 Task: Look for Airbnb options in Berat, Albania from 10th November, 2023 to 25th November, 2023 for 4 adults.4 bedrooms having 4 beds and 4 bathrooms. Property type can be hotel. Amenities needed are: wifi, heating, TV, free parkinig on premises, hot tub, gym, smoking allowed. Booking option can be shelf check-in. Look for 4 properties as per requirement.
Action: Mouse moved to (506, 112)
Screenshot: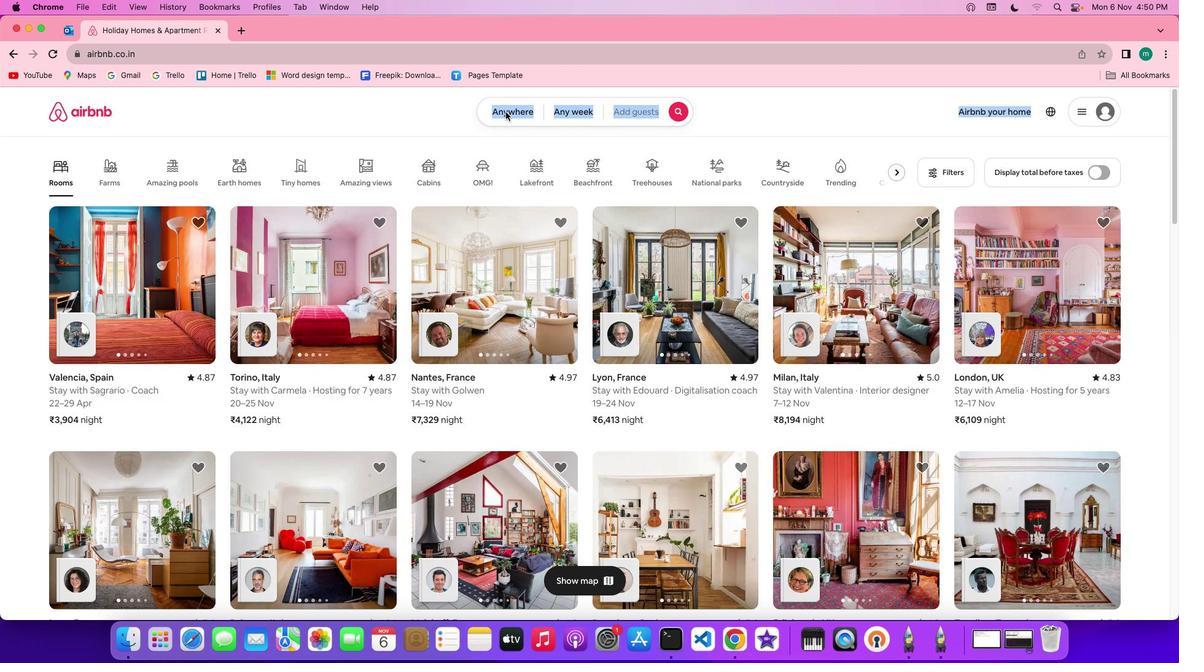 
Action: Mouse pressed left at (506, 112)
Screenshot: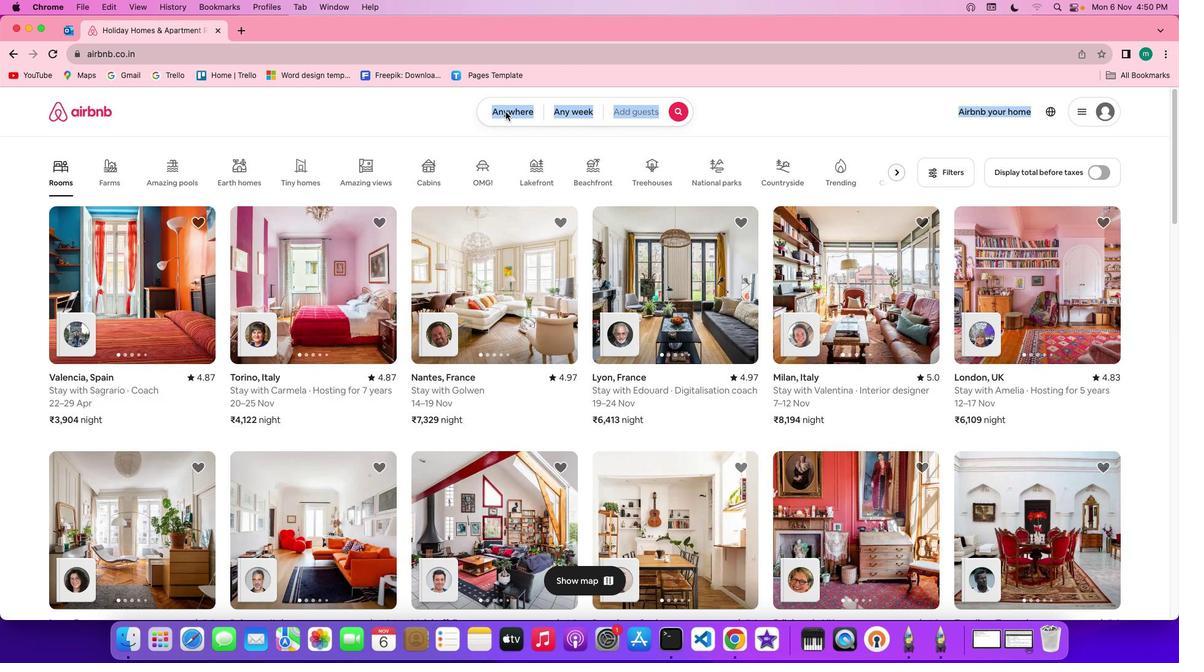 
Action: Mouse pressed left at (506, 112)
Screenshot: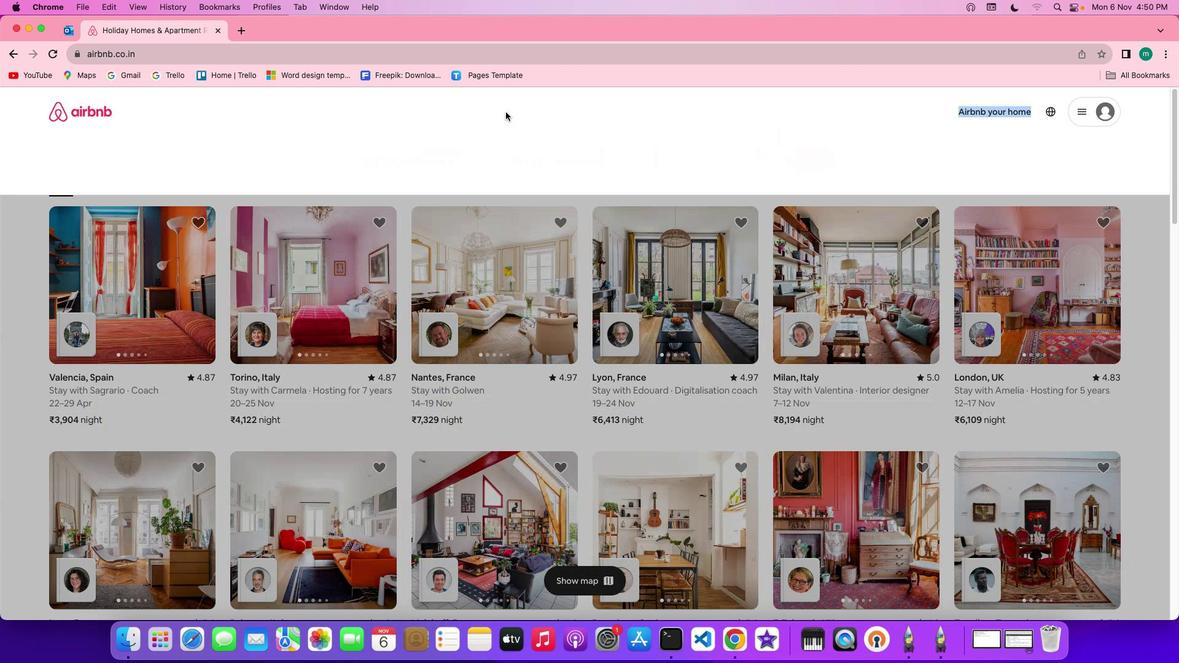 
Action: Mouse moved to (452, 161)
Screenshot: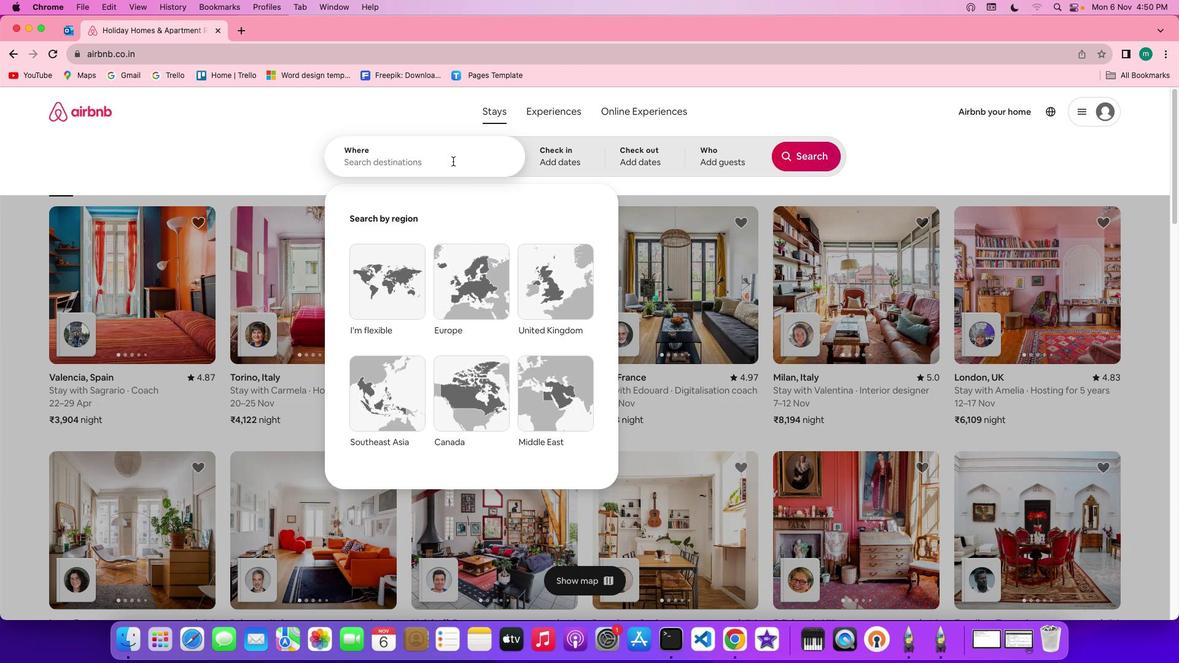 
Action: Mouse pressed left at (452, 161)
Screenshot: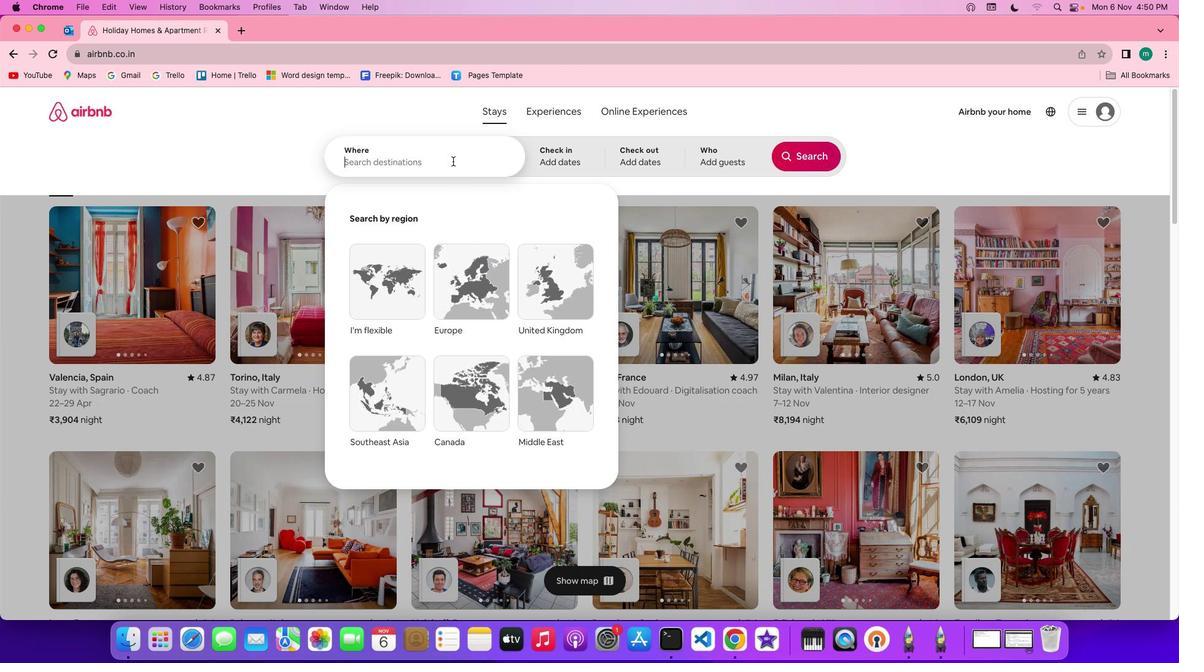 
Action: Key pressed Key.shift'B''e''r''a''t'','Key.spaceKey.shift'a''l''b''a''n''i''a'
Screenshot: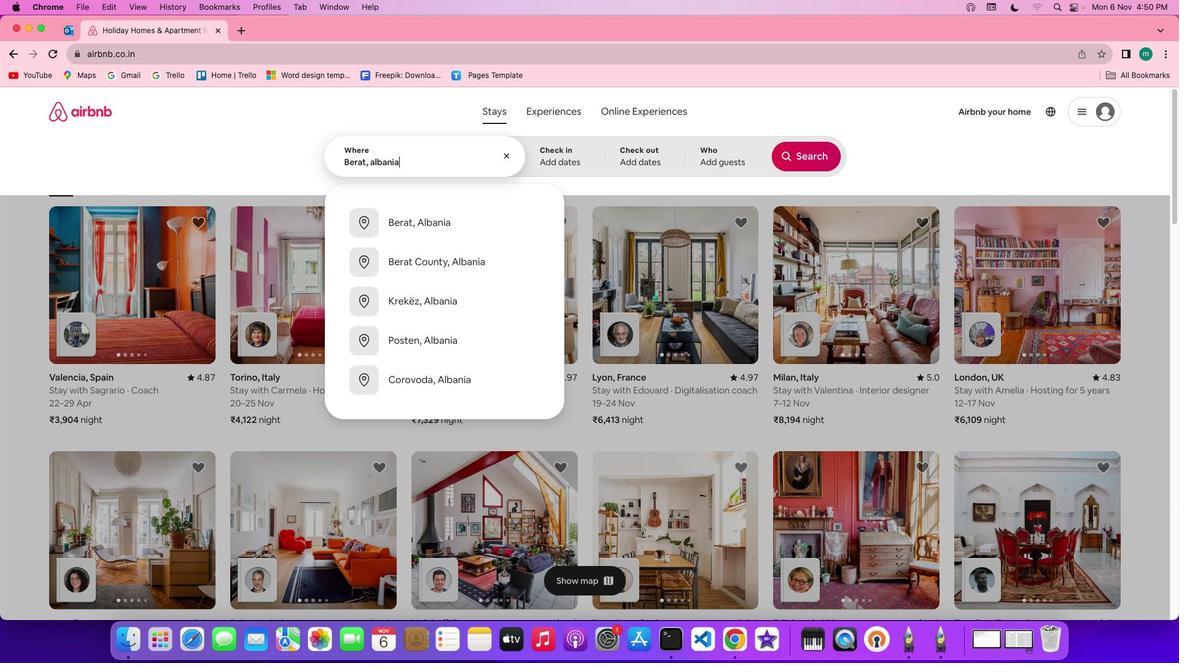 
Action: Mouse moved to (567, 157)
Screenshot: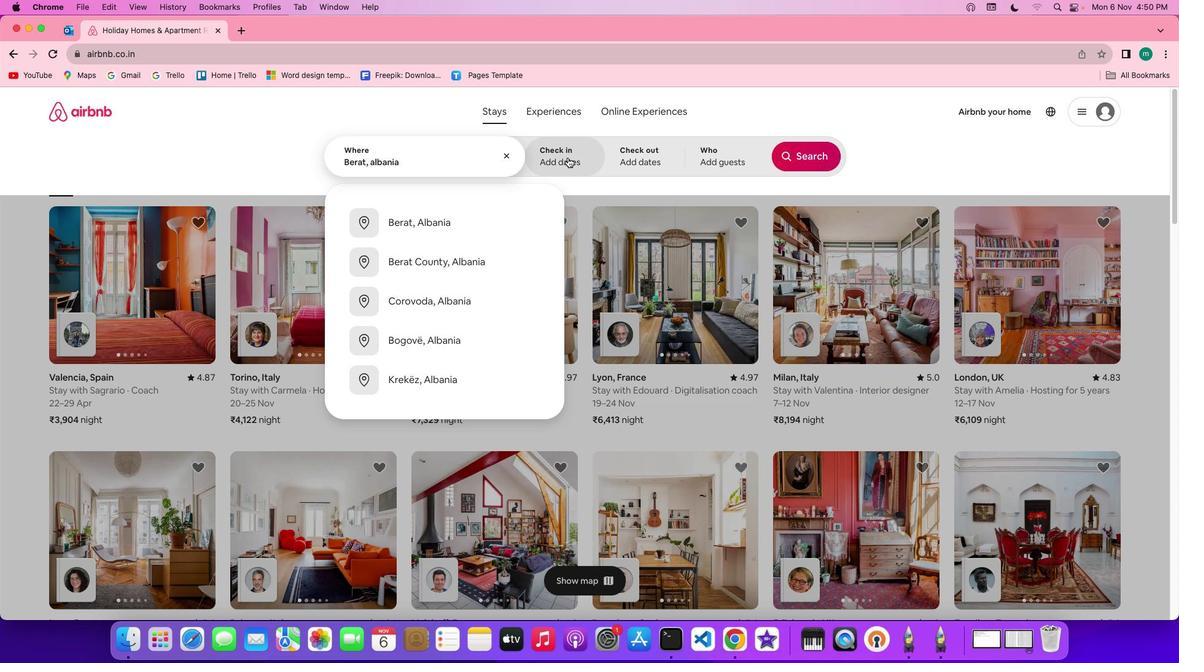 
Action: Mouse pressed left at (567, 157)
Screenshot: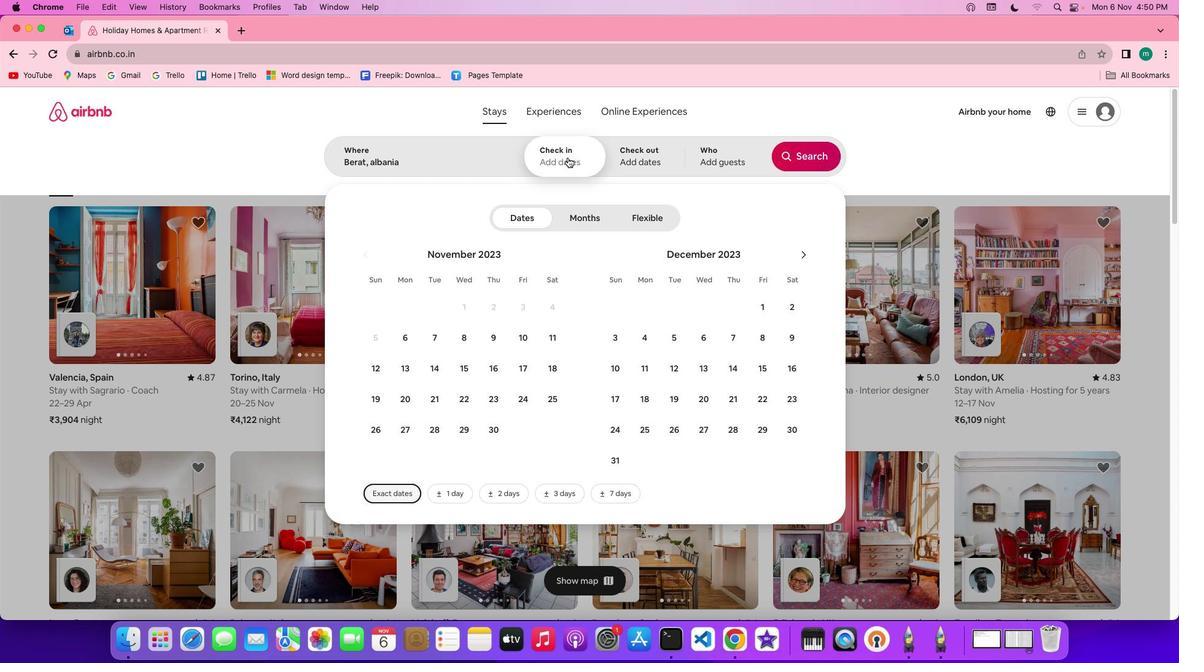 
Action: Mouse moved to (522, 333)
Screenshot: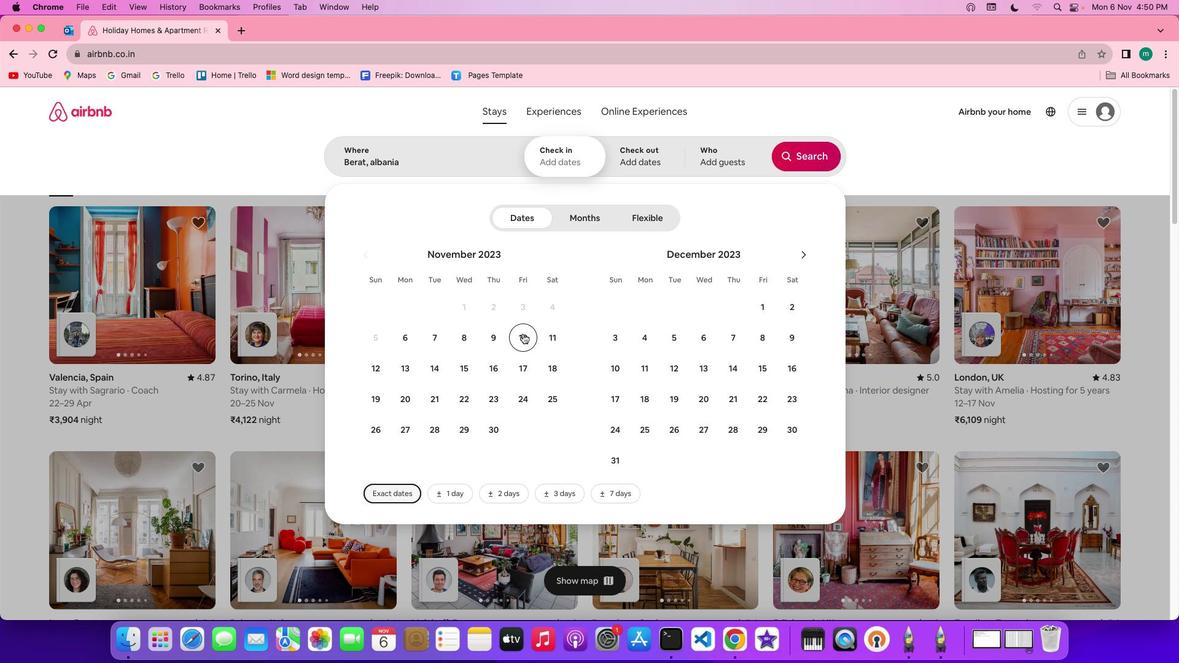 
Action: Mouse pressed left at (522, 333)
Screenshot: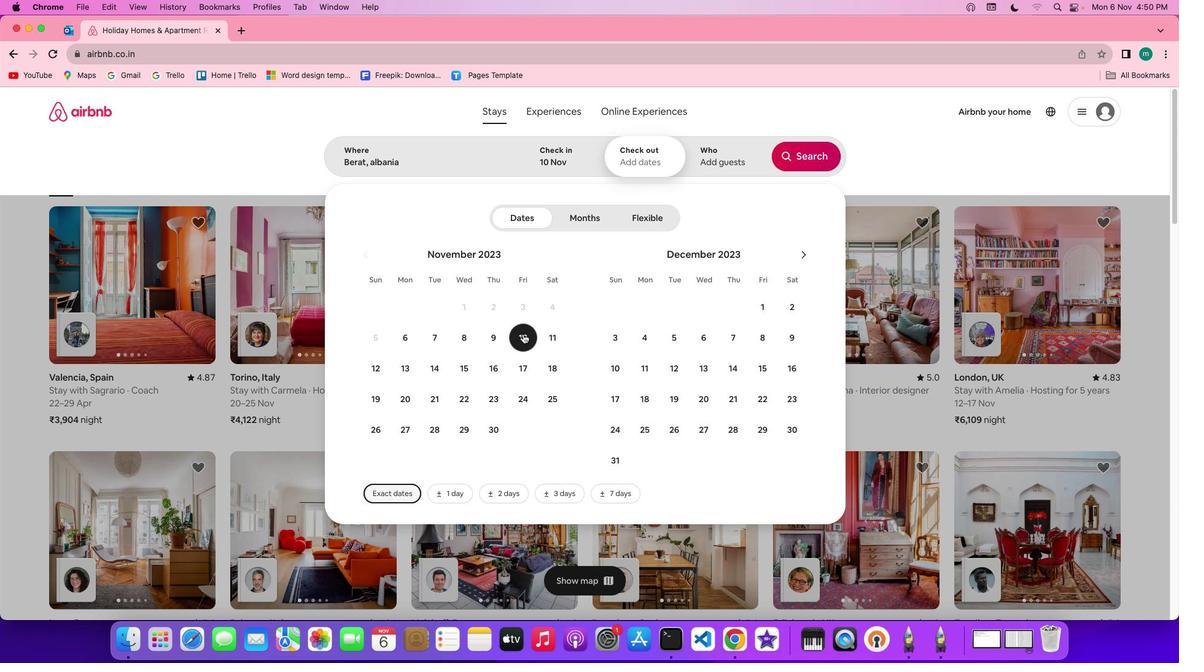 
Action: Mouse moved to (542, 403)
Screenshot: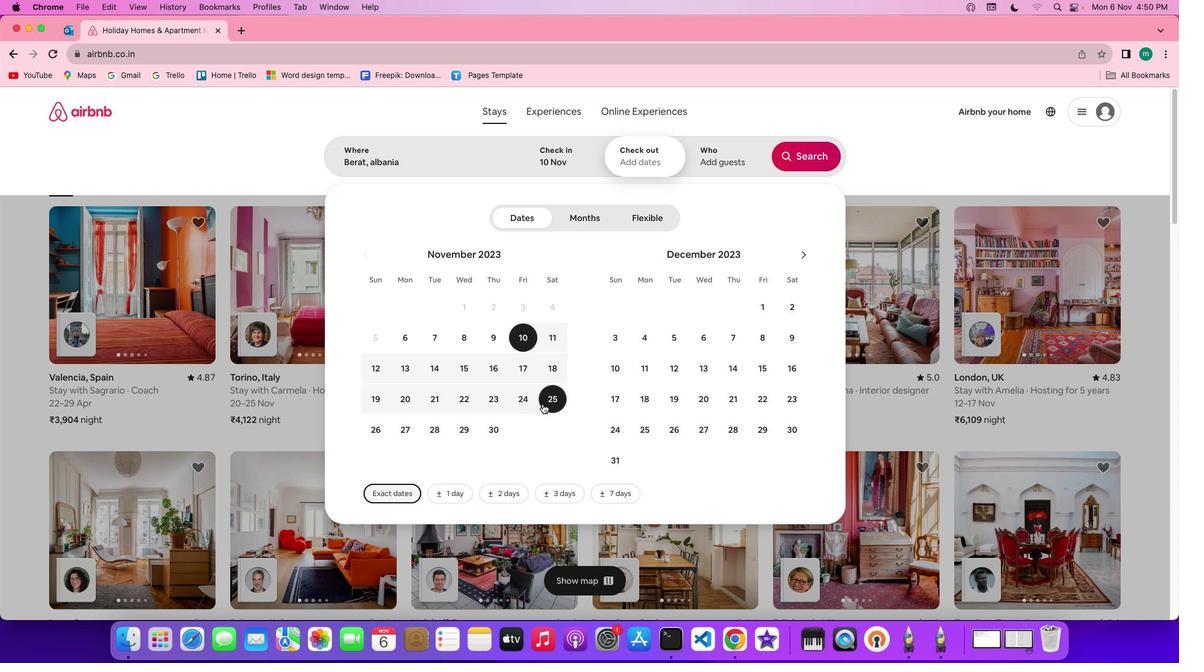 
Action: Mouse pressed left at (542, 403)
Screenshot: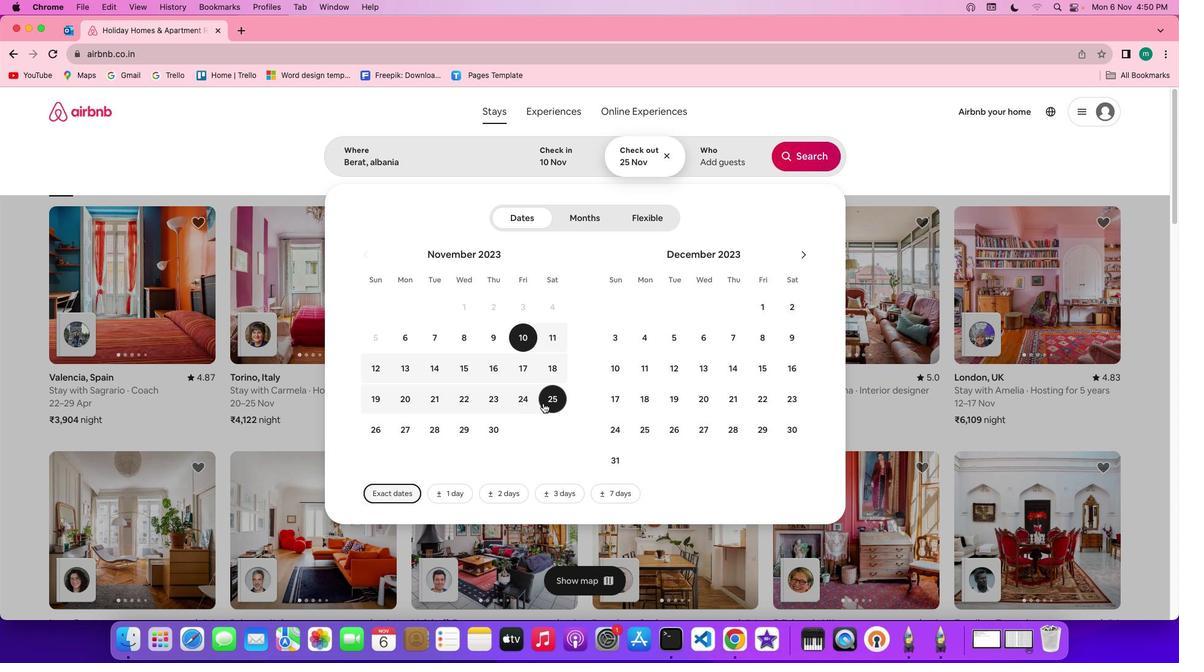
Action: Mouse moved to (725, 155)
Screenshot: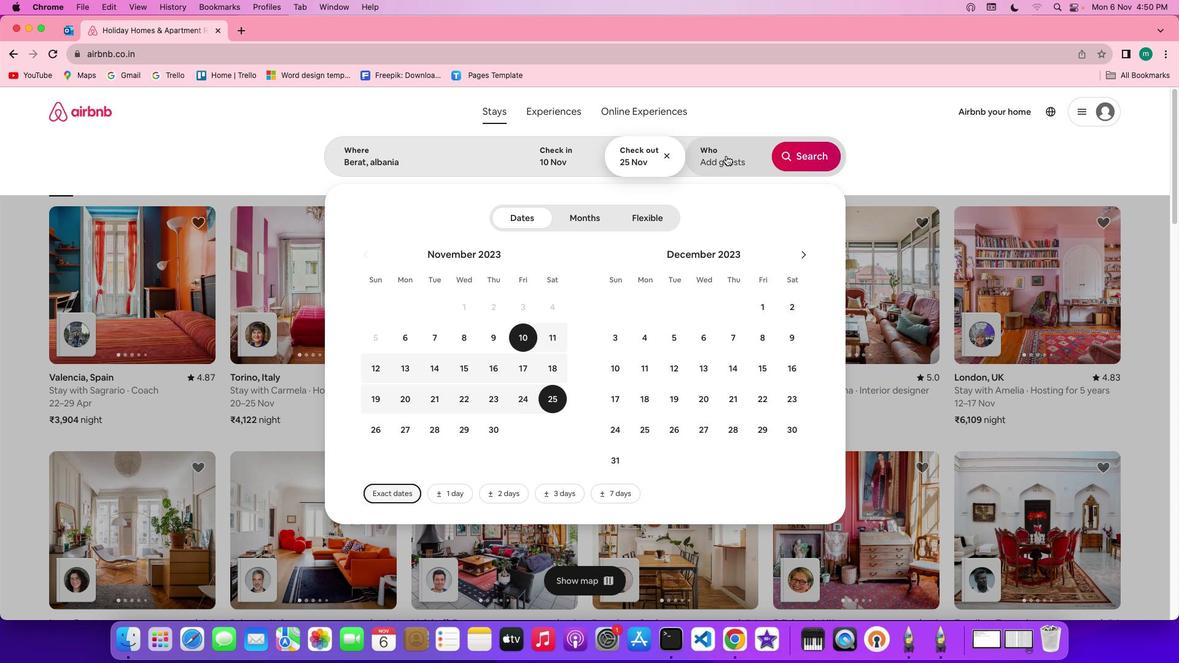 
Action: Mouse pressed left at (725, 155)
Screenshot: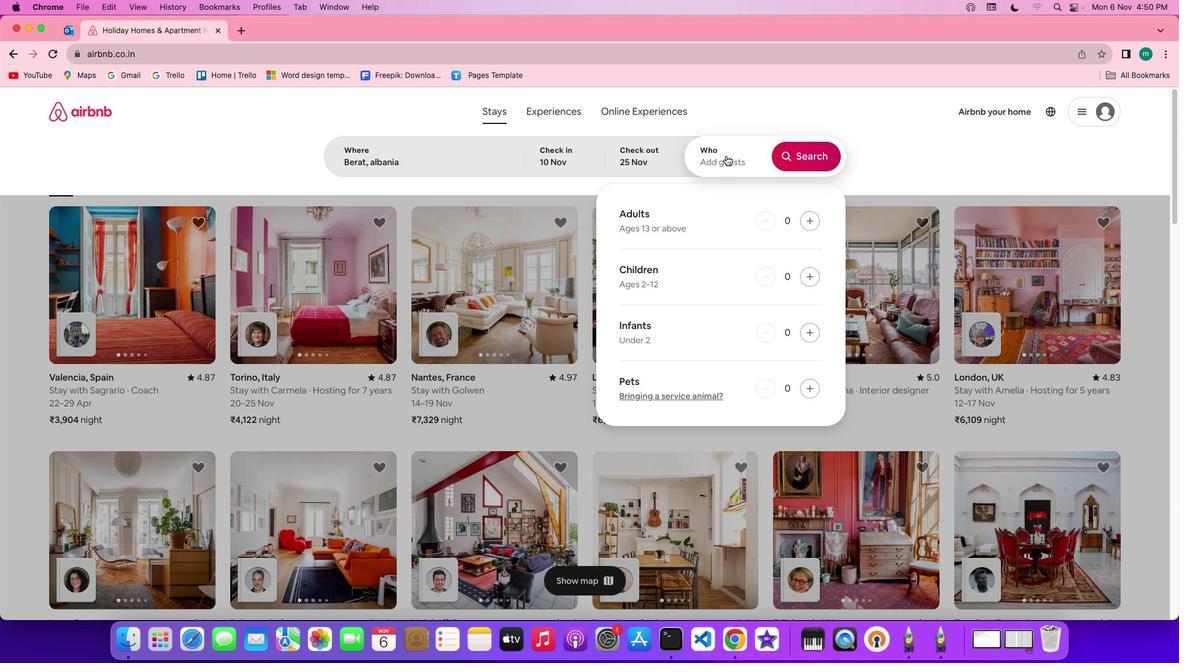 
Action: Mouse moved to (808, 228)
Screenshot: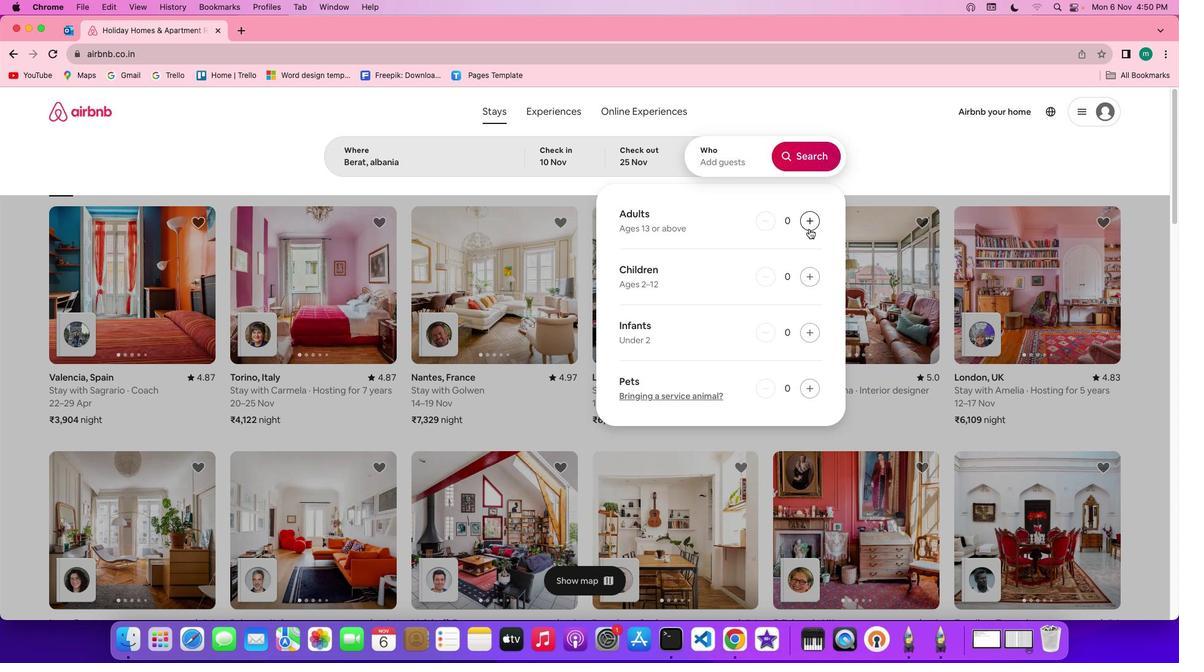 
Action: Mouse pressed left at (808, 228)
Screenshot: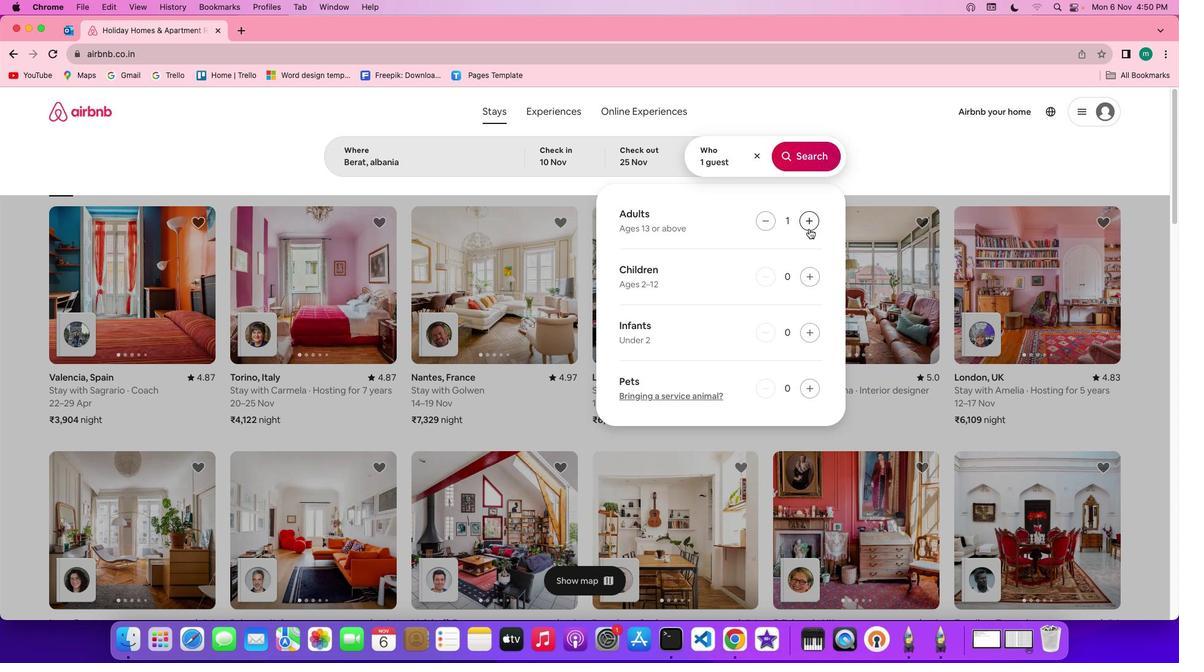 
Action: Mouse pressed left at (808, 228)
Screenshot: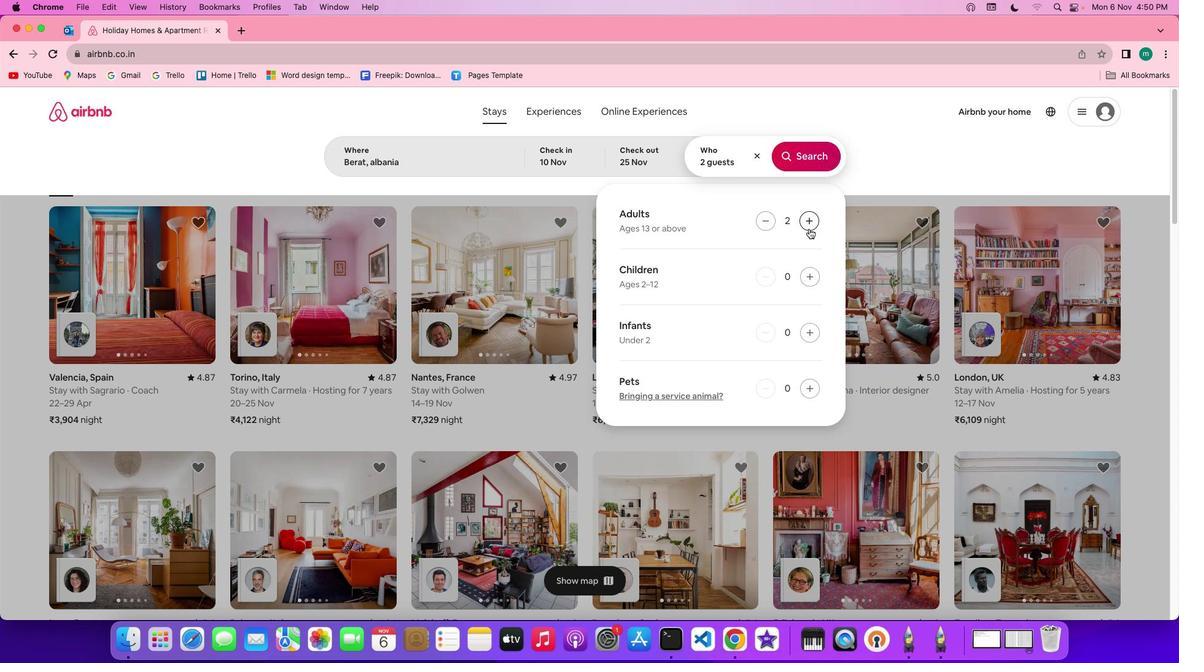 
Action: Mouse pressed left at (808, 228)
Screenshot: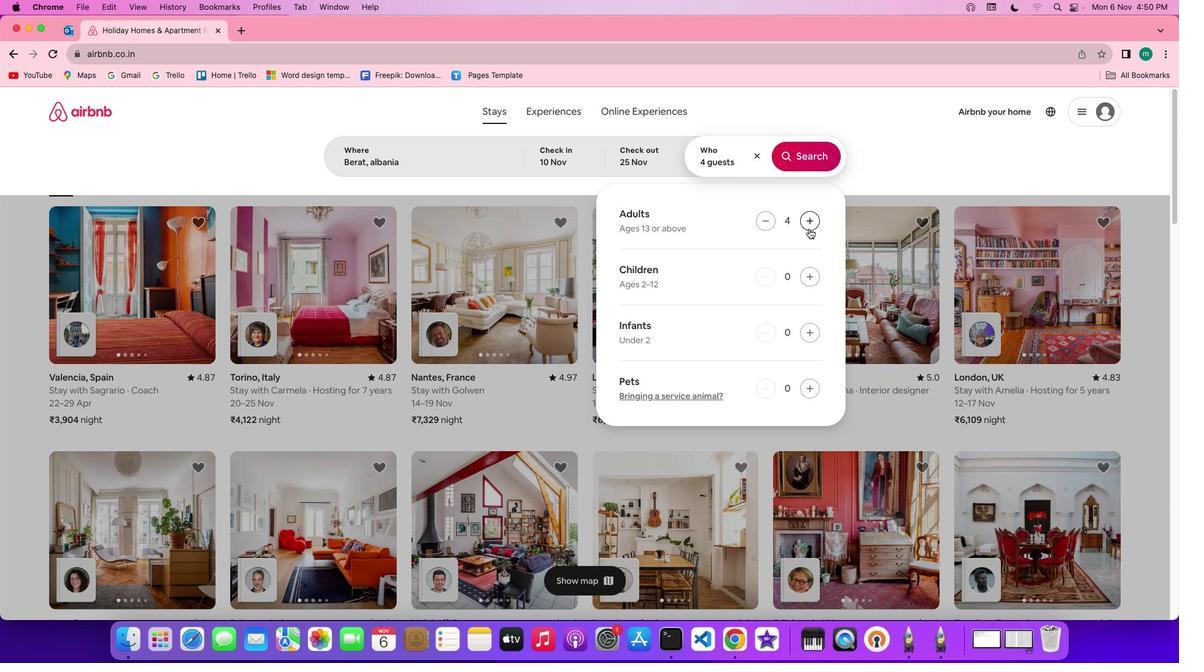 
Action: Mouse pressed left at (808, 228)
Screenshot: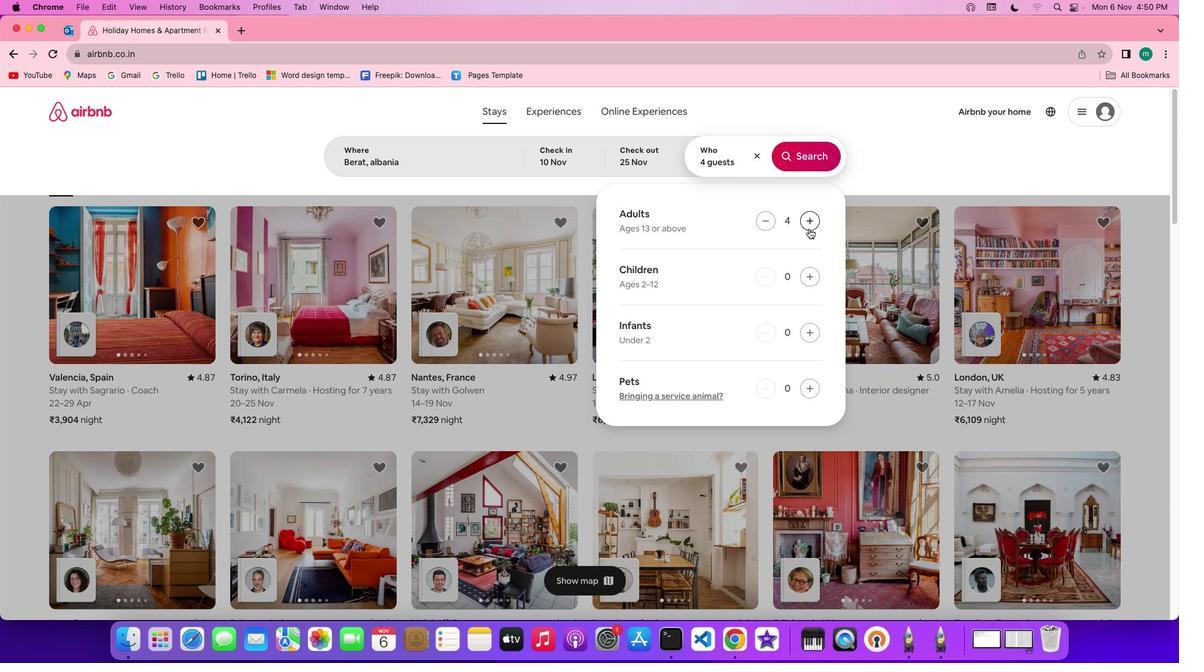 
Action: Mouse moved to (810, 146)
Screenshot: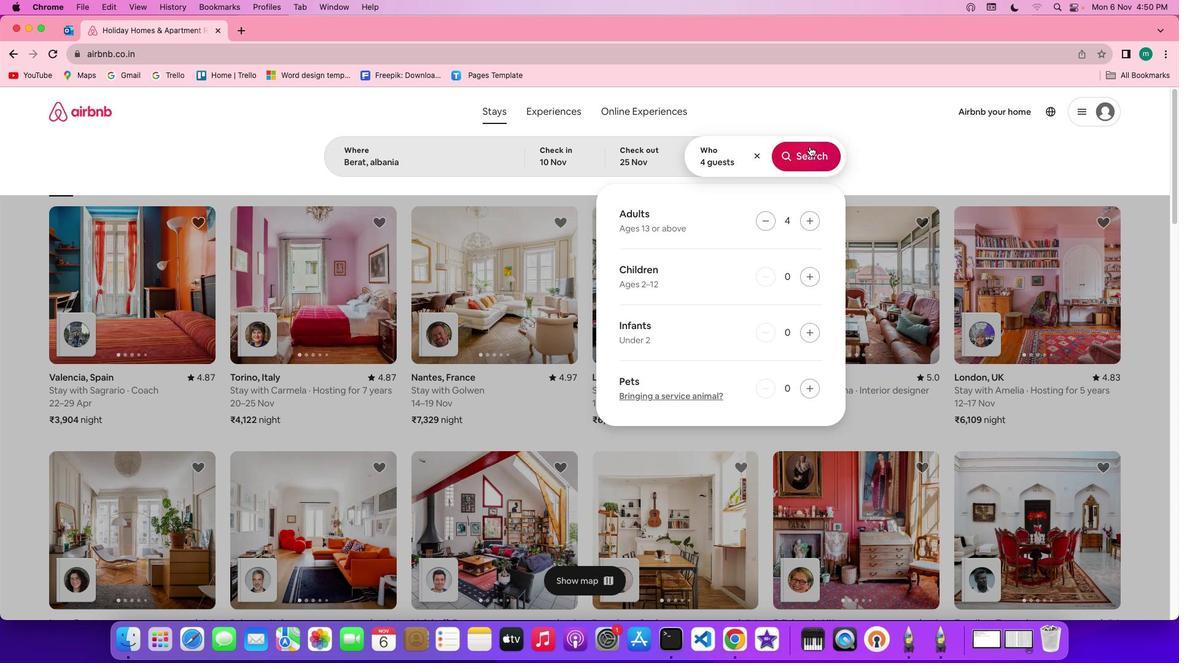
Action: Mouse pressed left at (810, 146)
Screenshot: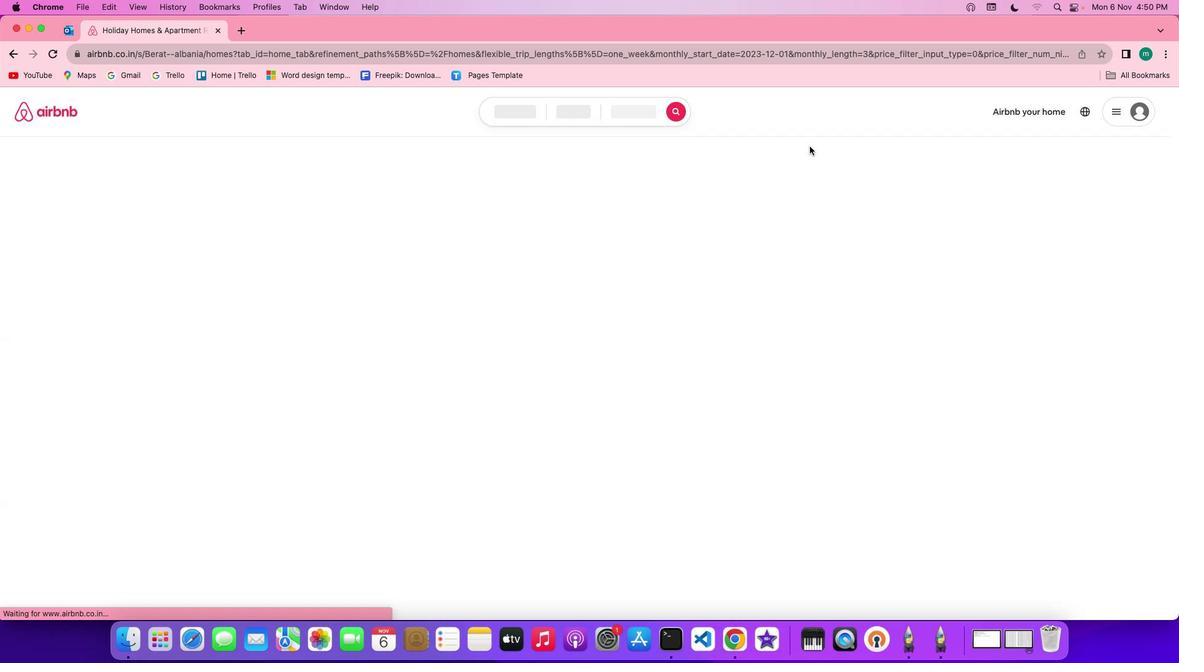 
Action: Mouse moved to (1001, 161)
Screenshot: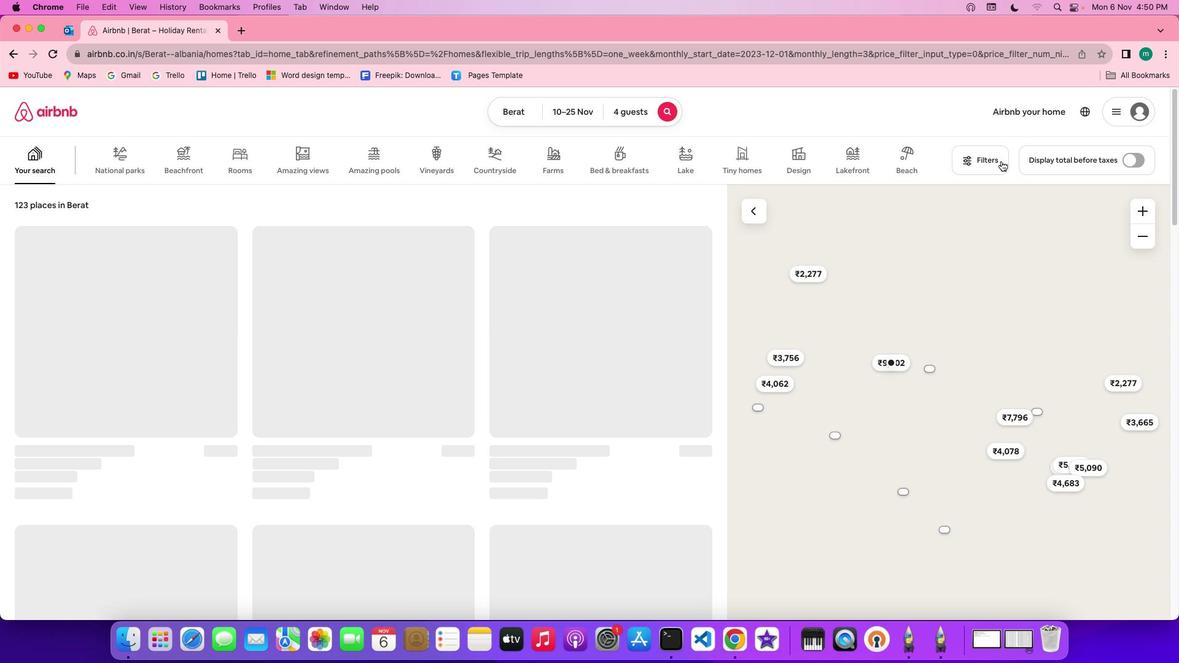 
Action: Mouse pressed left at (1001, 161)
Screenshot: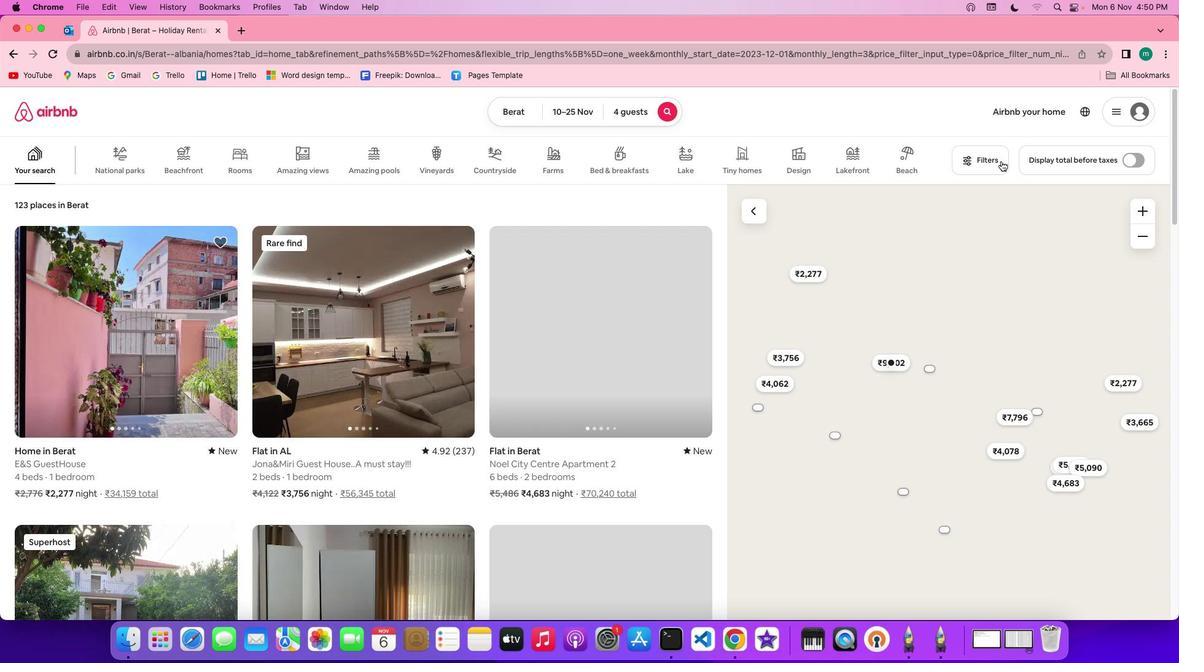 
Action: Mouse moved to (977, 155)
Screenshot: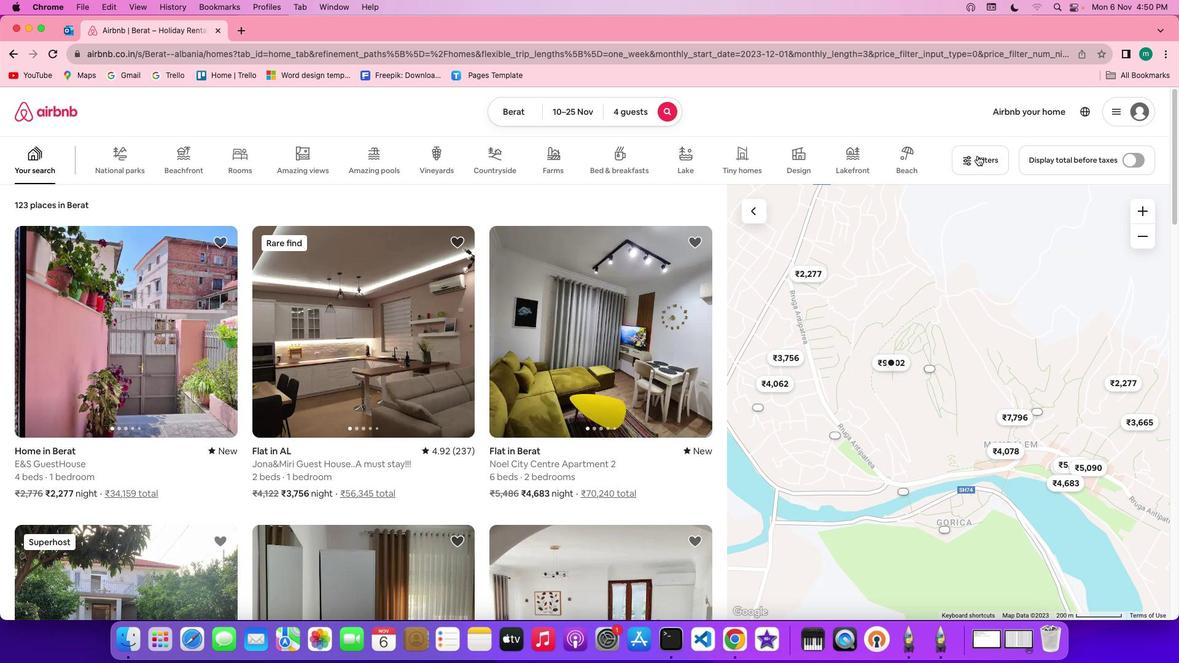 
Action: Mouse pressed left at (977, 155)
Screenshot: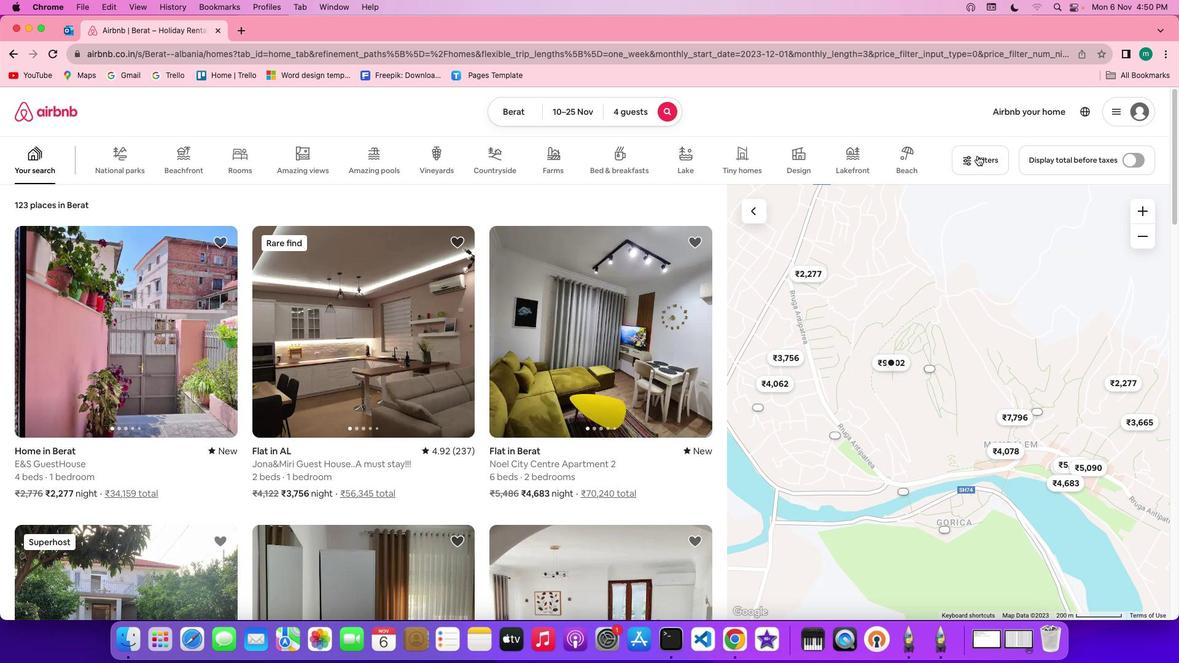 
Action: Mouse moved to (598, 325)
Screenshot: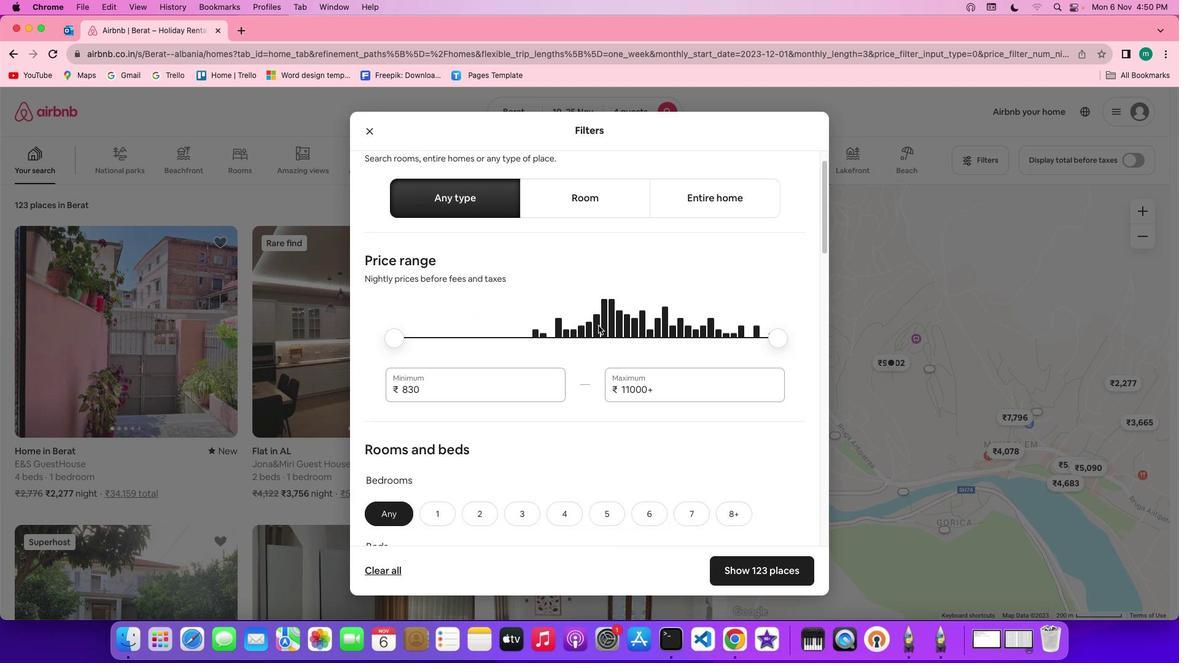 
Action: Mouse scrolled (598, 325) with delta (0, 0)
Screenshot: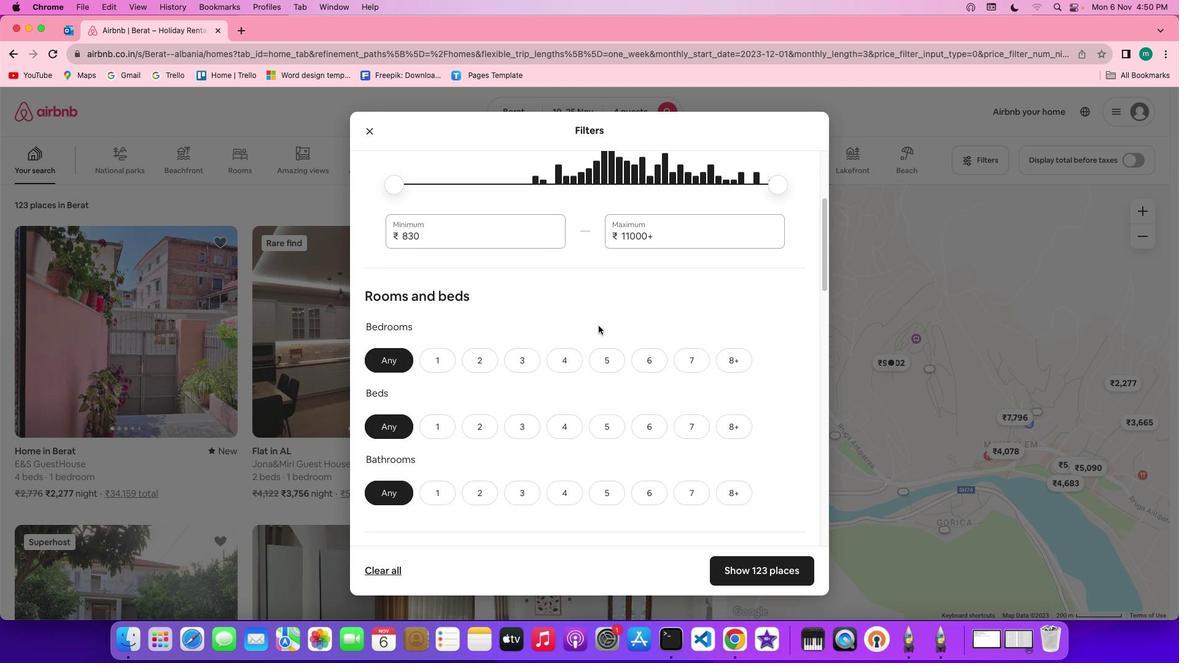 
Action: Mouse scrolled (598, 325) with delta (0, 0)
Screenshot: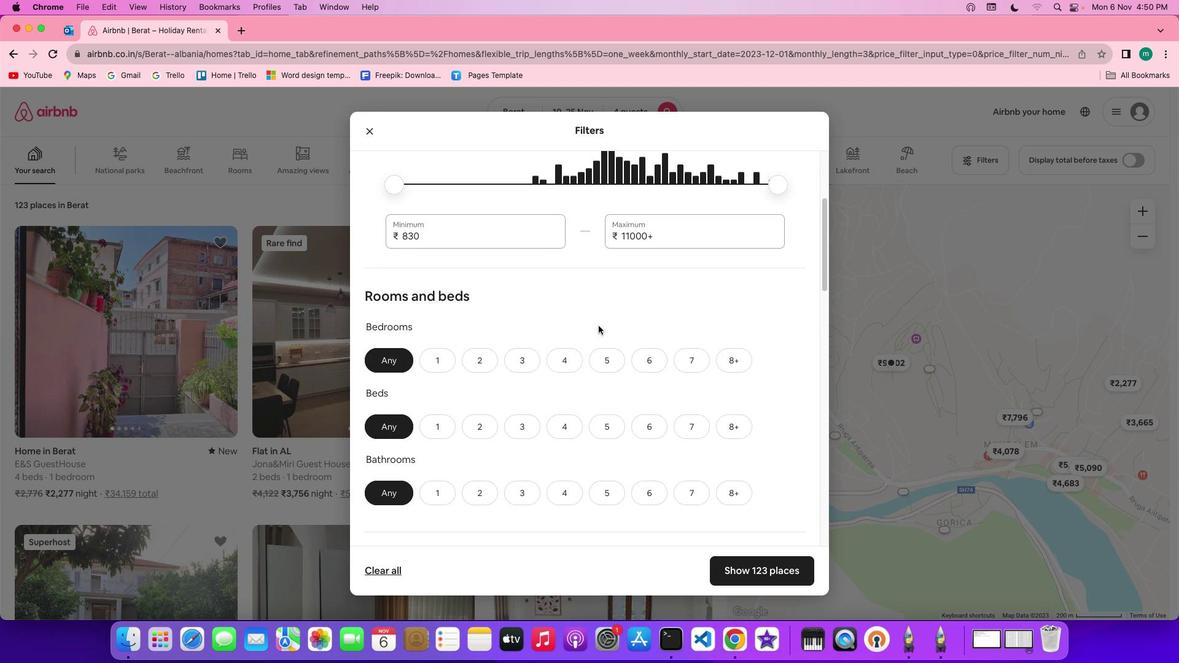 
Action: Mouse scrolled (598, 325) with delta (0, -1)
Screenshot: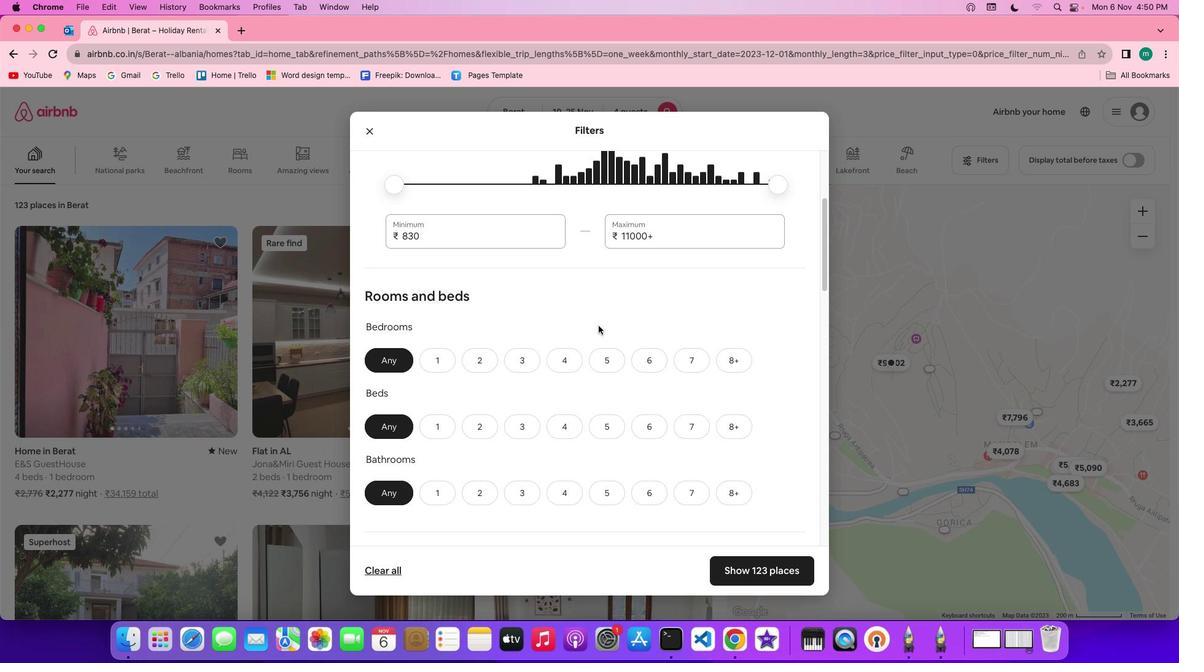 
Action: Mouse scrolled (598, 325) with delta (0, -2)
Screenshot: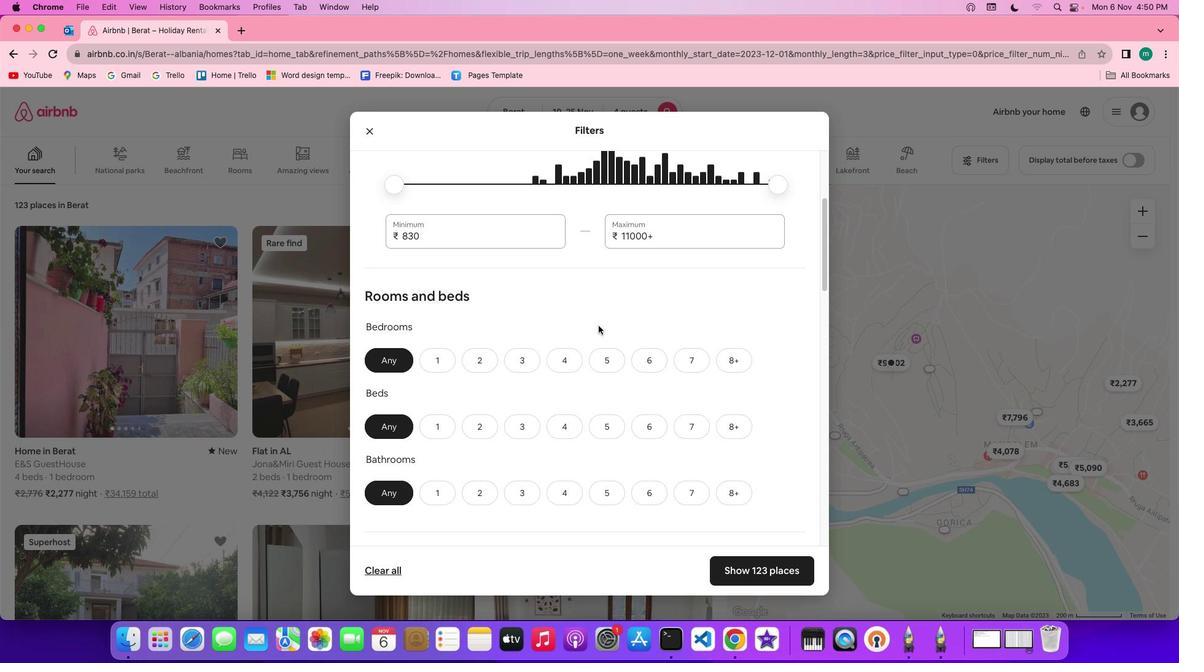 
Action: Mouse moved to (588, 325)
Screenshot: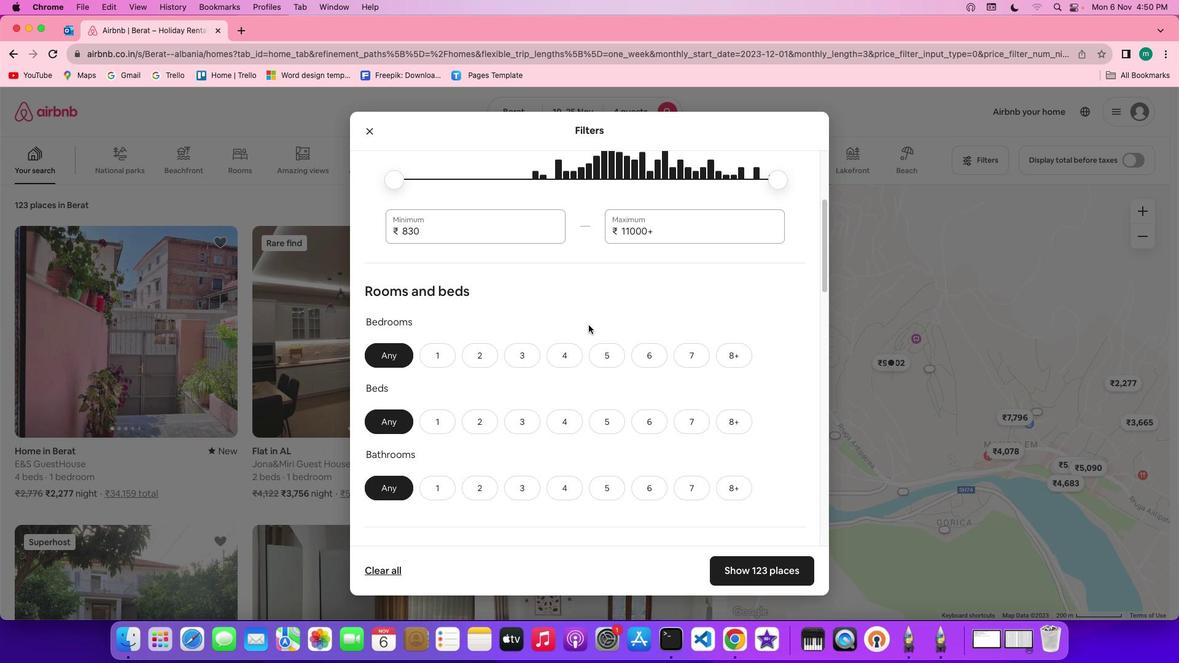 
Action: Mouse scrolled (588, 325) with delta (0, 0)
Screenshot: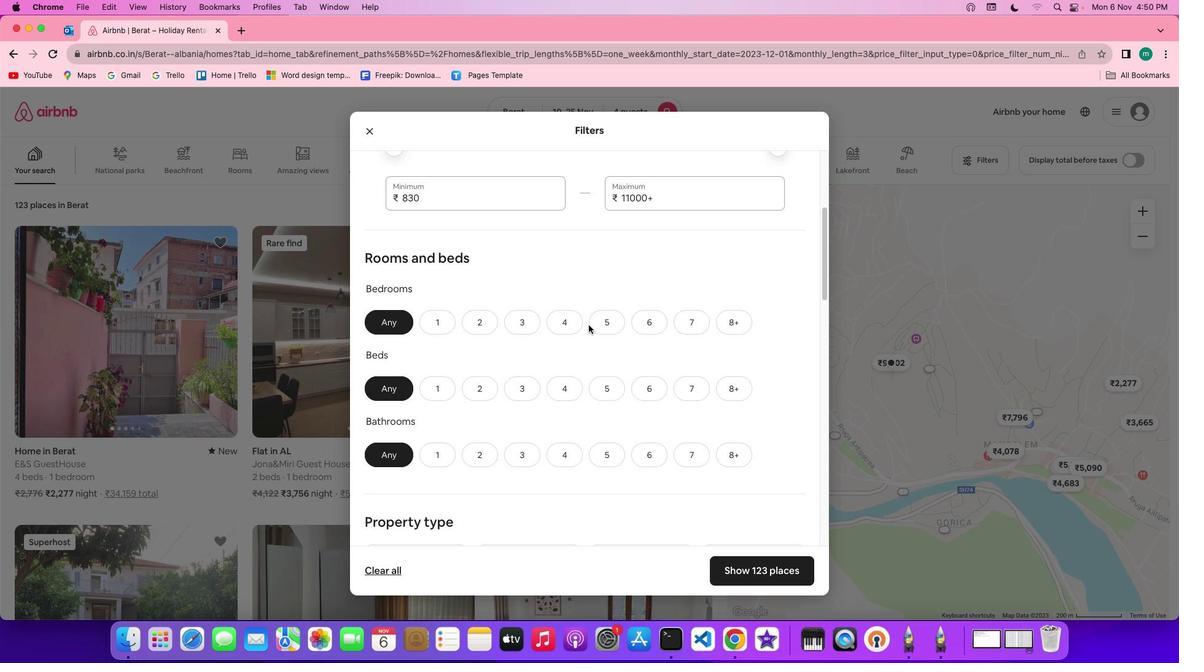 
Action: Mouse scrolled (588, 325) with delta (0, 0)
Screenshot: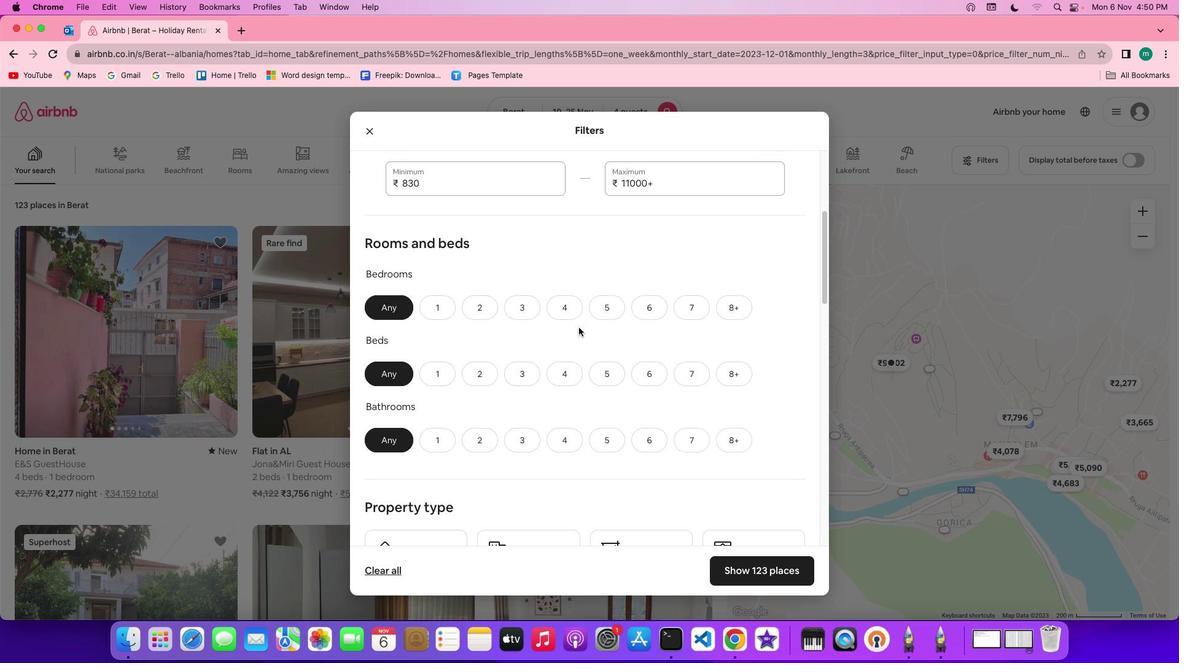 
Action: Mouse scrolled (588, 325) with delta (0, 0)
Screenshot: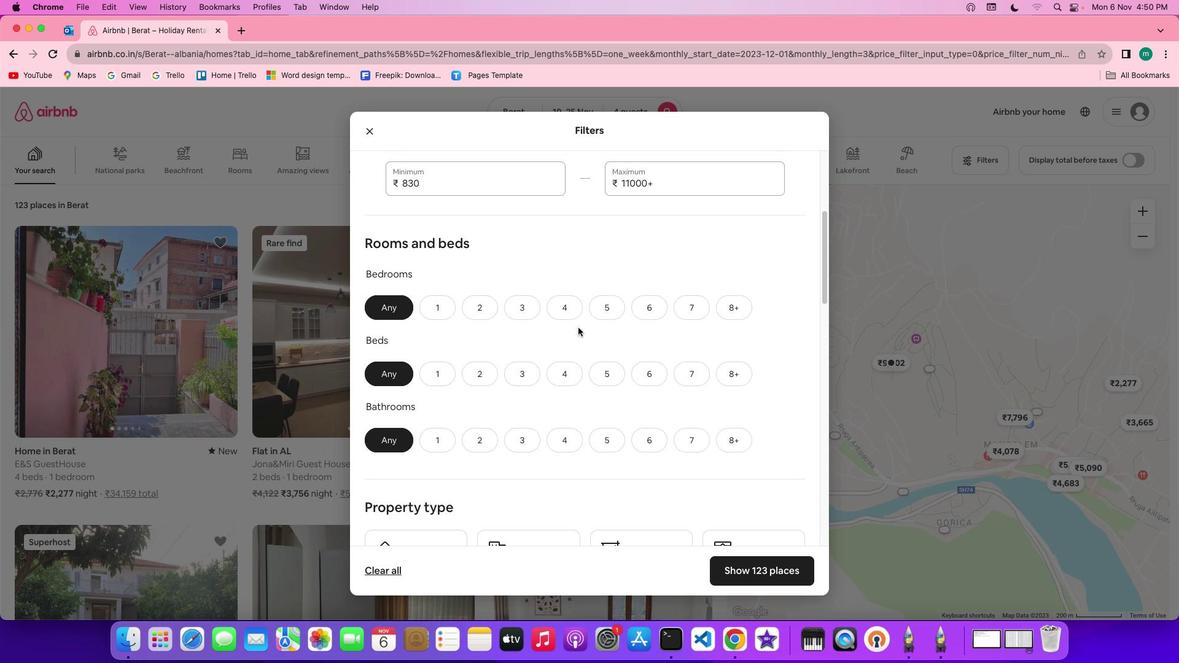 
Action: Mouse moved to (563, 312)
Screenshot: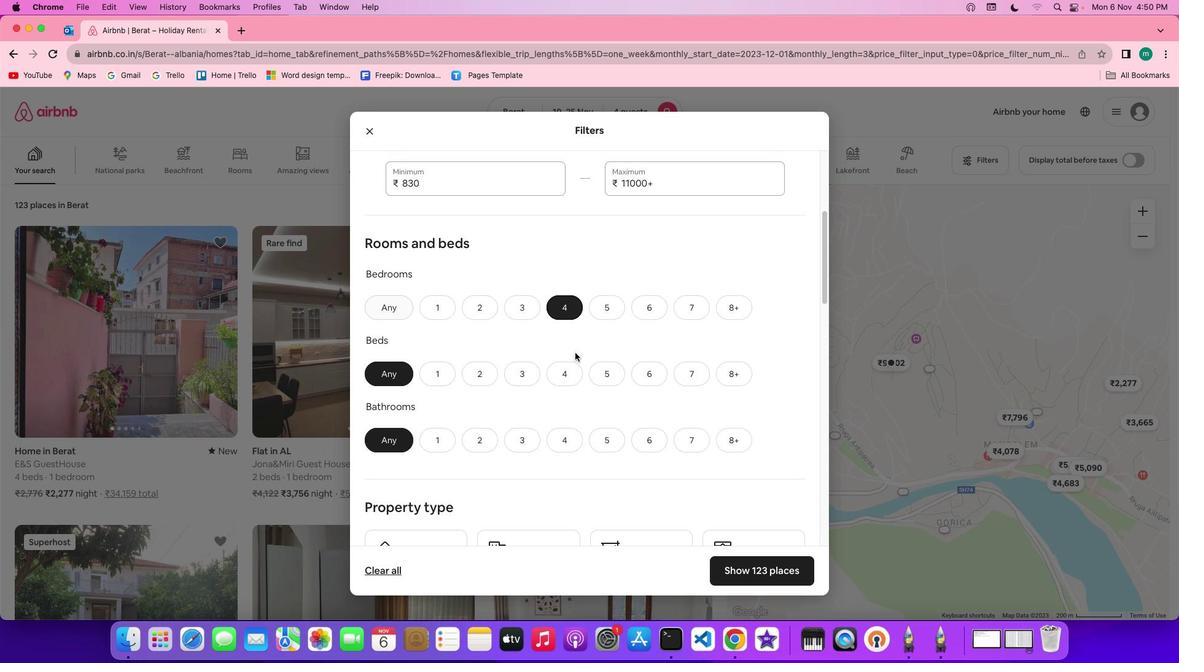 
Action: Mouse pressed left at (563, 312)
Screenshot: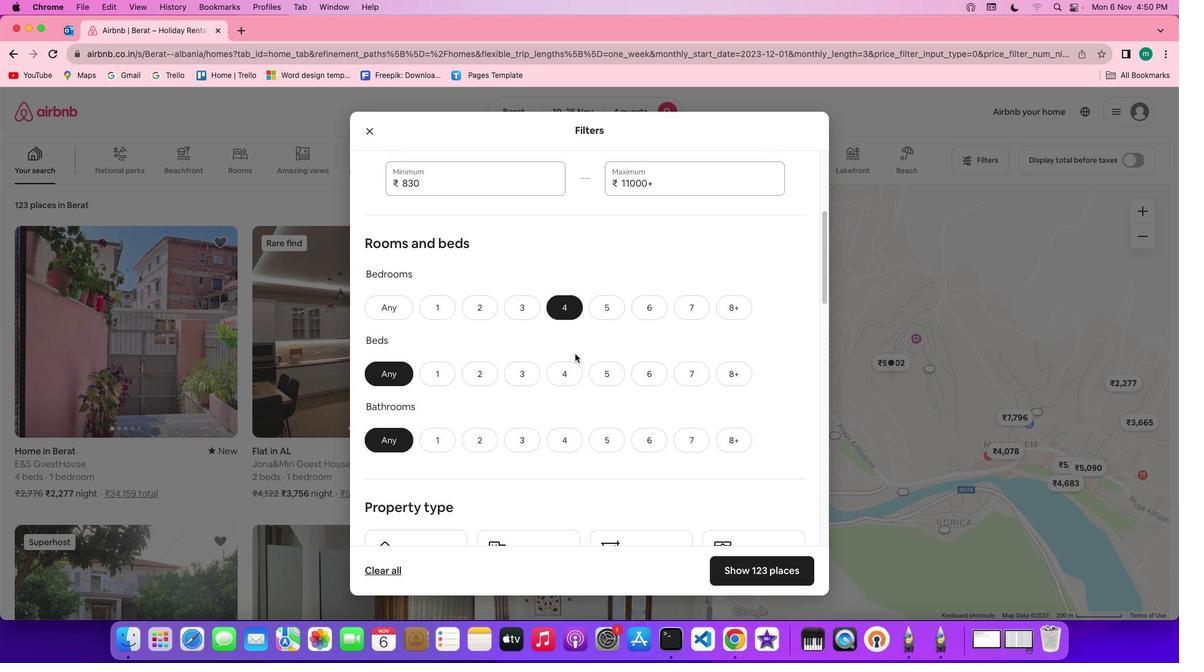 
Action: Mouse moved to (568, 374)
Screenshot: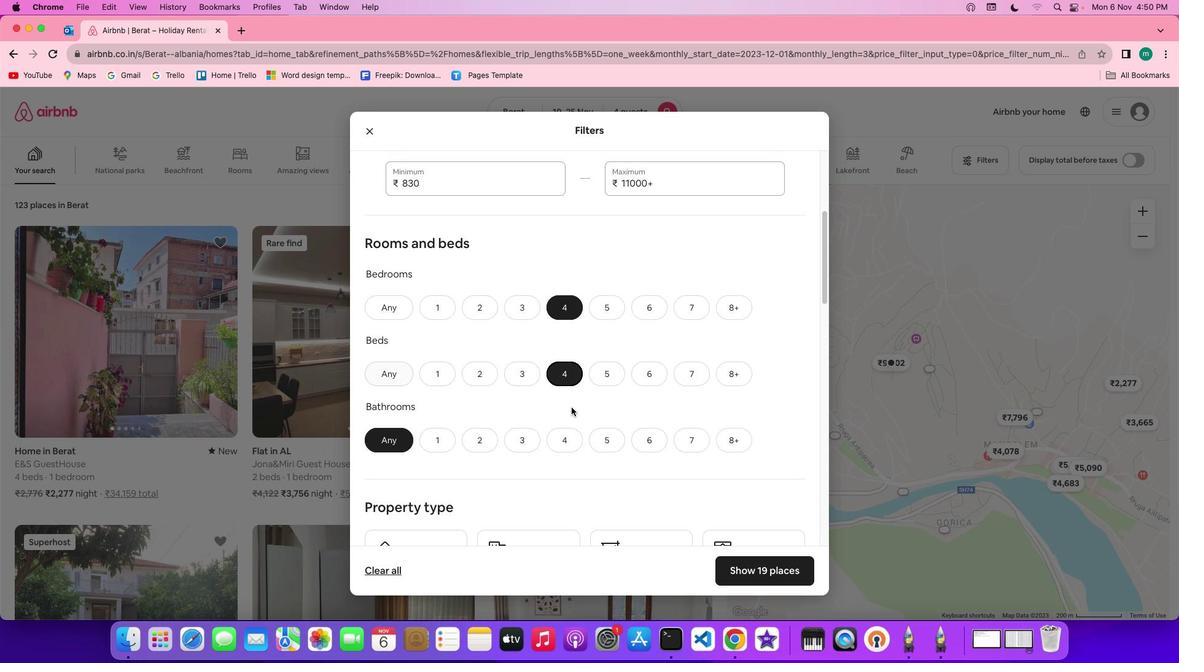 
Action: Mouse pressed left at (568, 374)
Screenshot: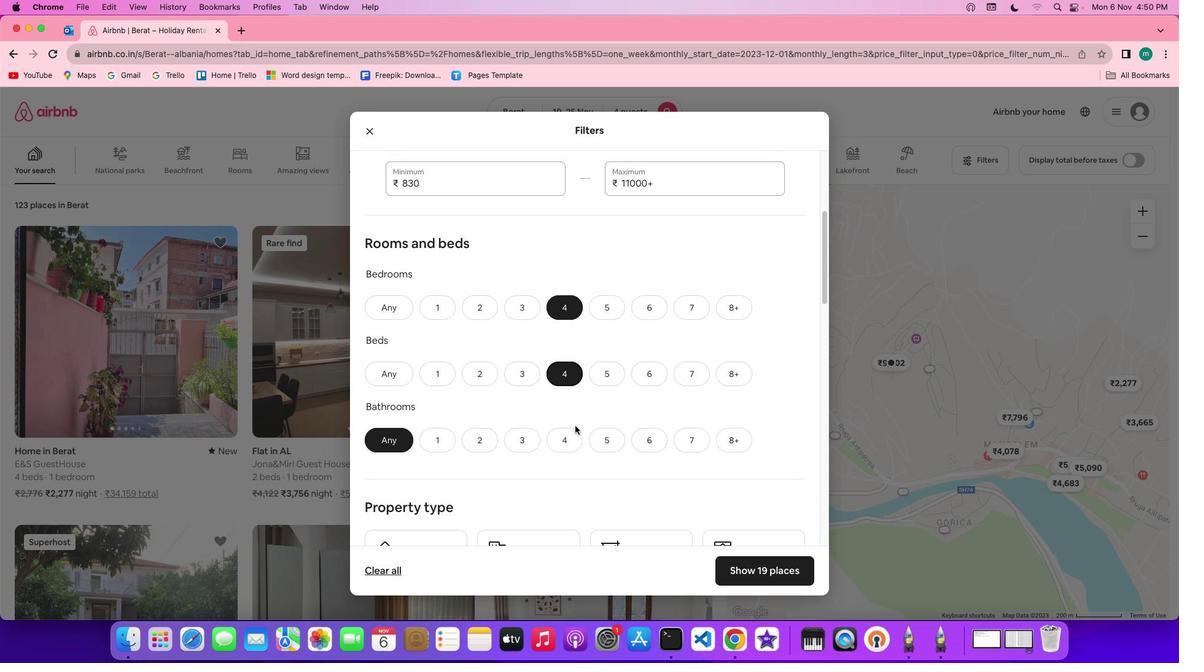 
Action: Mouse moved to (577, 440)
Screenshot: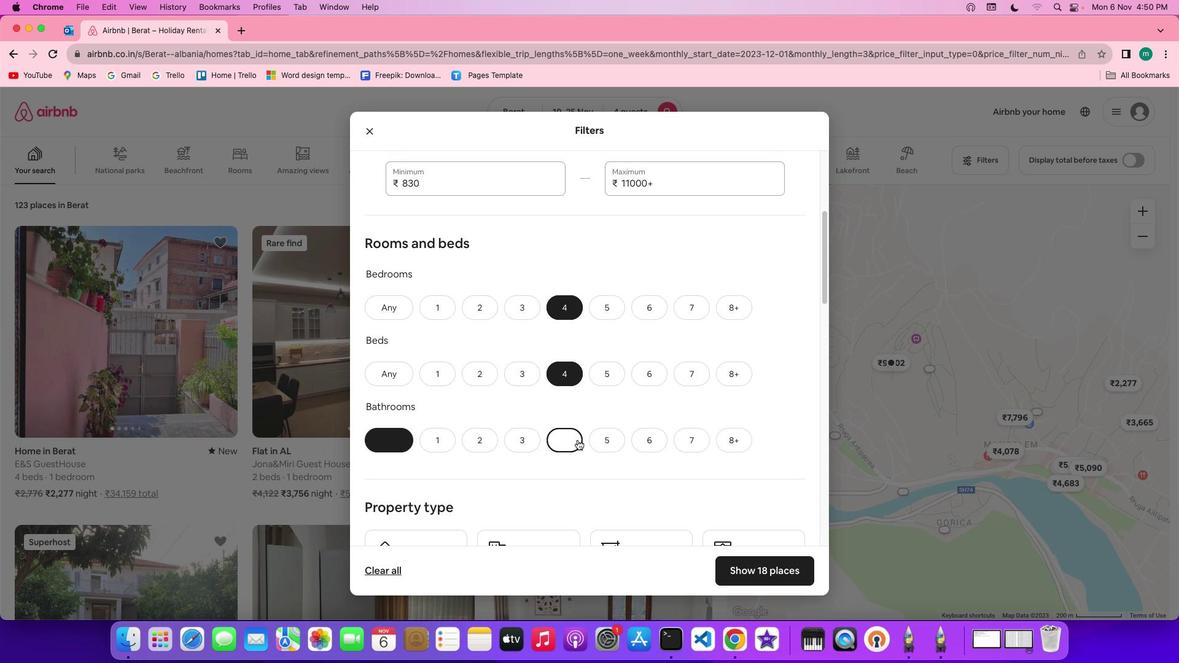 
Action: Mouse pressed left at (577, 440)
Screenshot: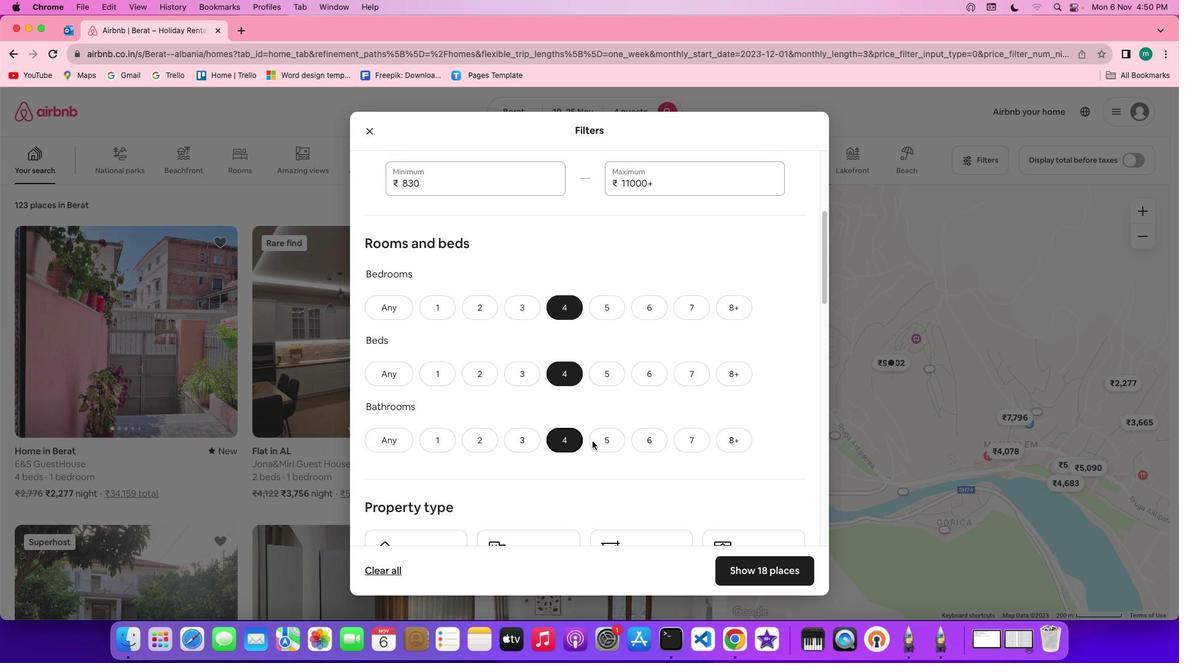 
Action: Mouse moved to (639, 429)
Screenshot: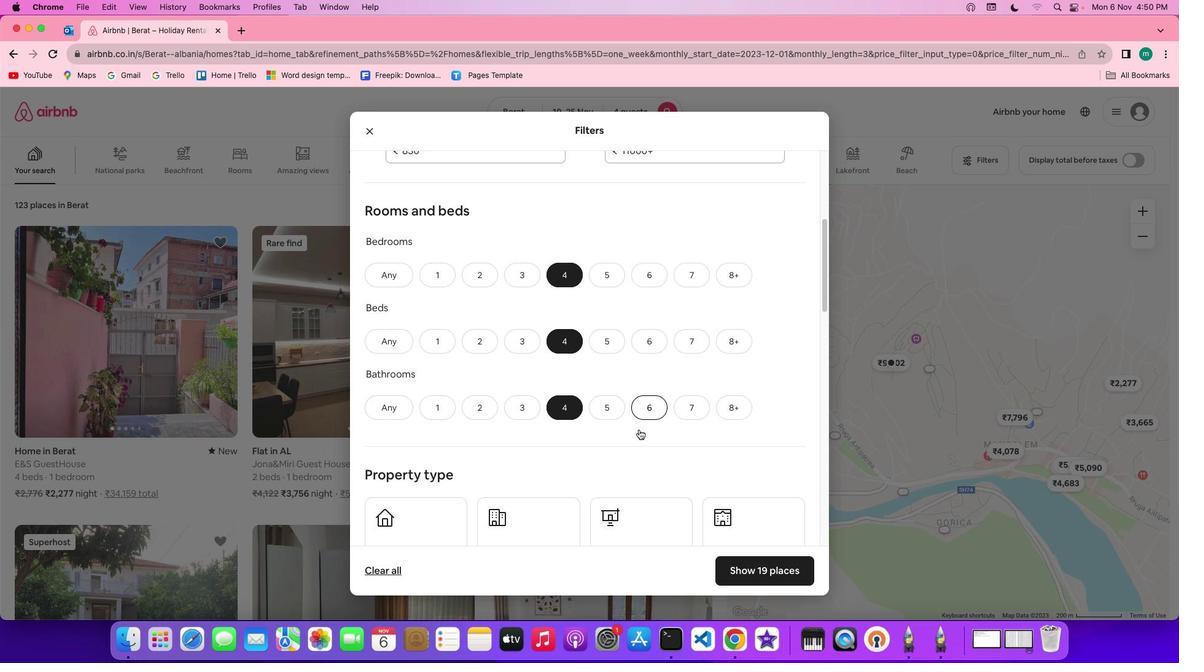 
Action: Mouse scrolled (639, 429) with delta (0, 0)
Screenshot: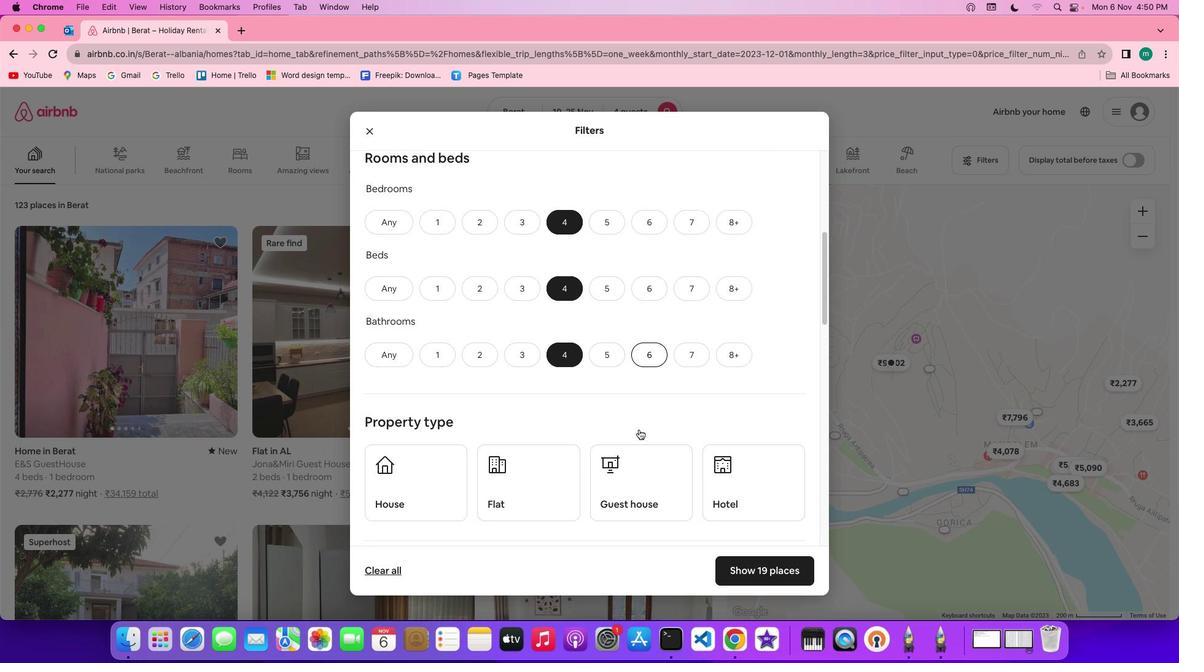 
Action: Mouse scrolled (639, 429) with delta (0, 0)
Screenshot: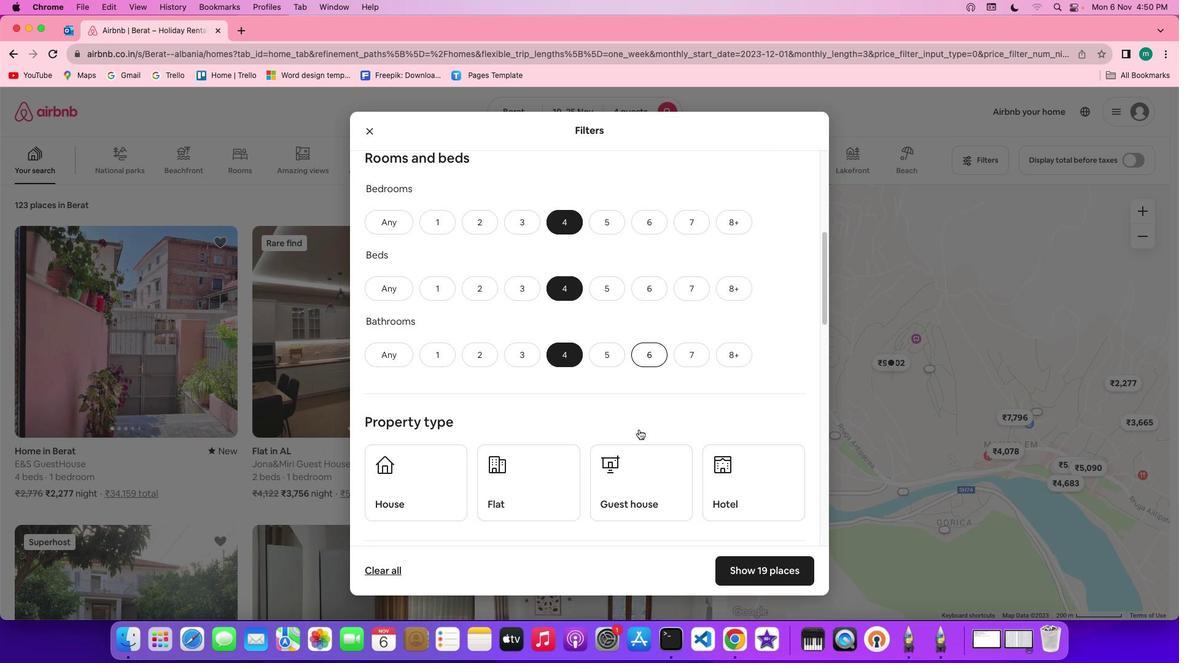 
Action: Mouse scrolled (639, 429) with delta (0, -1)
Screenshot: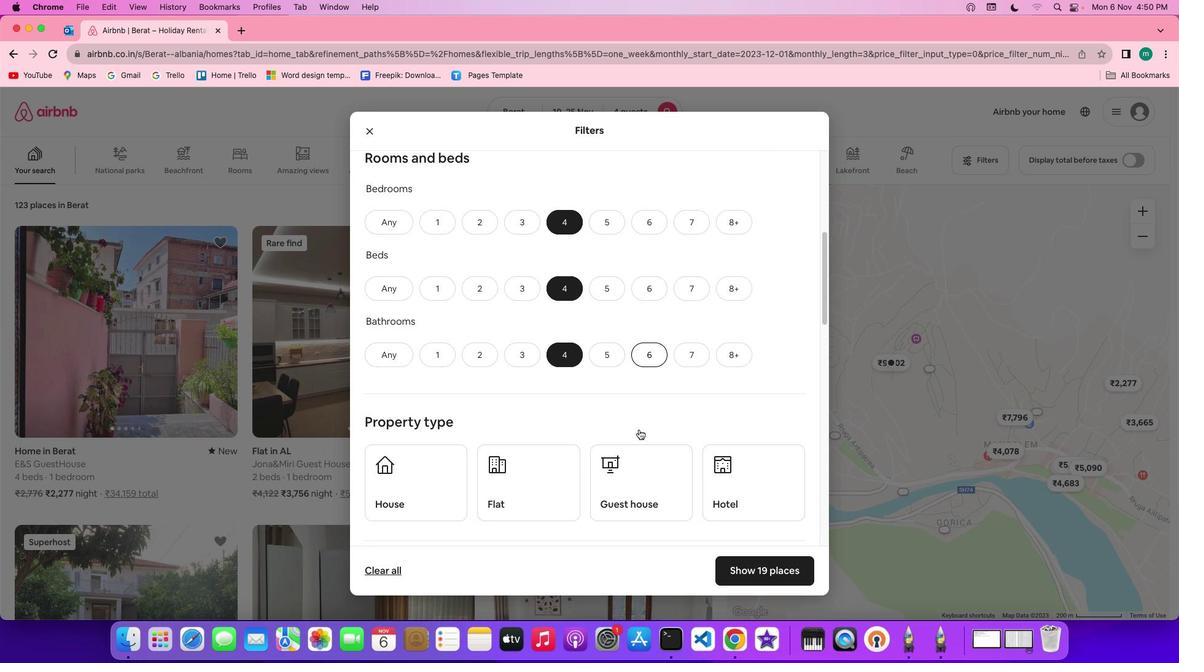 
Action: Mouse scrolled (639, 429) with delta (0, 0)
Screenshot: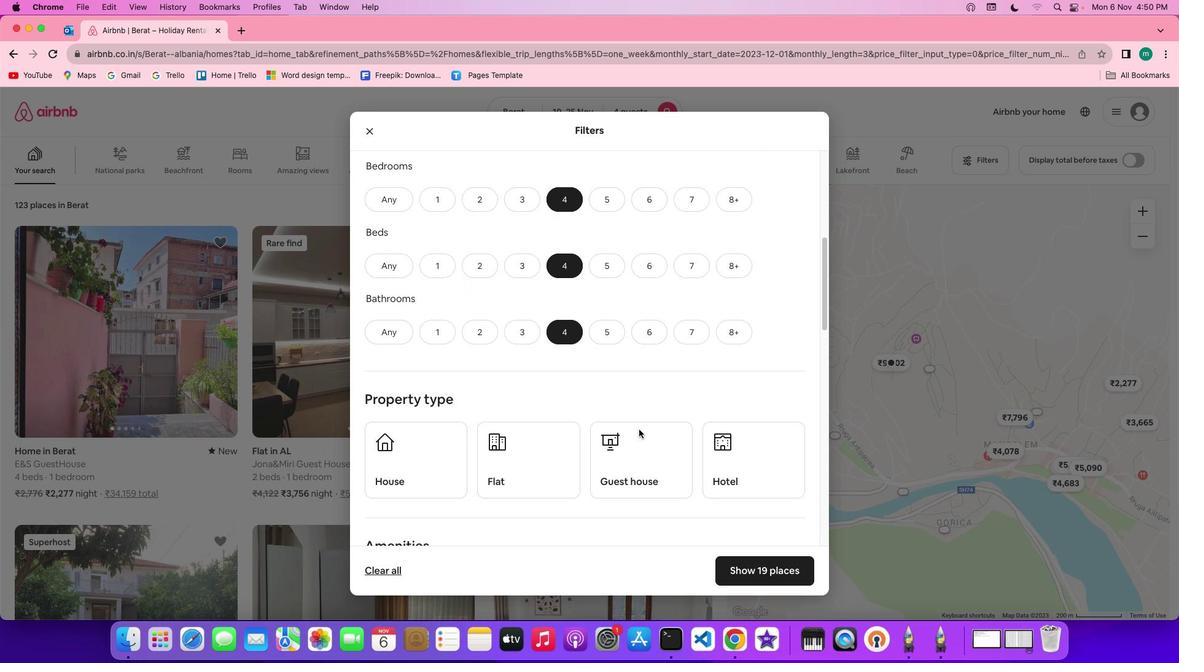 
Action: Mouse scrolled (639, 429) with delta (0, 0)
Screenshot: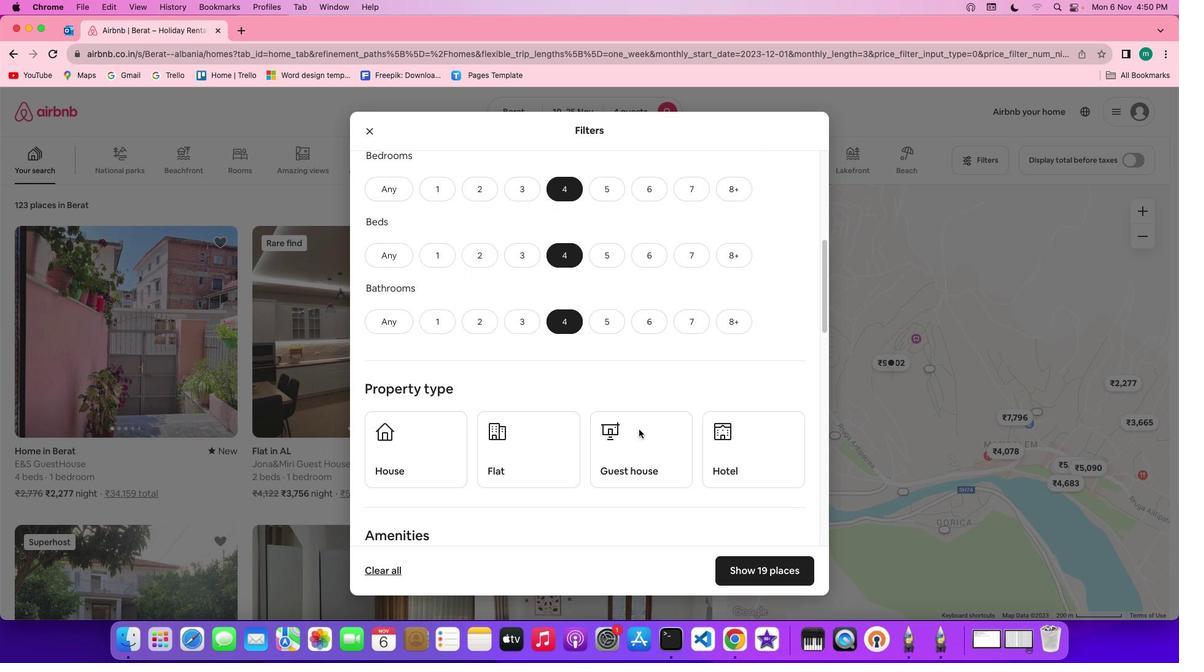 
Action: Mouse scrolled (639, 429) with delta (0, 0)
Screenshot: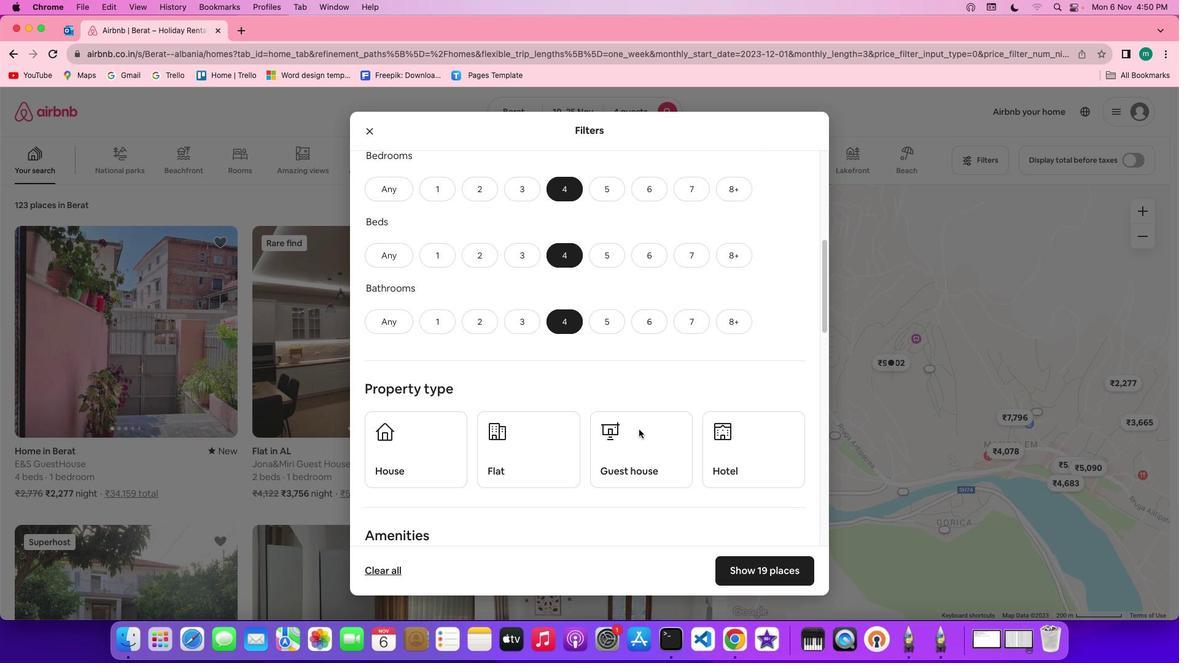 
Action: Mouse scrolled (639, 429) with delta (0, 0)
Screenshot: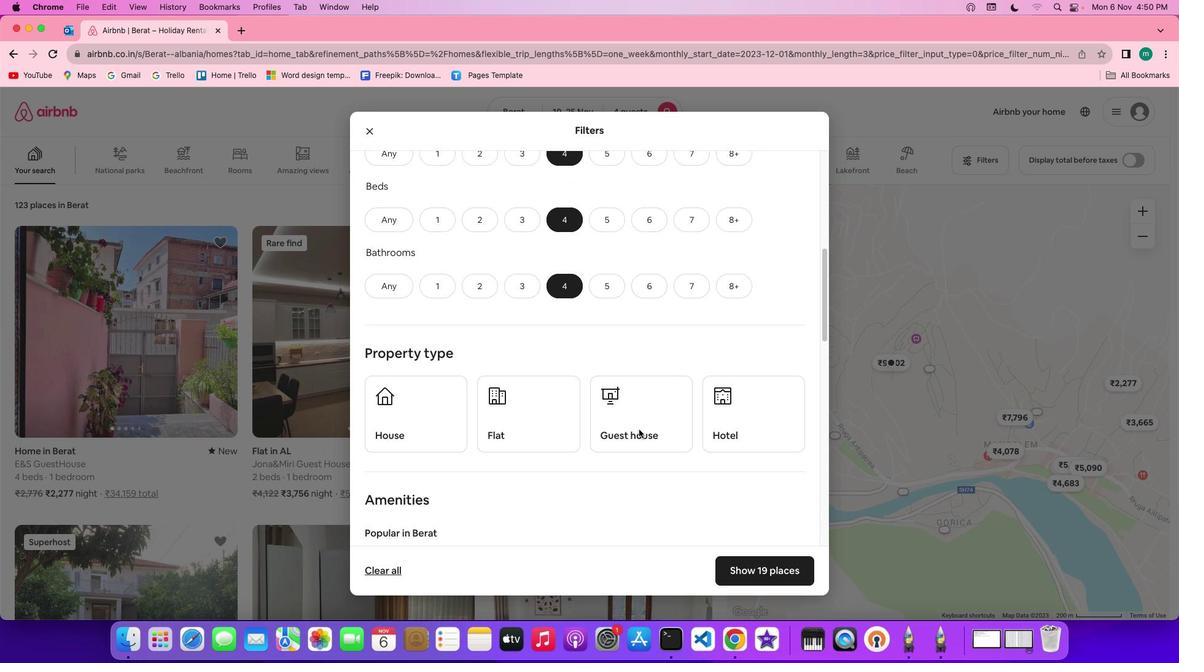 
Action: Mouse scrolled (639, 429) with delta (0, 0)
Screenshot: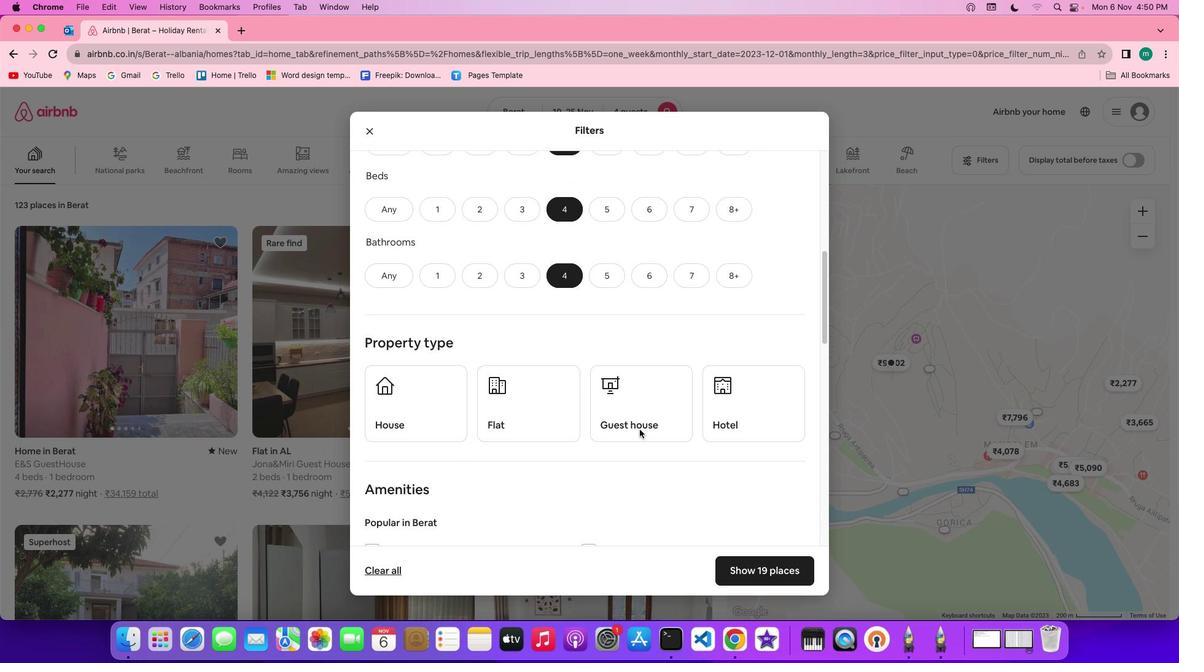 
Action: Mouse scrolled (639, 429) with delta (0, 0)
Screenshot: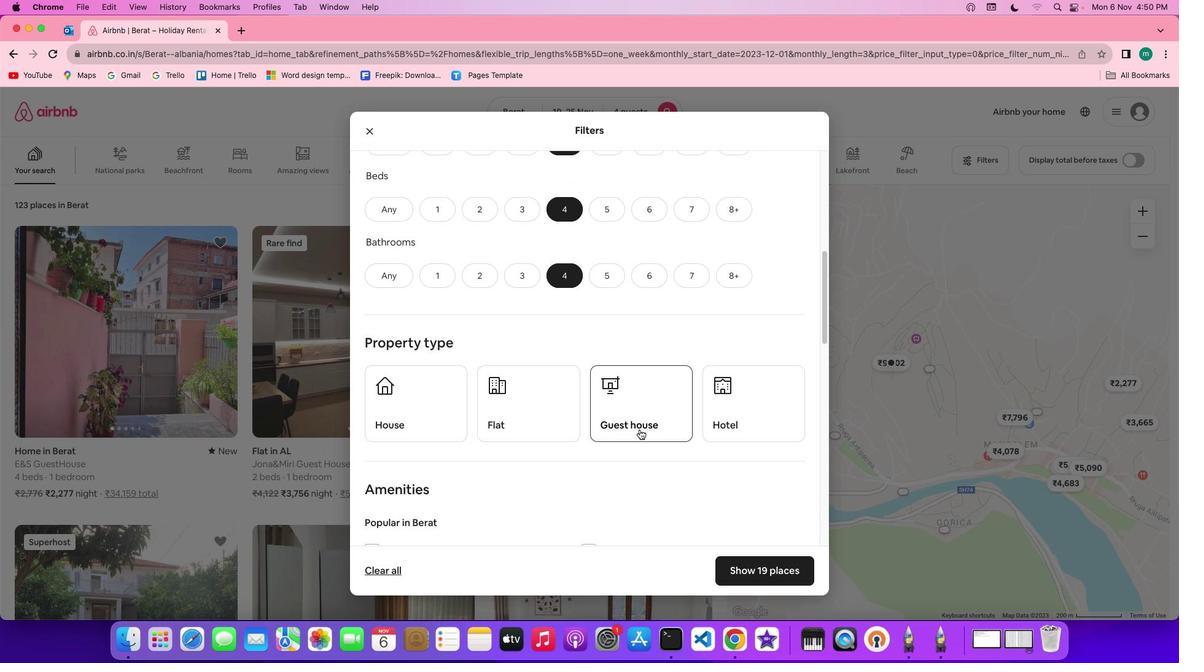 
Action: Mouse moved to (639, 429)
Screenshot: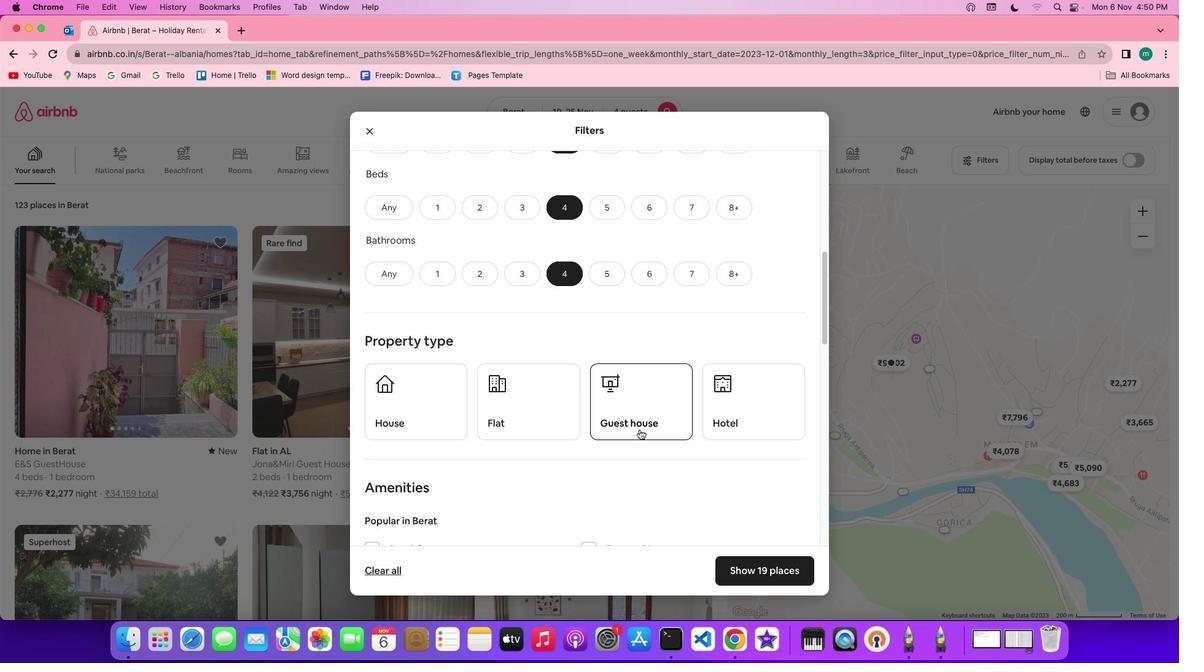
Action: Mouse scrolled (639, 429) with delta (0, 0)
Screenshot: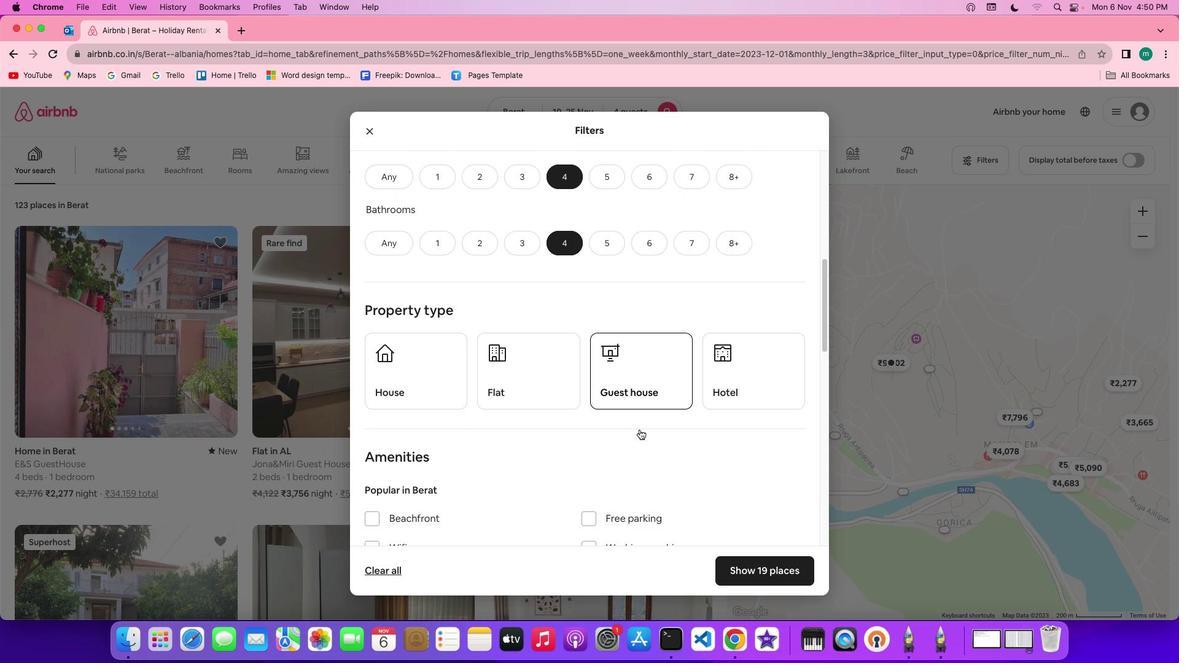 
Action: Mouse scrolled (639, 429) with delta (0, 0)
Screenshot: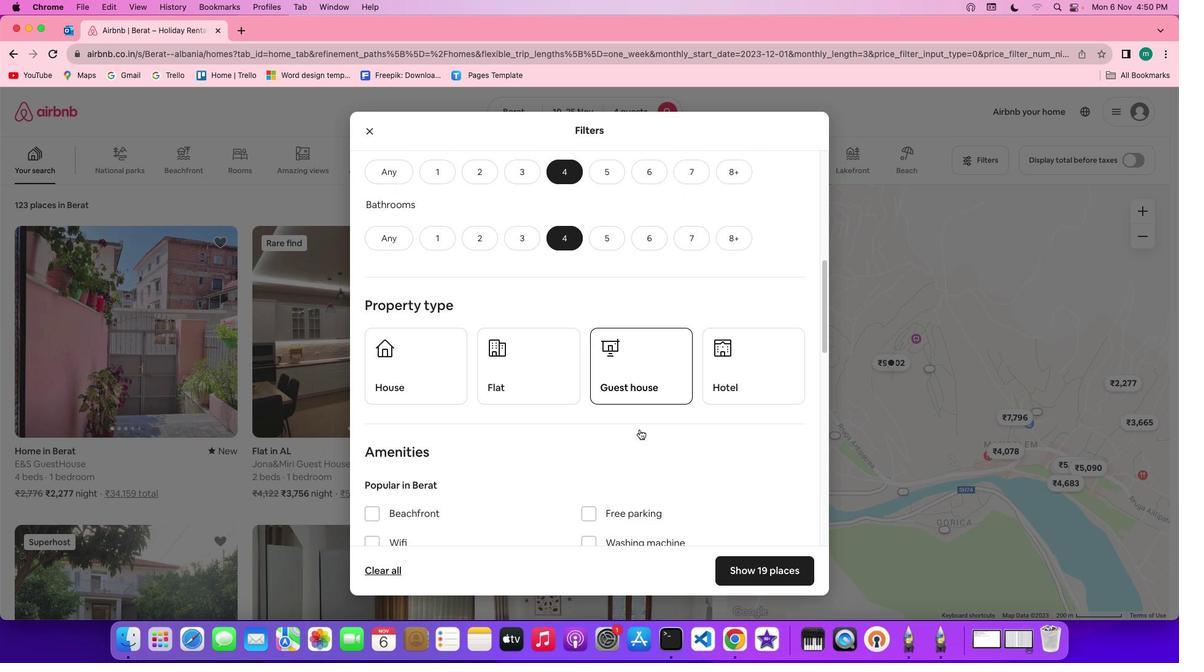 
Action: Mouse scrolled (639, 429) with delta (0, 0)
Screenshot: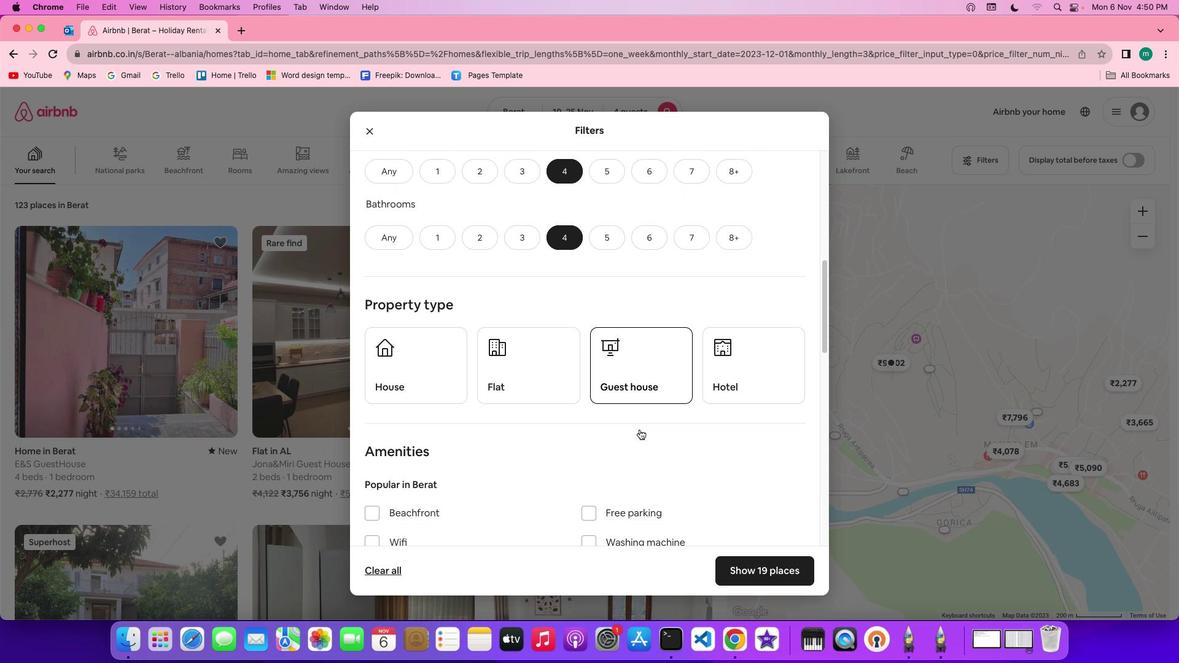 
Action: Mouse scrolled (639, 429) with delta (0, 0)
Screenshot: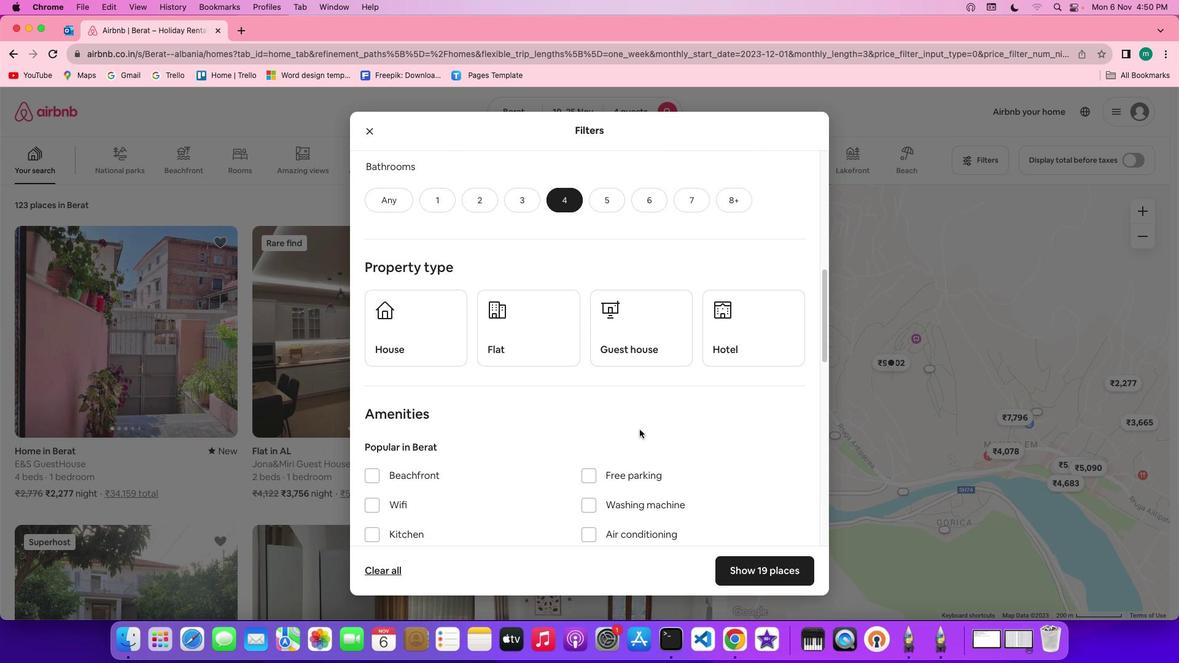 
Action: Mouse scrolled (639, 429) with delta (0, 0)
Screenshot: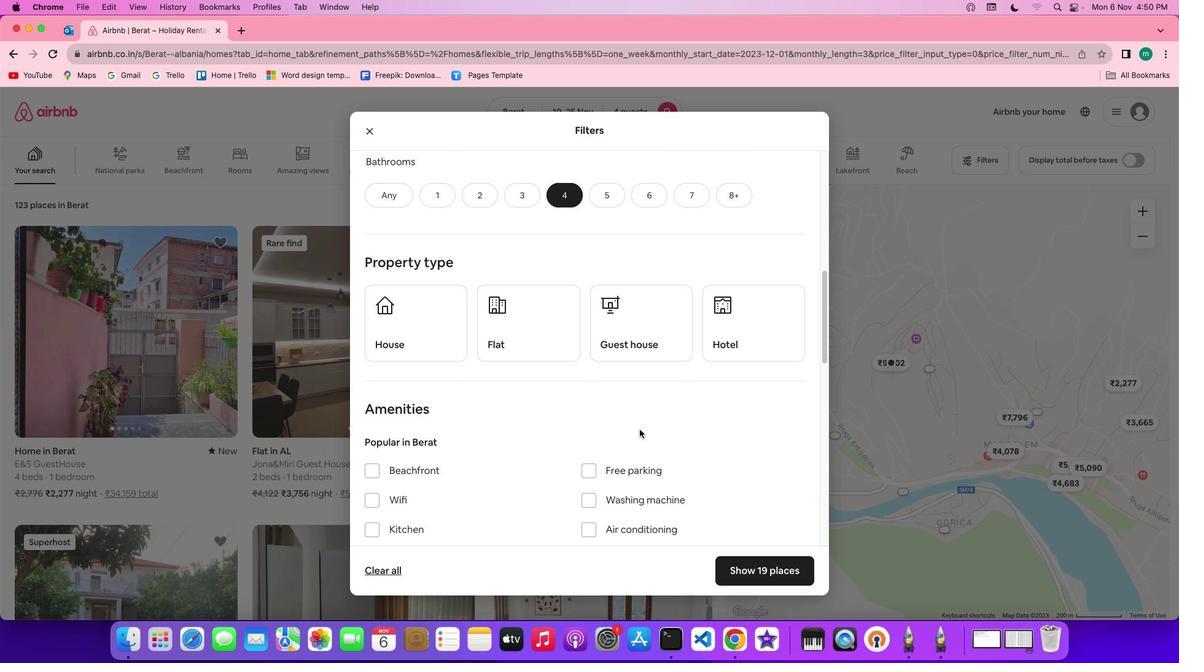 
Action: Mouse scrolled (639, 429) with delta (0, 0)
Screenshot: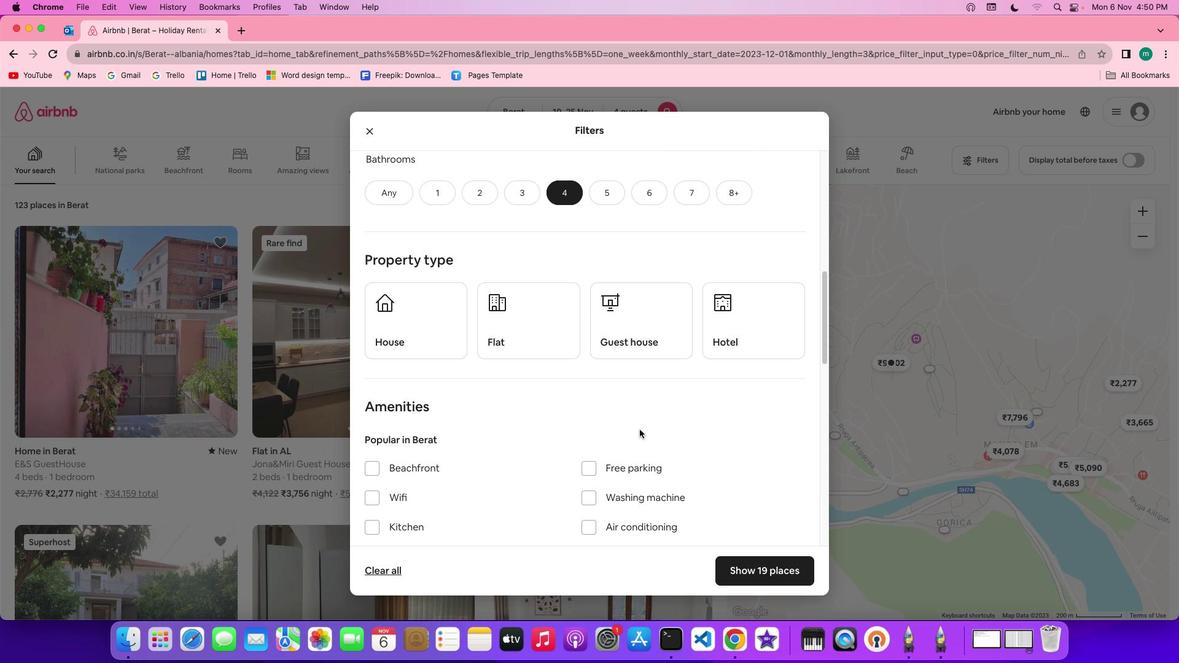 
Action: Mouse moved to (754, 339)
Screenshot: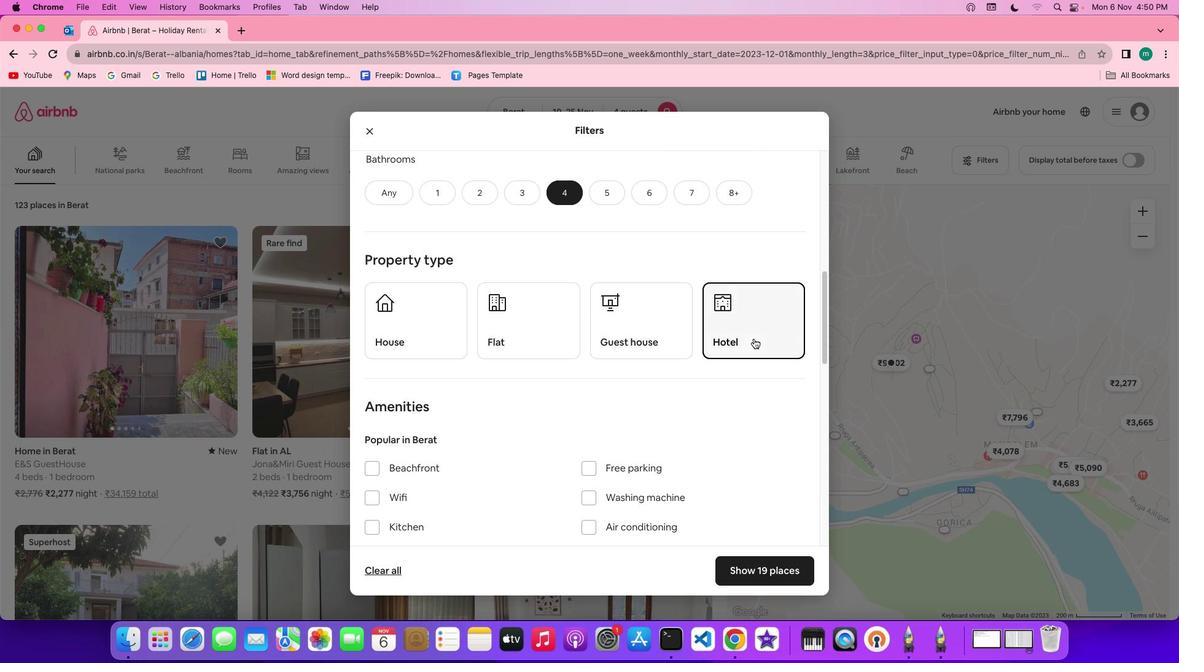 
Action: Mouse pressed left at (754, 339)
Screenshot: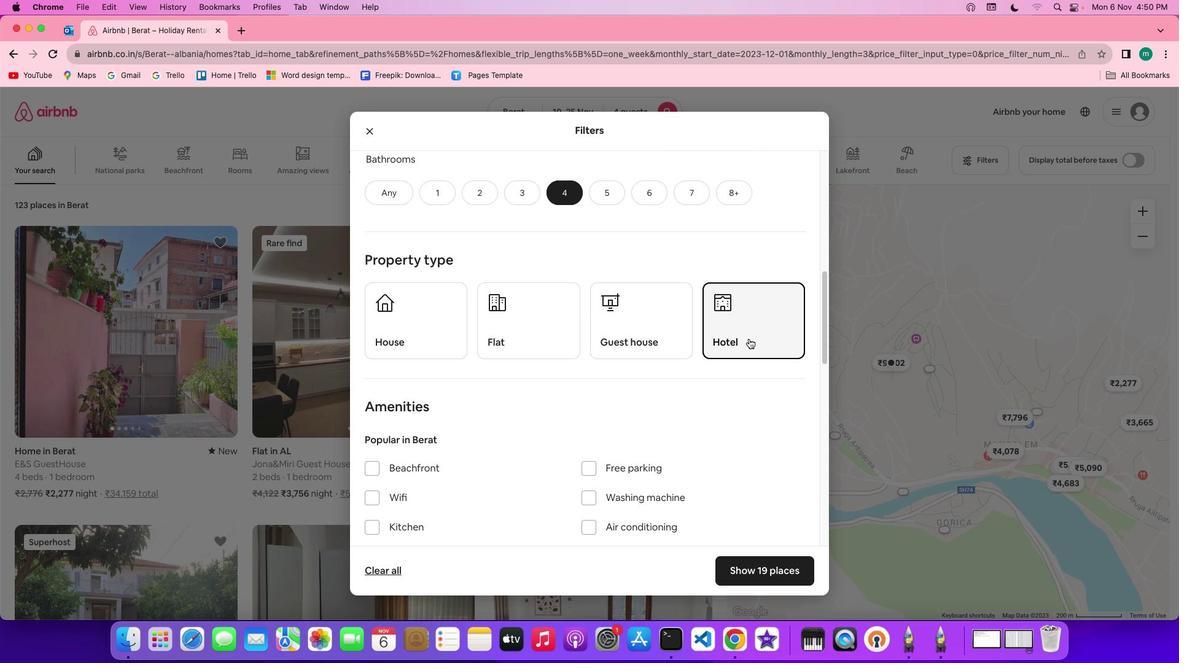 
Action: Mouse moved to (660, 343)
Screenshot: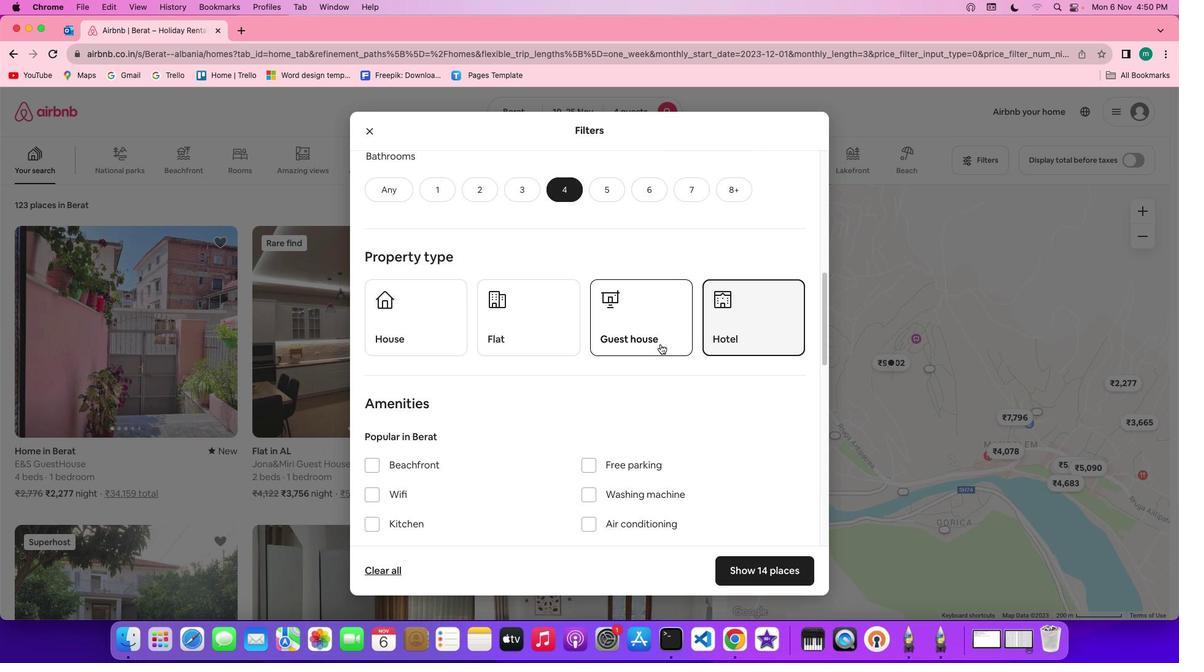 
Action: Mouse scrolled (660, 343) with delta (0, 0)
Screenshot: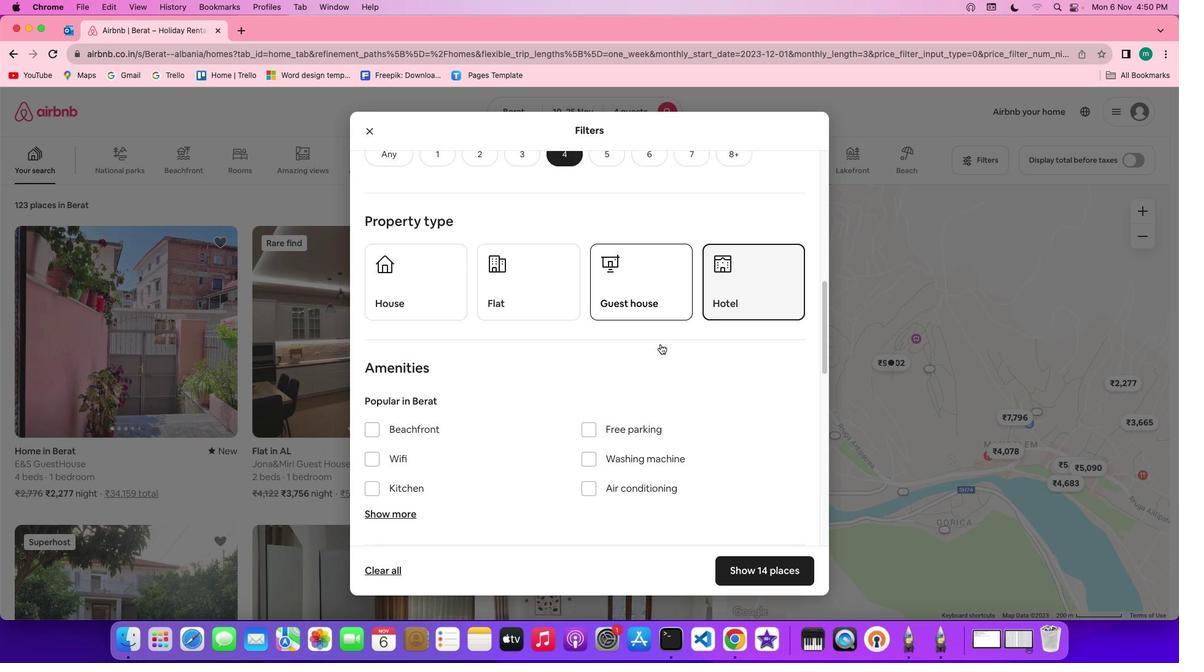 
Action: Mouse scrolled (660, 343) with delta (0, 0)
Screenshot: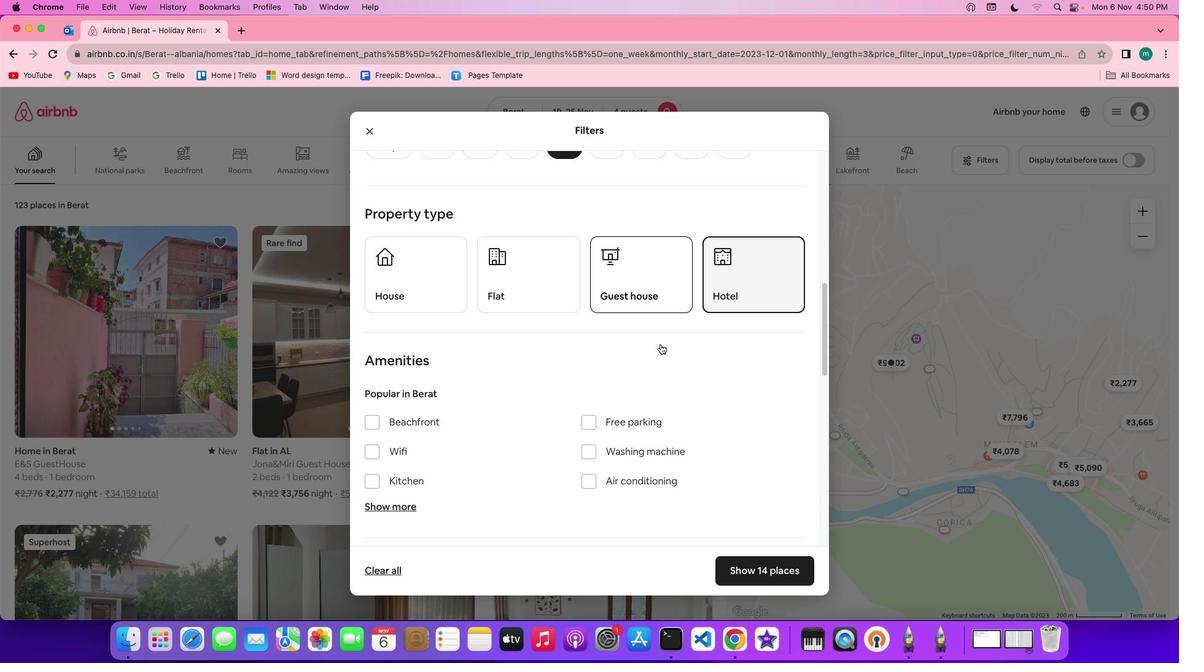 
Action: Mouse scrolled (660, 343) with delta (0, 0)
Screenshot: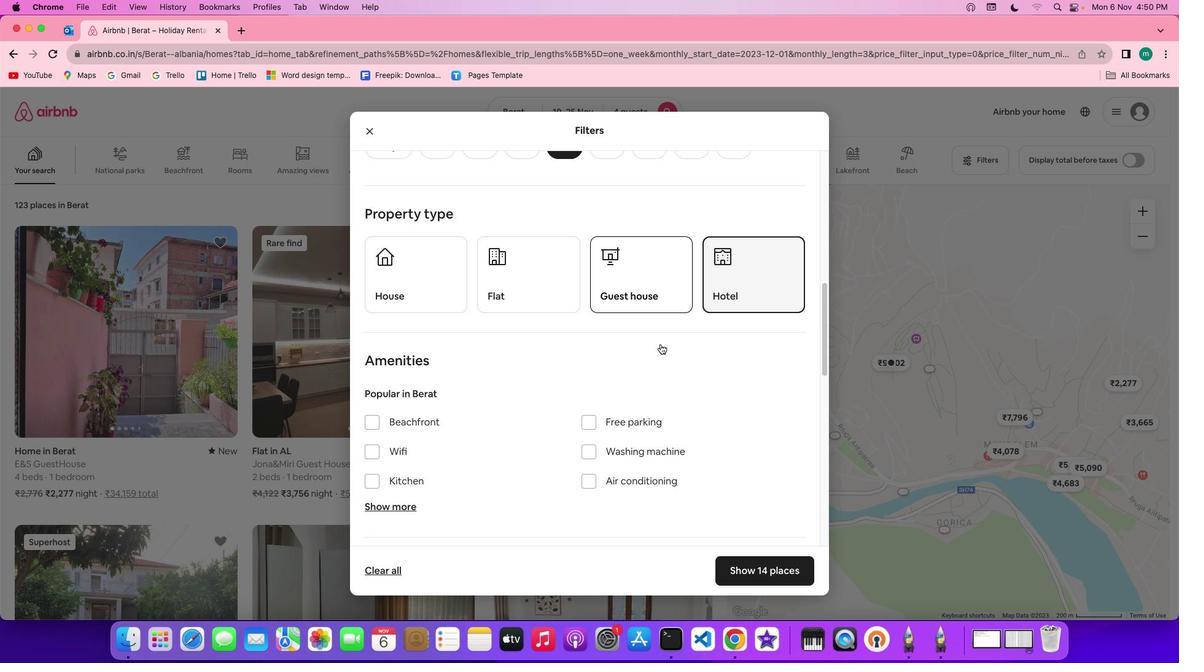
Action: Mouse scrolled (660, 343) with delta (0, 0)
Screenshot: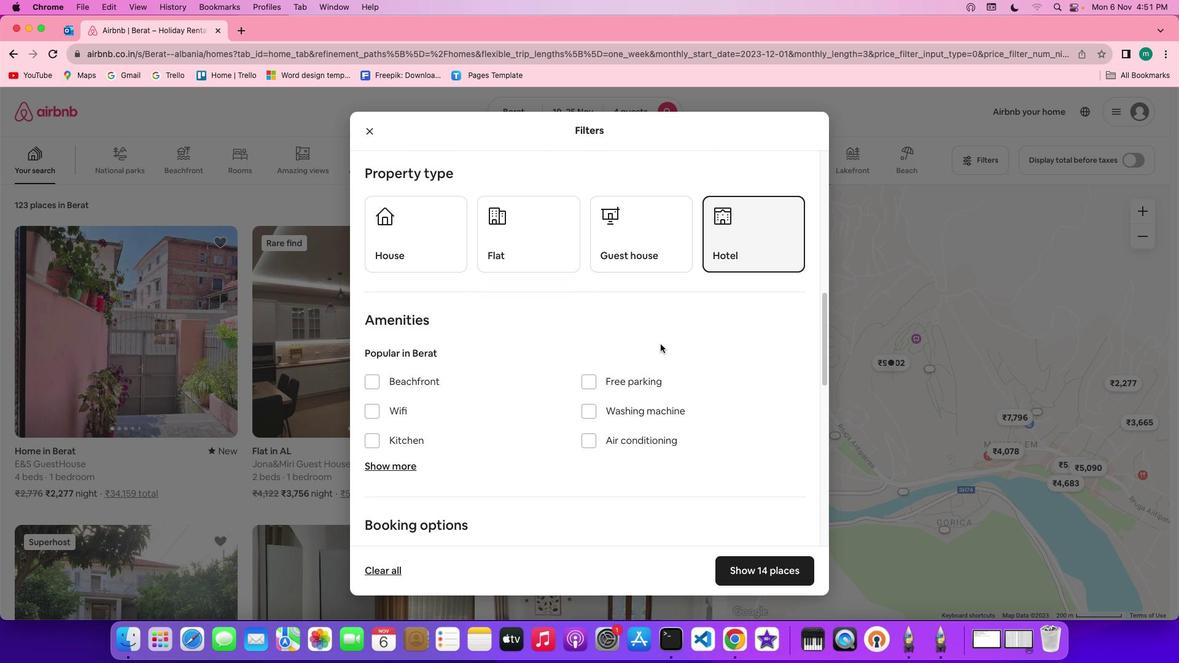 
Action: Mouse scrolled (660, 343) with delta (0, 0)
Screenshot: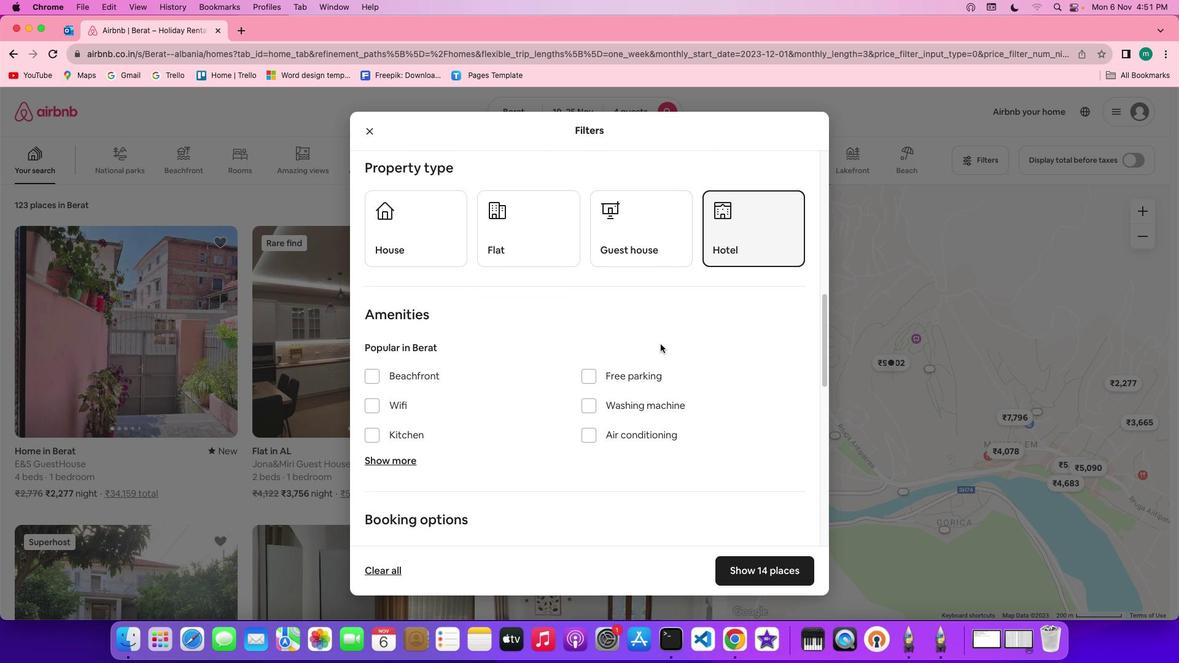
Action: Mouse scrolled (660, 343) with delta (0, 0)
Screenshot: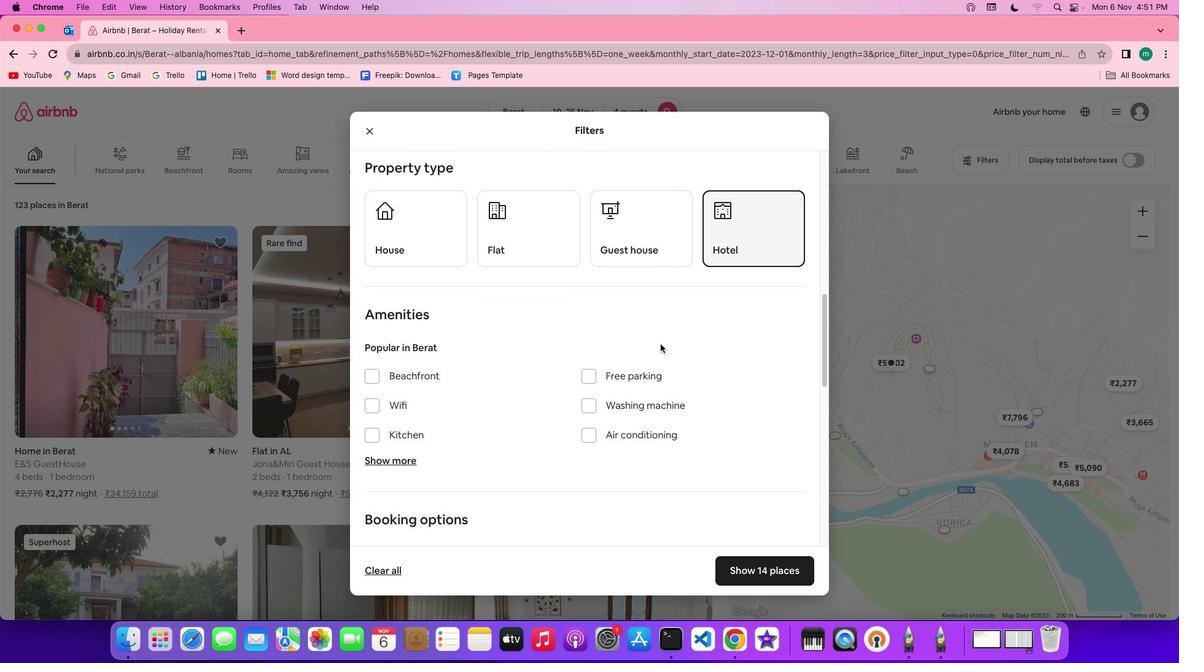 
Action: Mouse scrolled (660, 343) with delta (0, 0)
Screenshot: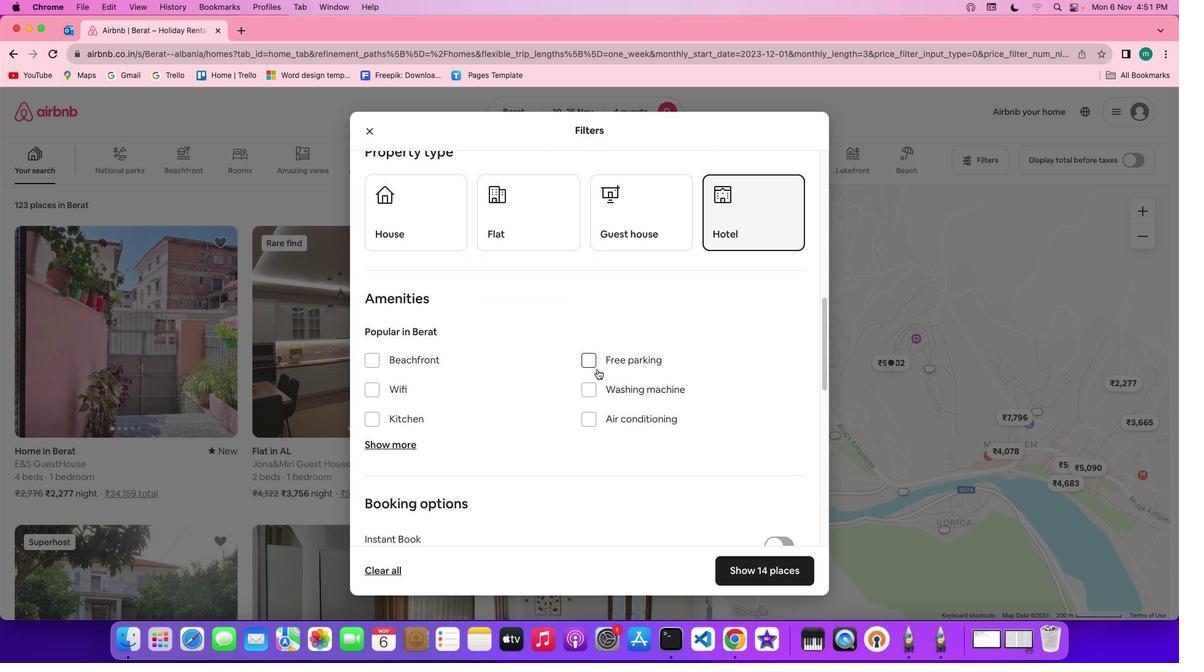 
Action: Mouse scrolled (660, 343) with delta (0, 0)
Screenshot: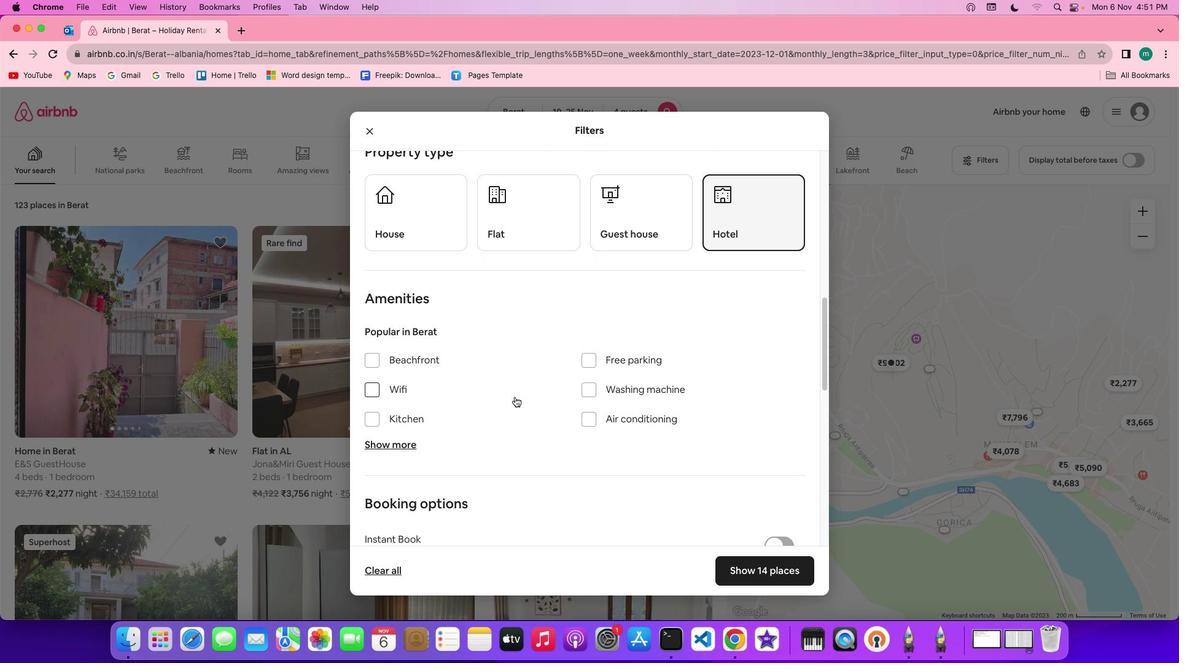 
Action: Mouse moved to (400, 388)
Screenshot: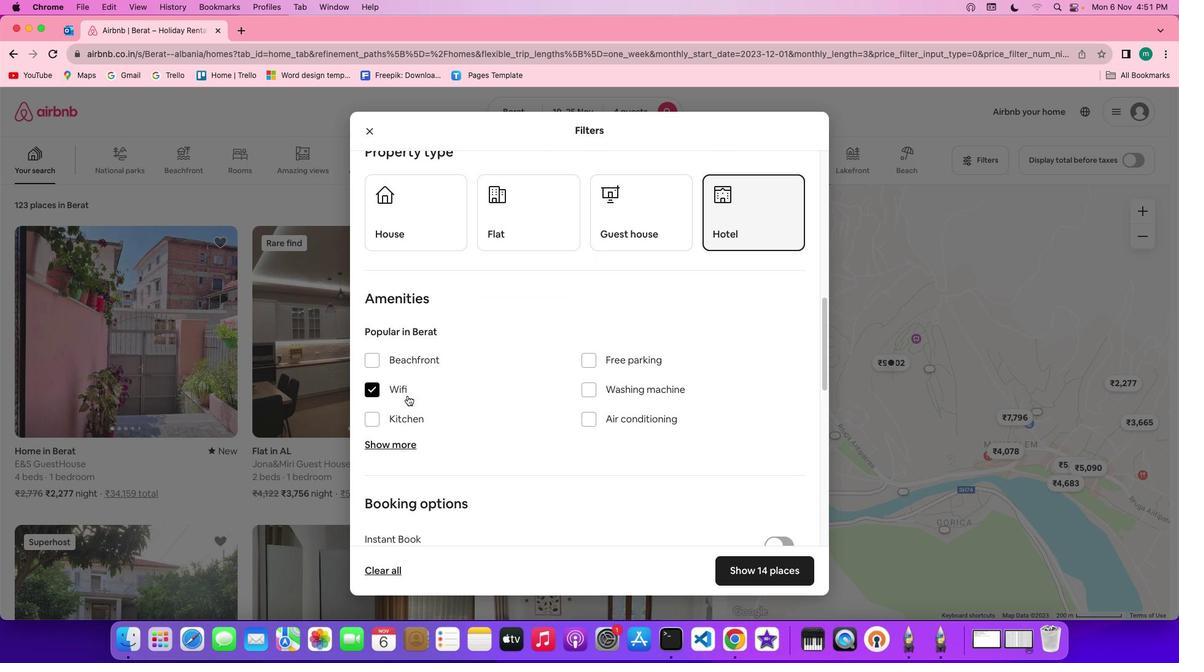 
Action: Mouse pressed left at (400, 388)
Screenshot: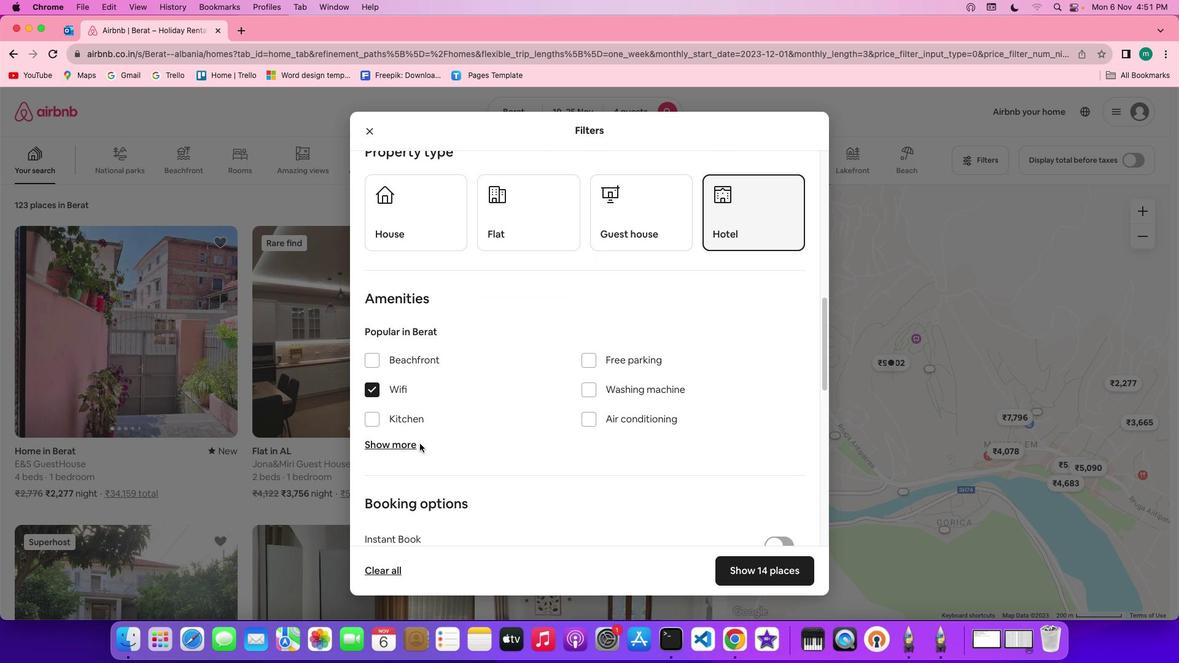 
Action: Mouse moved to (409, 445)
Screenshot: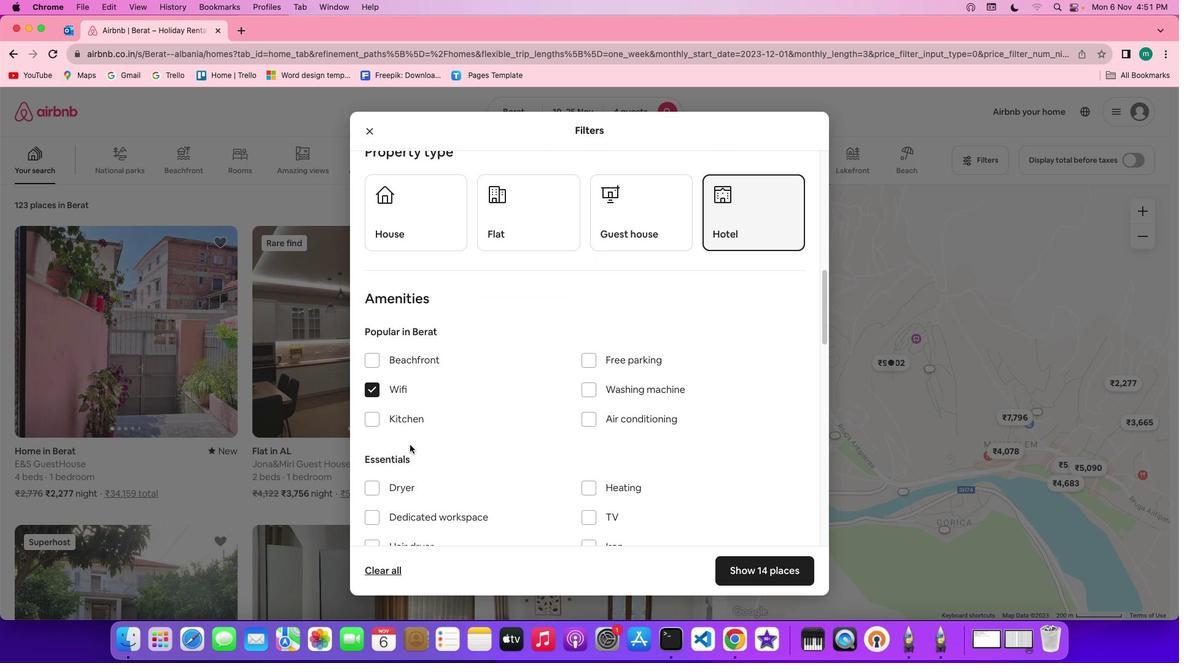 
Action: Mouse pressed left at (409, 445)
Screenshot: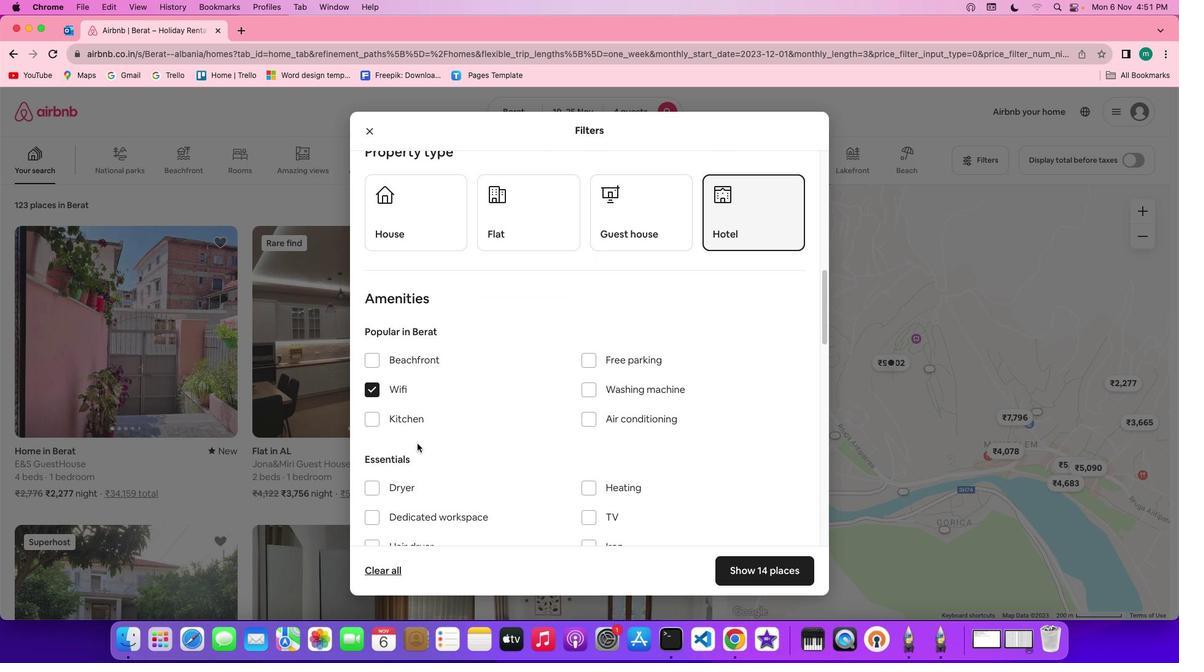 
Action: Mouse moved to (508, 434)
Screenshot: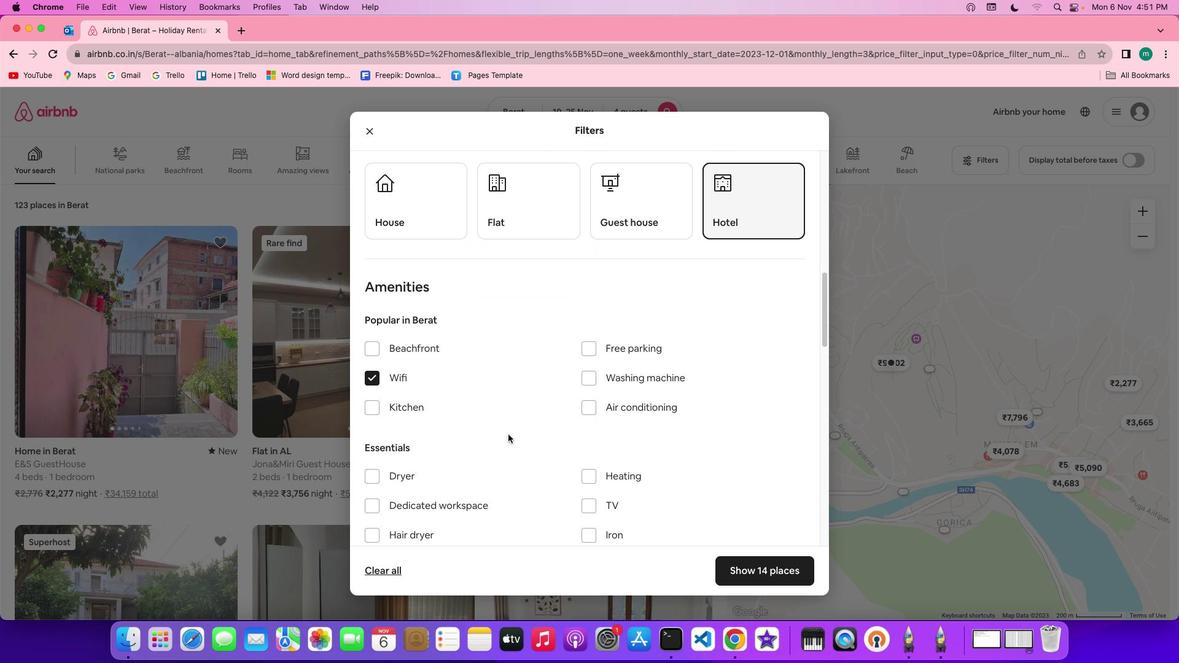 
Action: Mouse scrolled (508, 434) with delta (0, 0)
Screenshot: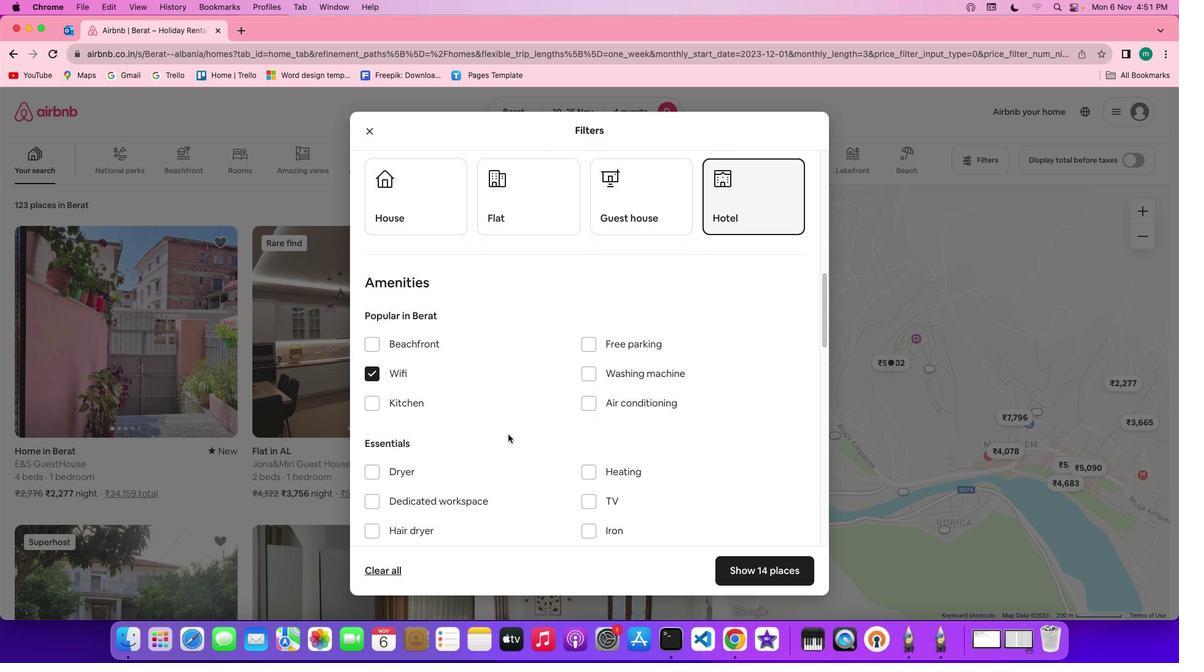 
Action: Mouse scrolled (508, 434) with delta (0, 0)
Screenshot: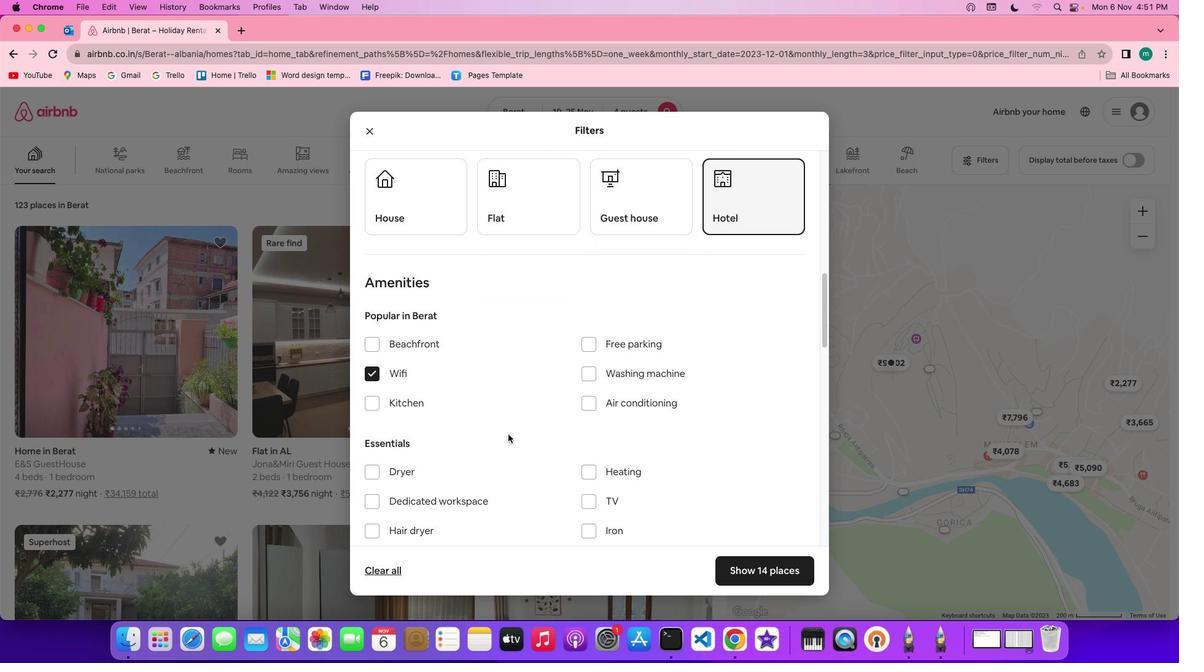 
Action: Mouse scrolled (508, 434) with delta (0, 0)
Screenshot: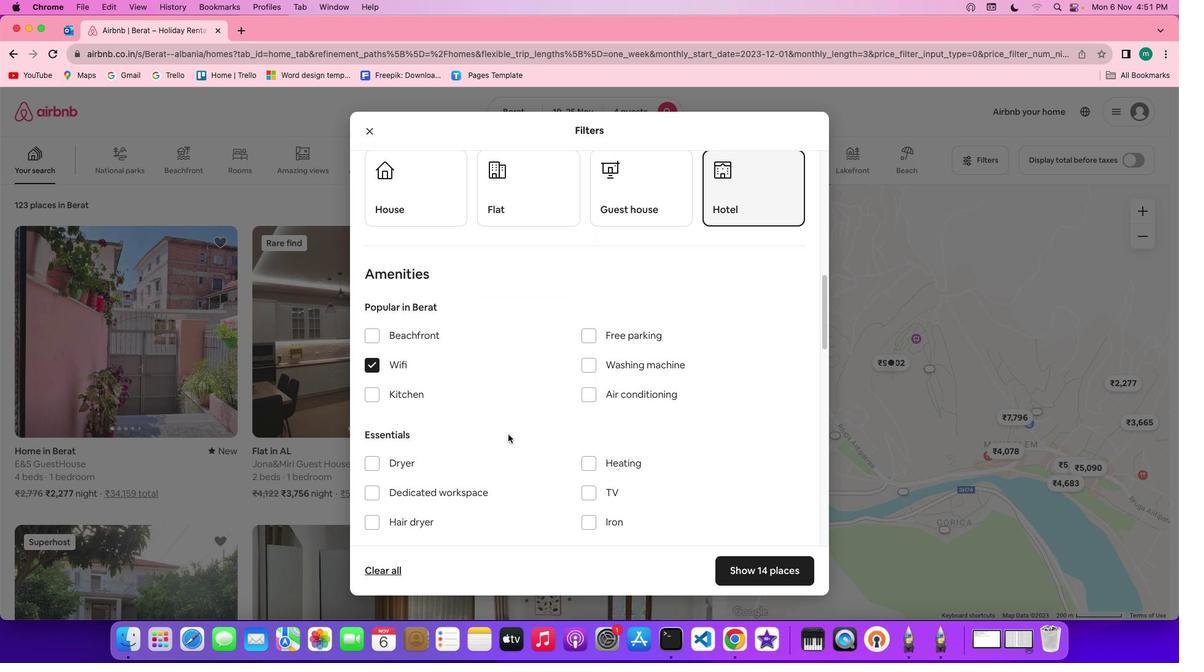 
Action: Mouse scrolled (508, 434) with delta (0, 0)
Screenshot: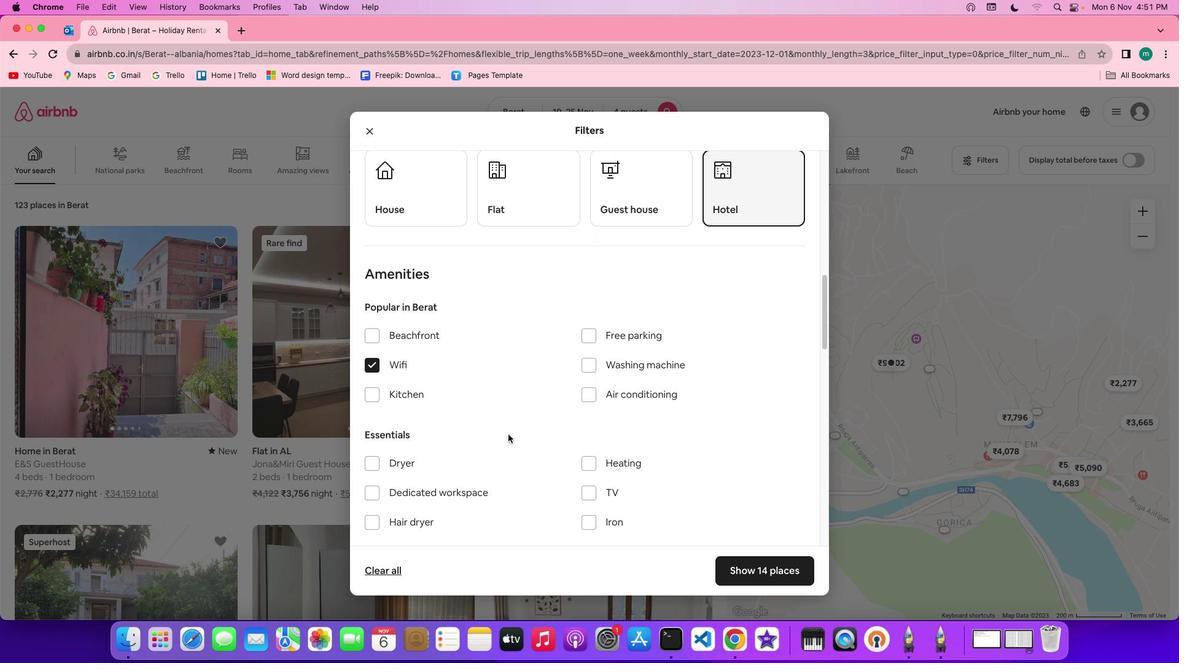 
Action: Mouse scrolled (508, 434) with delta (0, 0)
Screenshot: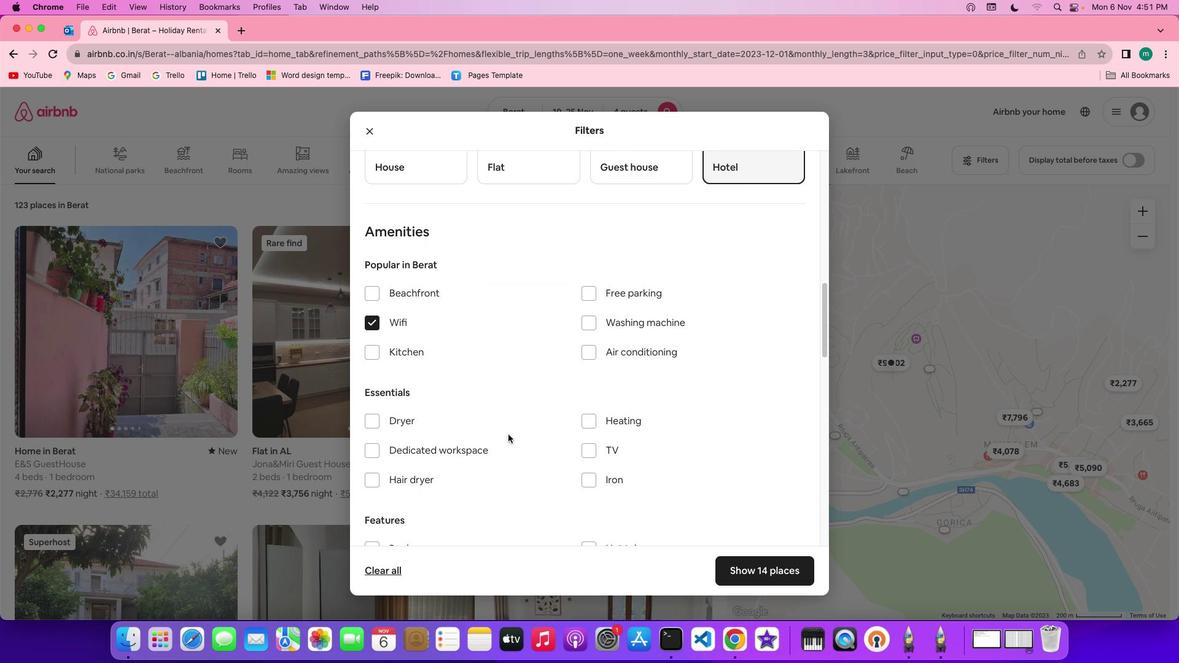
Action: Mouse scrolled (508, 434) with delta (0, 0)
Screenshot: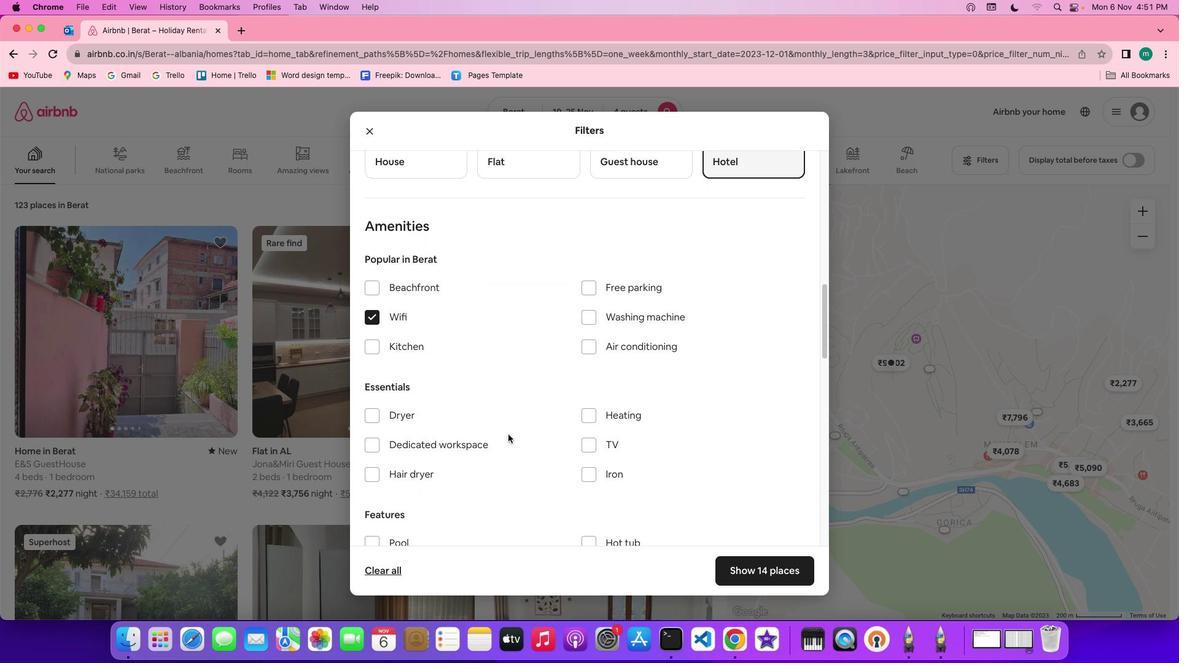 
Action: Mouse scrolled (508, 434) with delta (0, 0)
Screenshot: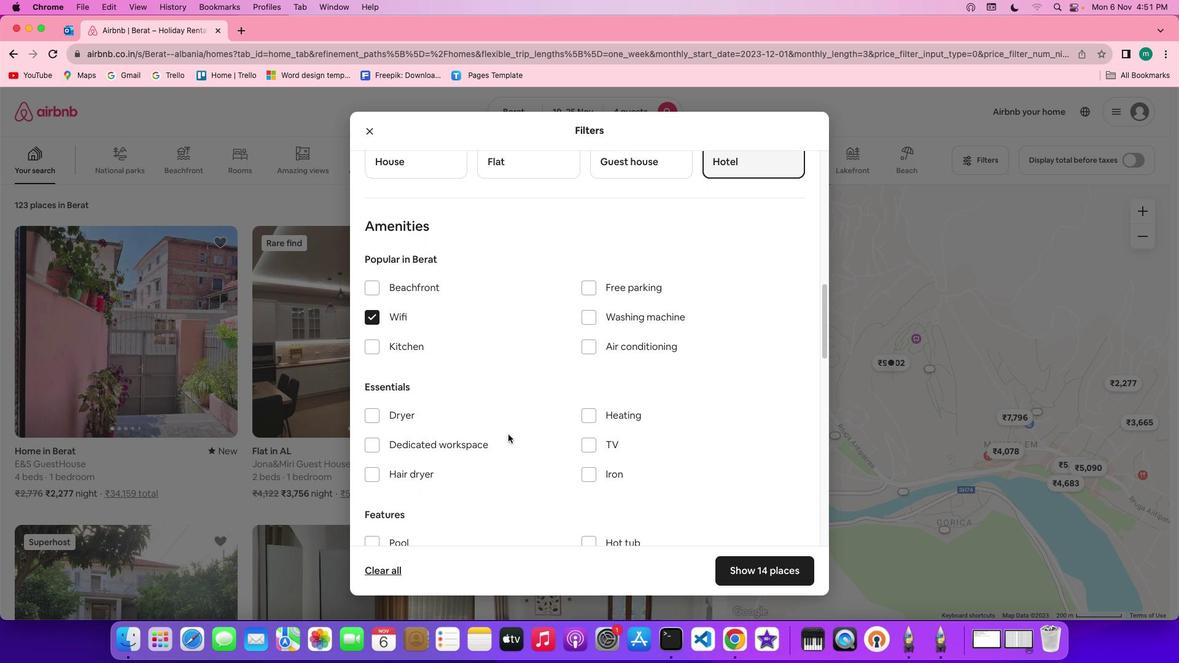 
Action: Mouse scrolled (508, 434) with delta (0, 0)
Screenshot: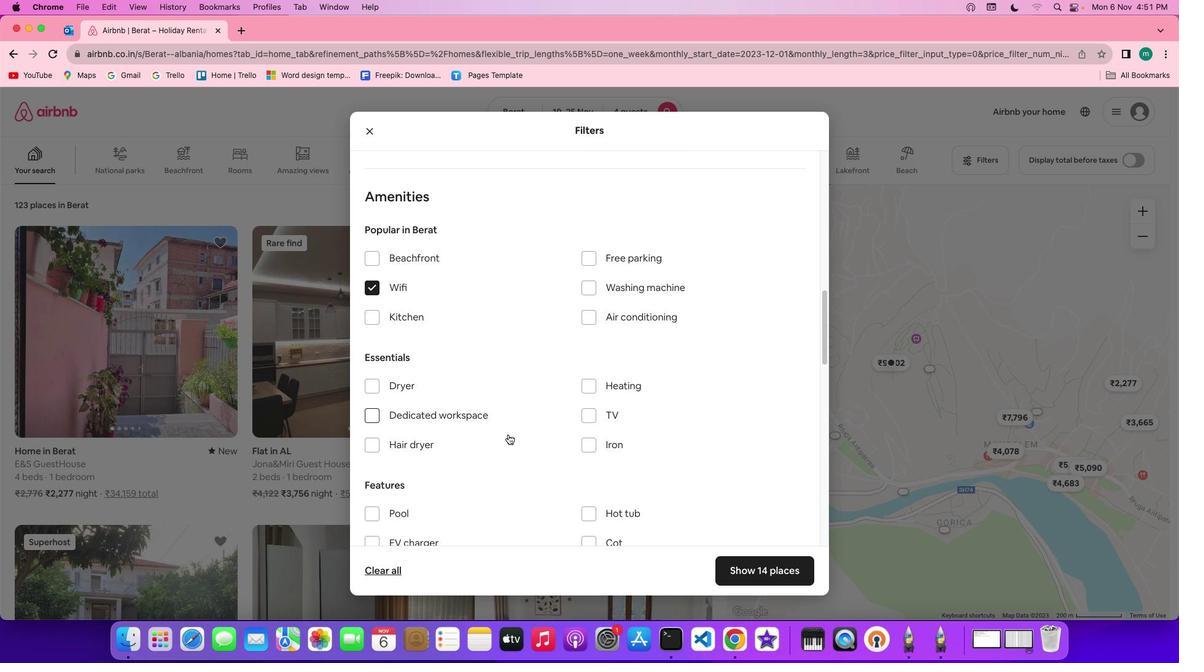 
Action: Mouse scrolled (508, 434) with delta (0, 0)
Screenshot: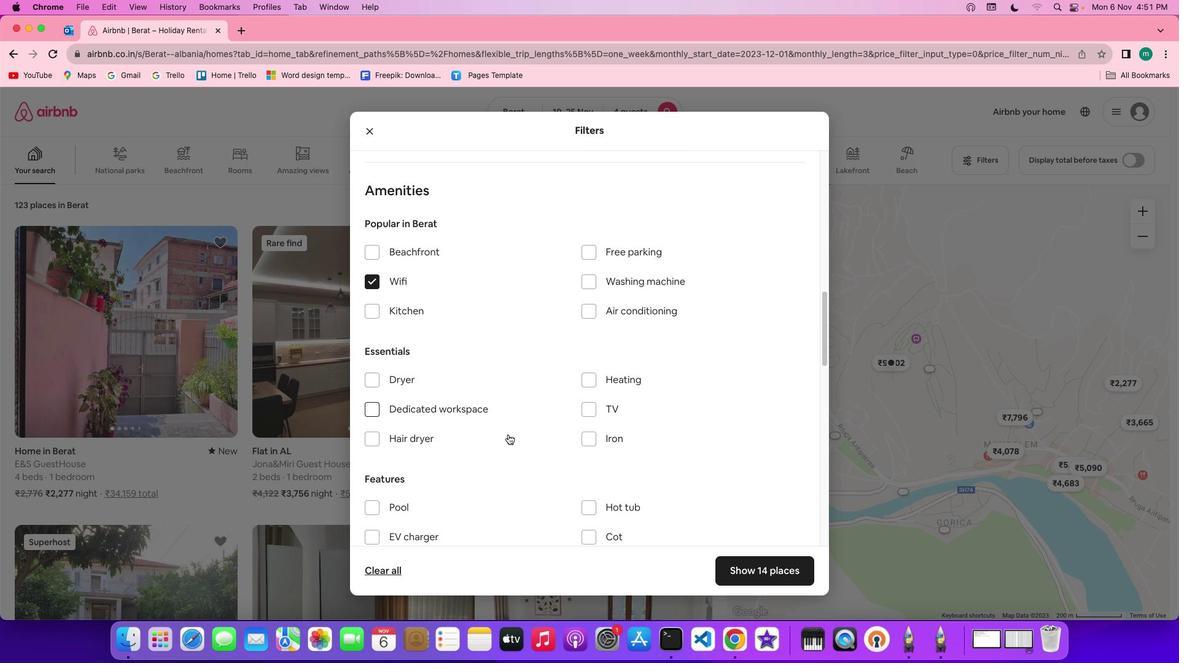 
Action: Mouse scrolled (508, 434) with delta (0, 0)
Screenshot: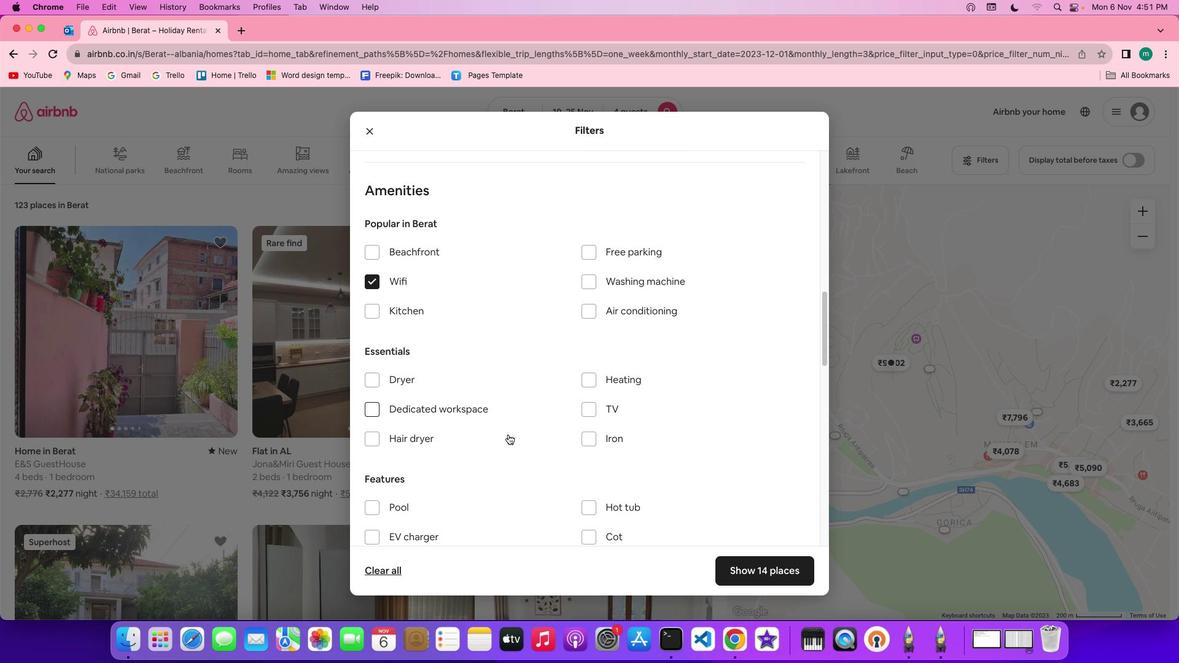 
Action: Mouse scrolled (508, 434) with delta (0, 0)
Screenshot: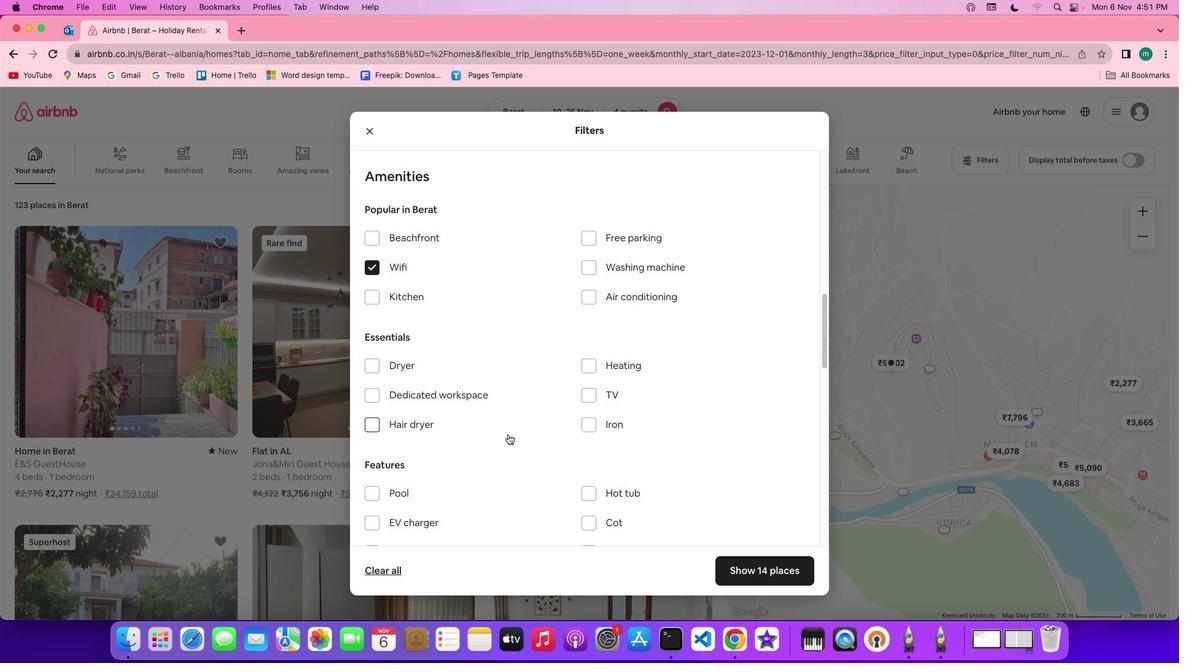
Action: Mouse scrolled (508, 434) with delta (0, 0)
Screenshot: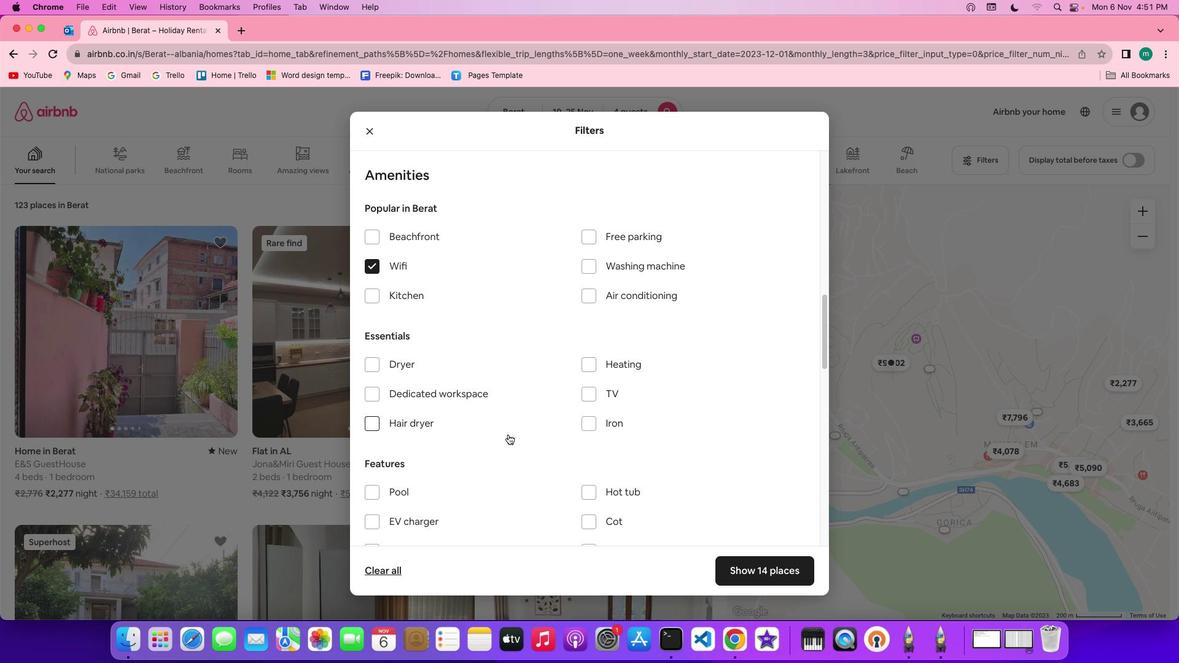 
Action: Mouse scrolled (508, 434) with delta (0, 0)
Screenshot: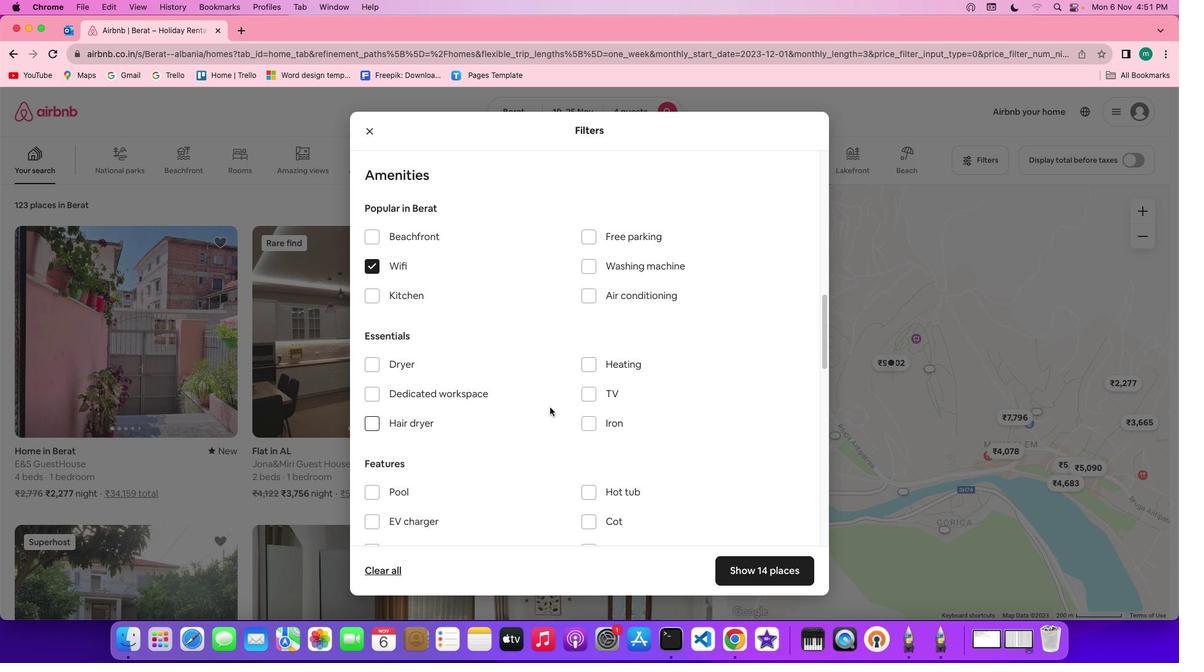 
Action: Mouse moved to (621, 367)
Screenshot: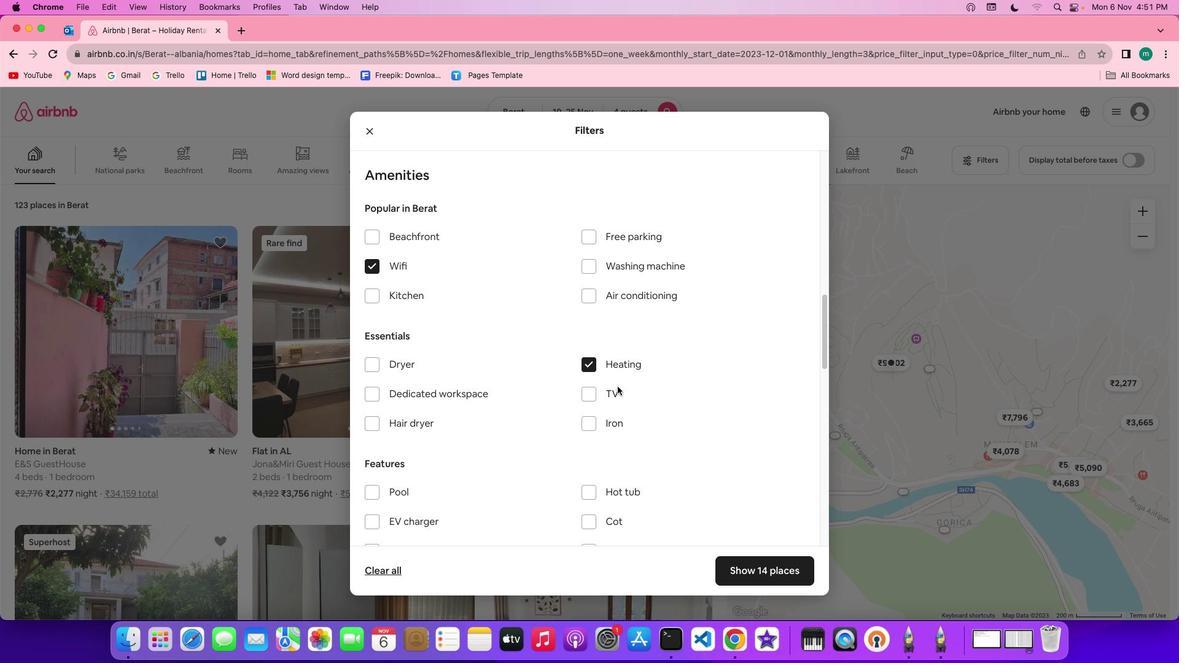 
Action: Mouse pressed left at (621, 367)
Screenshot: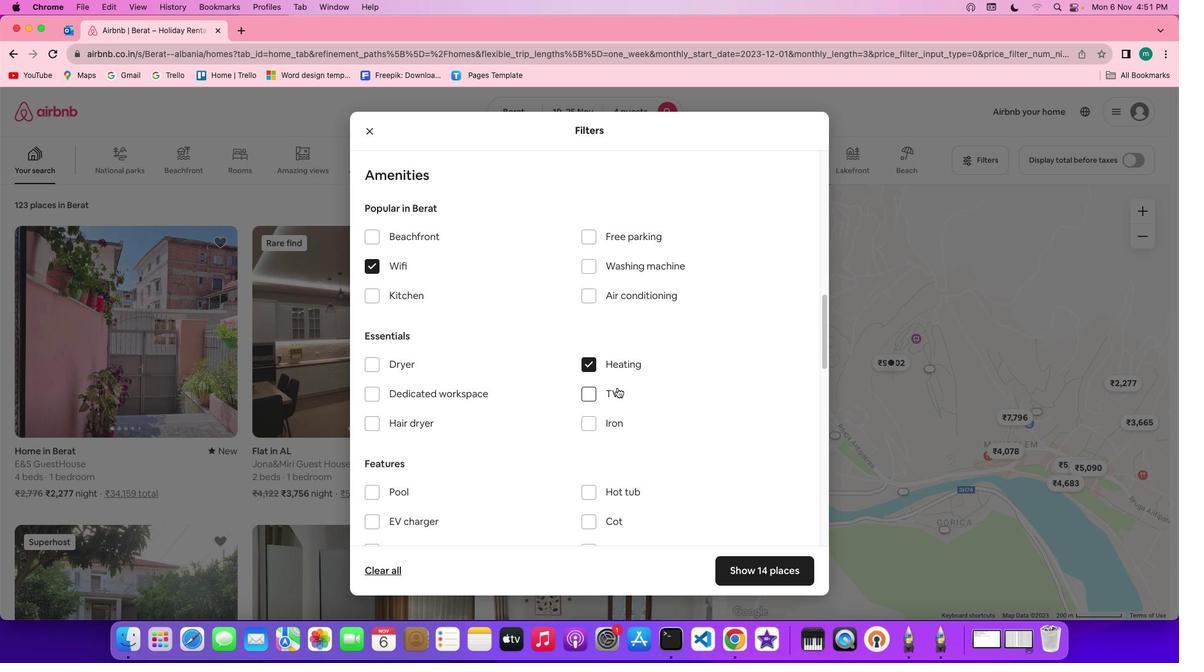 
Action: Mouse moved to (617, 387)
Screenshot: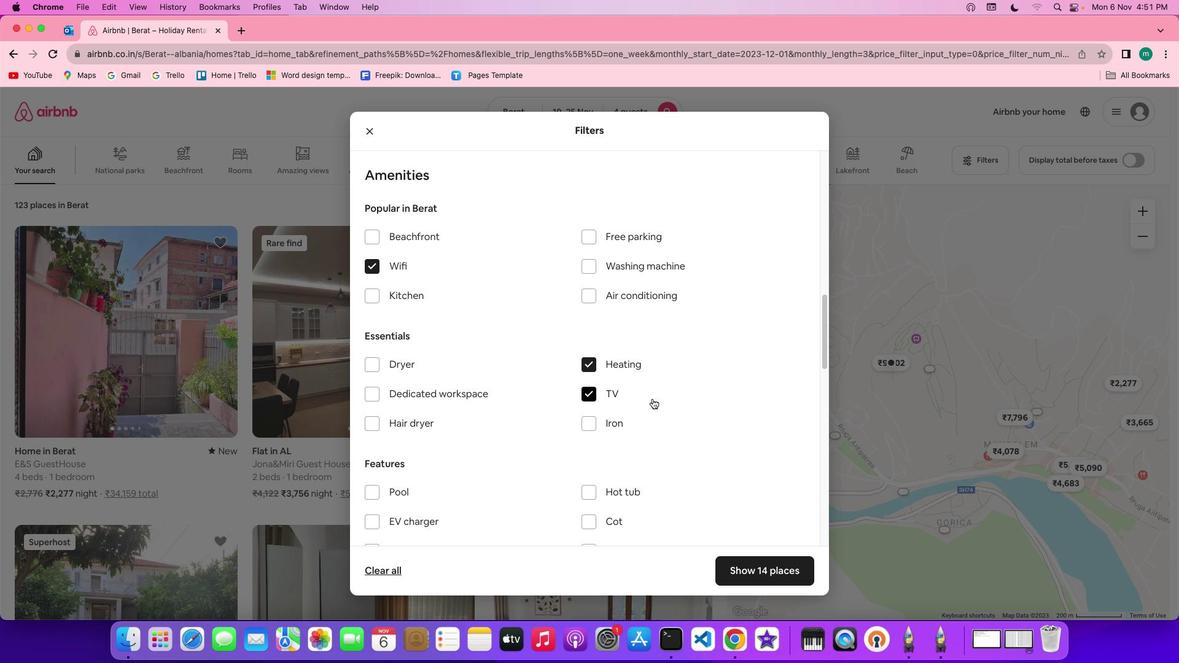 
Action: Mouse pressed left at (617, 387)
Screenshot: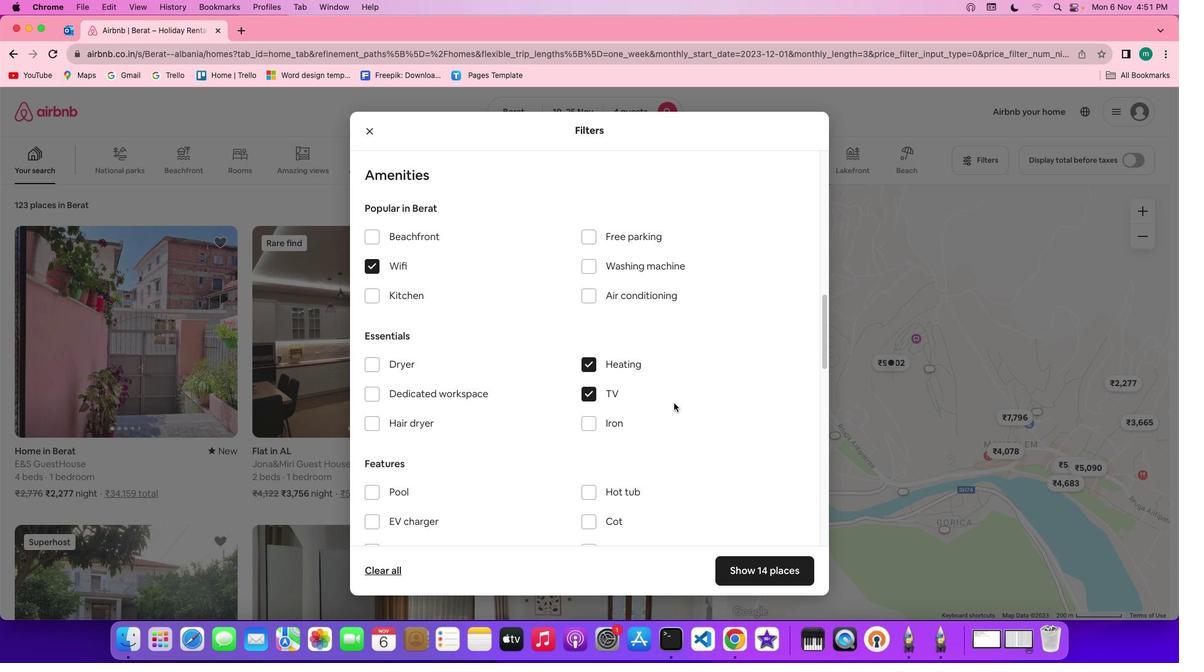 
Action: Mouse moved to (674, 403)
Screenshot: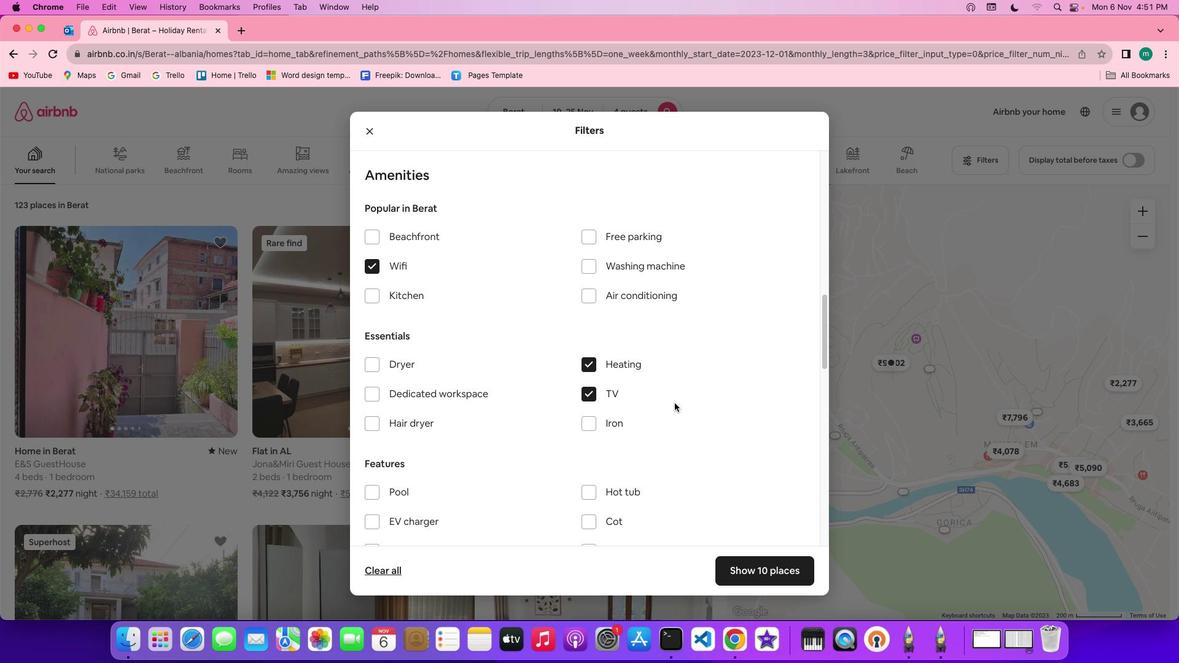 
Action: Mouse scrolled (674, 403) with delta (0, 0)
Screenshot: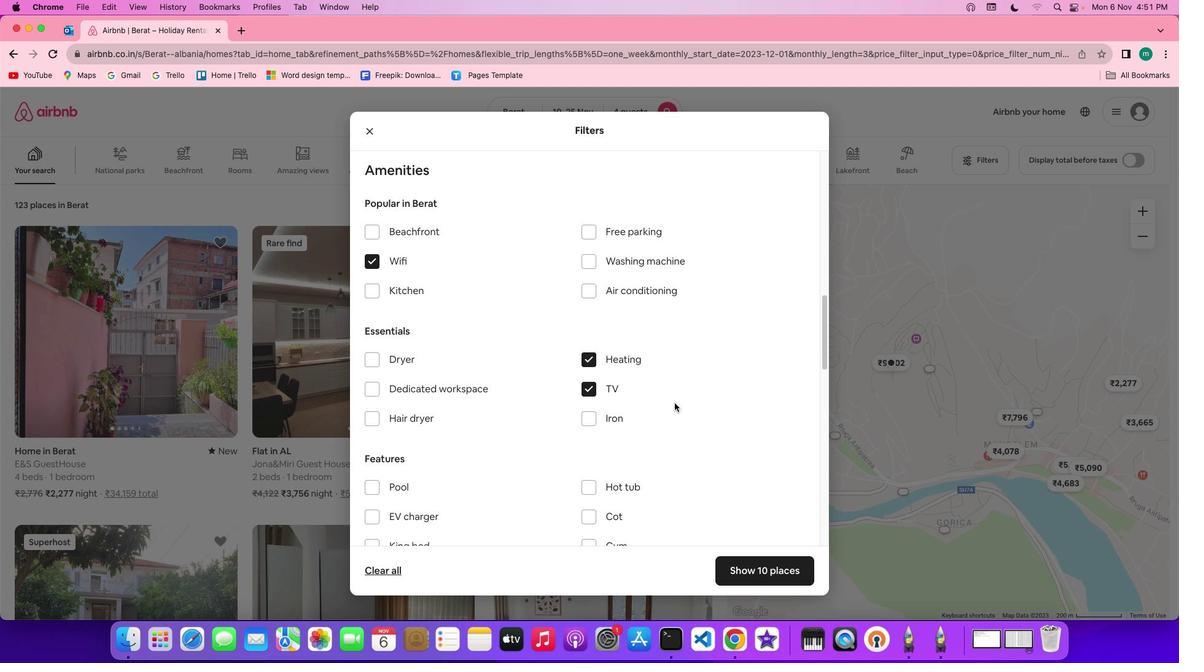 
Action: Mouse scrolled (674, 403) with delta (0, 0)
Screenshot: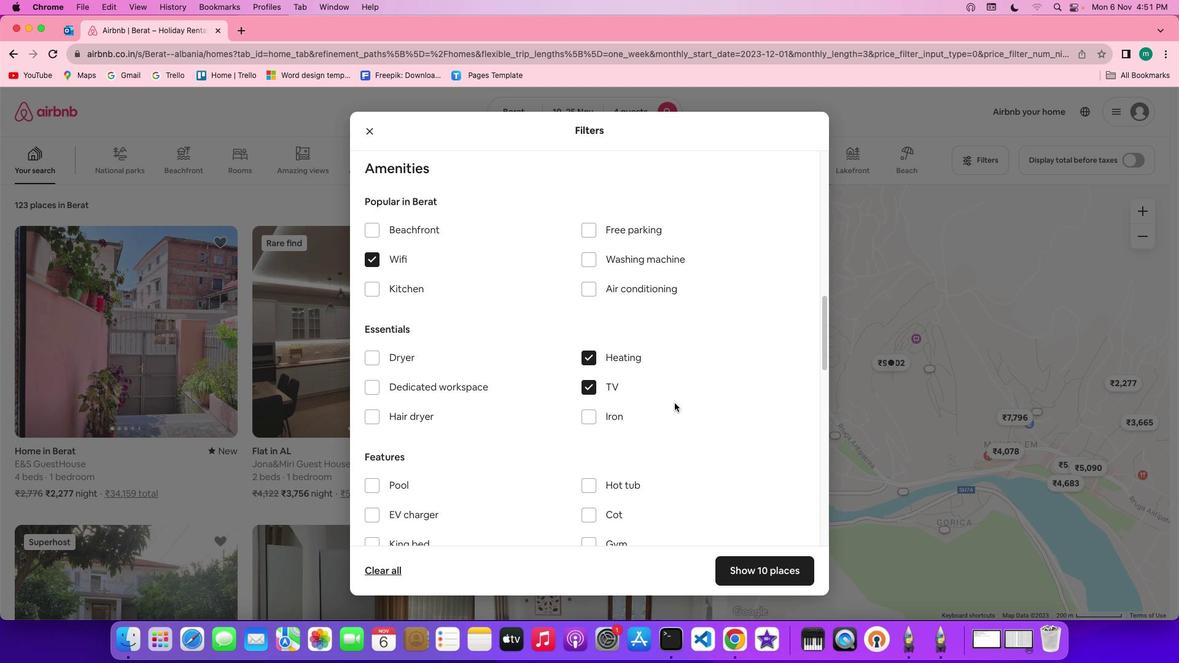 
Action: Mouse scrolled (674, 403) with delta (0, 0)
Screenshot: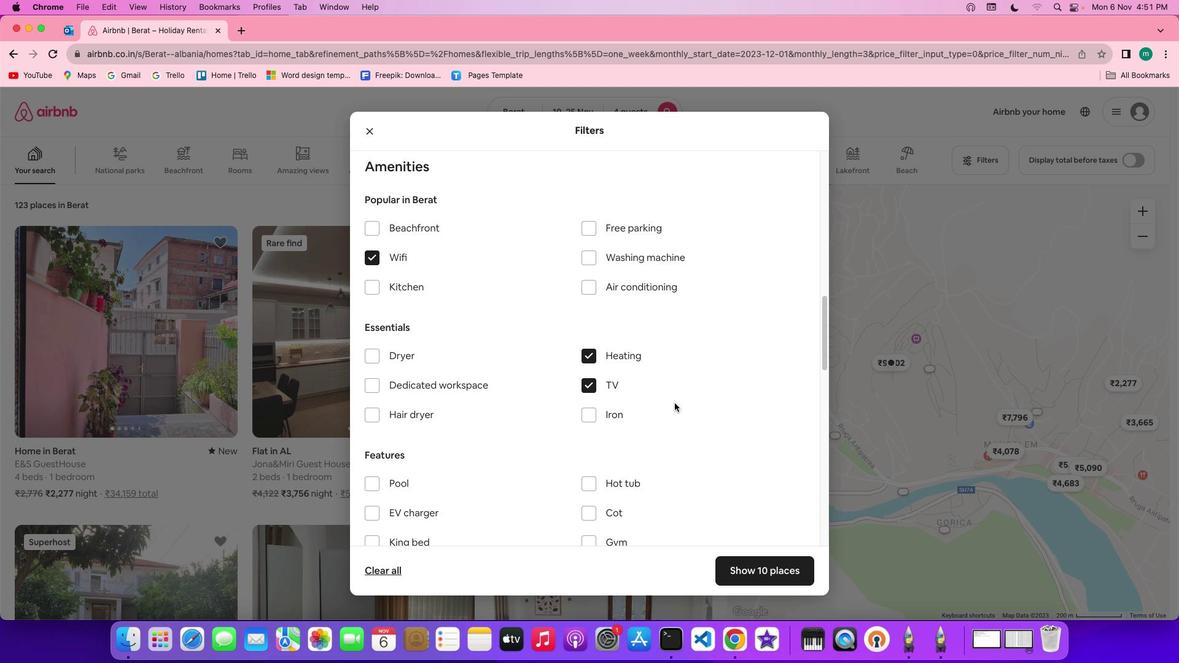 
Action: Mouse scrolled (674, 403) with delta (0, 0)
Screenshot: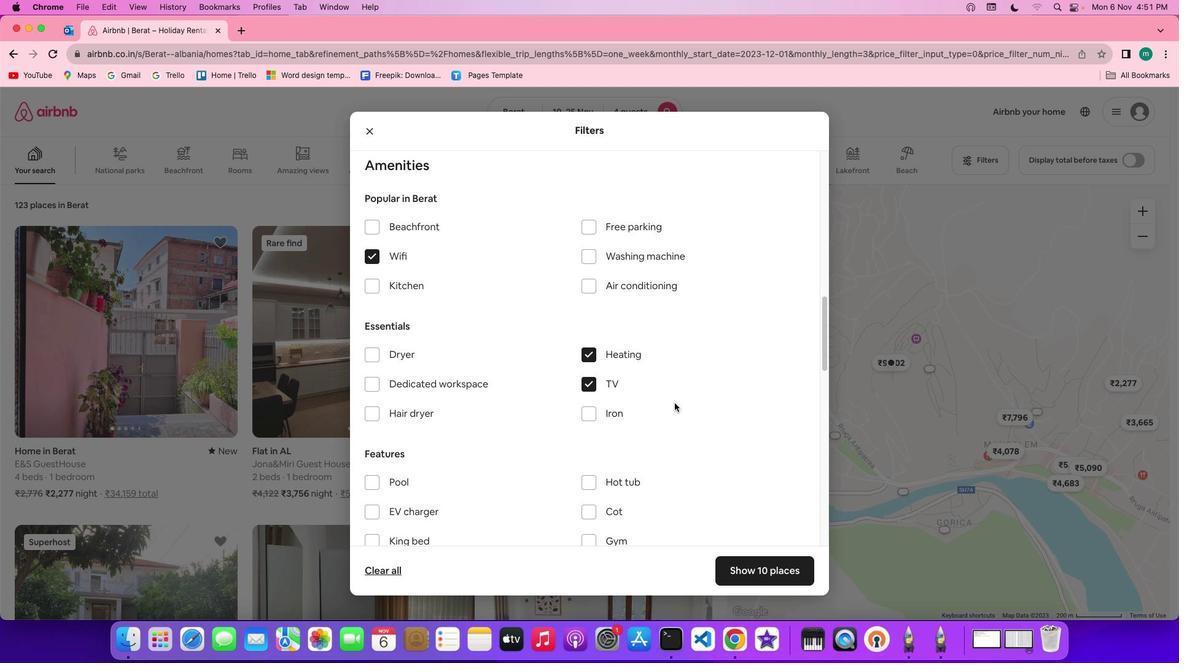 
Action: Mouse scrolled (674, 403) with delta (0, 0)
Screenshot: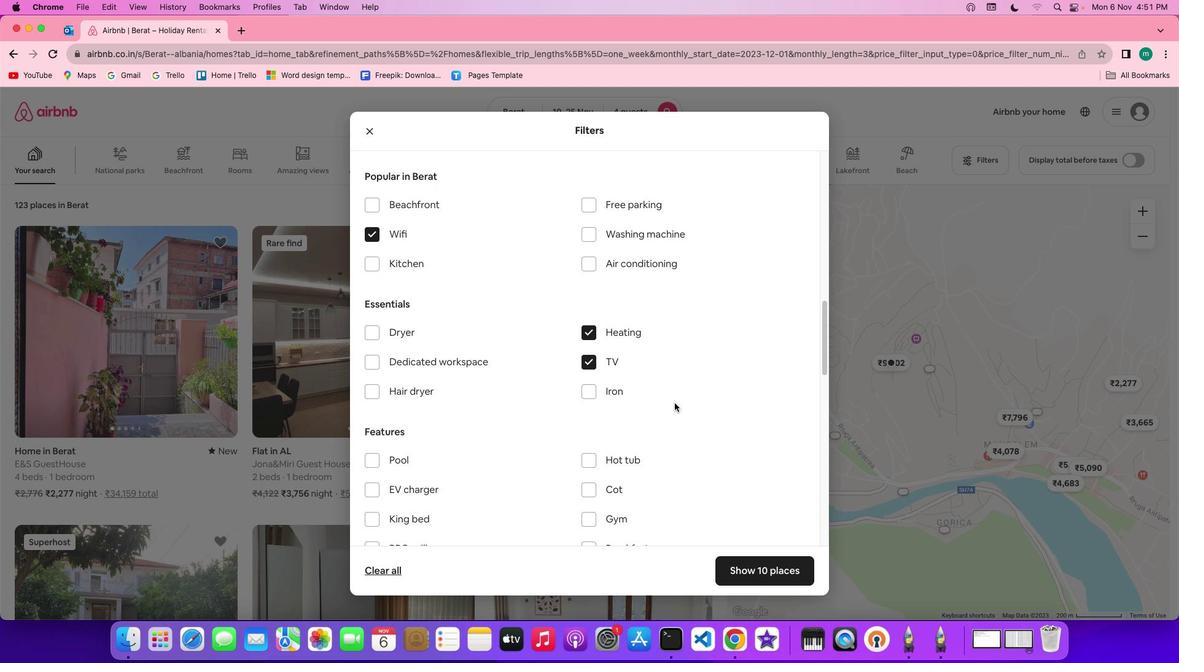 
Action: Mouse scrolled (674, 403) with delta (0, 0)
Screenshot: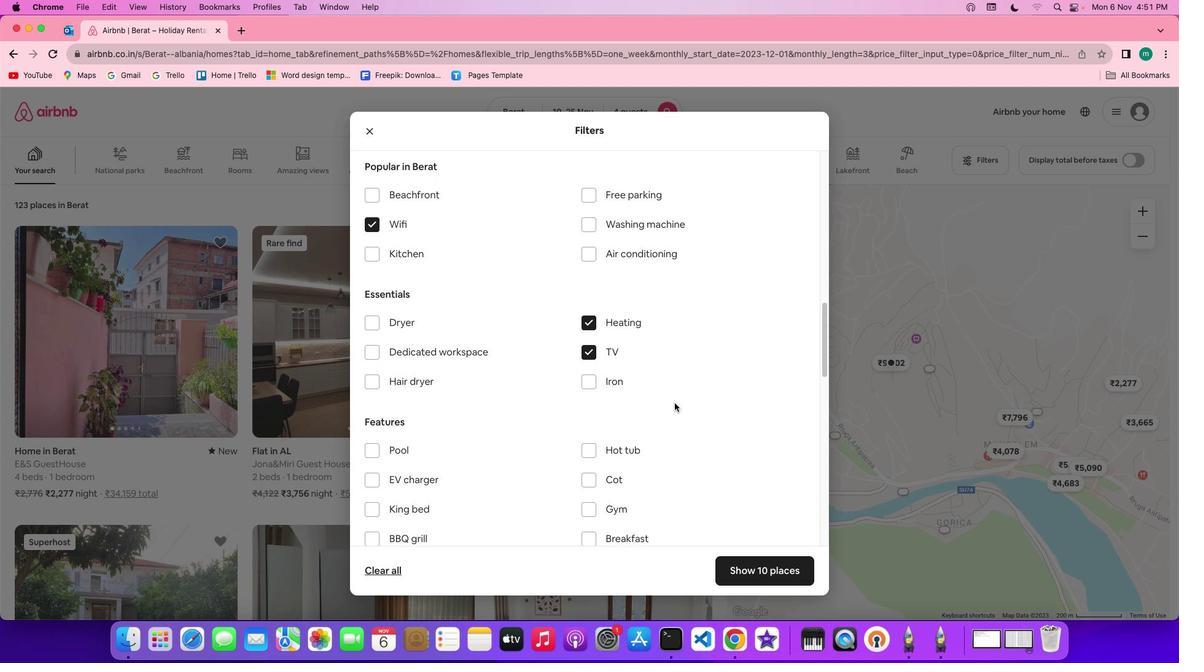 
Action: Mouse scrolled (674, 403) with delta (0, 0)
Screenshot: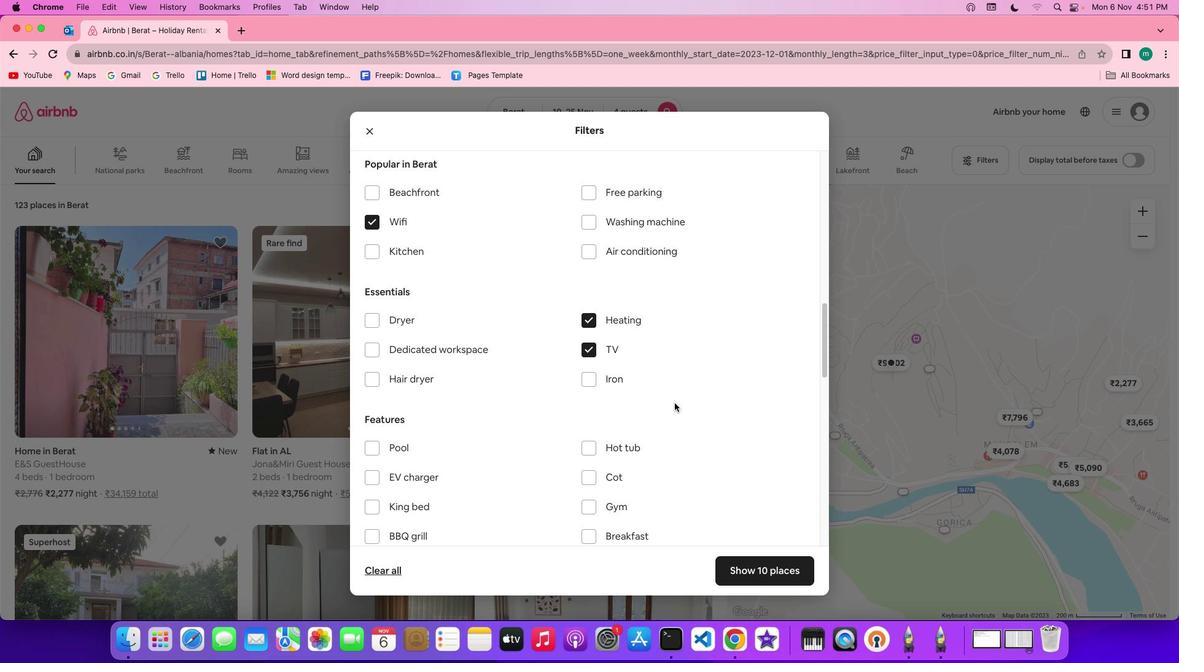 
Action: Mouse scrolled (674, 403) with delta (0, 0)
Screenshot: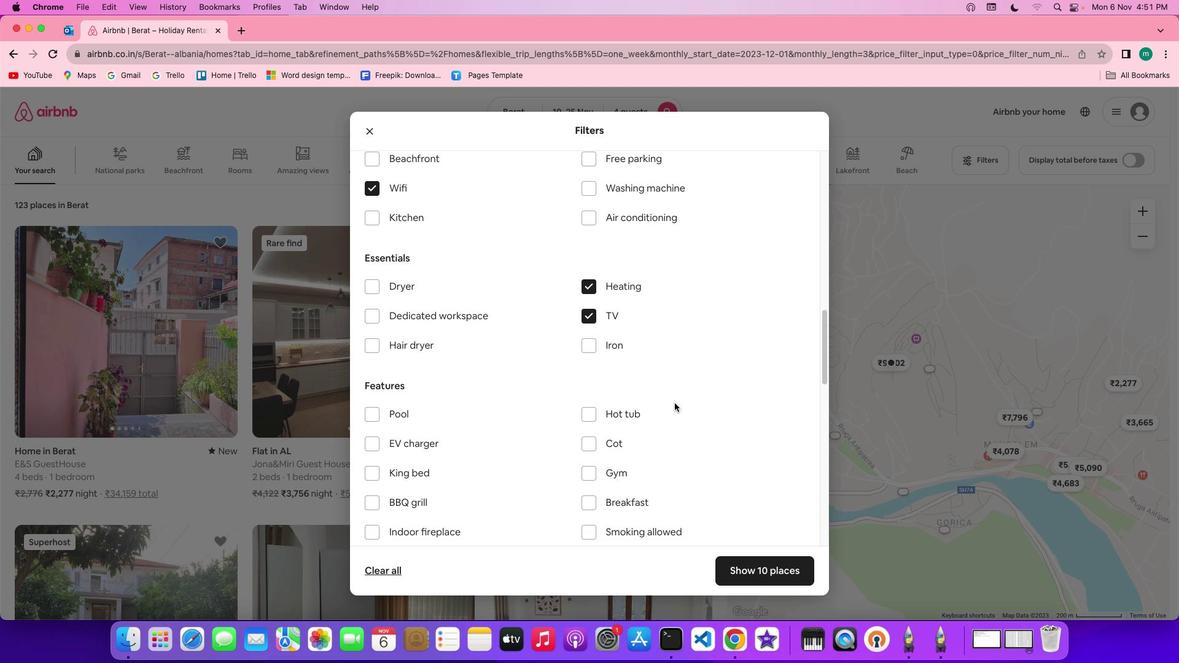 
Action: Mouse scrolled (674, 403) with delta (0, 0)
Screenshot: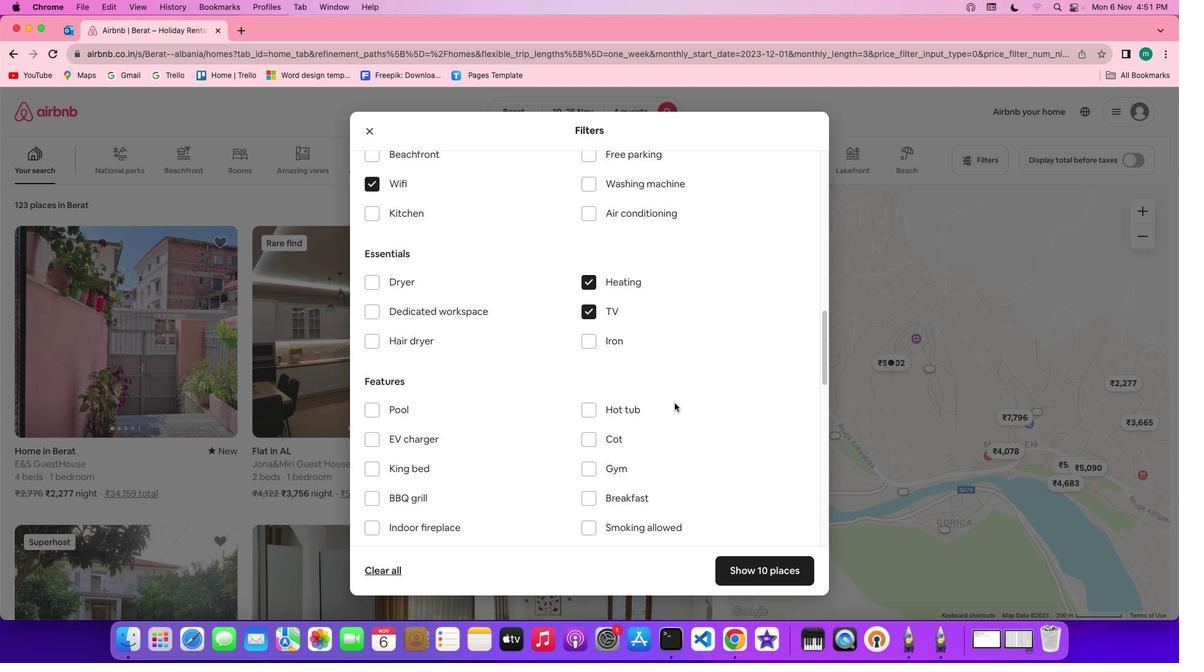 
Action: Mouse scrolled (674, 403) with delta (0, 0)
Screenshot: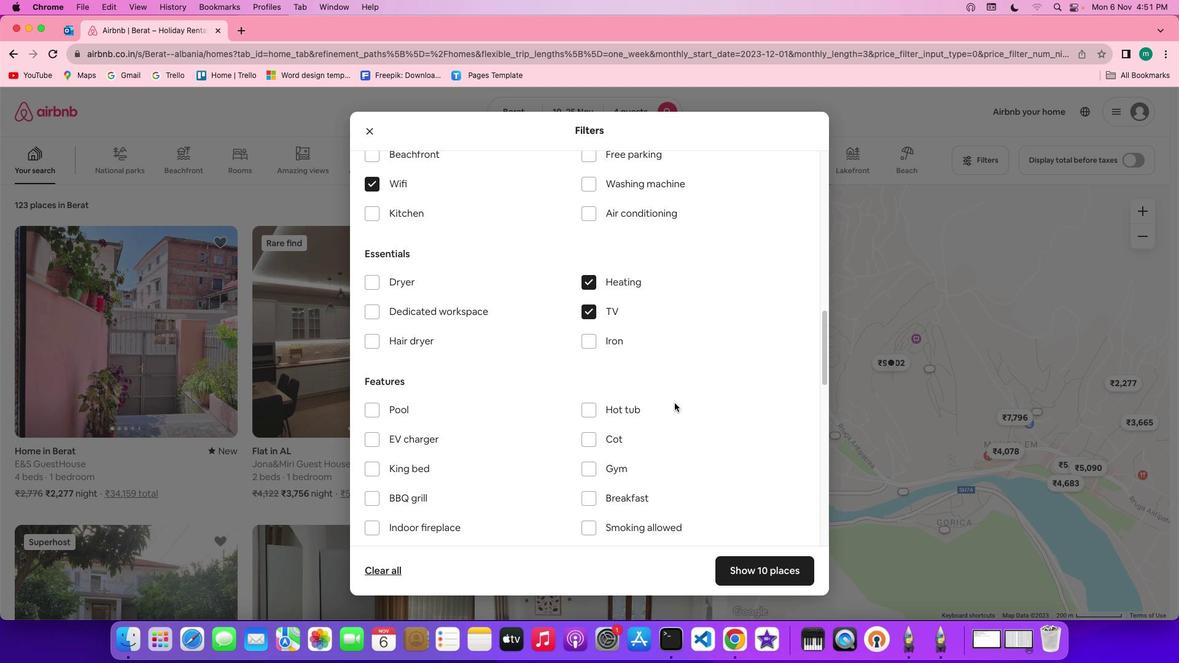 
Action: Mouse scrolled (674, 403) with delta (0, 0)
Screenshot: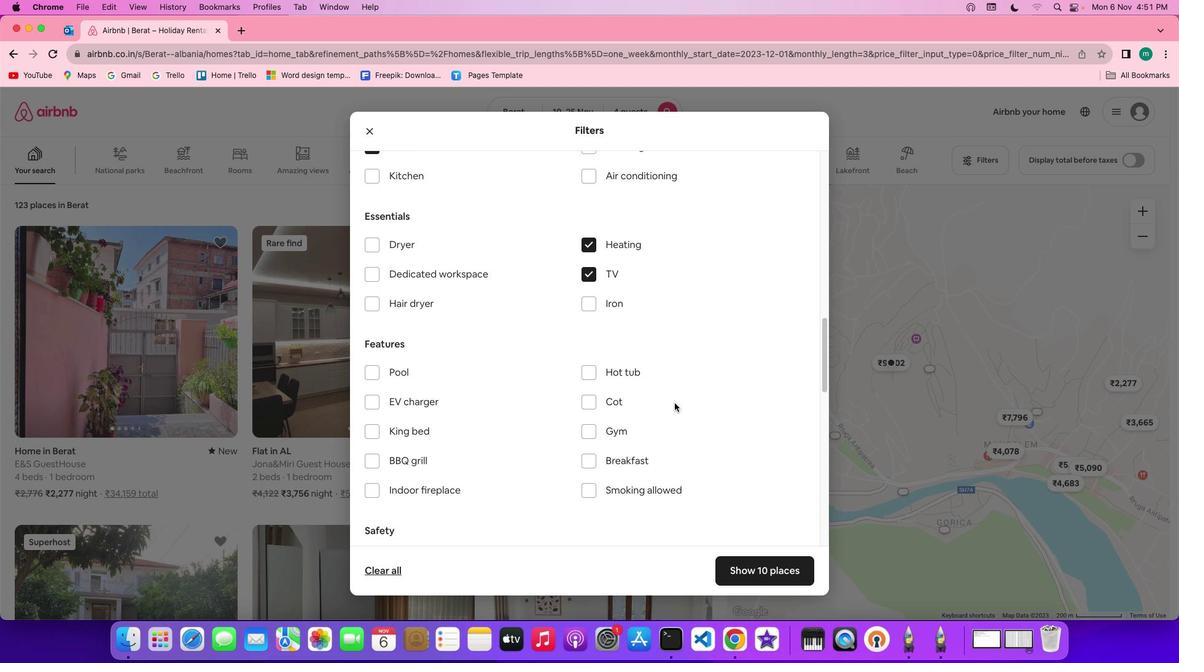 
Action: Mouse scrolled (674, 403) with delta (0, 0)
Screenshot: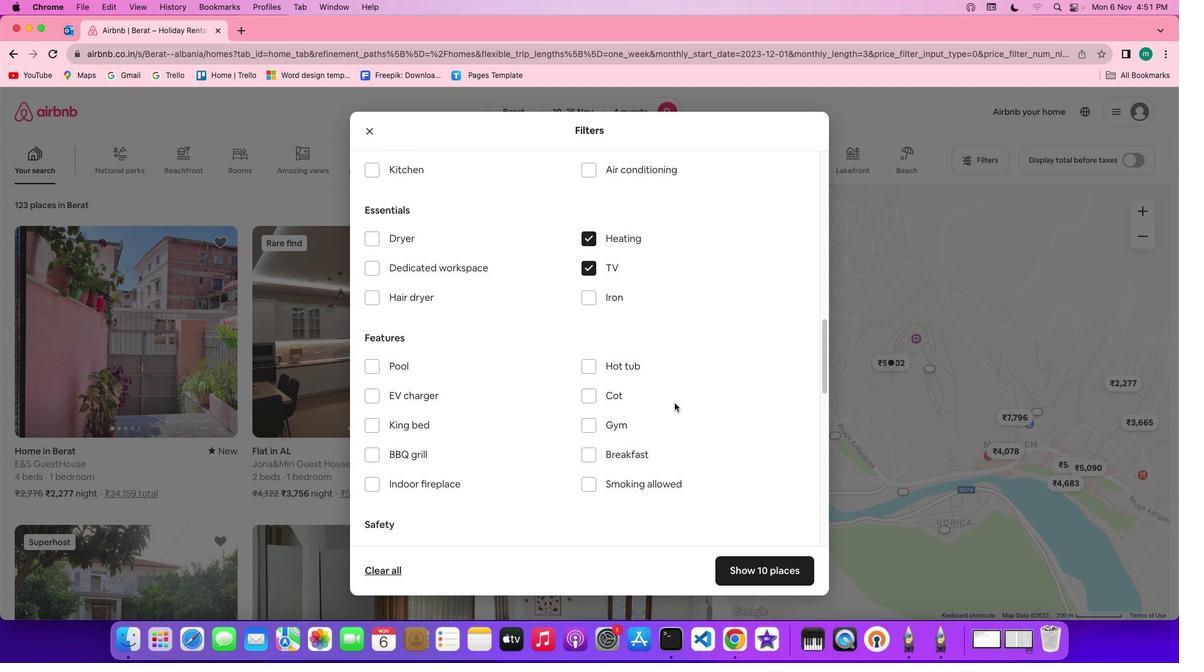 
Action: Mouse scrolled (674, 403) with delta (0, 0)
Screenshot: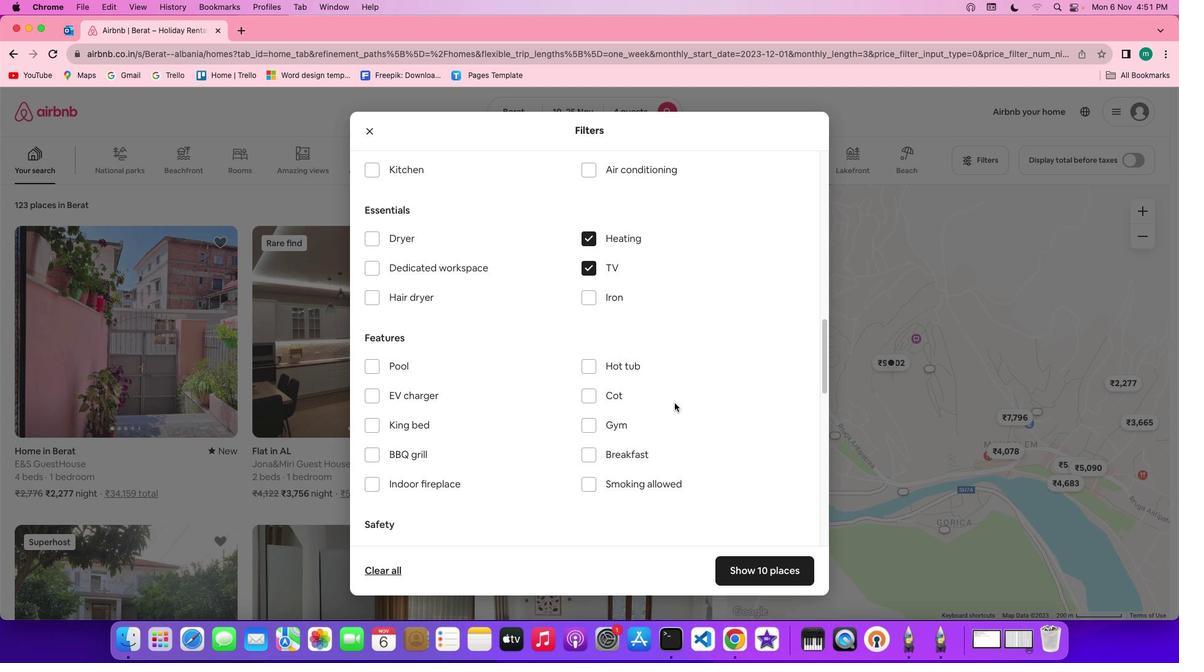 
Action: Mouse scrolled (674, 403) with delta (0, 0)
Screenshot: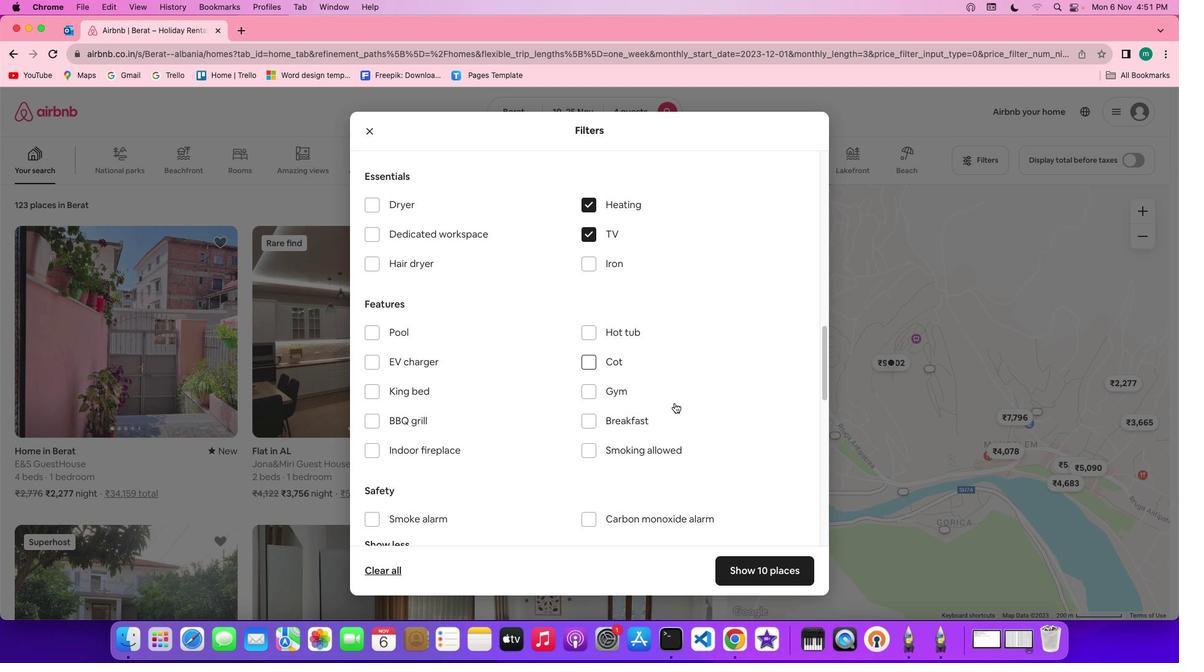 
Action: Mouse scrolled (674, 403) with delta (0, 0)
Screenshot: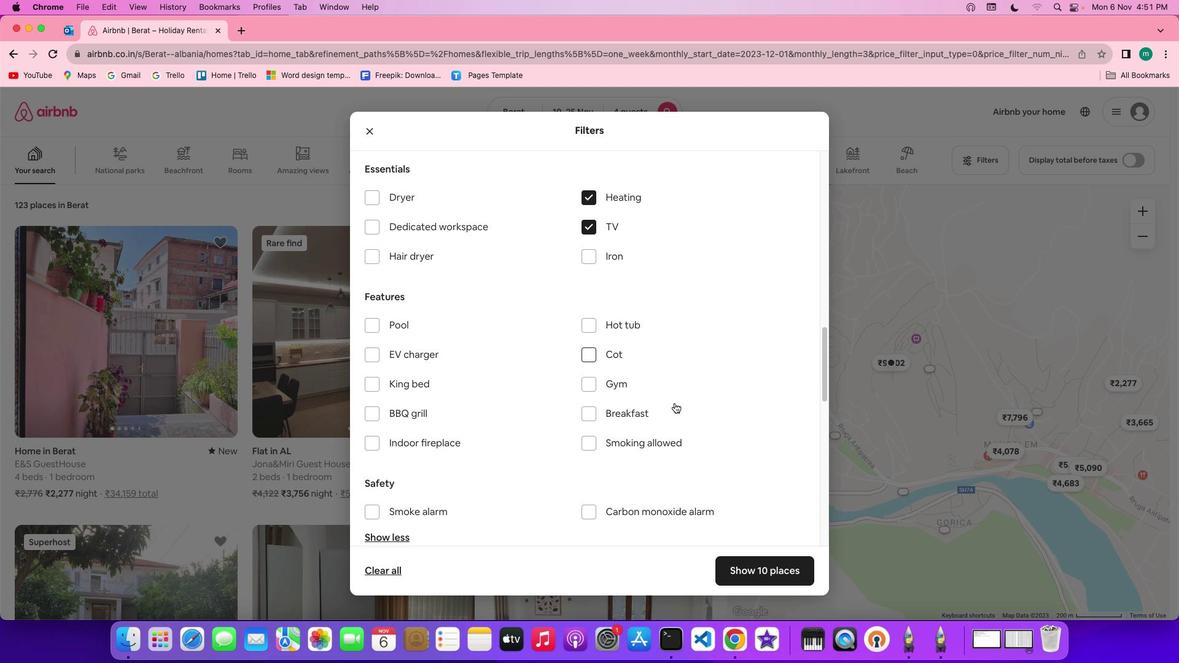 
Action: Mouse scrolled (674, 403) with delta (0, 0)
Screenshot: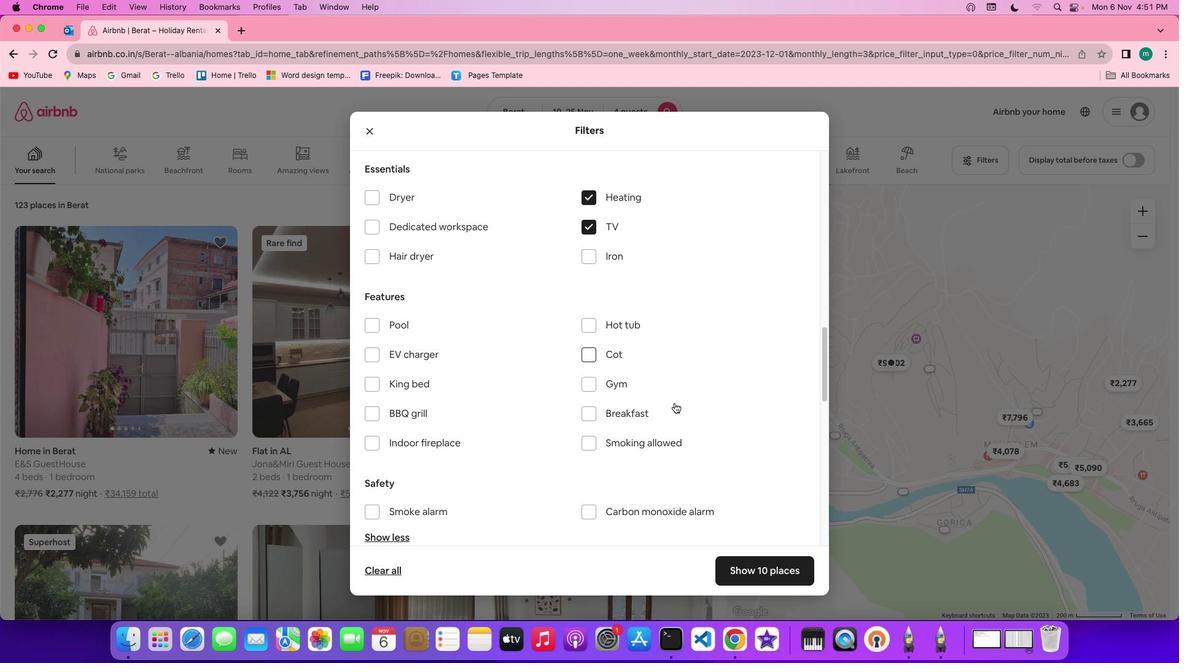 
Action: Mouse scrolled (674, 403) with delta (0, 0)
Screenshot: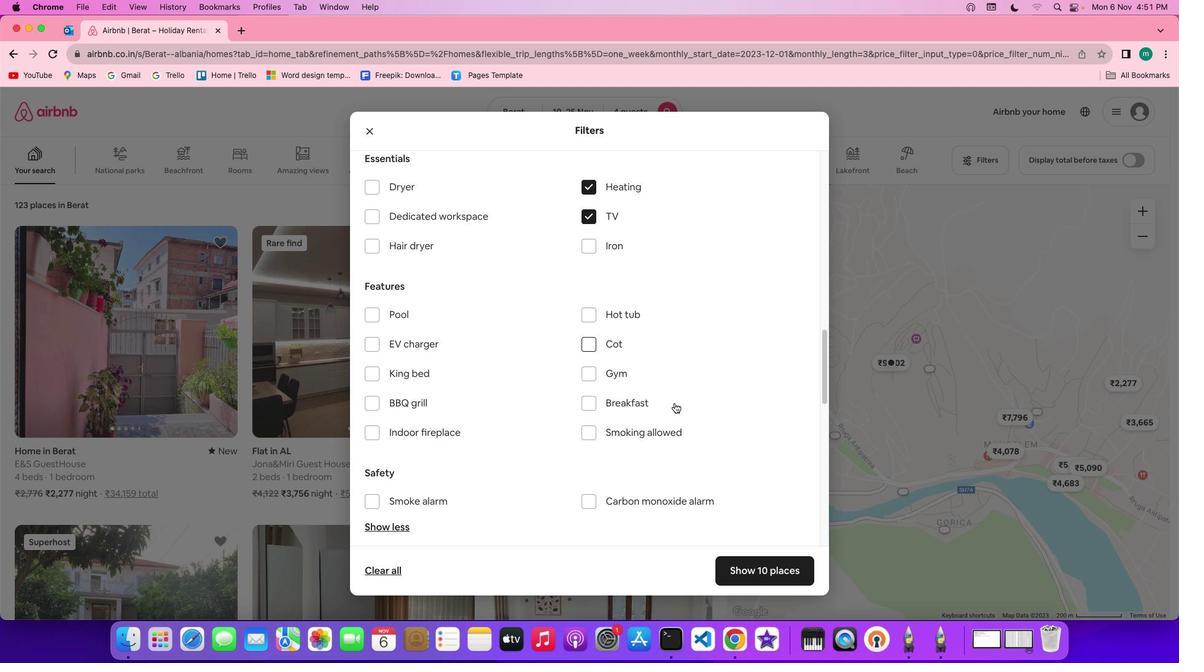 
Action: Mouse scrolled (674, 403) with delta (0, 0)
Screenshot: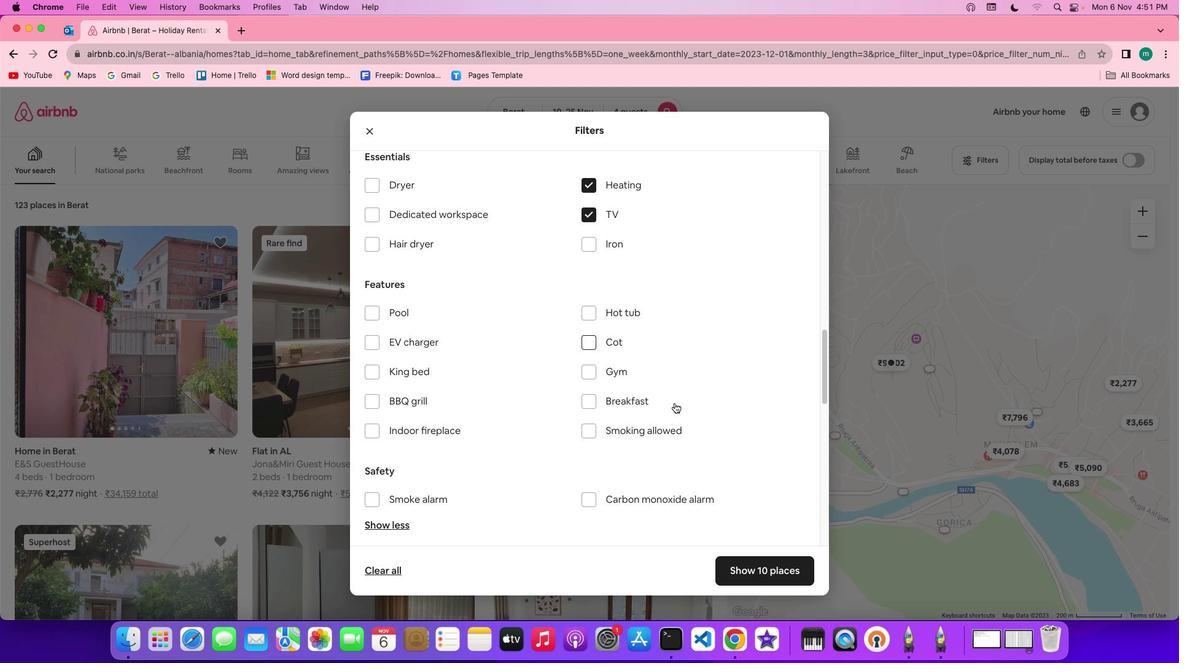 
Action: Mouse scrolled (674, 403) with delta (0, 0)
Screenshot: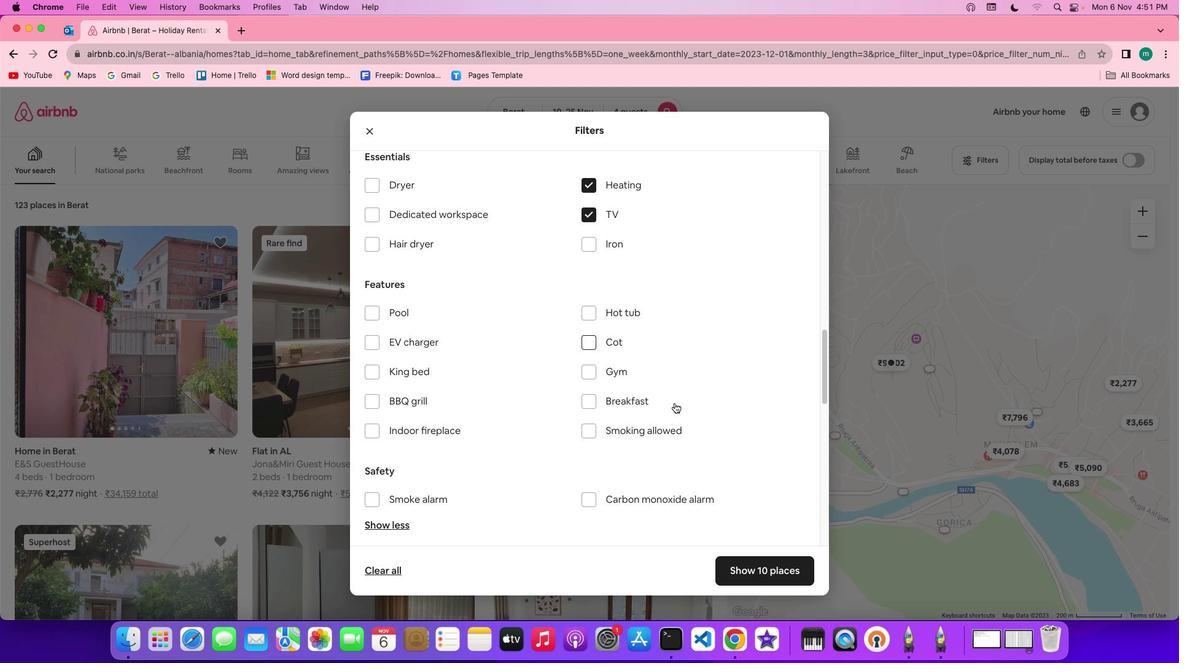 
Action: Mouse scrolled (674, 403) with delta (0, 0)
Screenshot: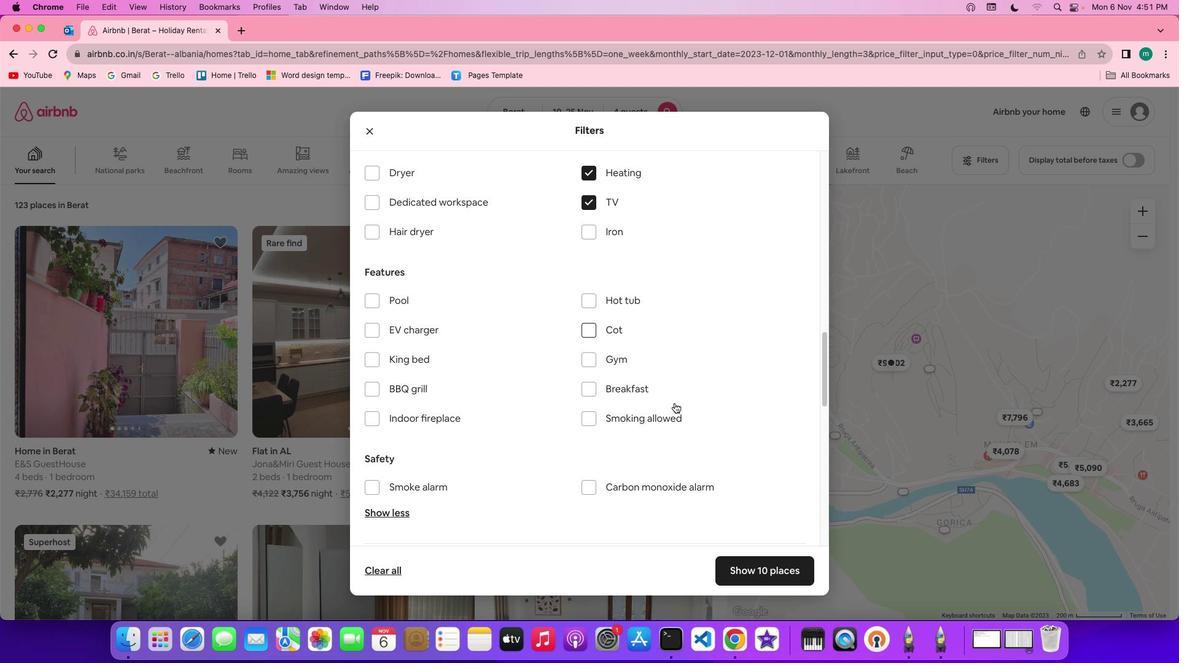 
Action: Mouse scrolled (674, 403) with delta (0, 0)
Screenshot: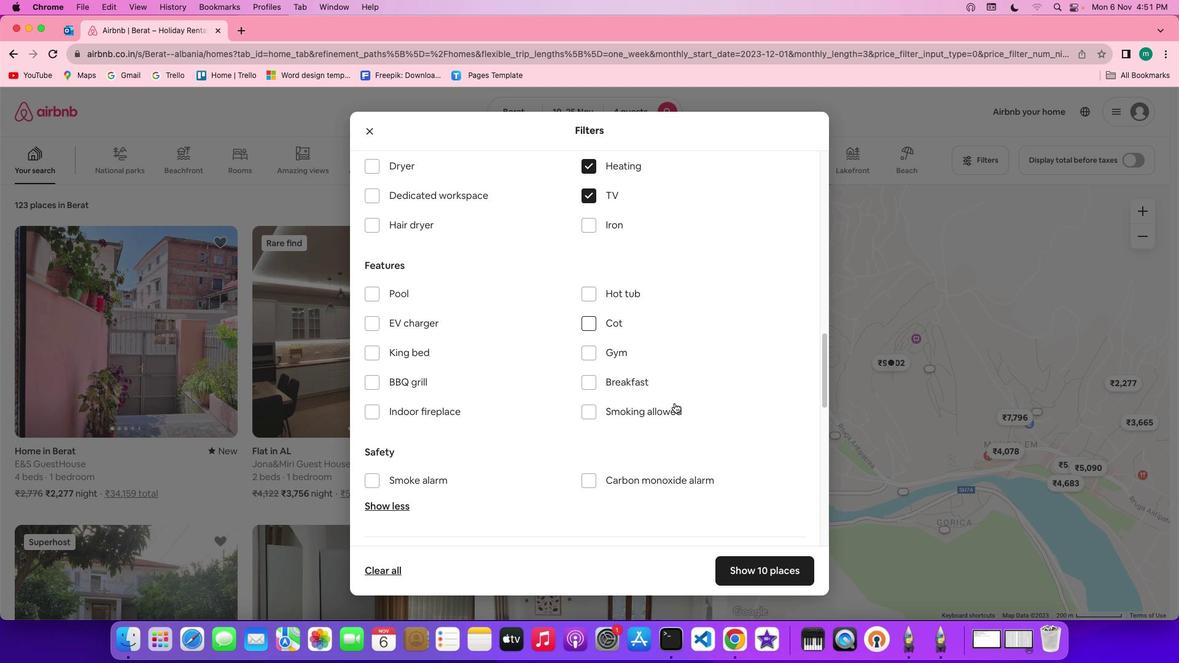
Action: Mouse scrolled (674, 403) with delta (0, 0)
Screenshot: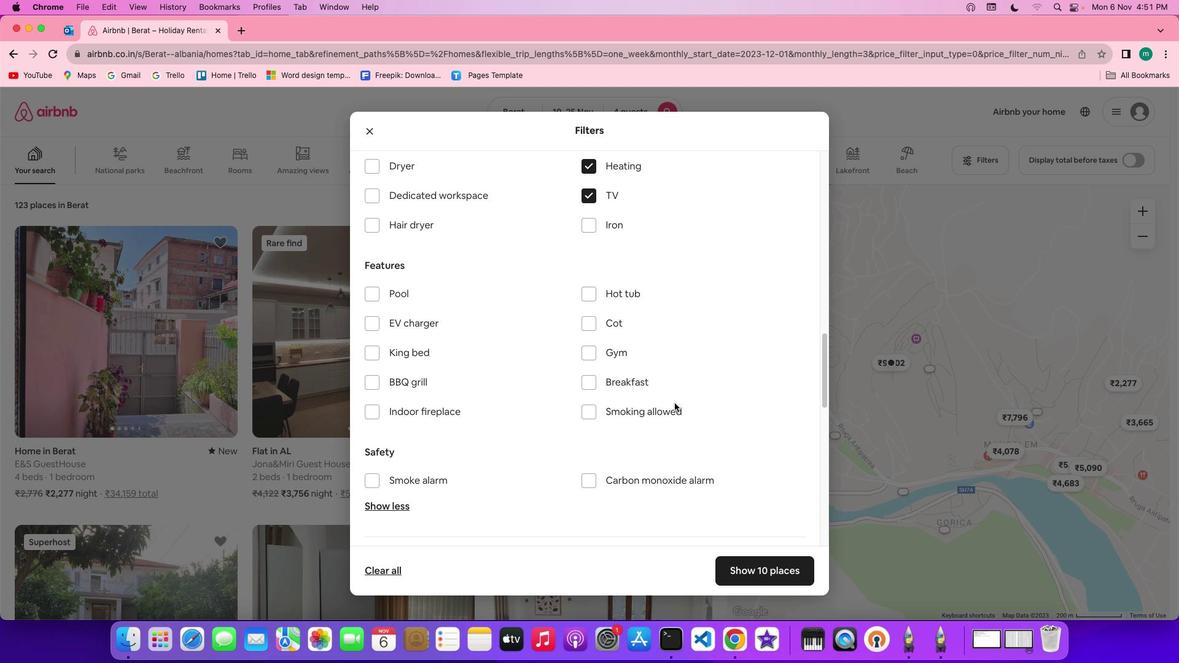 
Action: Mouse scrolled (674, 403) with delta (0, 0)
Screenshot: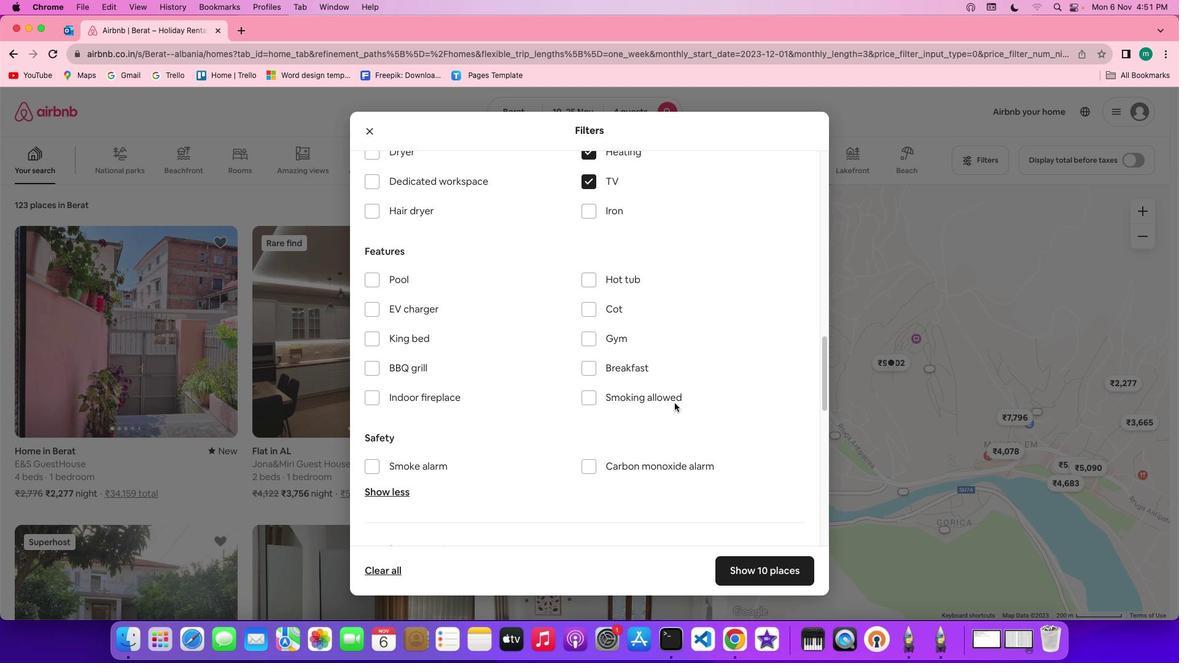 
Action: Mouse scrolled (674, 403) with delta (0, 0)
Screenshot: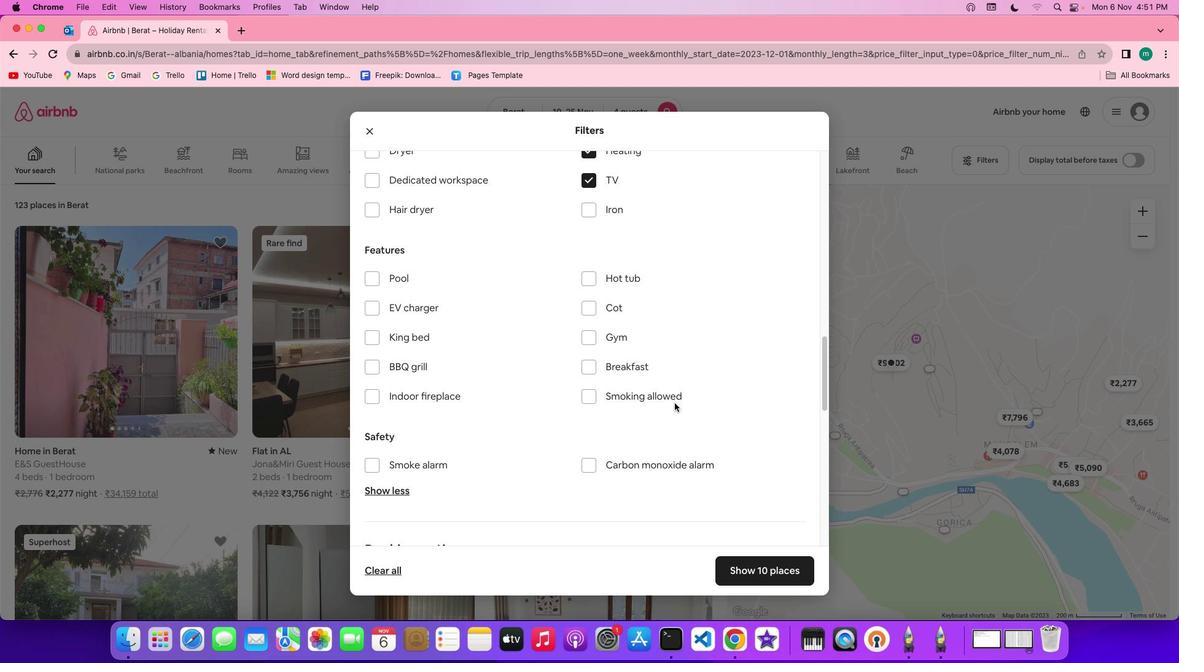 
Action: Mouse scrolled (674, 403) with delta (0, 0)
Screenshot: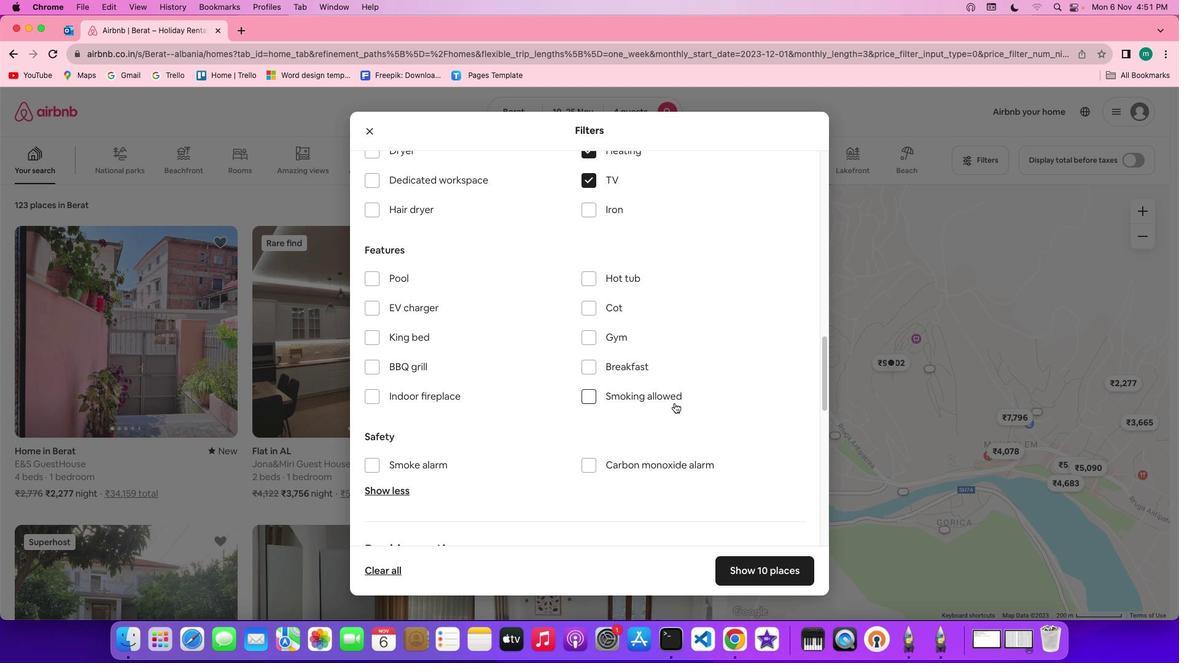
Action: Mouse scrolled (674, 403) with delta (0, 0)
Screenshot: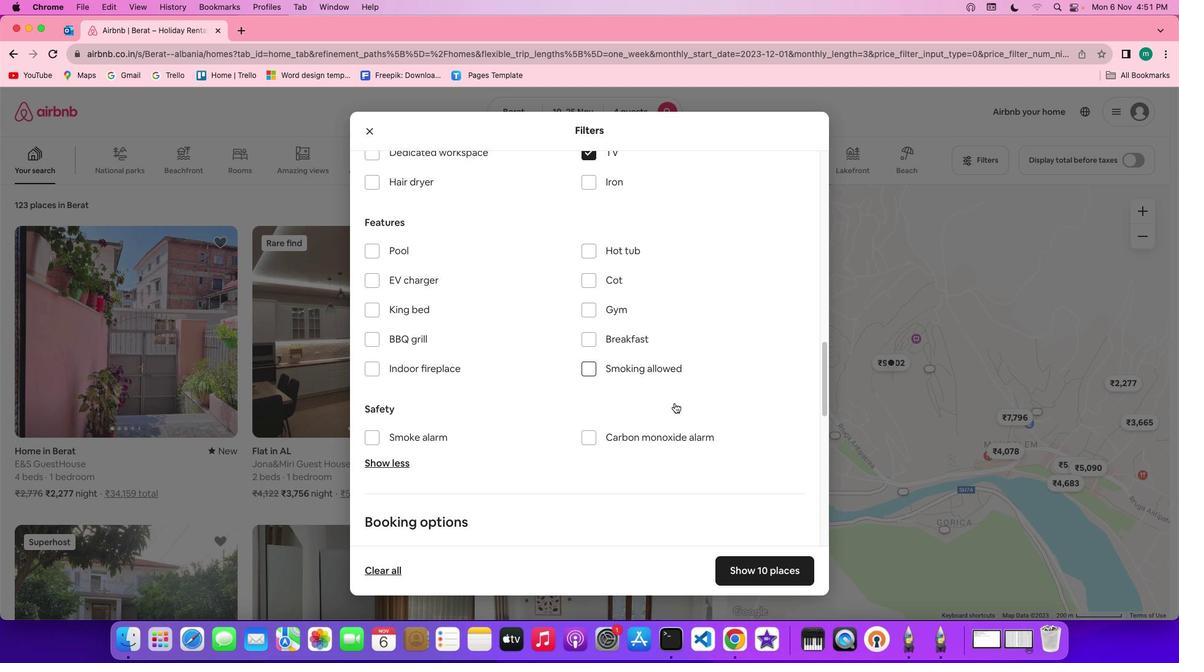 
Action: Mouse scrolled (674, 403) with delta (0, 0)
Screenshot: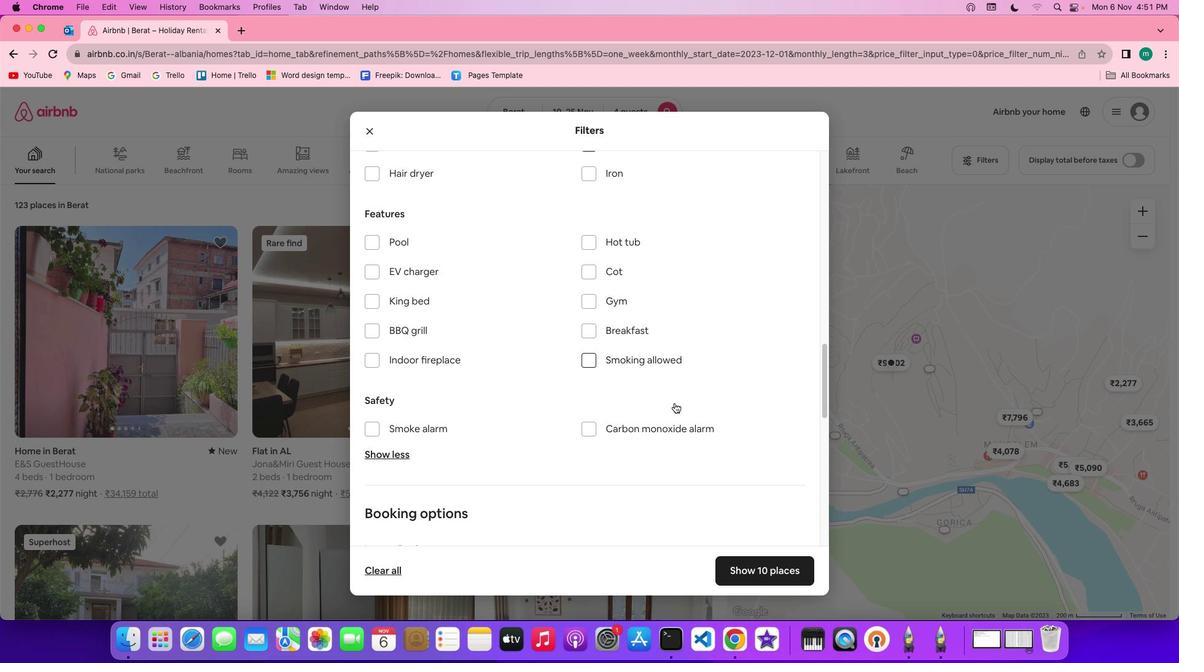 
Action: Mouse scrolled (674, 403) with delta (0, 0)
Screenshot: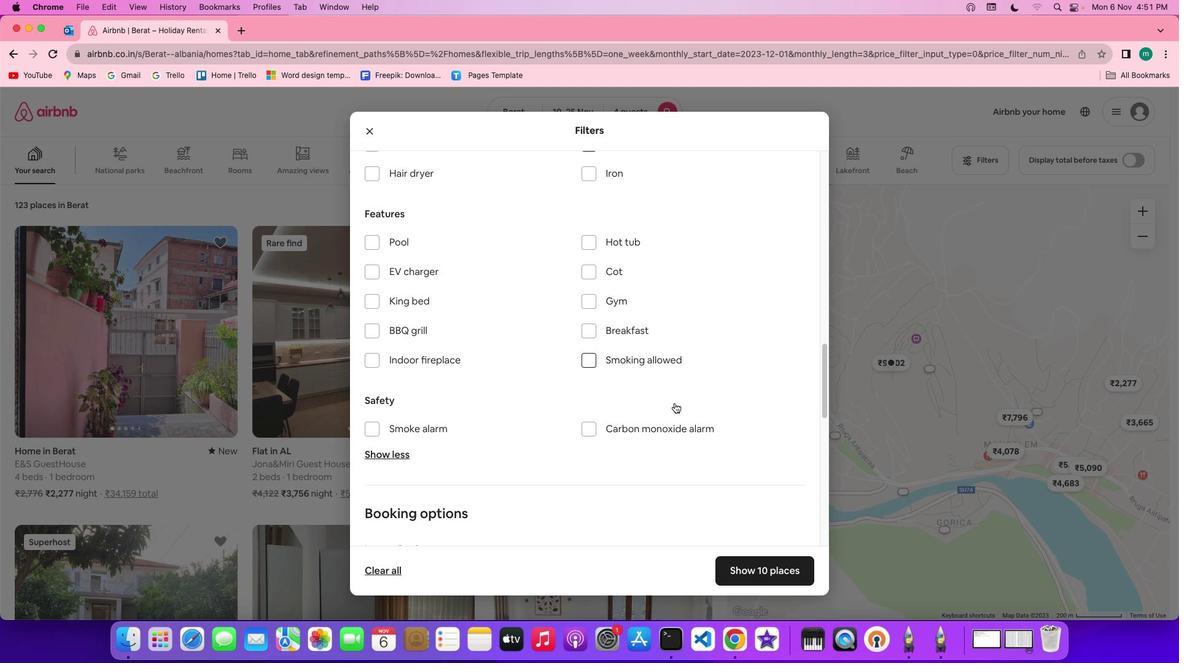 
Action: Mouse scrolled (674, 403) with delta (0, 0)
Screenshot: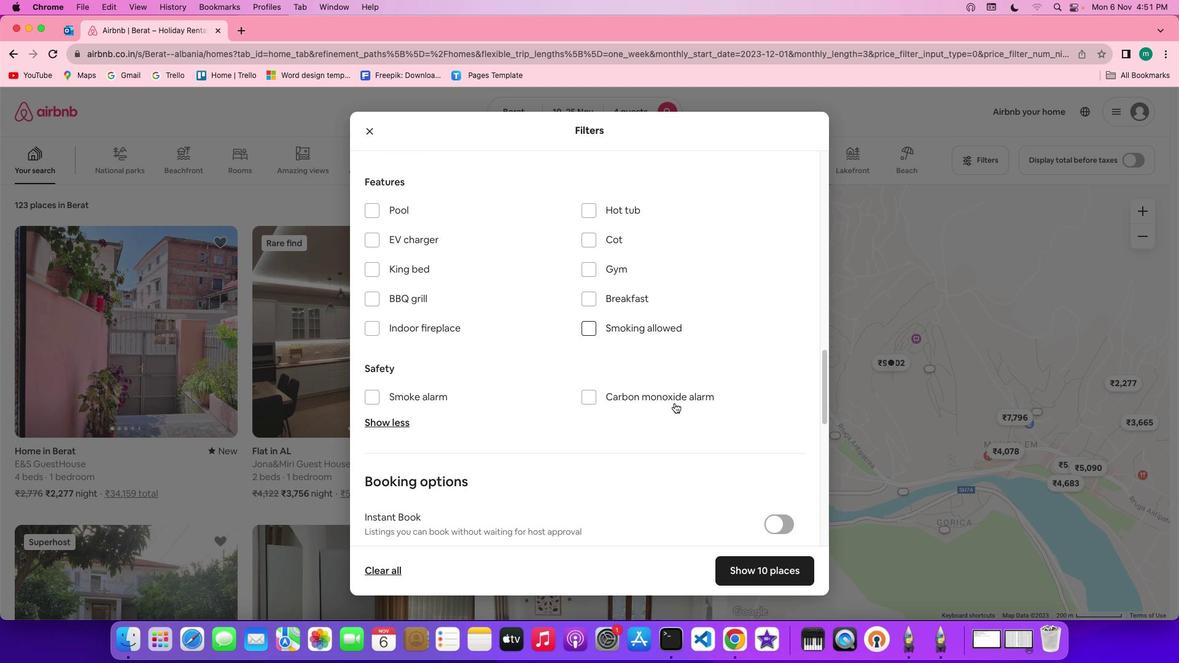 
Action: Mouse scrolled (674, 403) with delta (0, 0)
Screenshot: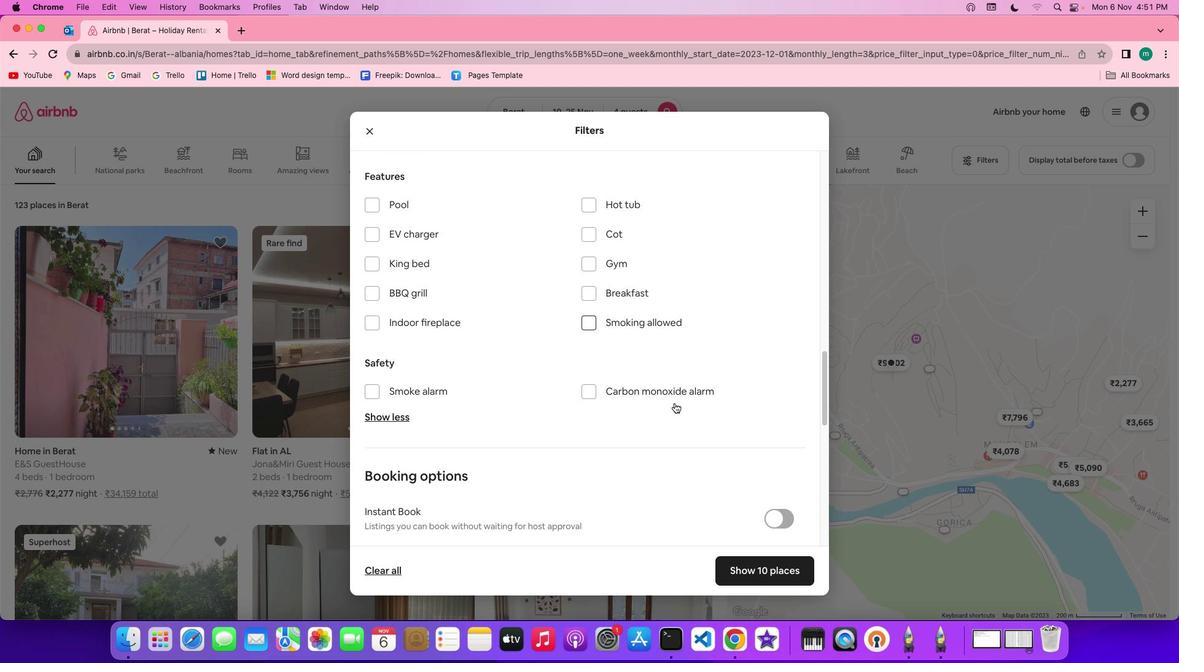 
Action: Mouse scrolled (674, 403) with delta (0, 0)
Screenshot: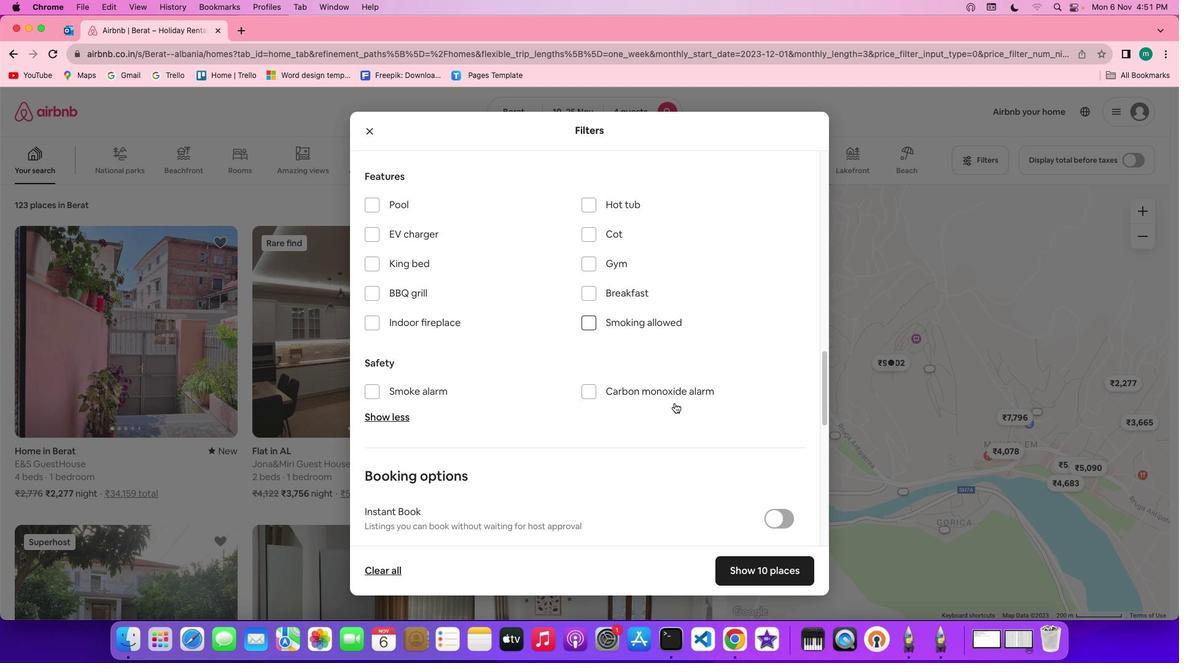 
Action: Mouse moved to (625, 198)
Screenshot: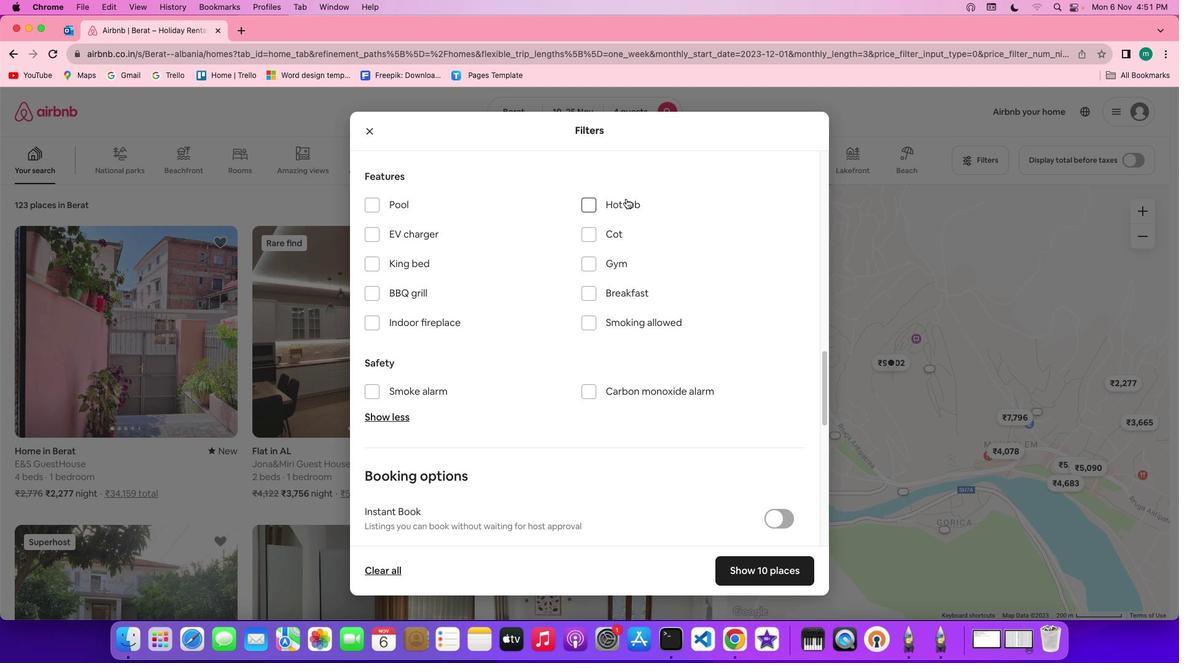 
Action: Mouse pressed left at (625, 198)
Screenshot: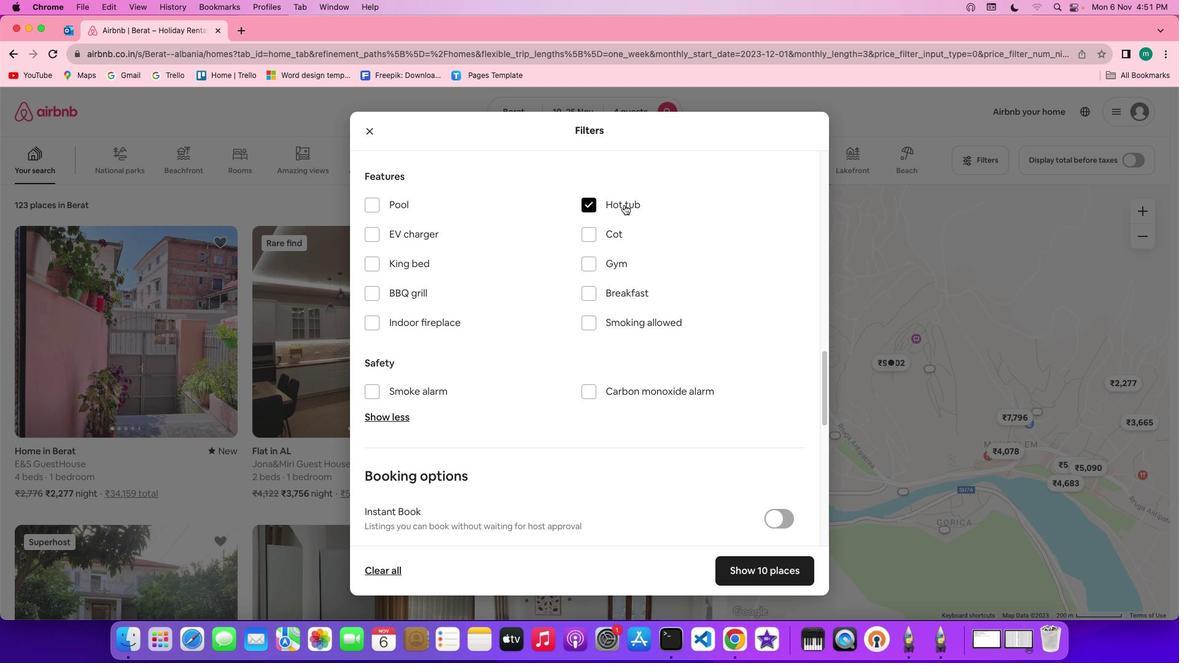 
Action: Mouse moved to (665, 327)
Screenshot: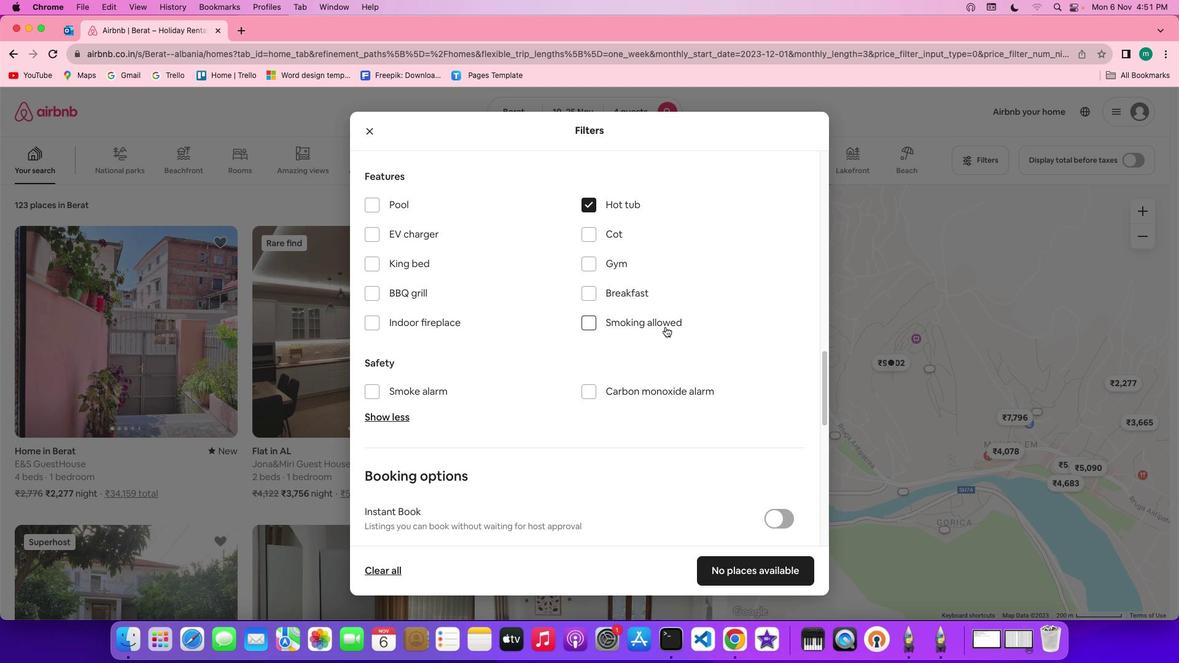 
Action: Mouse scrolled (665, 327) with delta (0, 0)
Screenshot: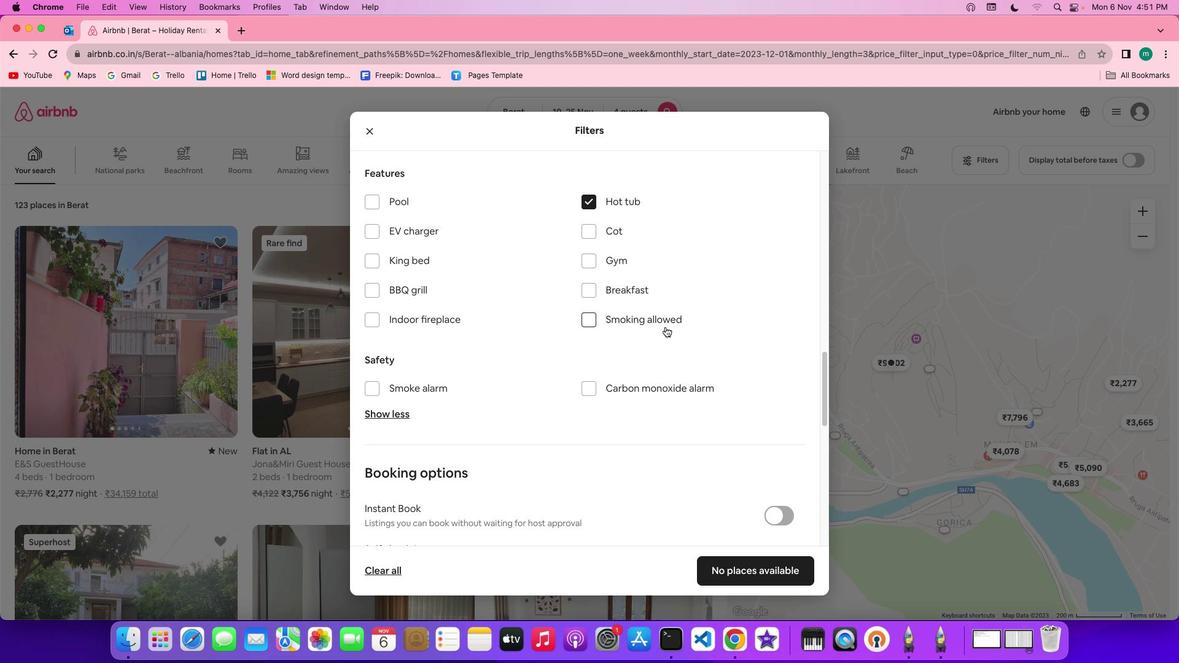 
Action: Mouse scrolled (665, 327) with delta (0, 0)
Screenshot: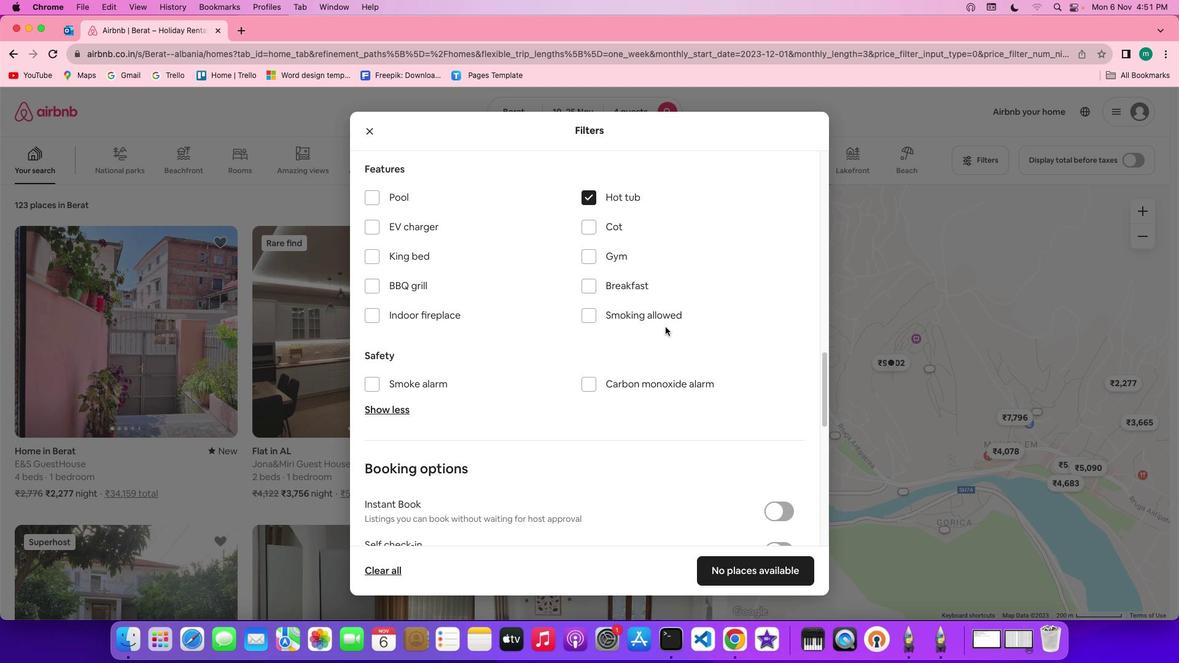 
Action: Mouse scrolled (665, 327) with delta (0, 0)
Screenshot: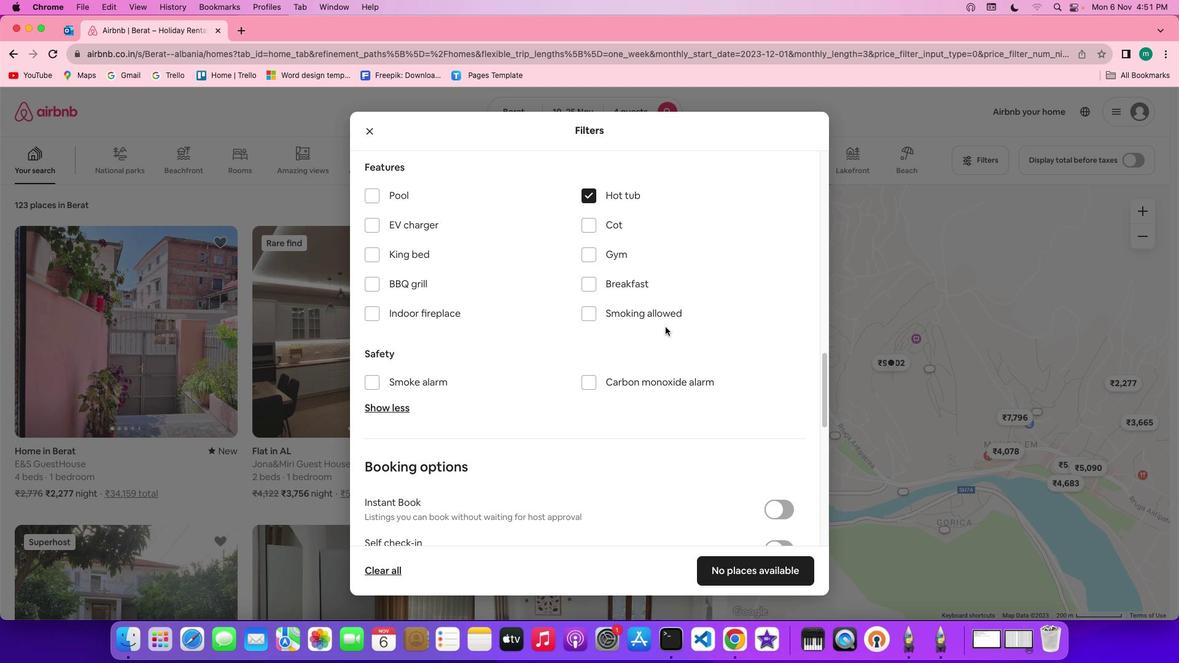 
Action: Mouse scrolled (665, 327) with delta (0, 0)
Screenshot: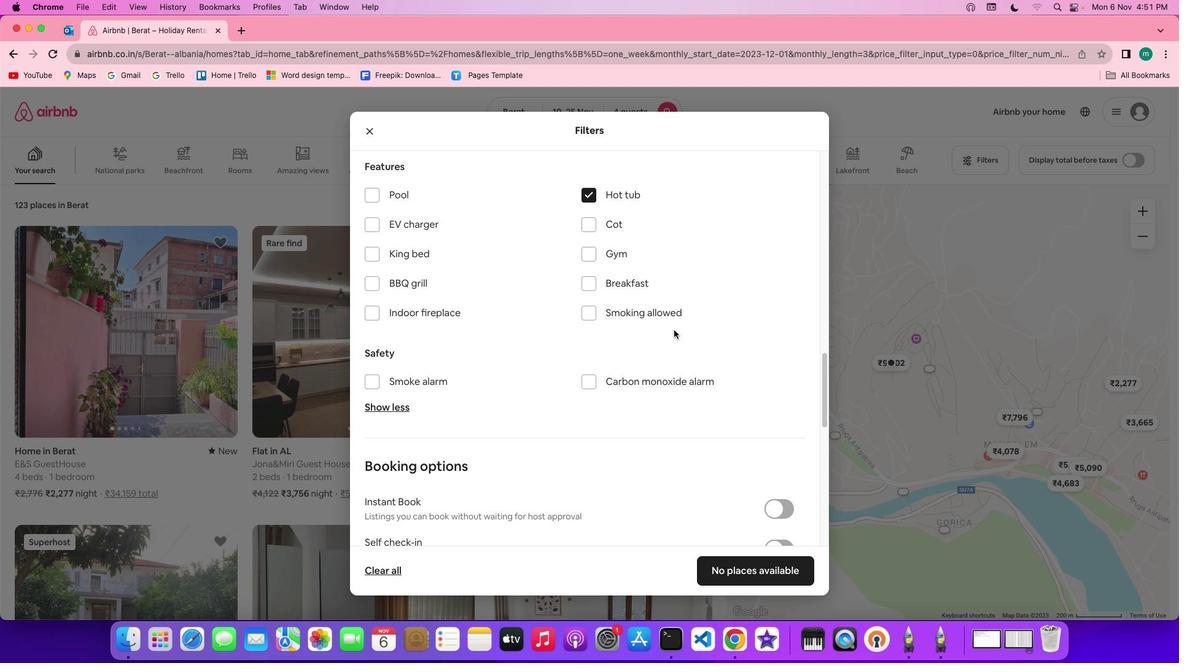
Action: Mouse moved to (674, 329)
Screenshot: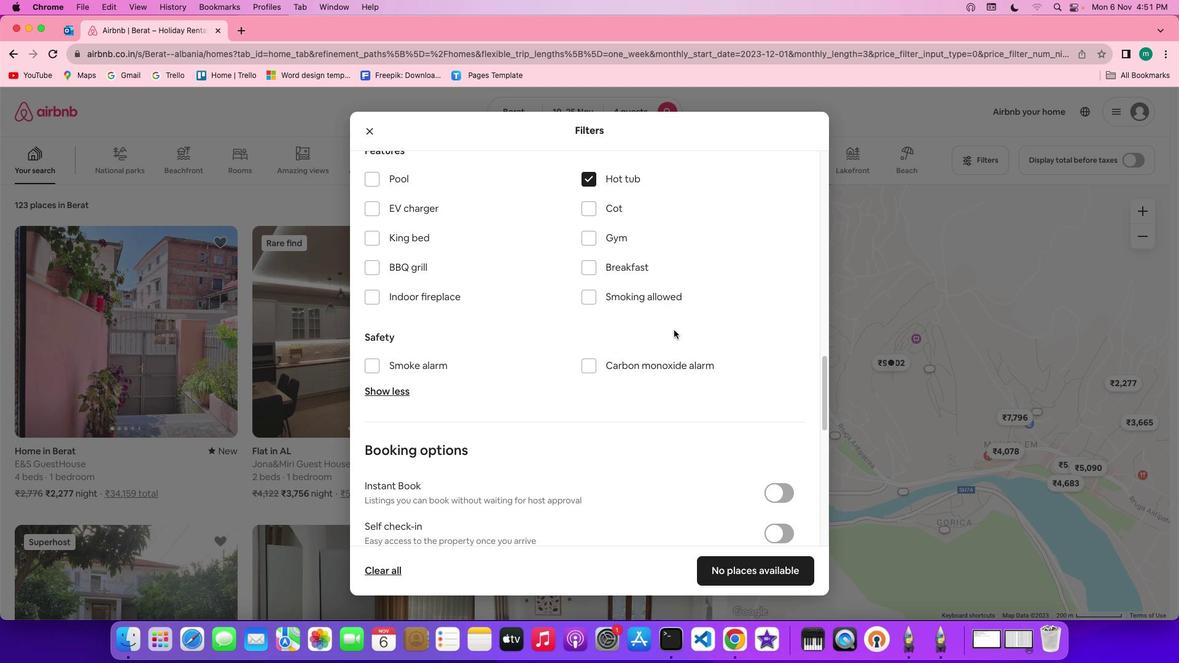 
Action: Mouse scrolled (674, 329) with delta (0, 0)
Screenshot: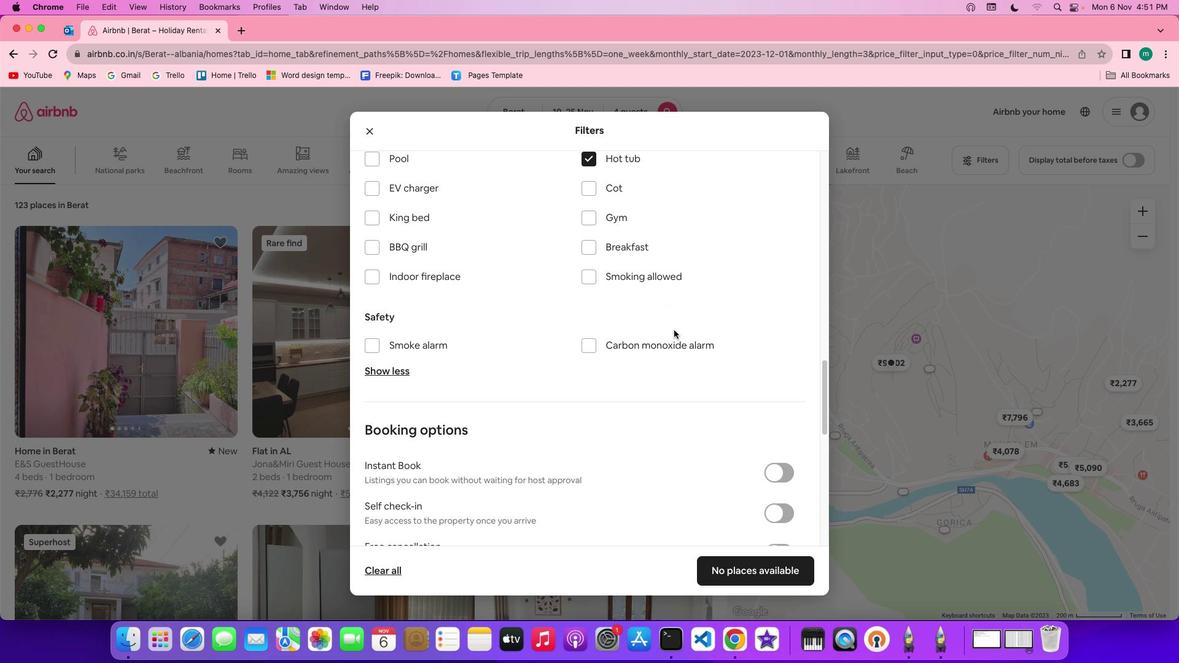 
Action: Mouse scrolled (674, 329) with delta (0, 0)
Screenshot: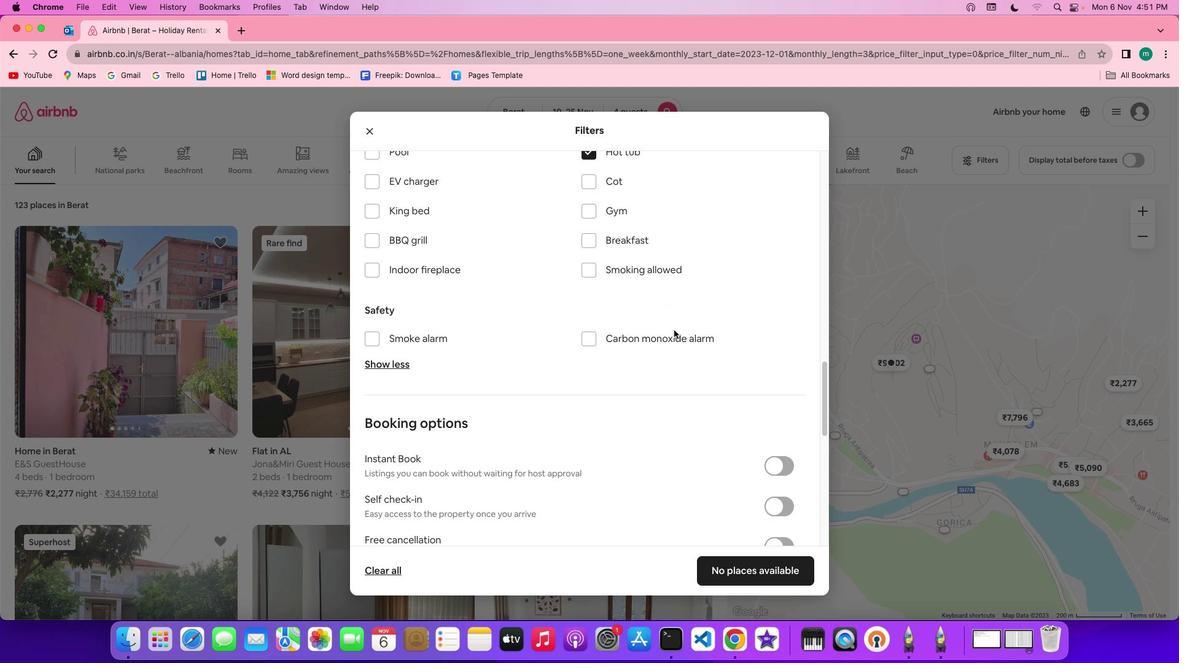 
Action: Mouse scrolled (674, 329) with delta (0, 0)
Screenshot: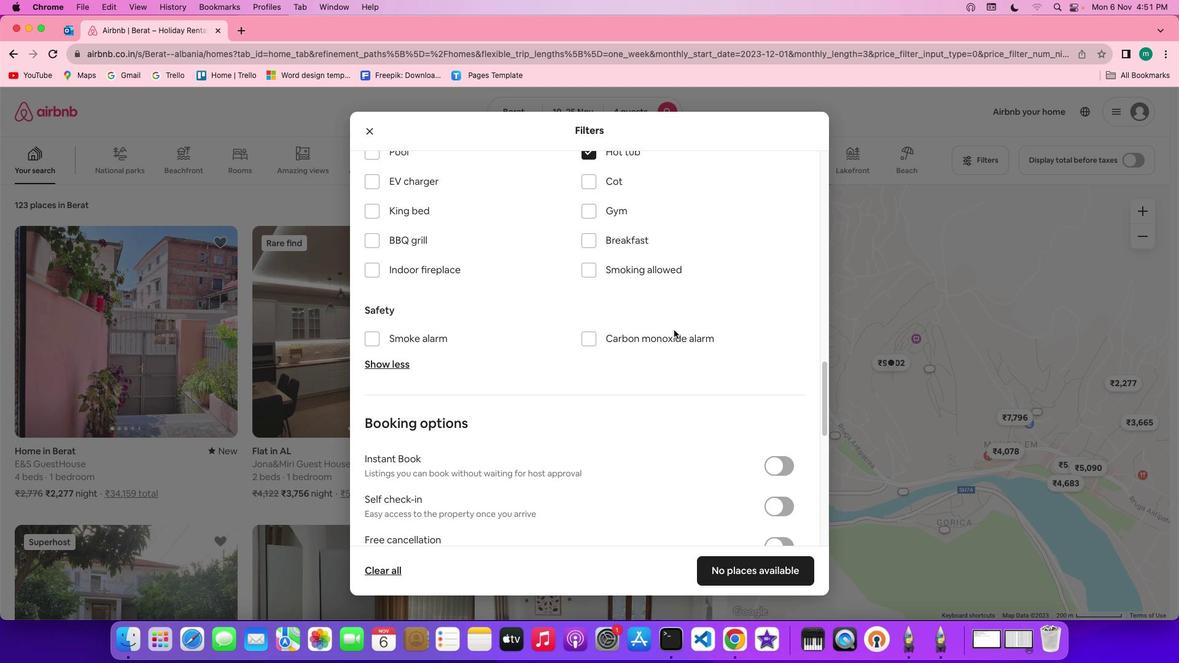 
Action: Mouse scrolled (674, 329) with delta (0, 0)
Screenshot: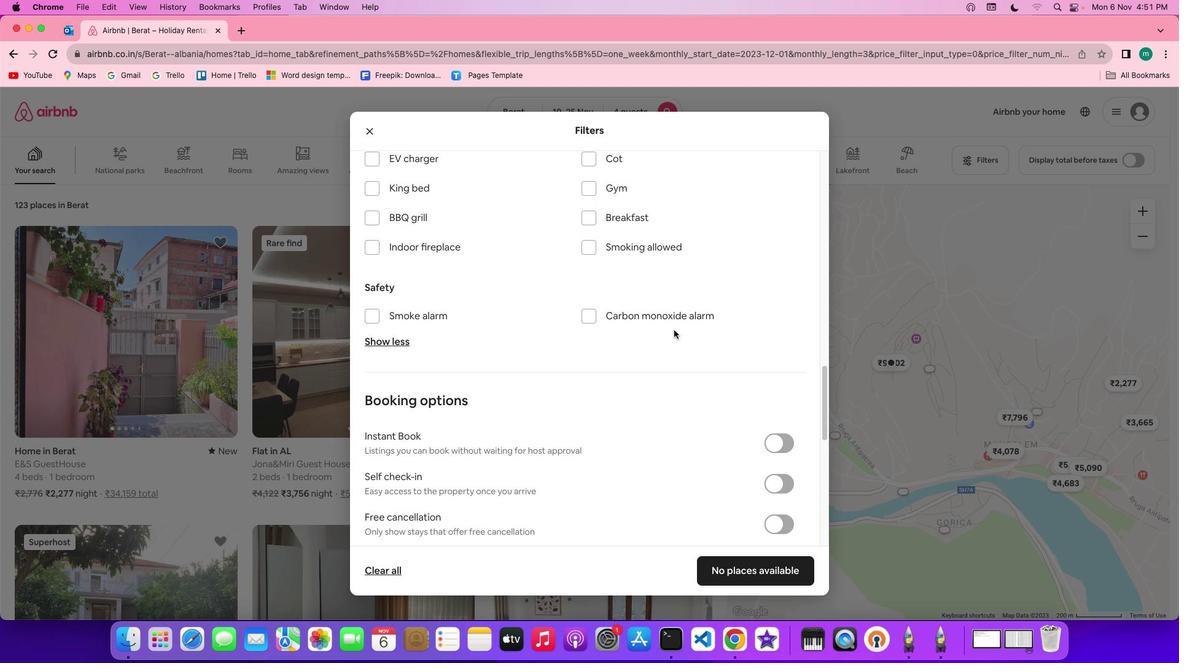 
Action: Mouse scrolled (674, 329) with delta (0, 0)
Screenshot: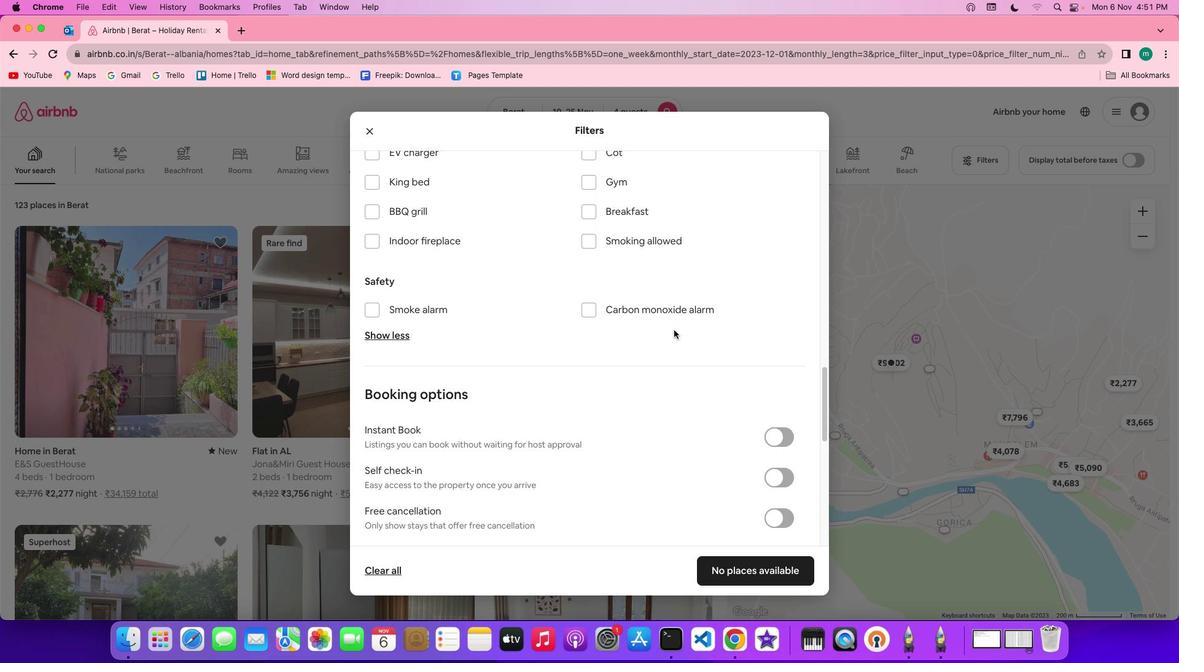 
Action: Mouse scrolled (674, 329) with delta (0, 0)
Screenshot: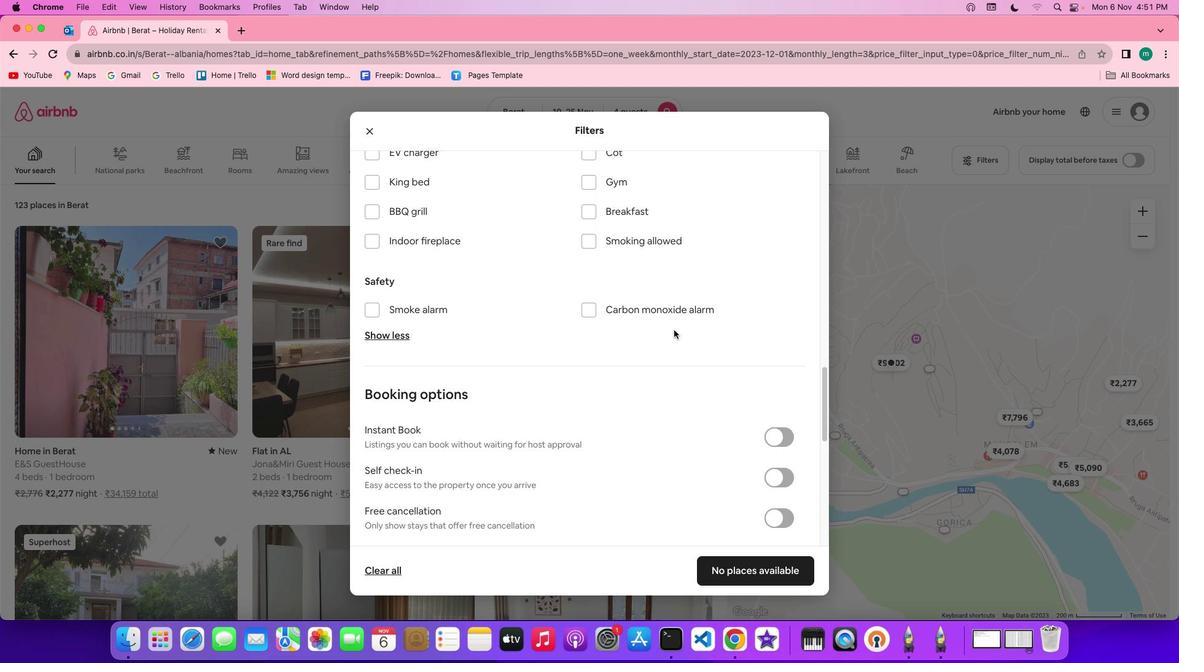 
Action: Mouse scrolled (674, 329) with delta (0, 0)
Screenshot: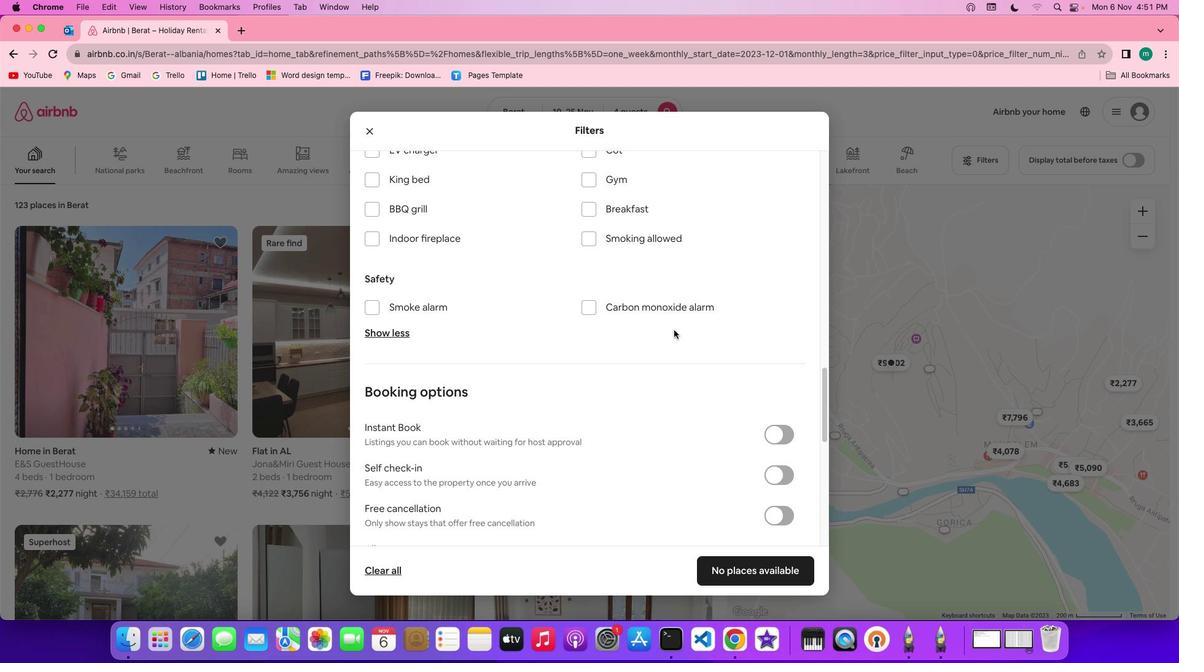 
Action: Mouse scrolled (674, 329) with delta (0, 0)
Screenshot: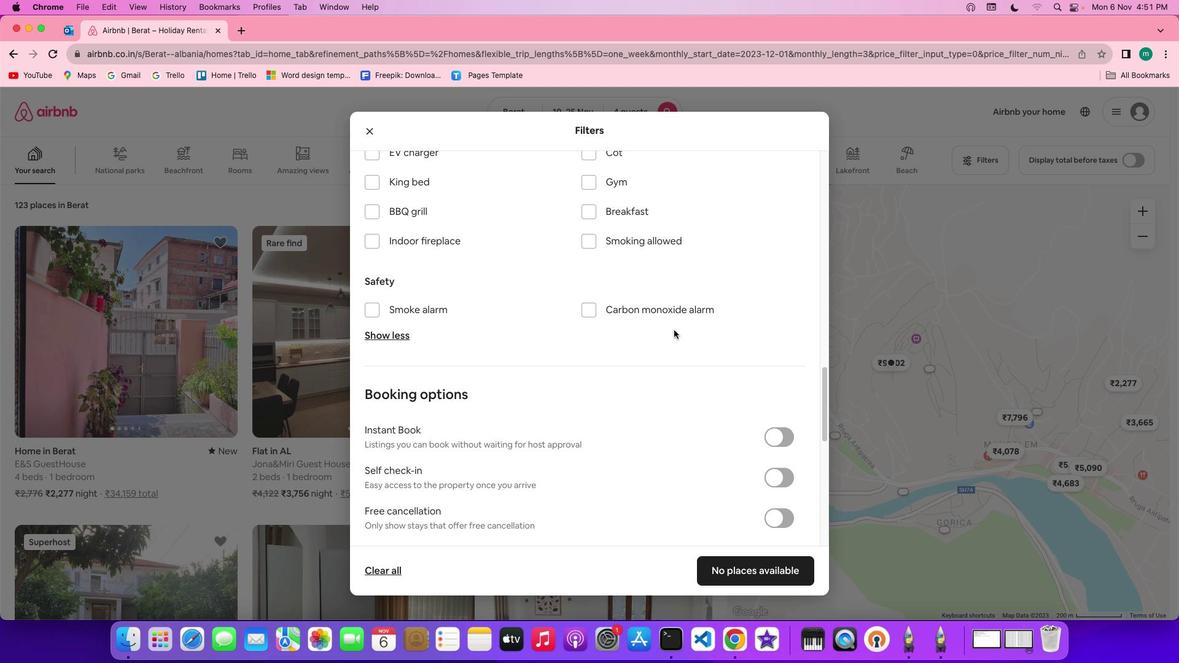 
Action: Mouse scrolled (674, 329) with delta (0, 0)
Screenshot: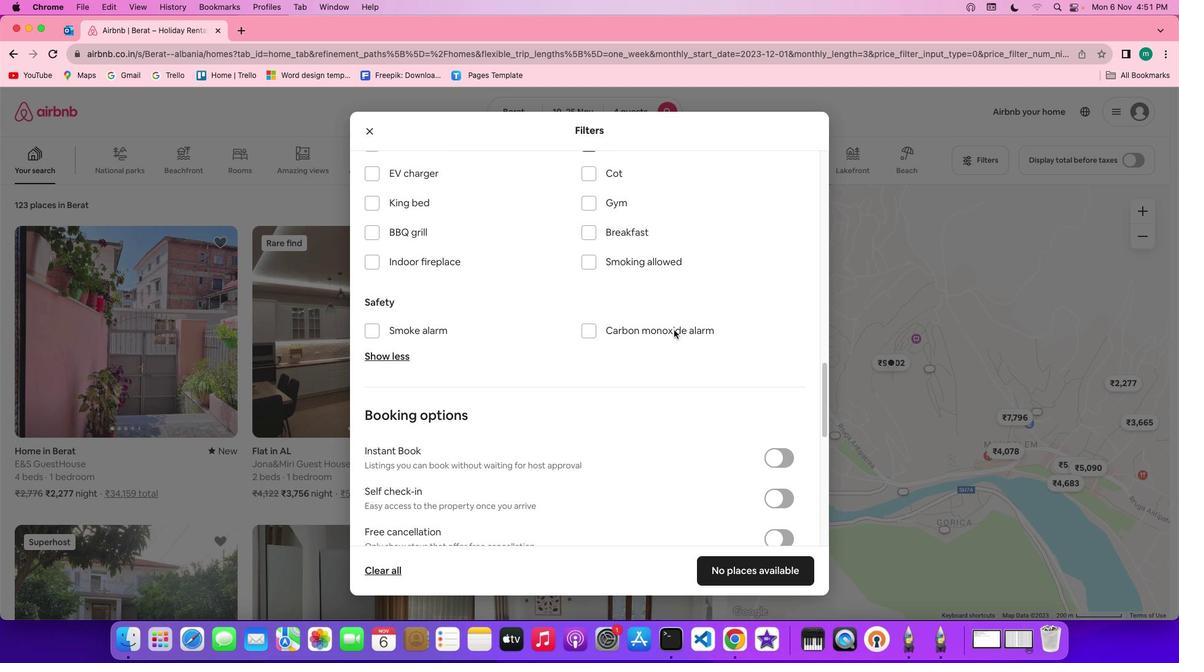 
Action: Mouse scrolled (674, 329) with delta (0, 0)
Screenshot: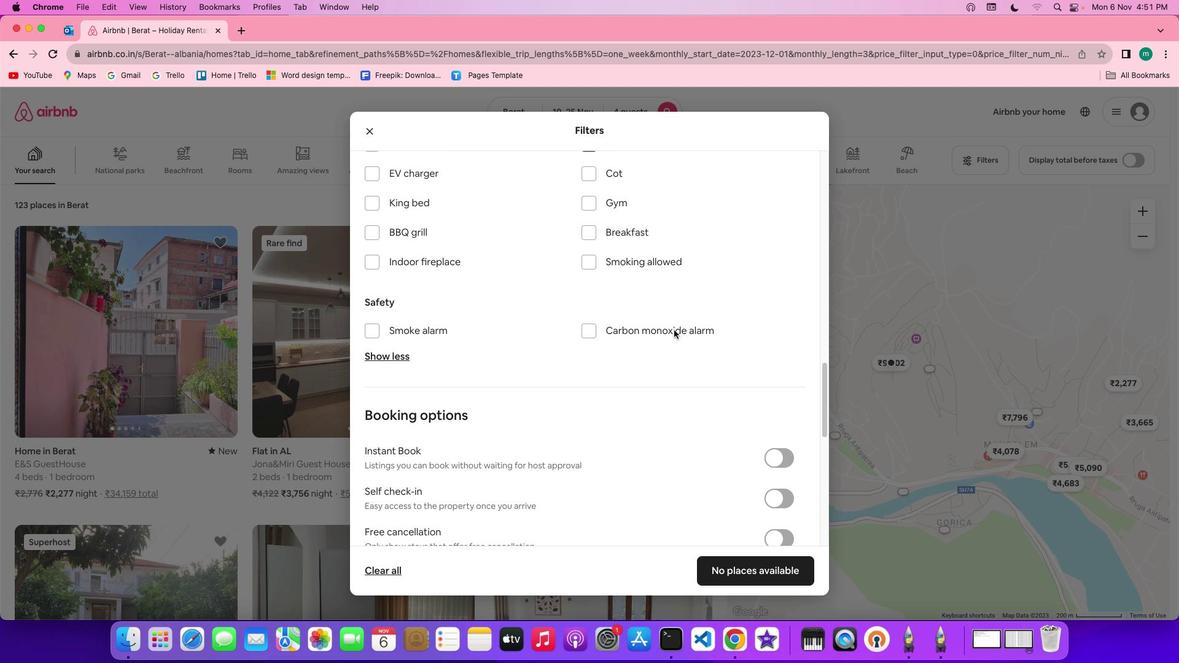 
Action: Mouse scrolled (674, 329) with delta (0, 0)
Screenshot: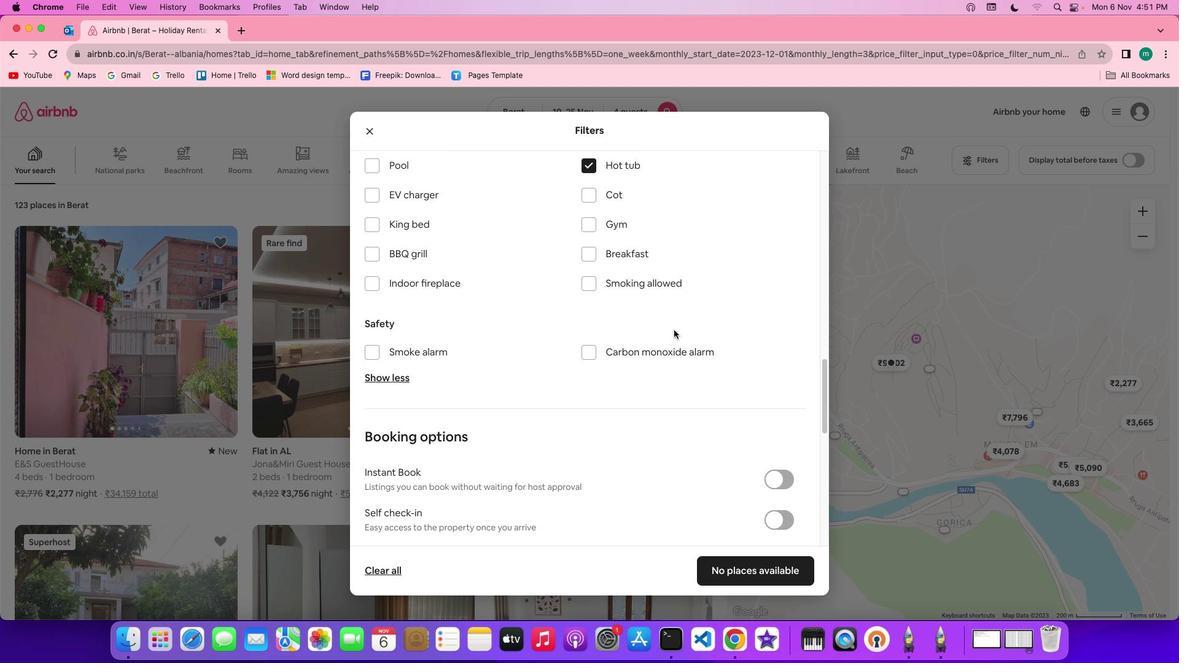 
Action: Mouse scrolled (674, 329) with delta (0, 0)
Screenshot: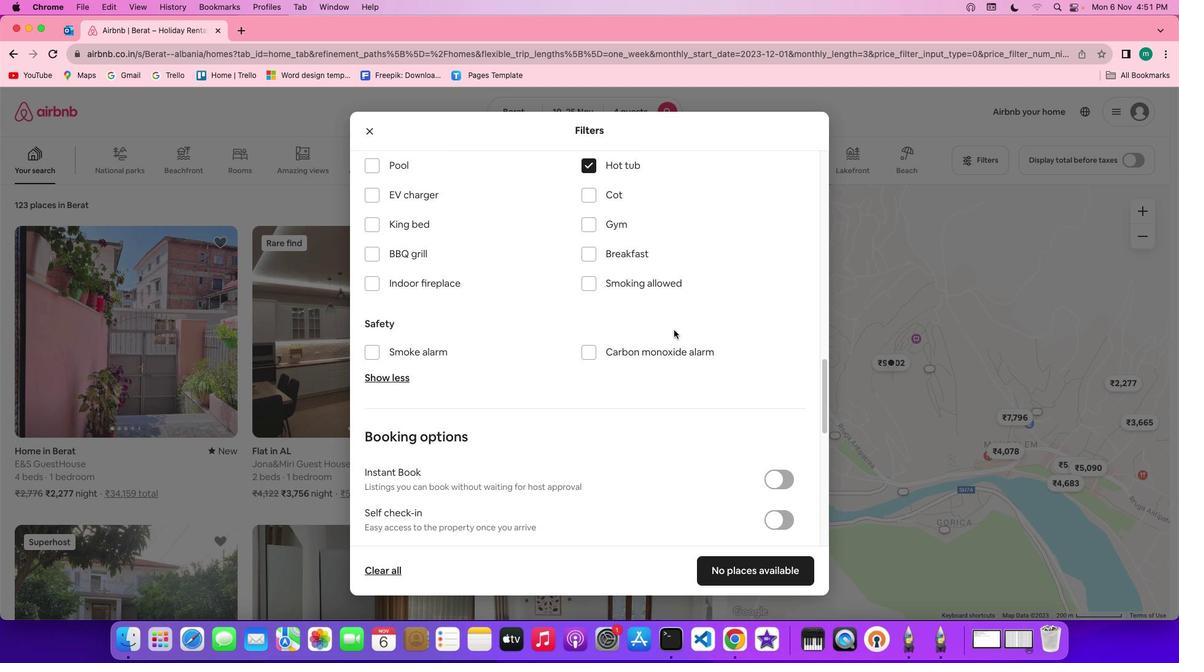 
Action: Mouse moved to (506, 247)
Screenshot: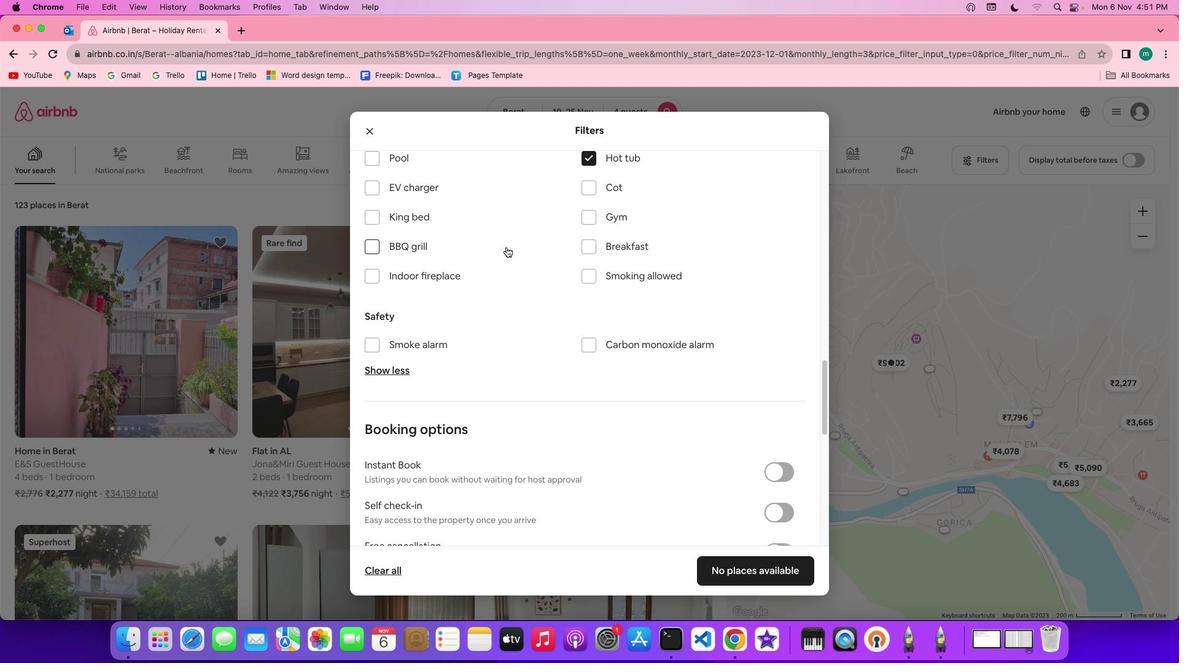 
Action: Mouse scrolled (506, 247) with delta (0, 0)
Screenshot: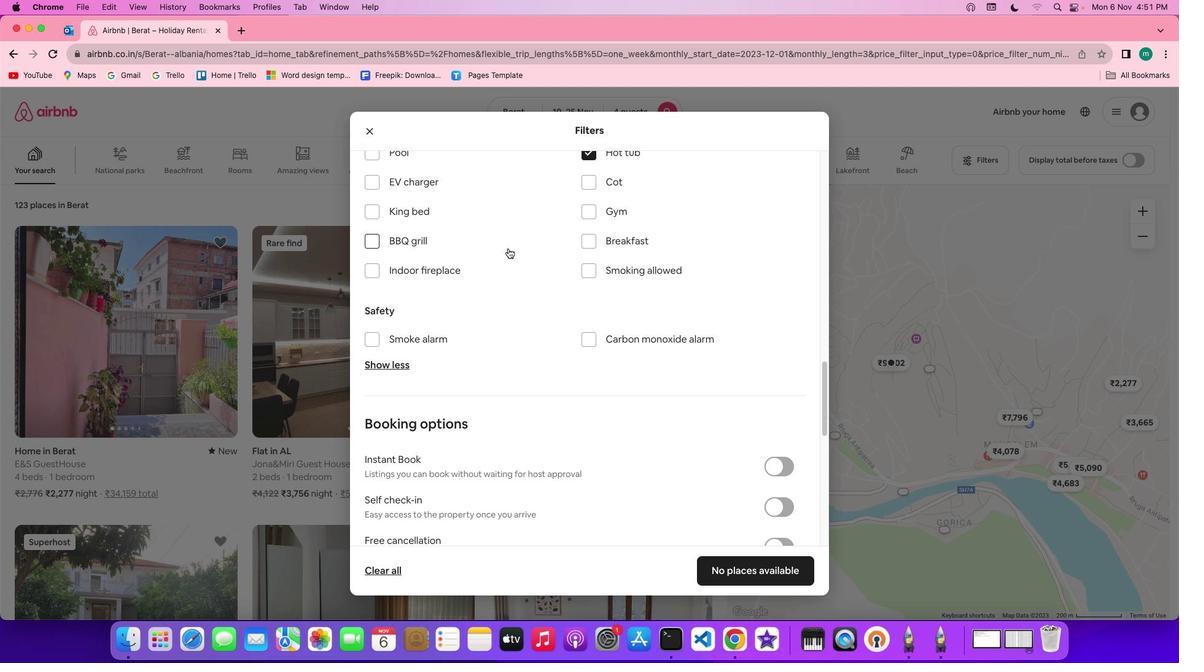 
Action: Mouse scrolled (506, 247) with delta (0, 0)
Screenshot: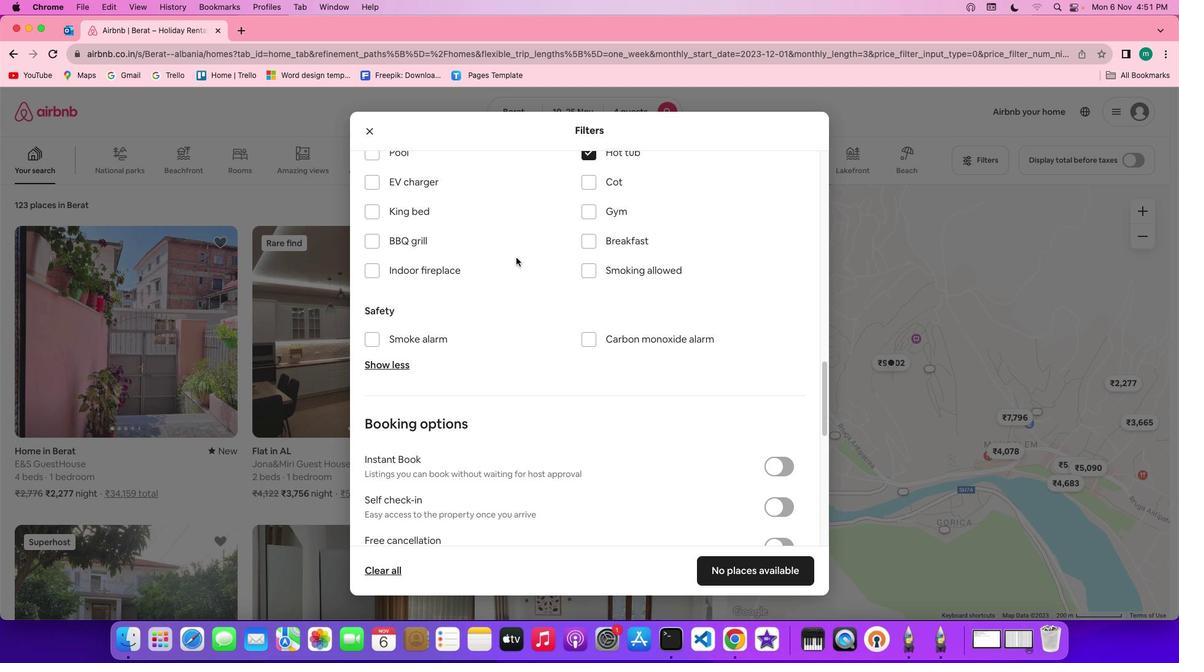 
Action: Mouse moved to (642, 270)
Screenshot: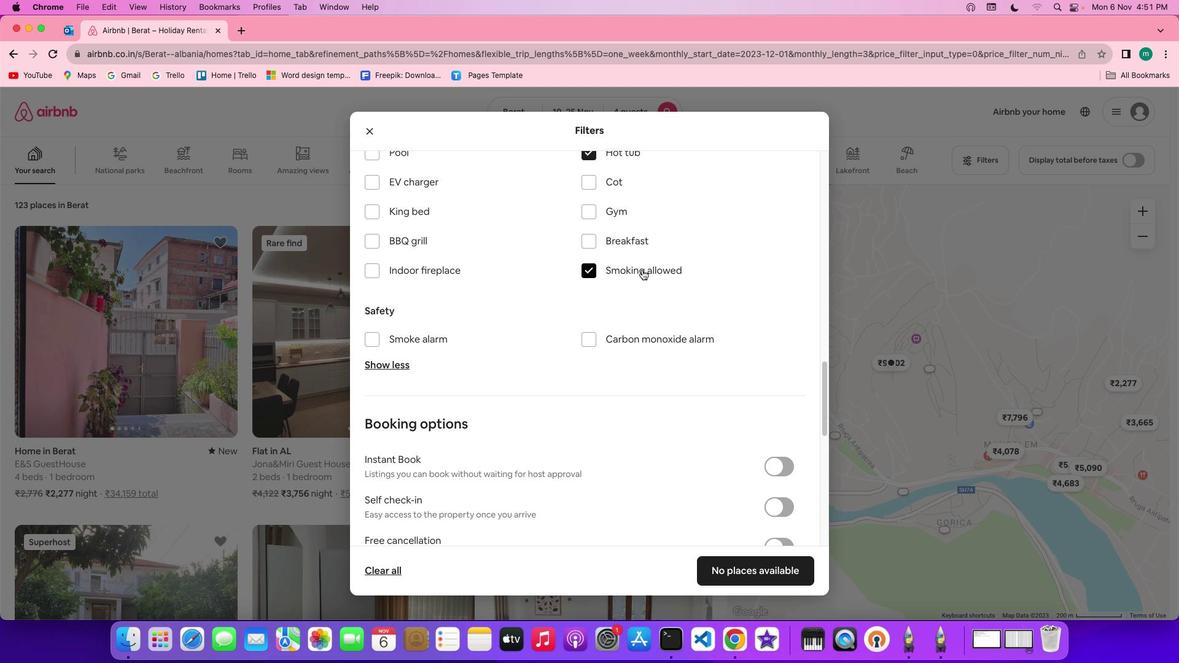 
Action: Mouse pressed left at (642, 270)
Screenshot: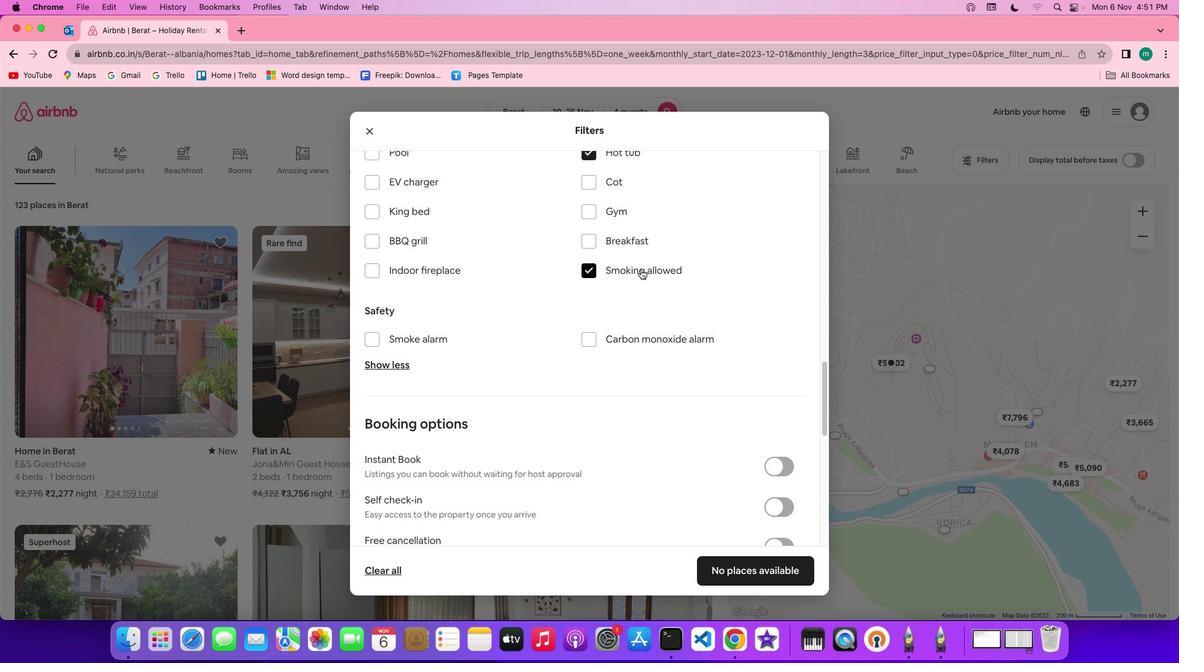 
Action: Mouse moved to (603, 319)
Screenshot: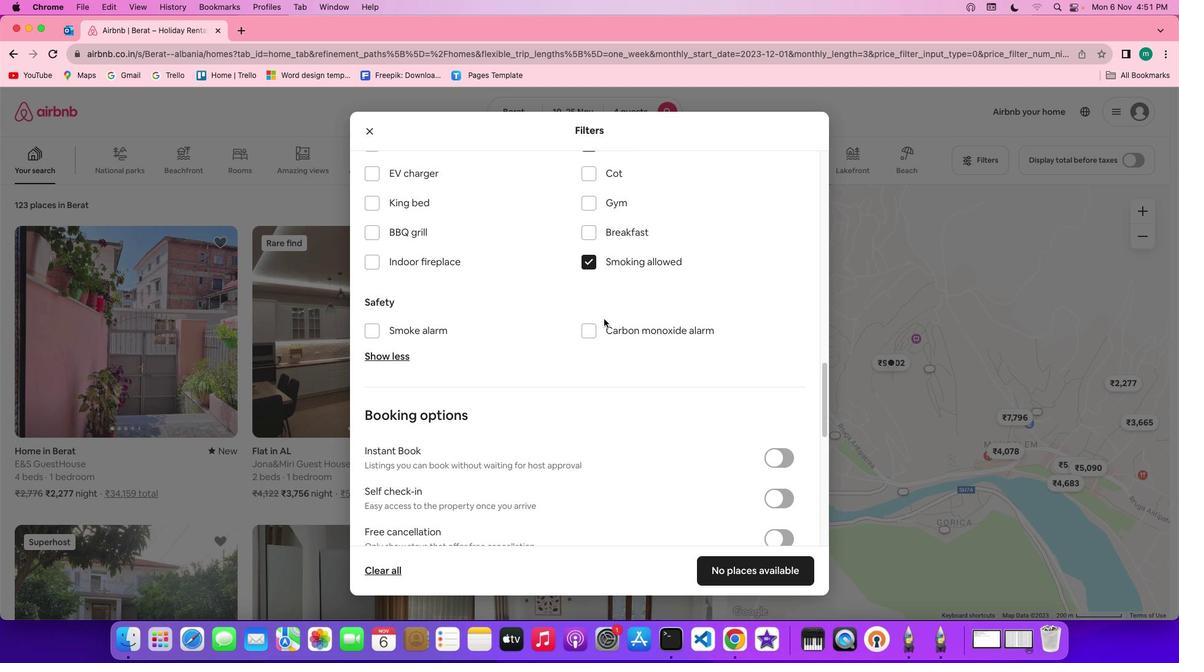 
Action: Mouse scrolled (603, 319) with delta (0, 0)
Screenshot: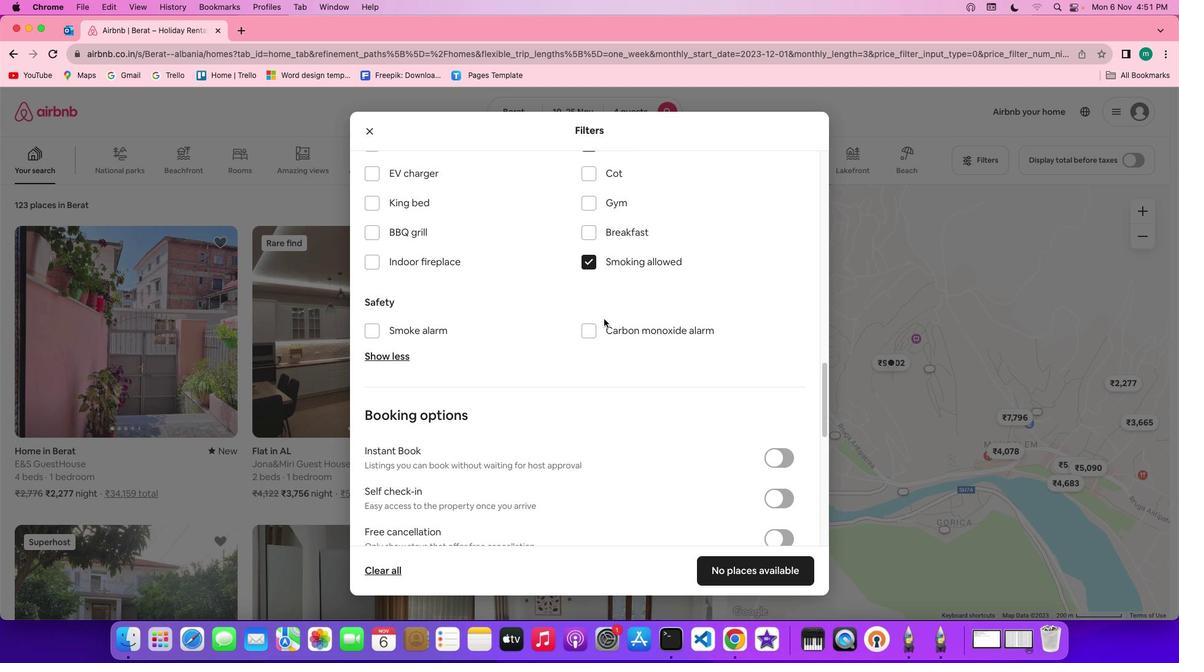 
Action: Mouse moved to (603, 319)
Screenshot: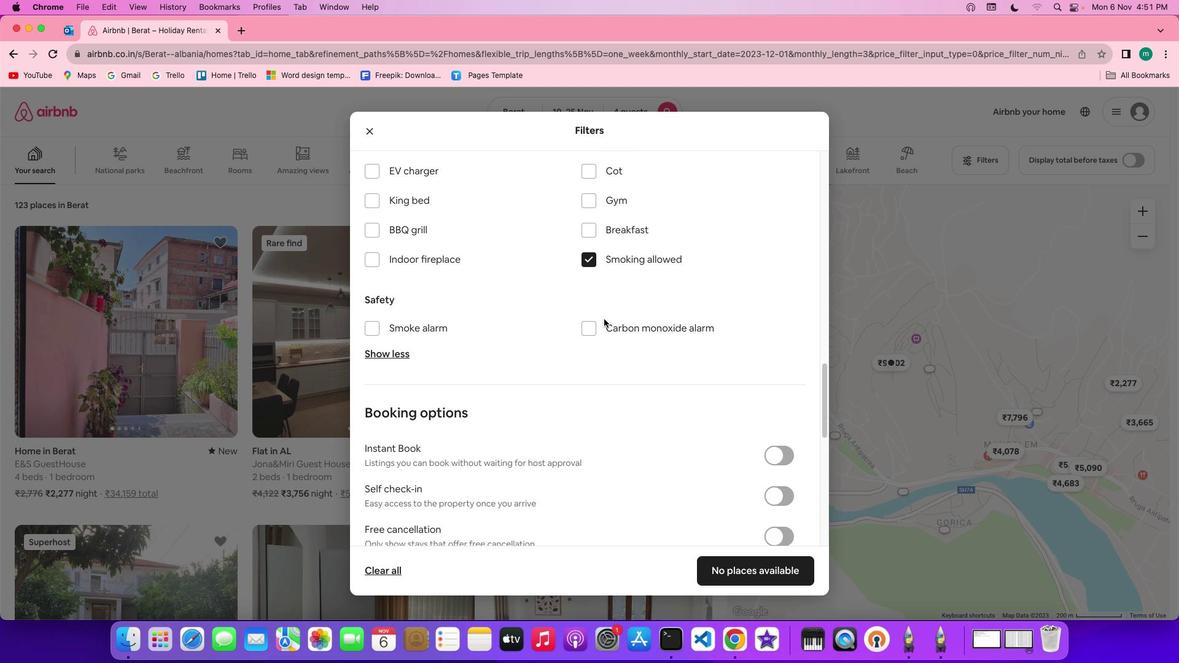 
Action: Mouse scrolled (603, 319) with delta (0, 0)
Screenshot: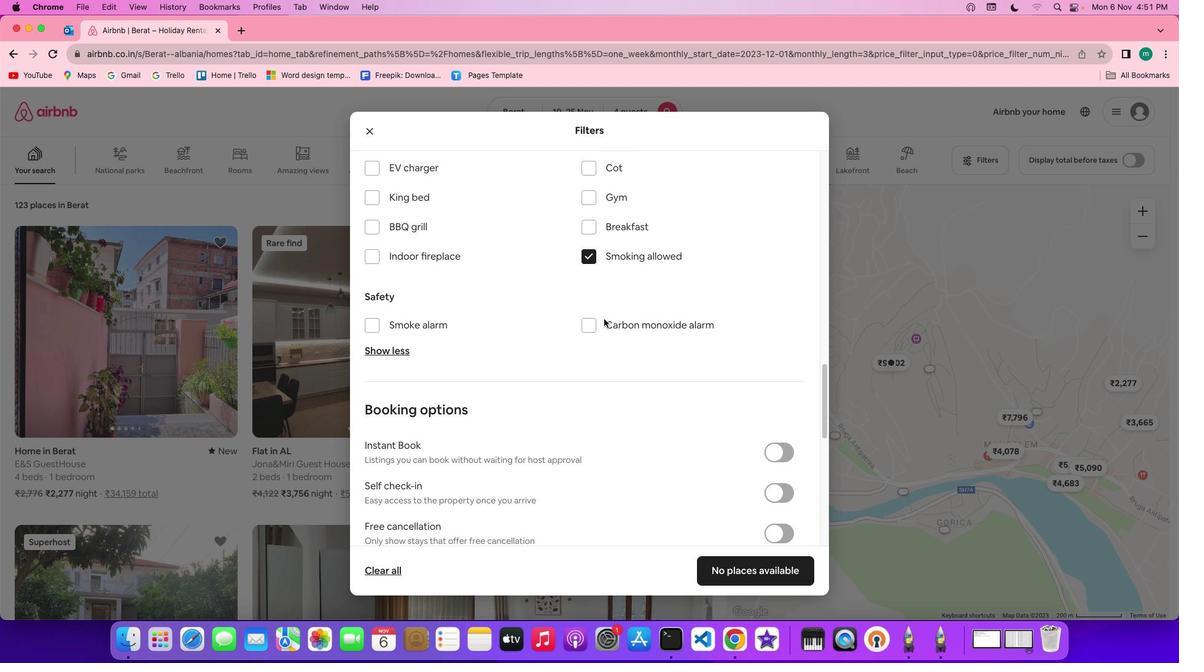 
Action: Mouse scrolled (603, 319) with delta (0, 0)
Screenshot: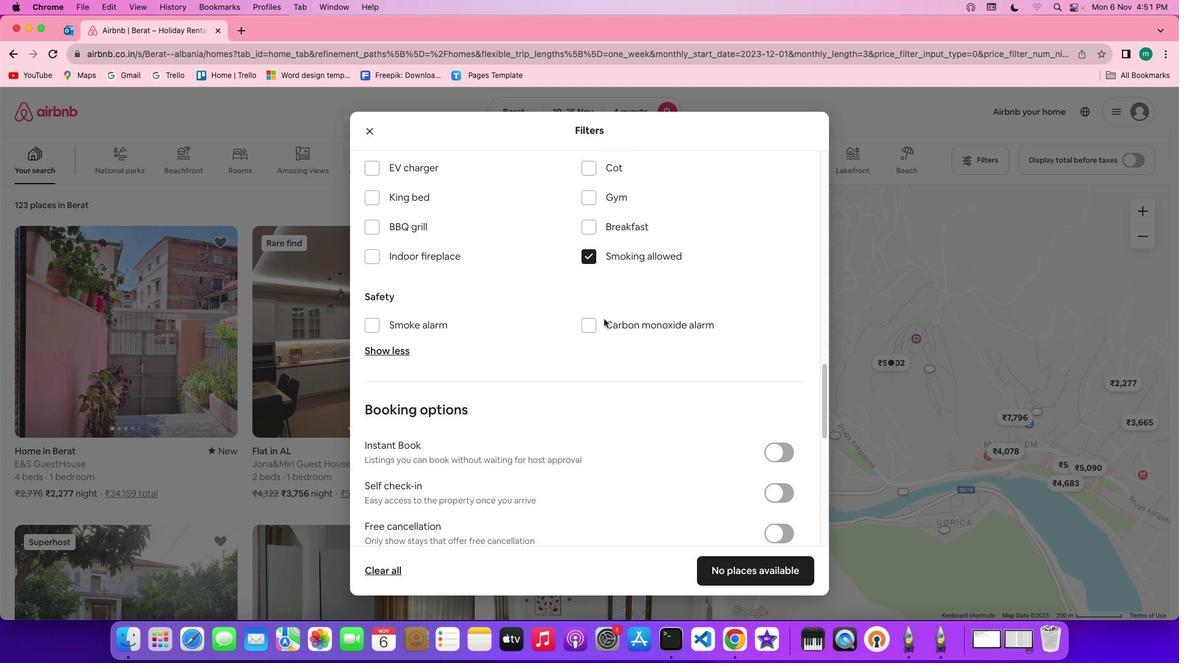 
Action: Mouse scrolled (603, 319) with delta (0, 0)
Screenshot: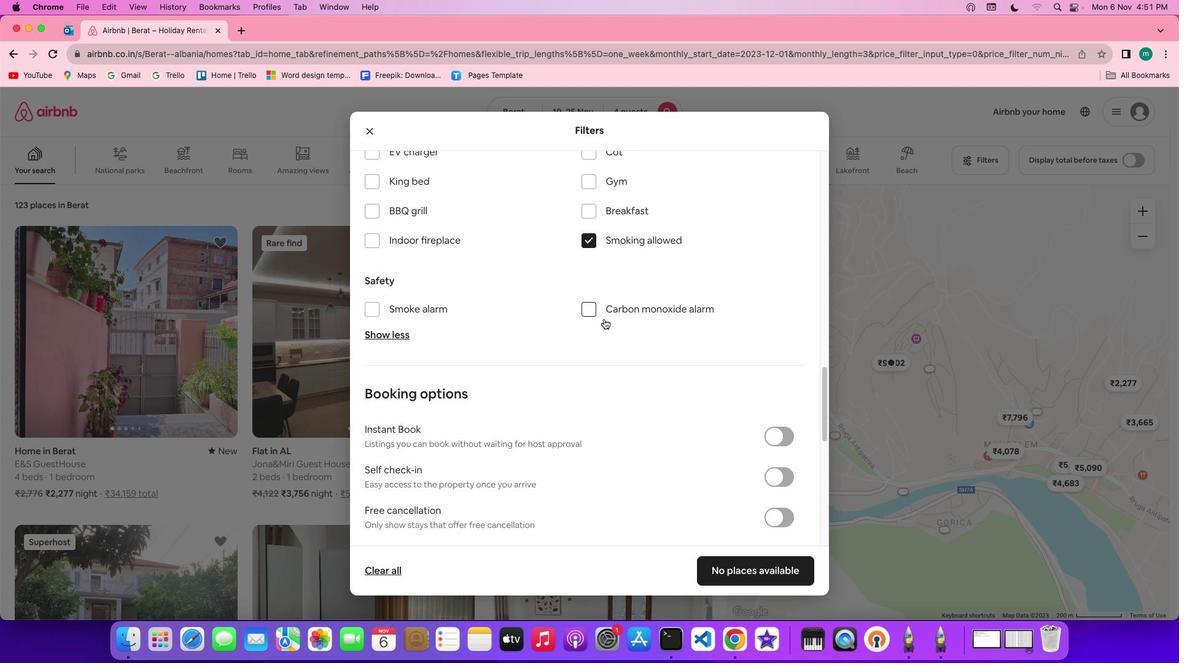 
Action: Mouse scrolled (603, 319) with delta (0, 0)
Screenshot: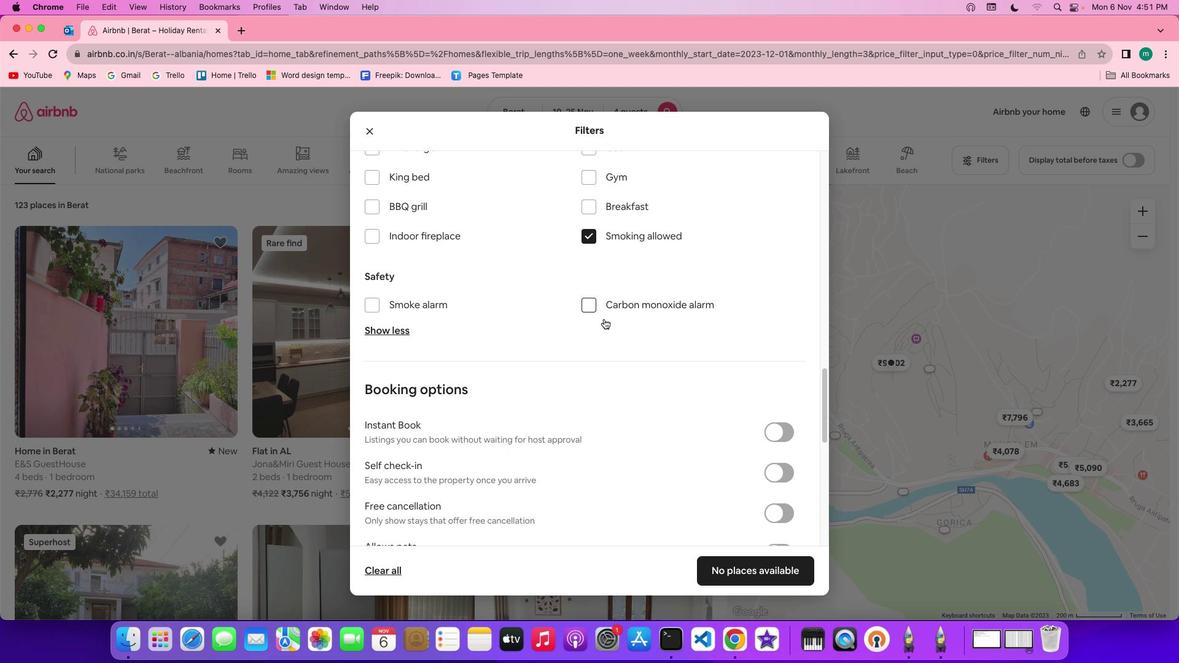 
Action: Mouse scrolled (603, 319) with delta (0, 0)
Screenshot: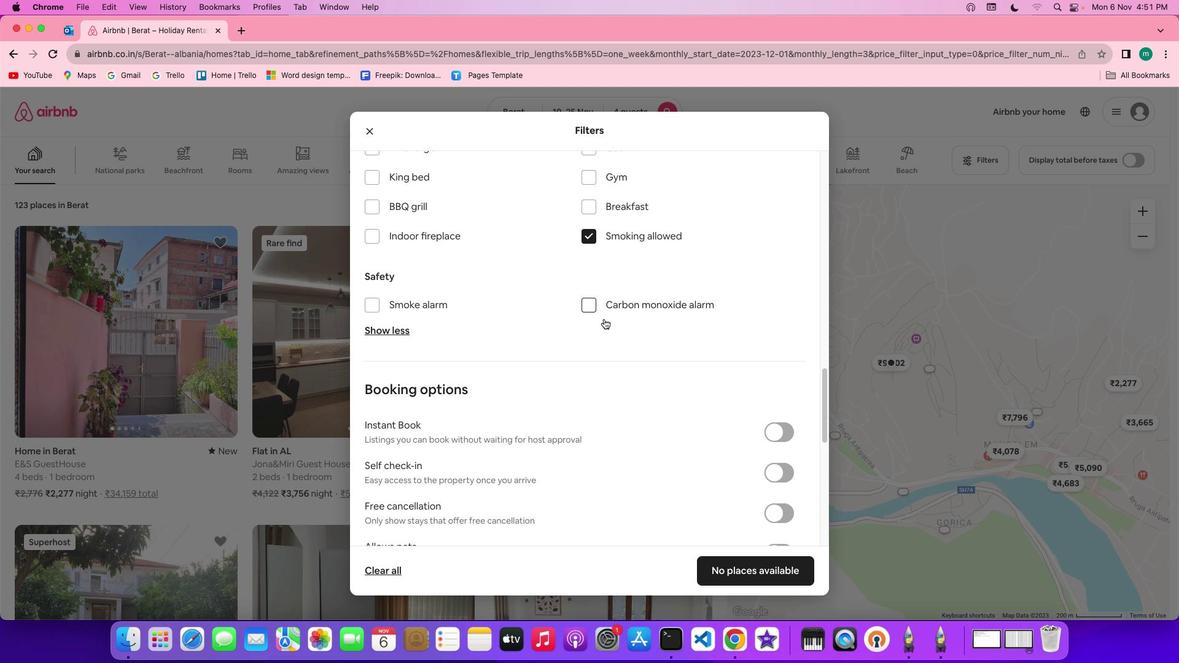 
Action: Mouse moved to (631, 339)
Screenshot: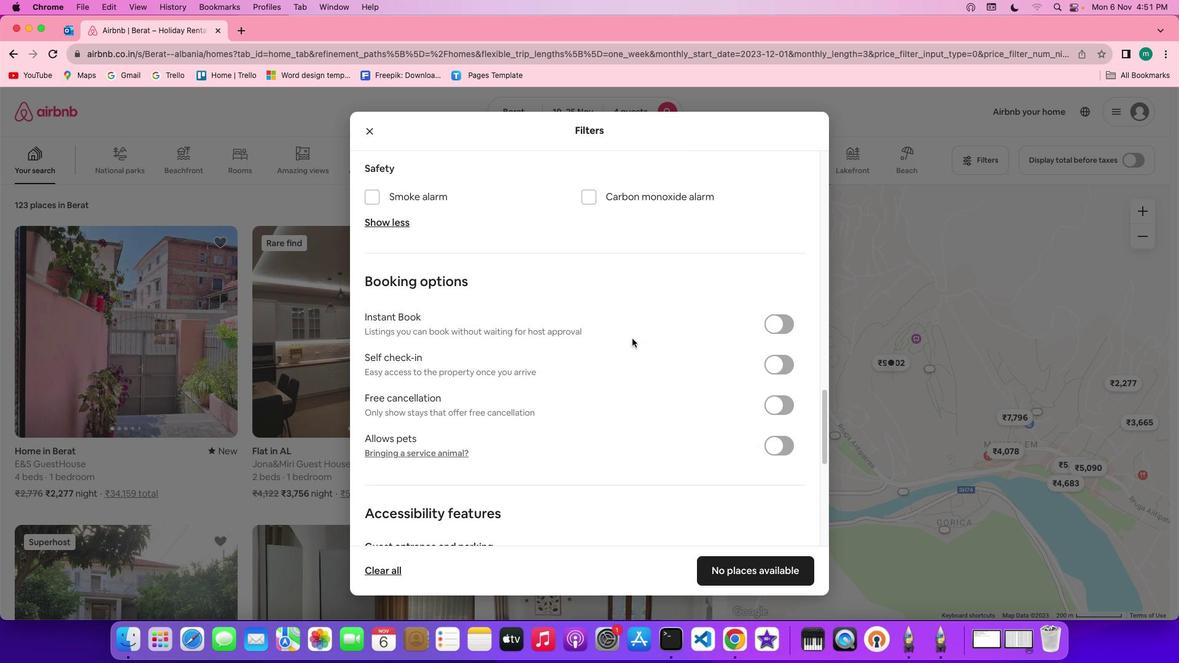 
Action: Mouse scrolled (631, 339) with delta (0, 0)
Screenshot: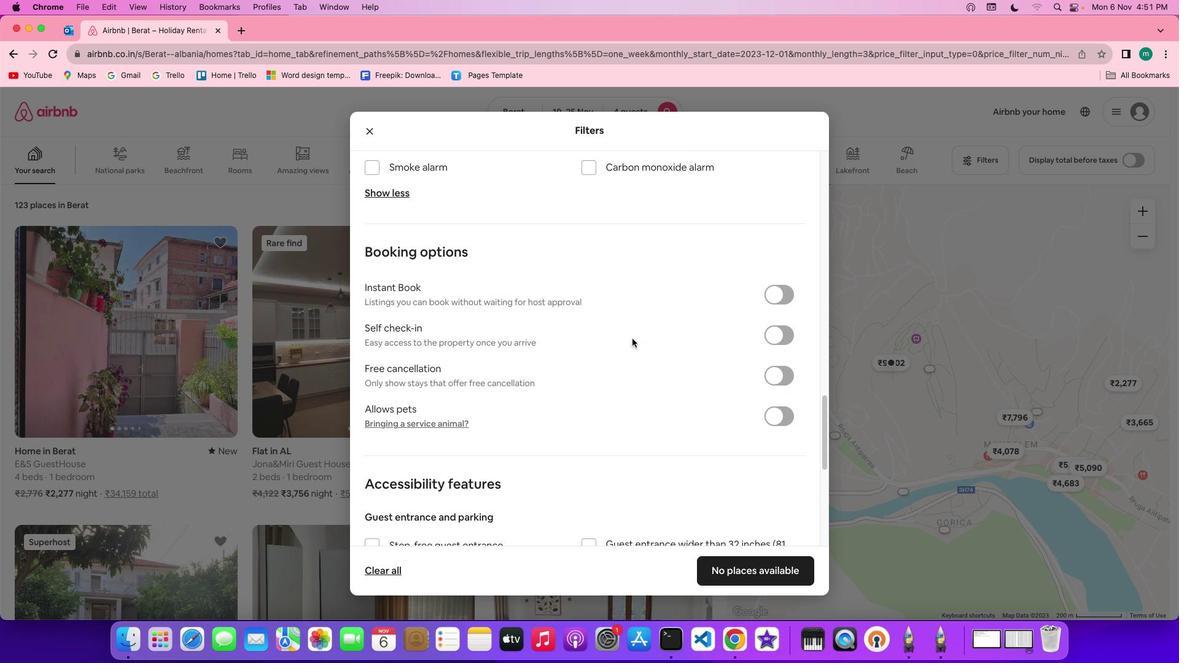 
Action: Mouse scrolled (631, 339) with delta (0, 0)
Screenshot: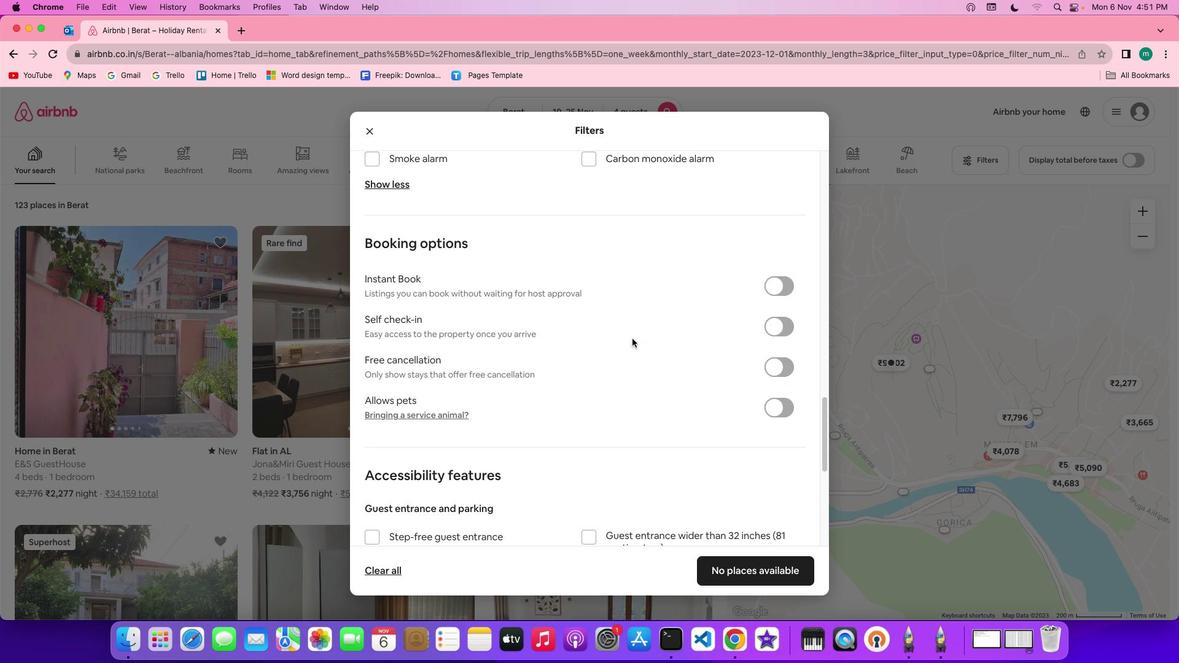 
Action: Mouse scrolled (631, 339) with delta (0, -1)
Screenshot: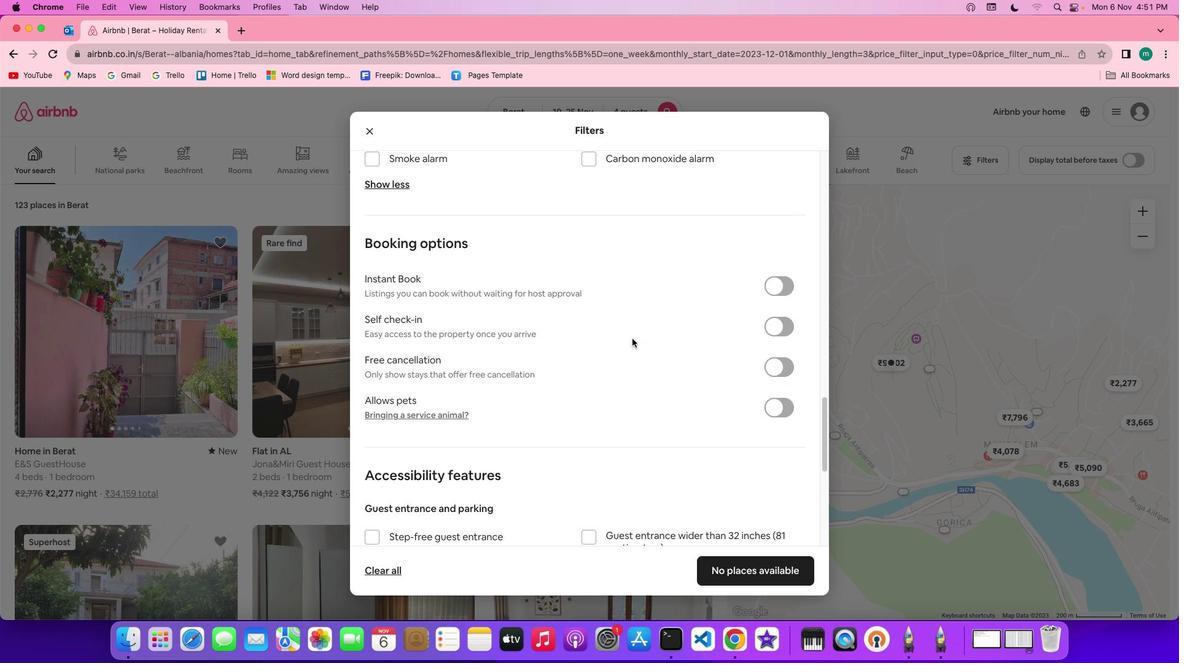 
Action: Mouse scrolled (631, 339) with delta (0, -1)
Screenshot: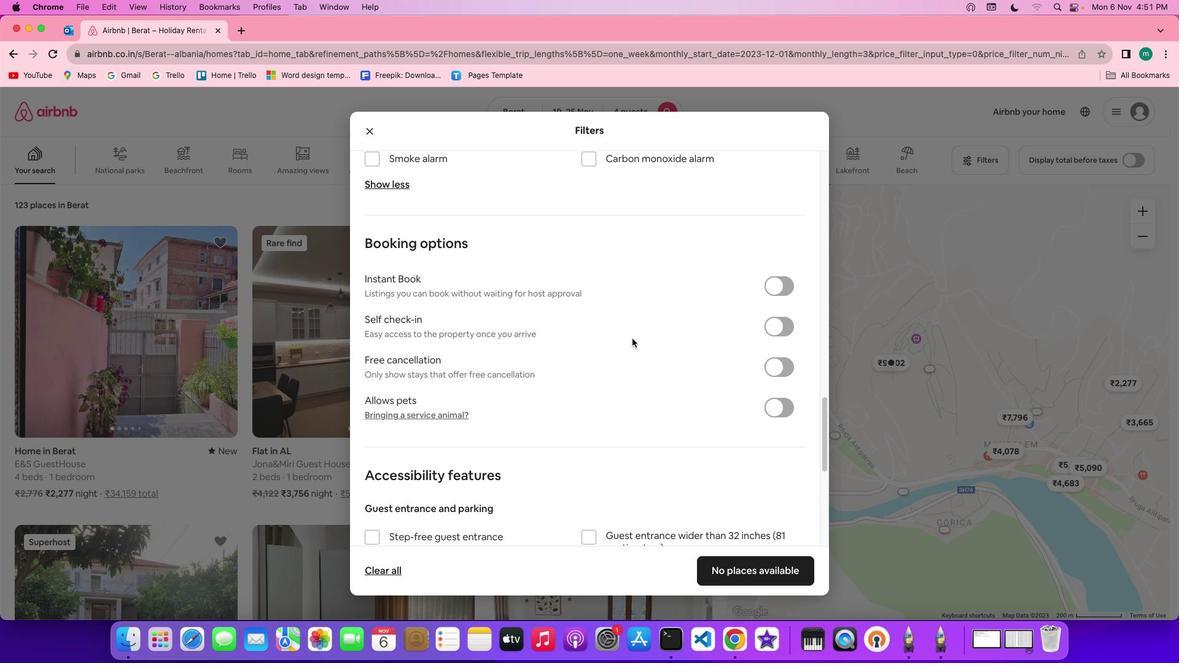 
Action: Mouse moved to (632, 339)
Screenshot: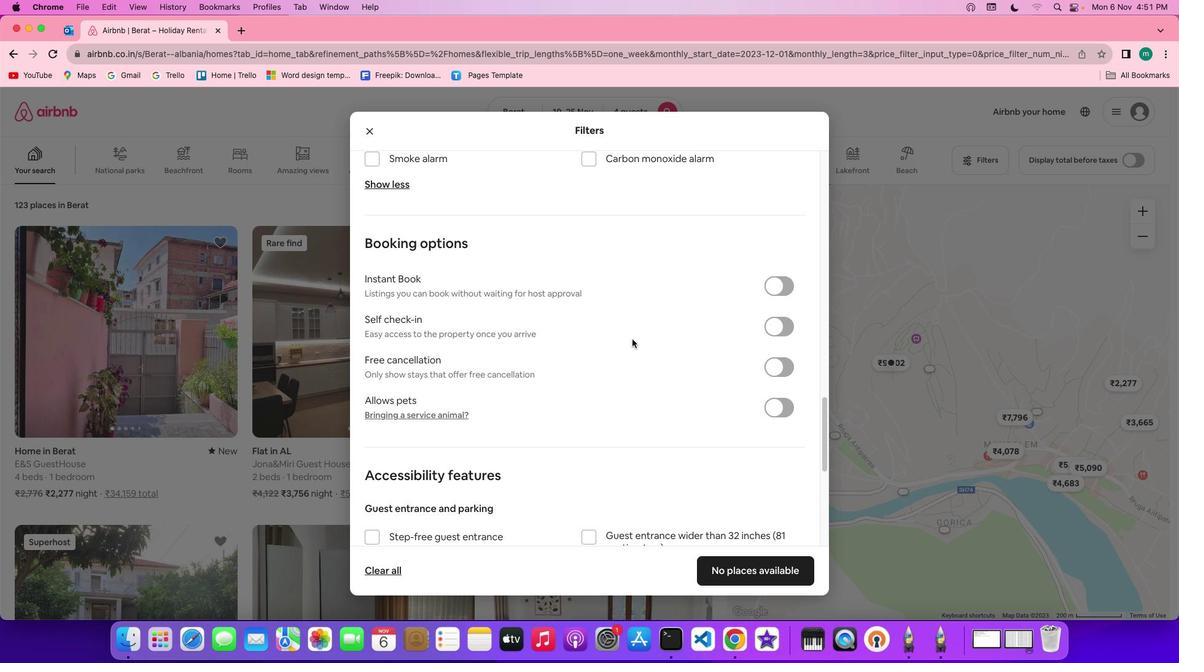 
Action: Mouse scrolled (632, 339) with delta (0, 0)
Screenshot: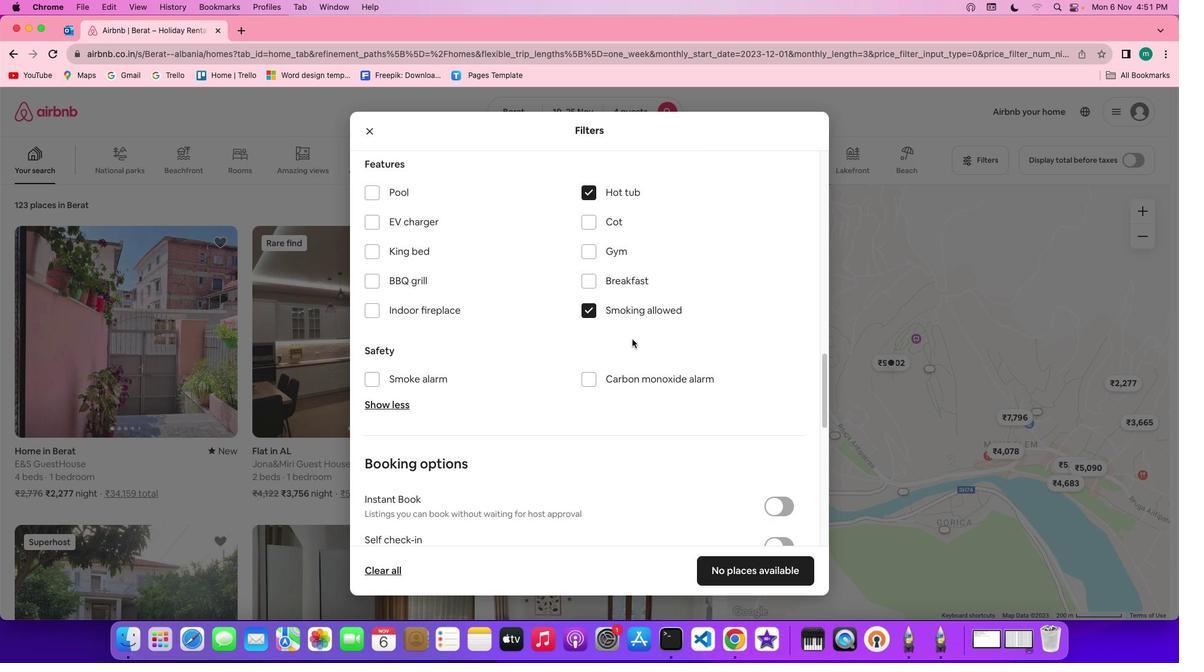 
Action: Mouse scrolled (632, 339) with delta (0, 0)
Screenshot: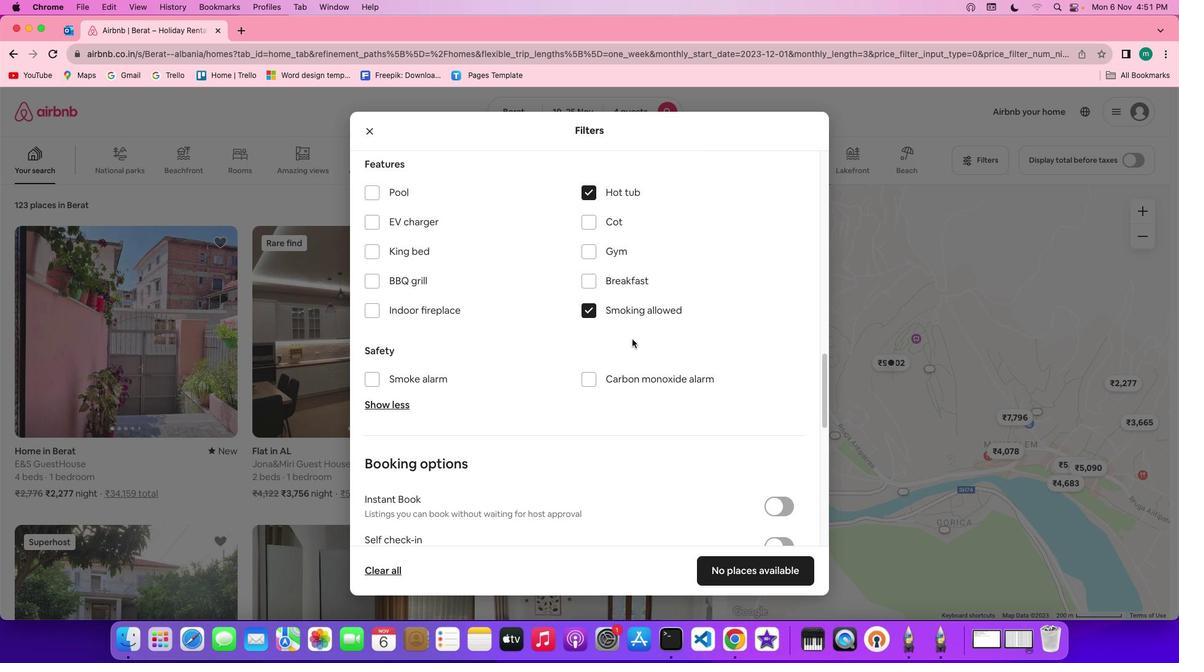 
Action: Mouse scrolled (632, 339) with delta (0, 1)
Screenshot: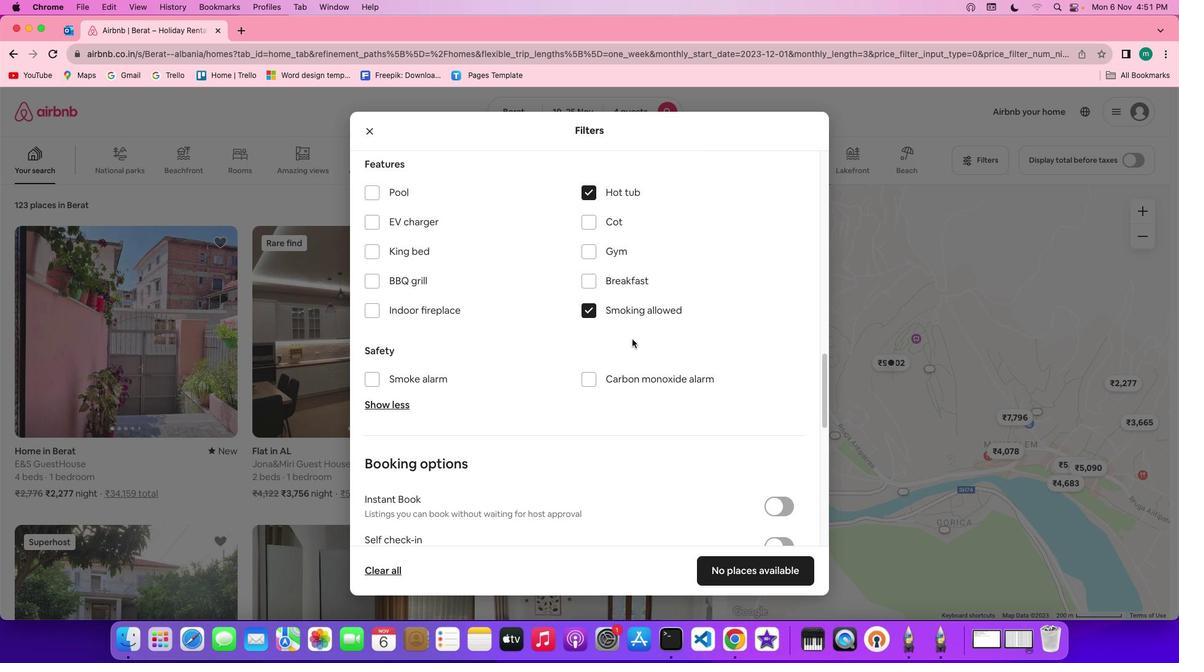 
Action: Mouse scrolled (632, 339) with delta (0, 2)
Screenshot: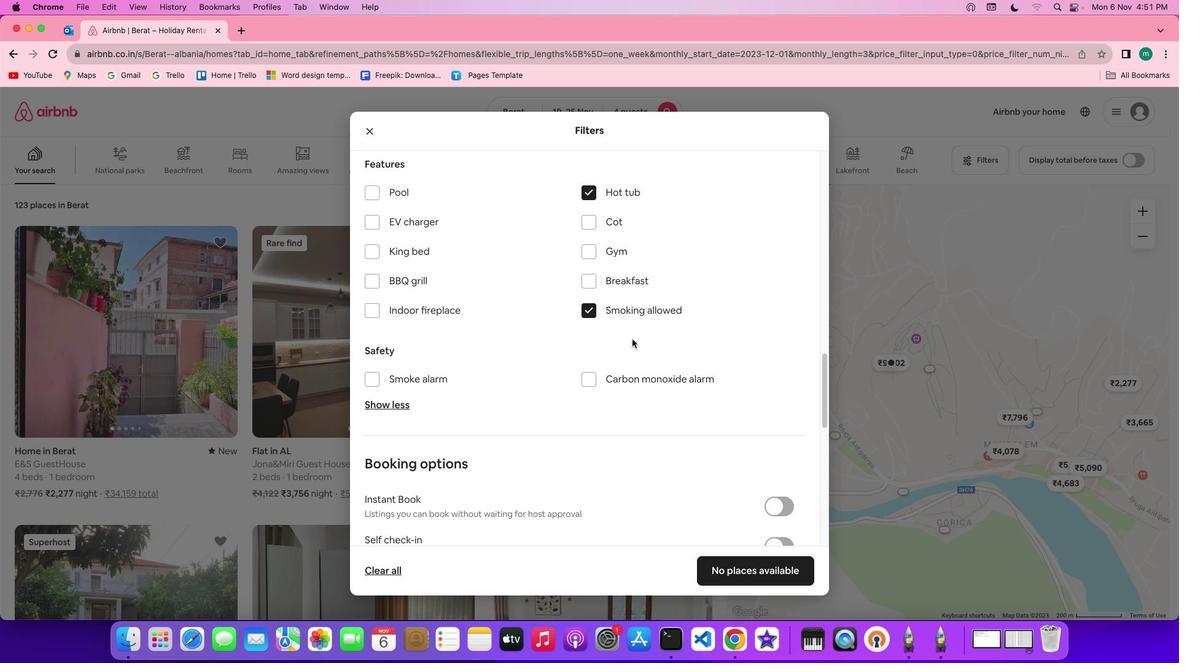 
Action: Mouse scrolled (632, 339) with delta (0, 0)
Screenshot: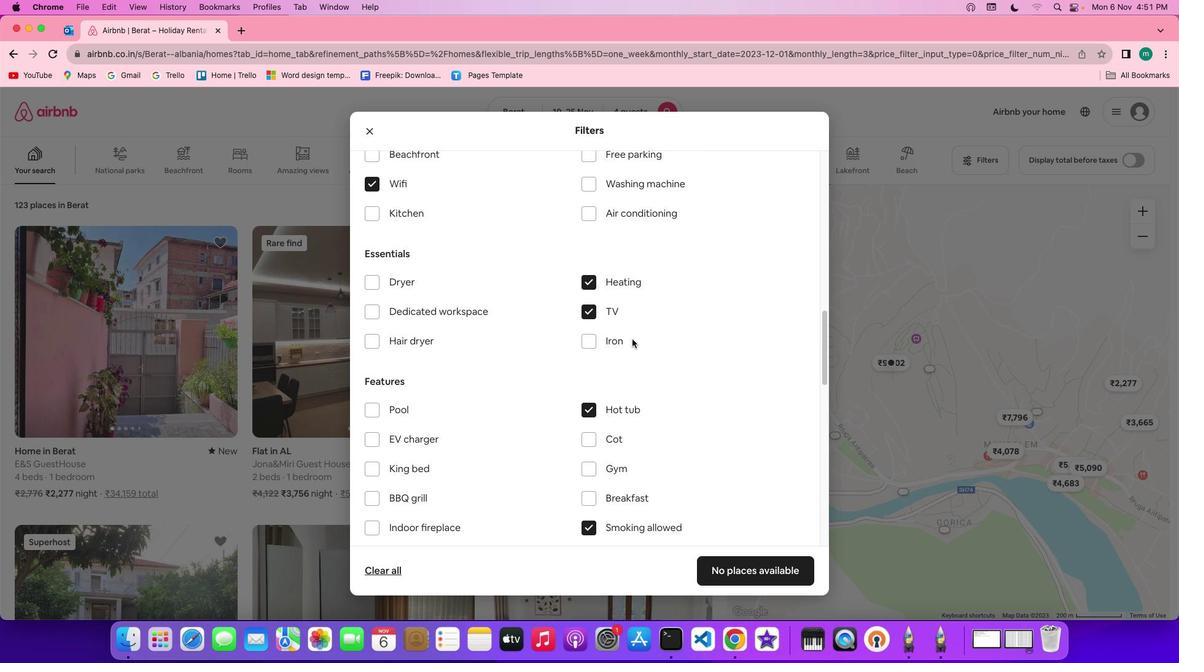 
Action: Mouse scrolled (632, 339) with delta (0, 0)
Screenshot: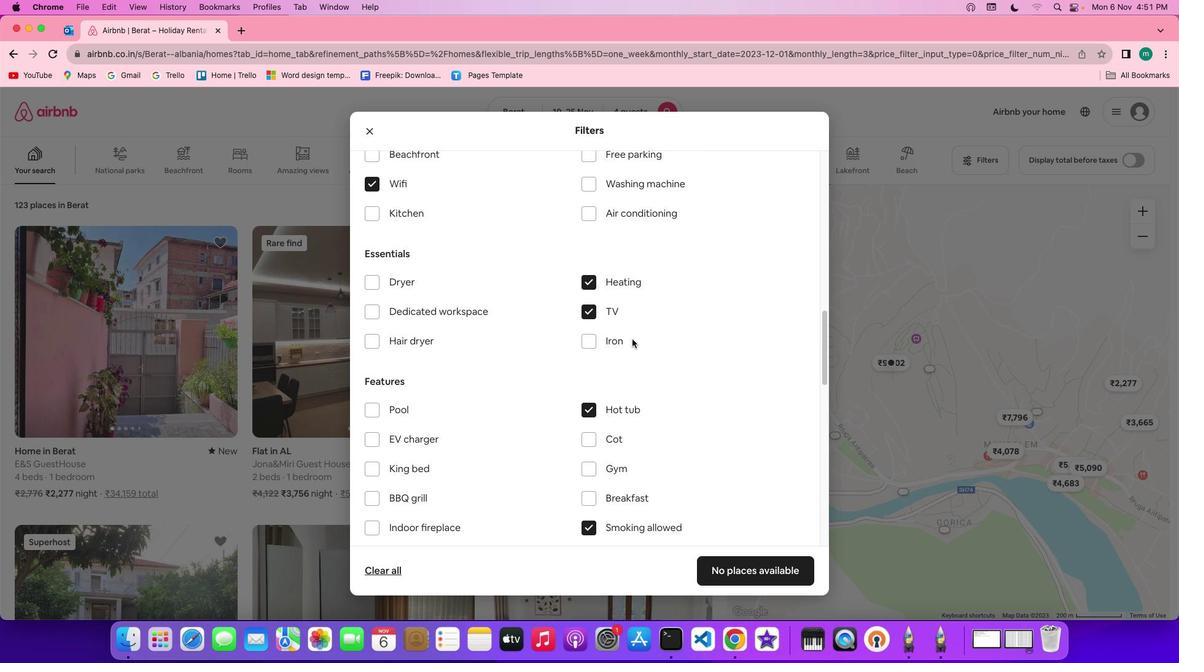 
Action: Mouse scrolled (632, 339) with delta (0, 1)
Screenshot: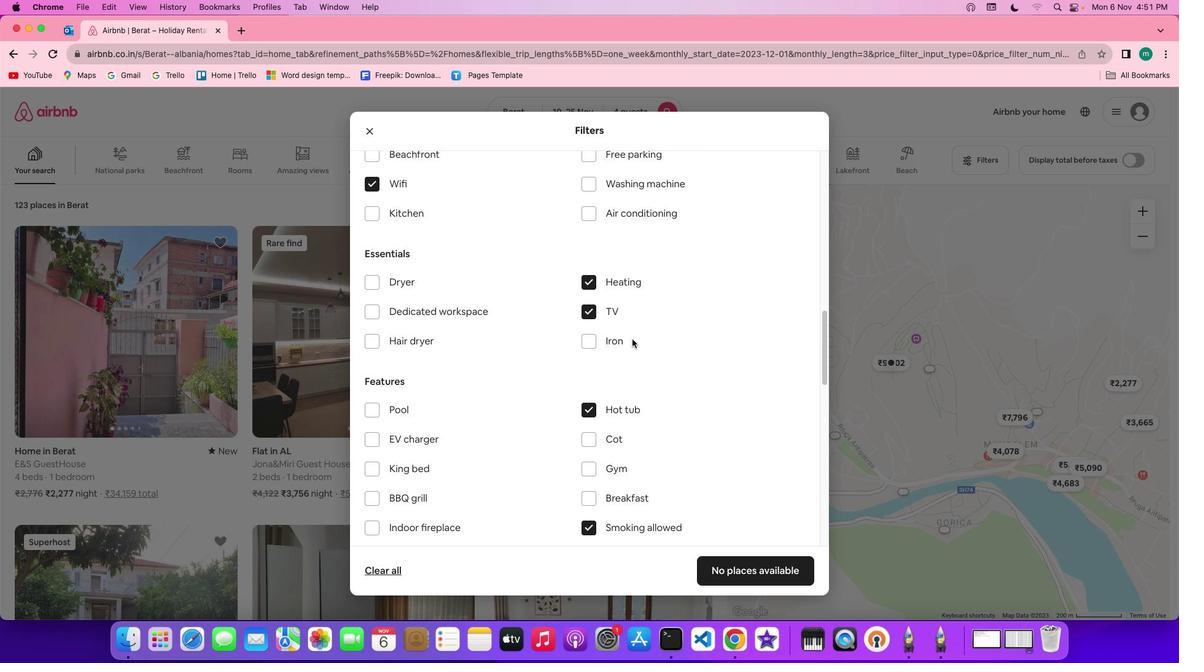 
Action: Mouse scrolled (632, 339) with delta (0, 2)
Screenshot: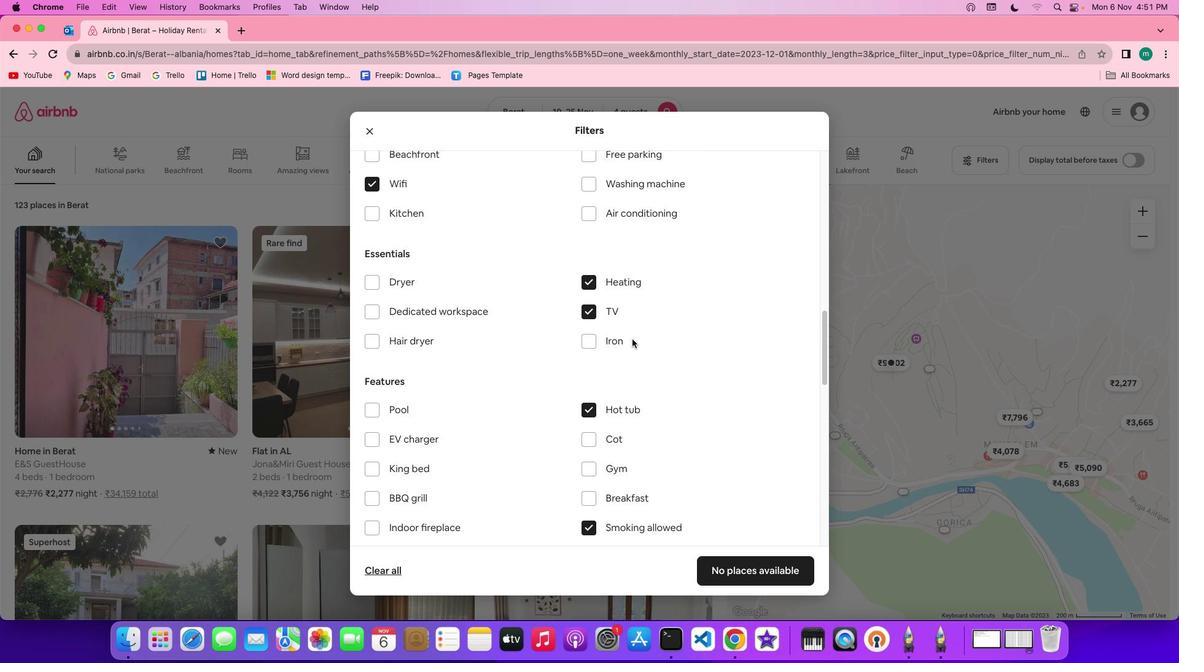 
Action: Mouse moved to (636, 337)
Screenshot: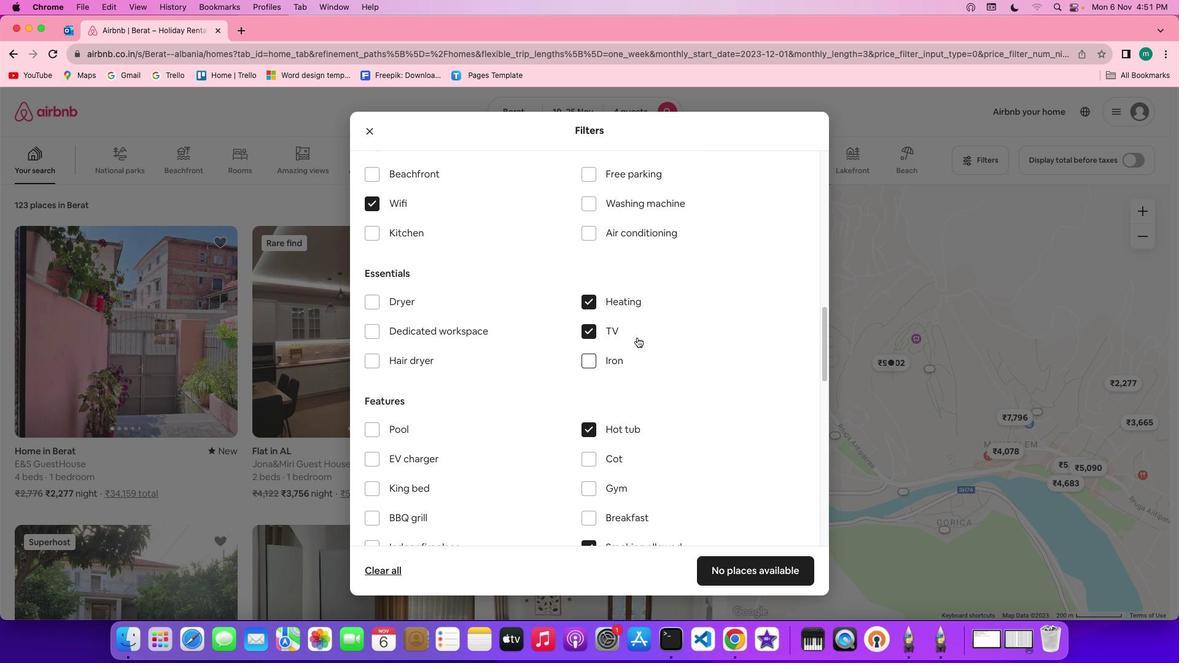 
Action: Mouse scrolled (636, 337) with delta (0, 0)
Screenshot: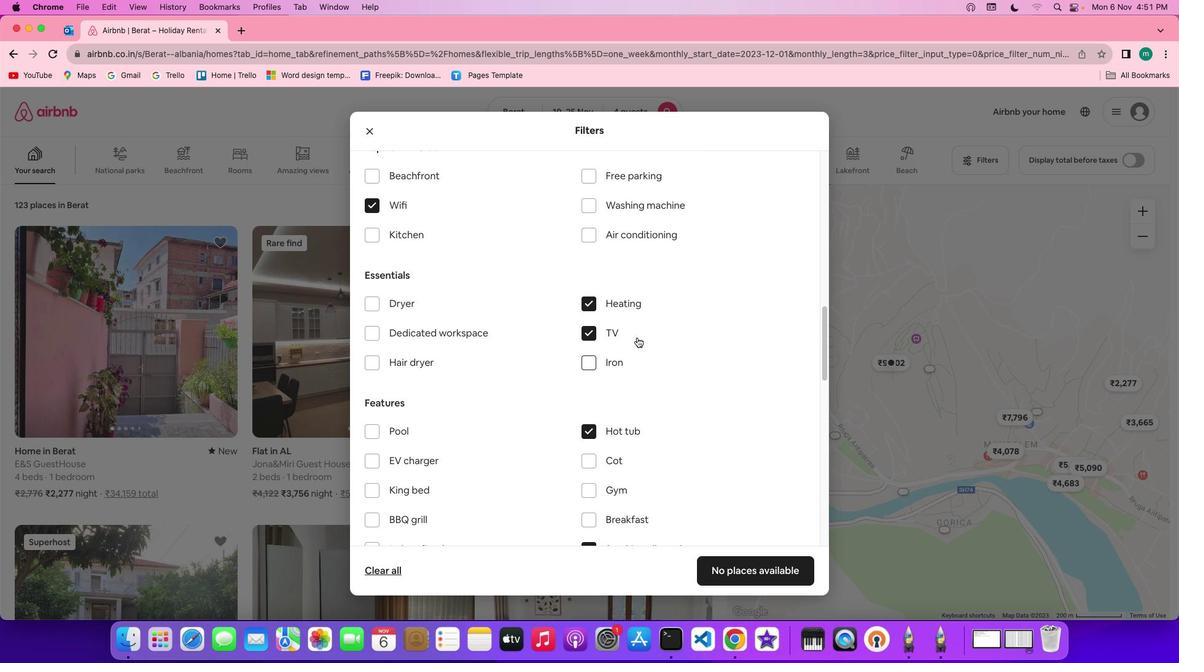 
Action: Mouse scrolled (636, 337) with delta (0, 0)
Screenshot: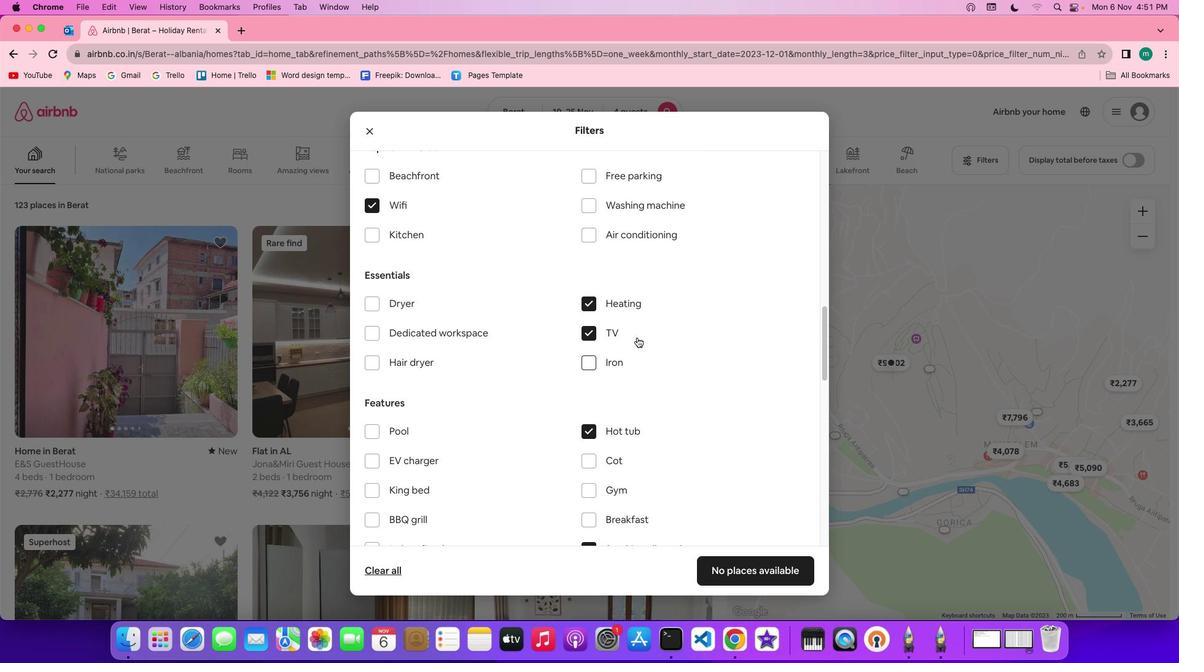 
Action: Mouse moved to (660, 345)
Screenshot: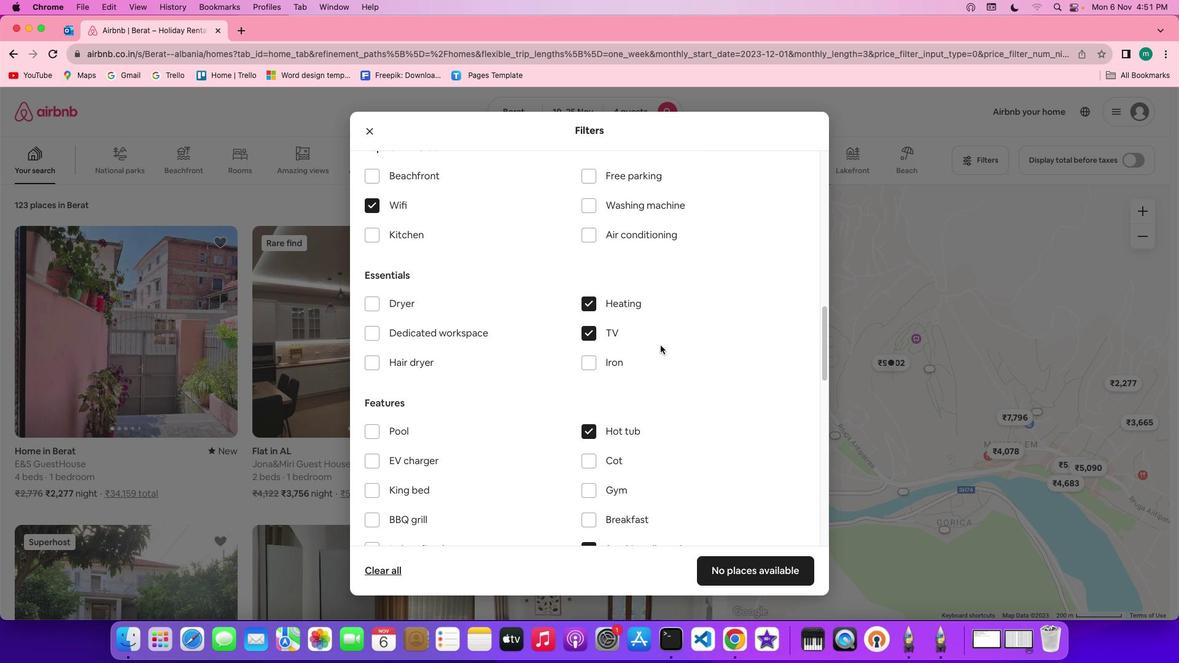
Action: Mouse scrolled (660, 345) with delta (0, 0)
Screenshot: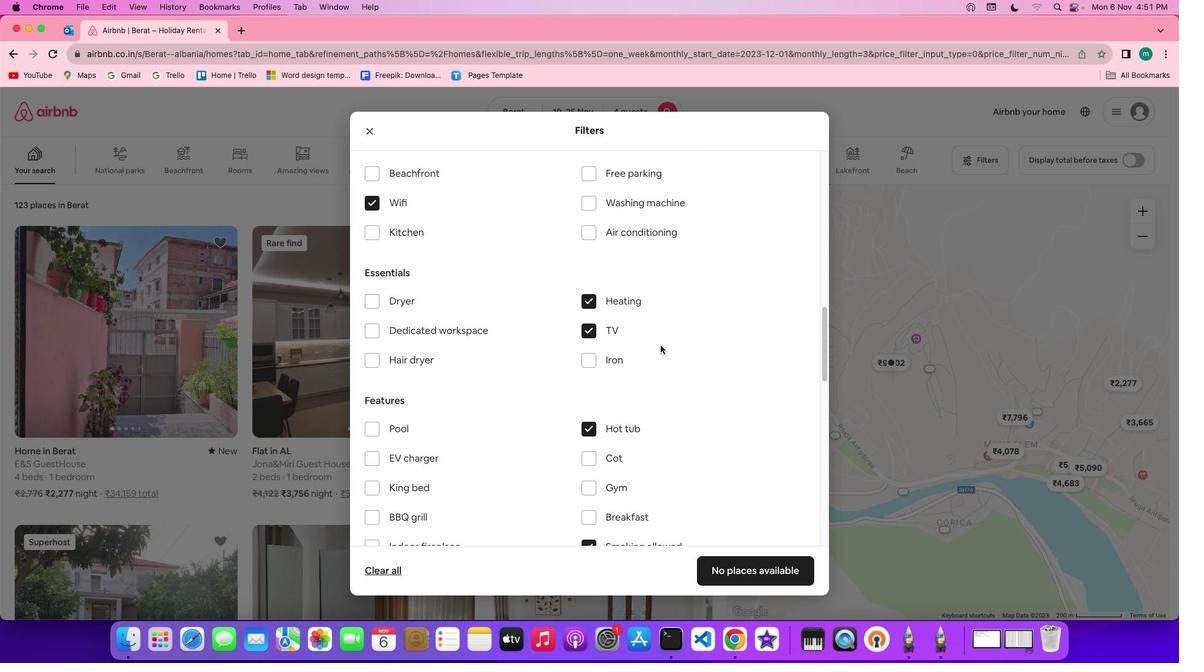 
Action: Mouse scrolled (660, 345) with delta (0, 0)
Screenshot: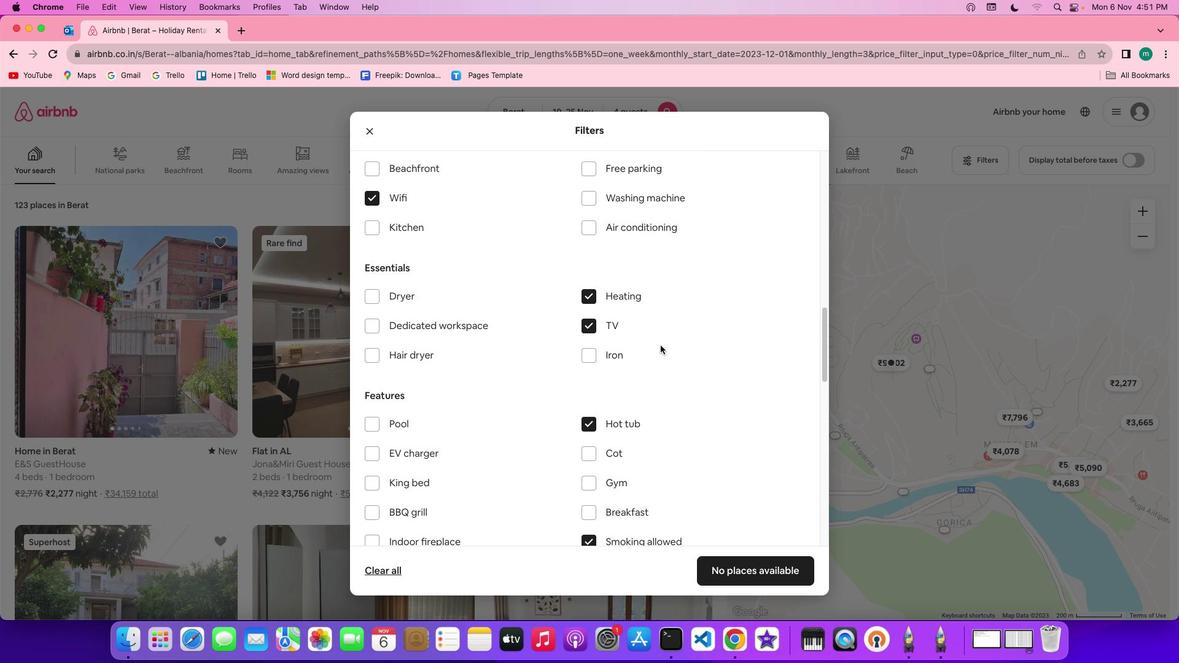 
Action: Mouse scrolled (660, 345) with delta (0, 0)
Screenshot: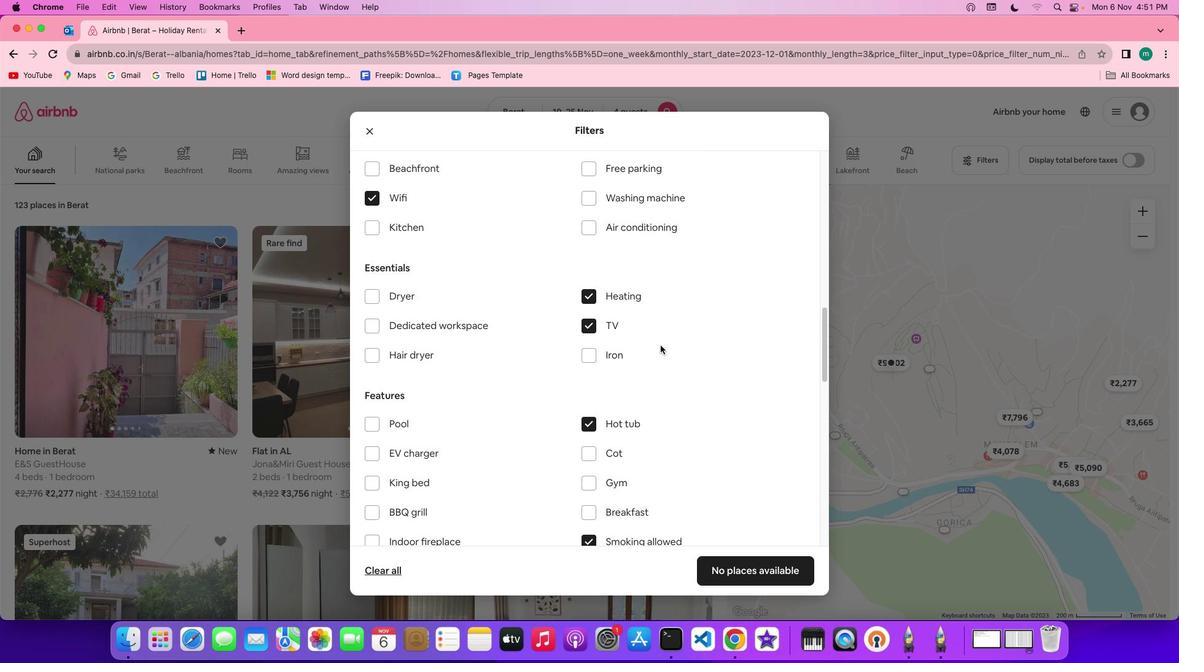 
Action: Mouse scrolled (660, 345) with delta (0, 0)
Screenshot: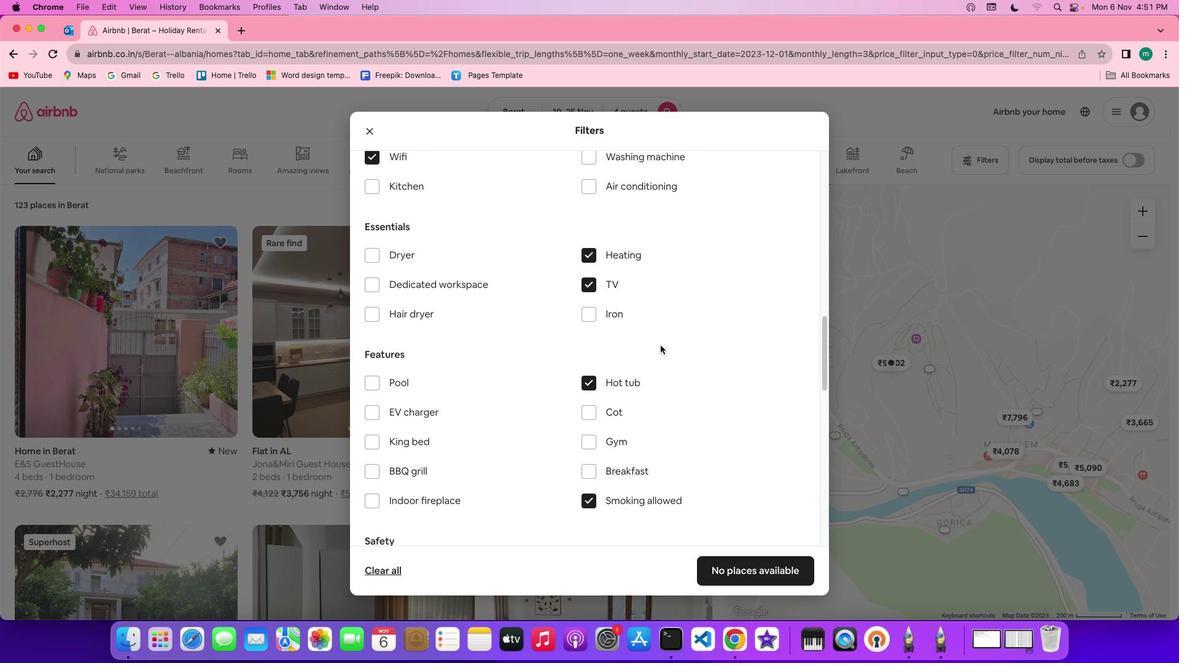 
Action: Mouse scrolled (660, 345) with delta (0, 0)
Screenshot: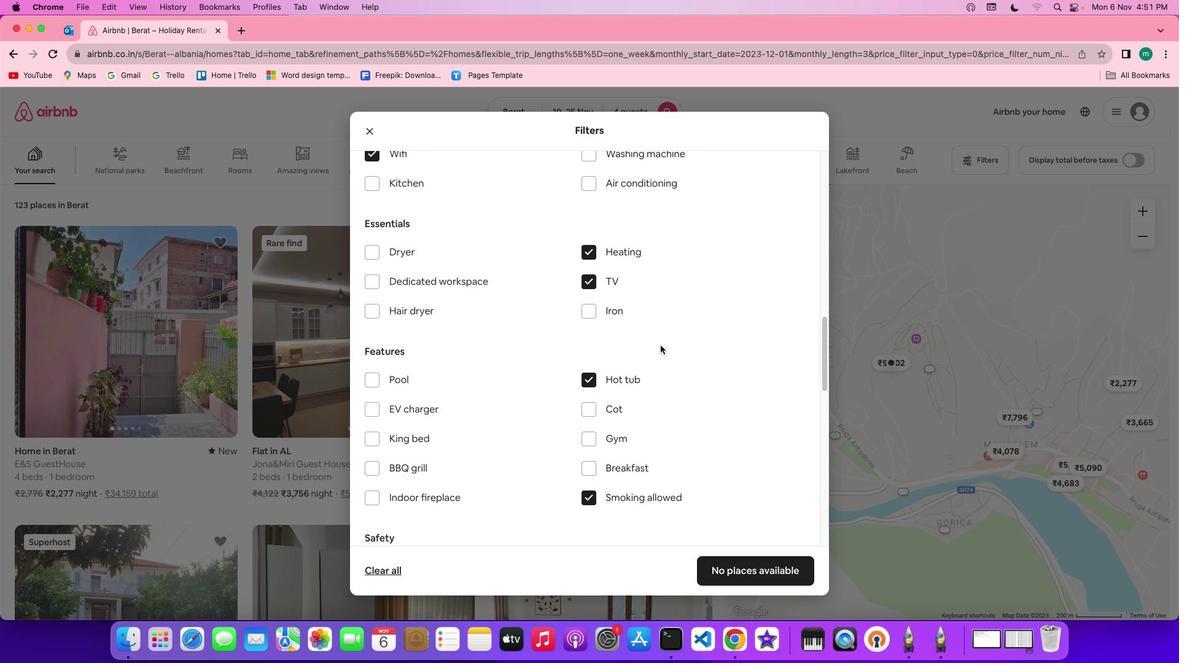 
Action: Mouse scrolled (660, 345) with delta (0, 0)
Screenshot: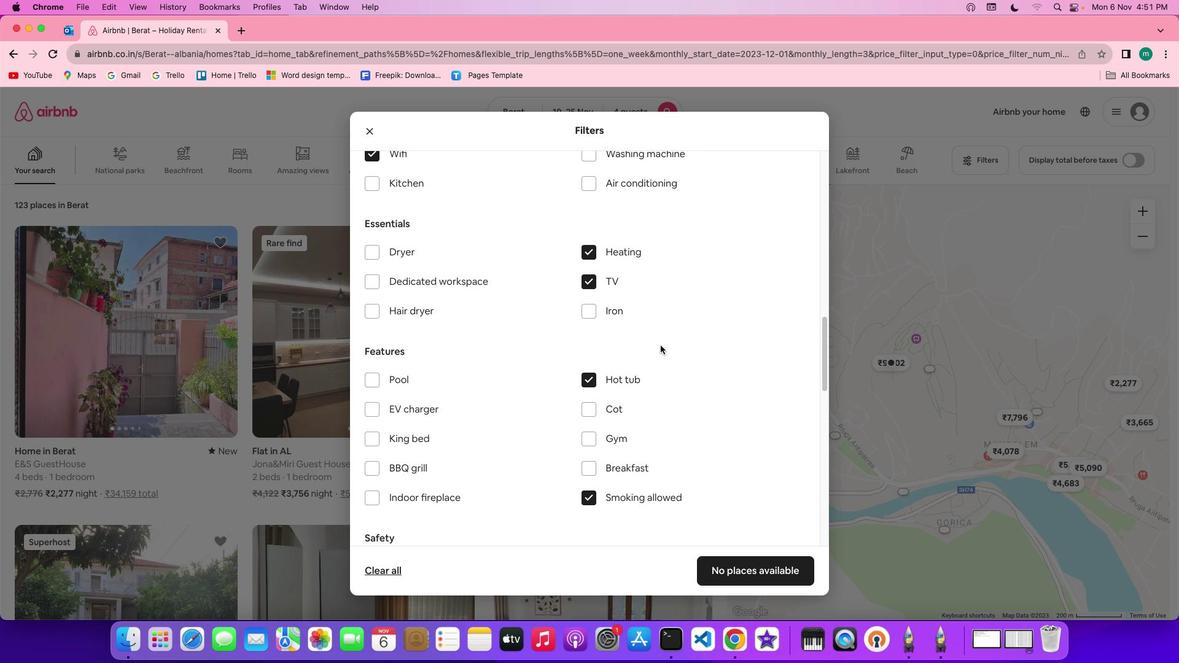 
Action: Mouse scrolled (660, 345) with delta (0, 0)
Screenshot: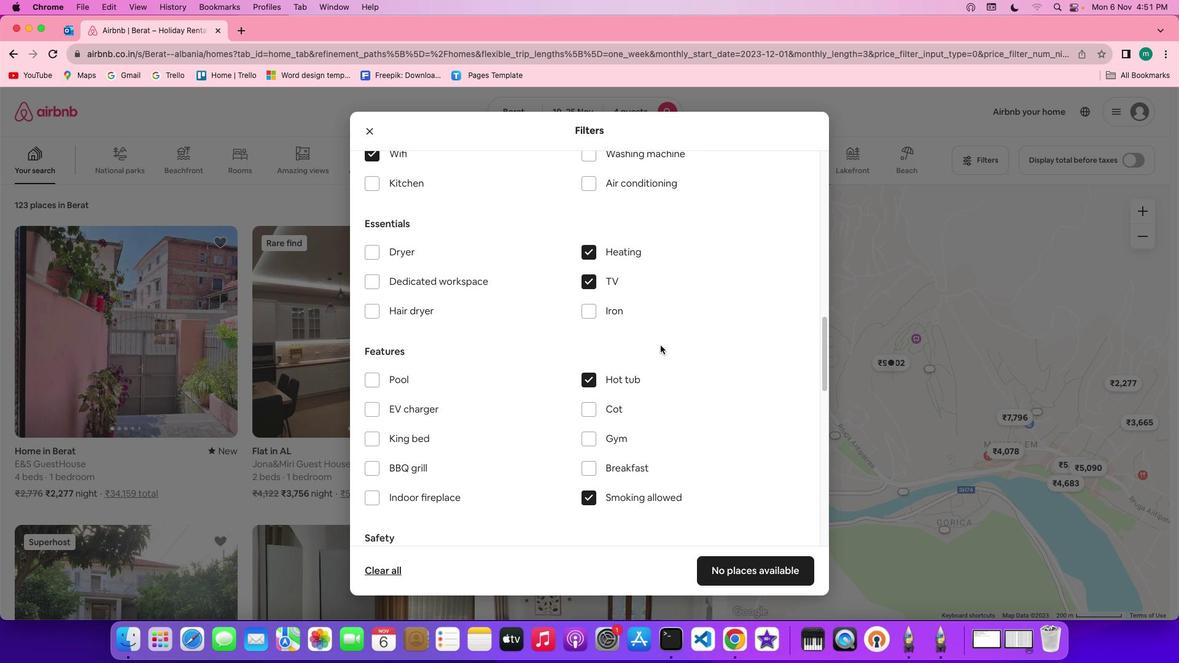 
Action: Mouse scrolled (660, 345) with delta (0, 0)
Screenshot: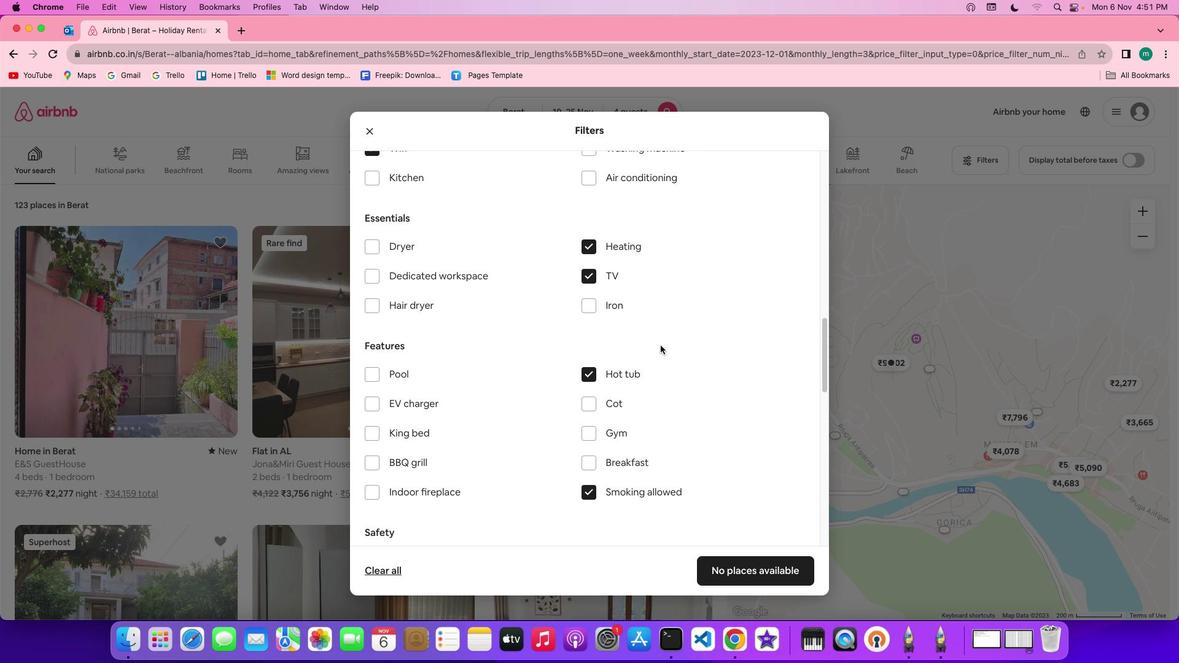 
Action: Mouse scrolled (660, 345) with delta (0, 0)
Screenshot: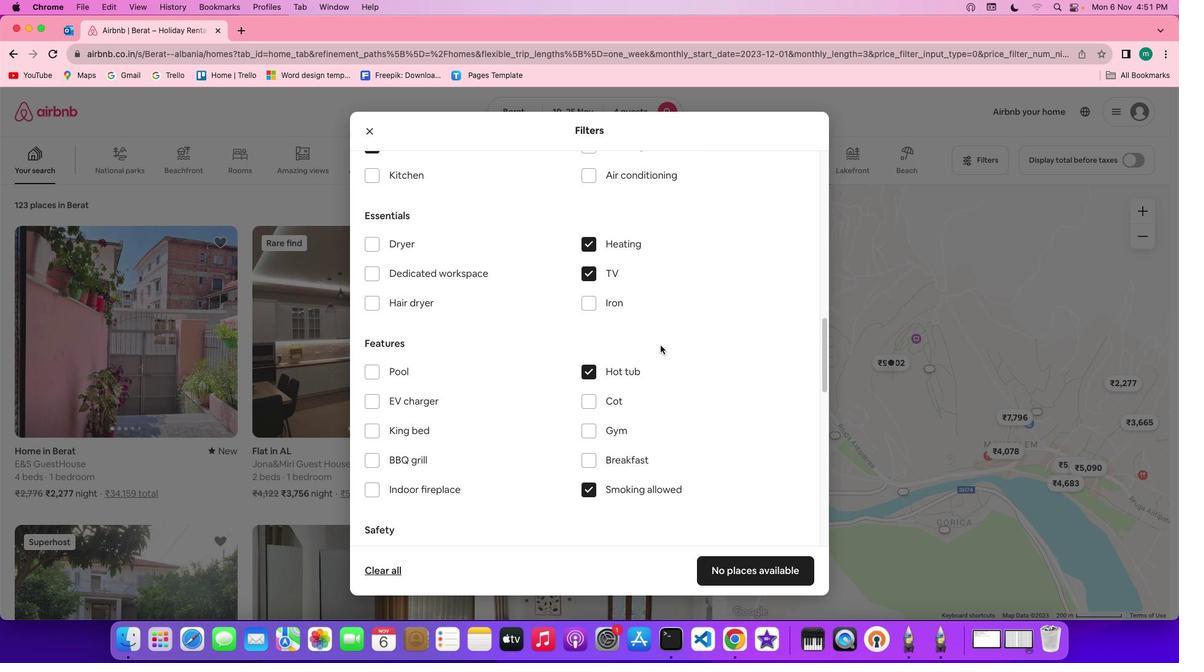 
Action: Mouse scrolled (660, 345) with delta (0, 0)
Screenshot: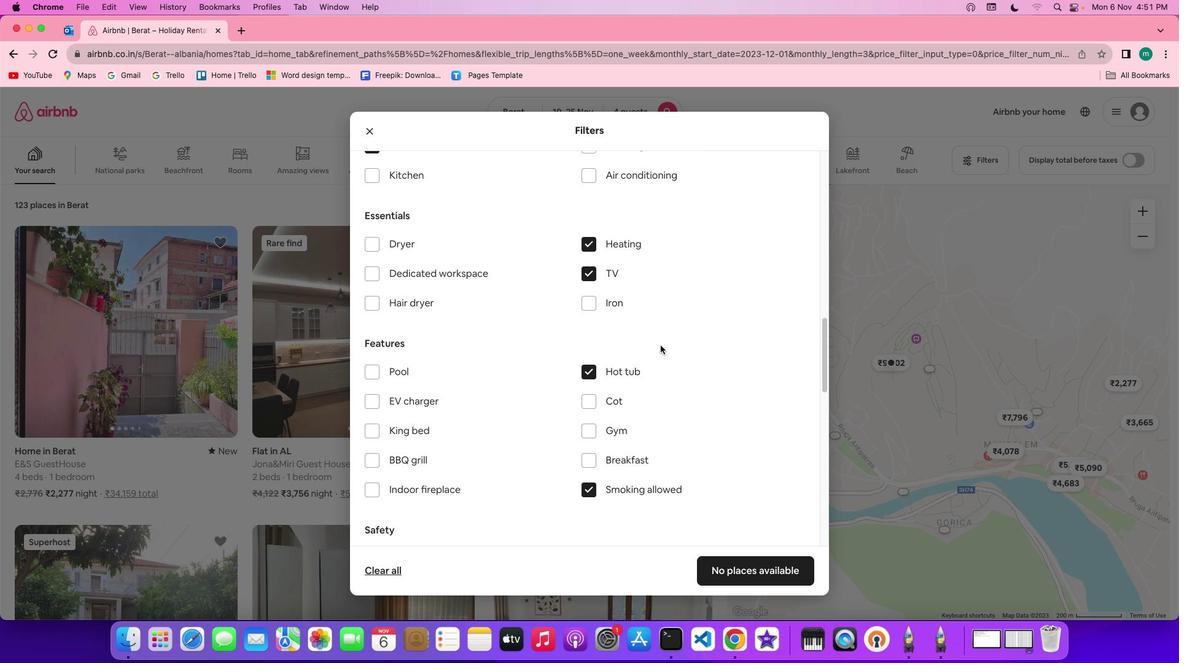 
Action: Mouse scrolled (660, 345) with delta (0, 0)
Screenshot: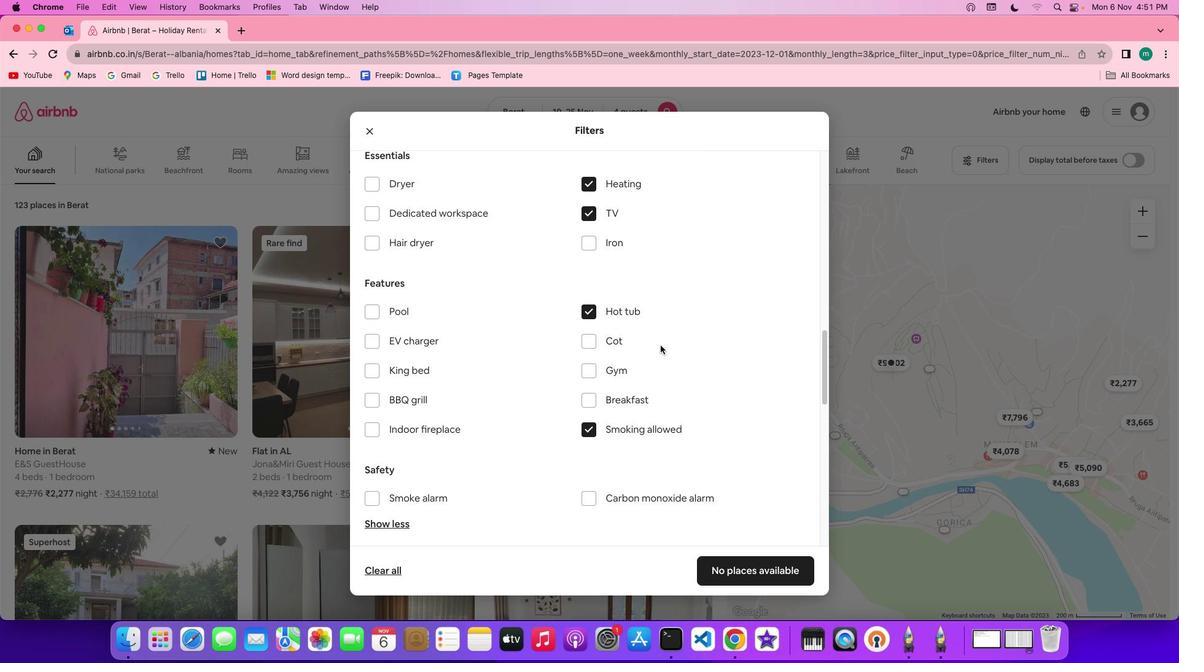 
Action: Mouse scrolled (660, 345) with delta (0, 0)
Screenshot: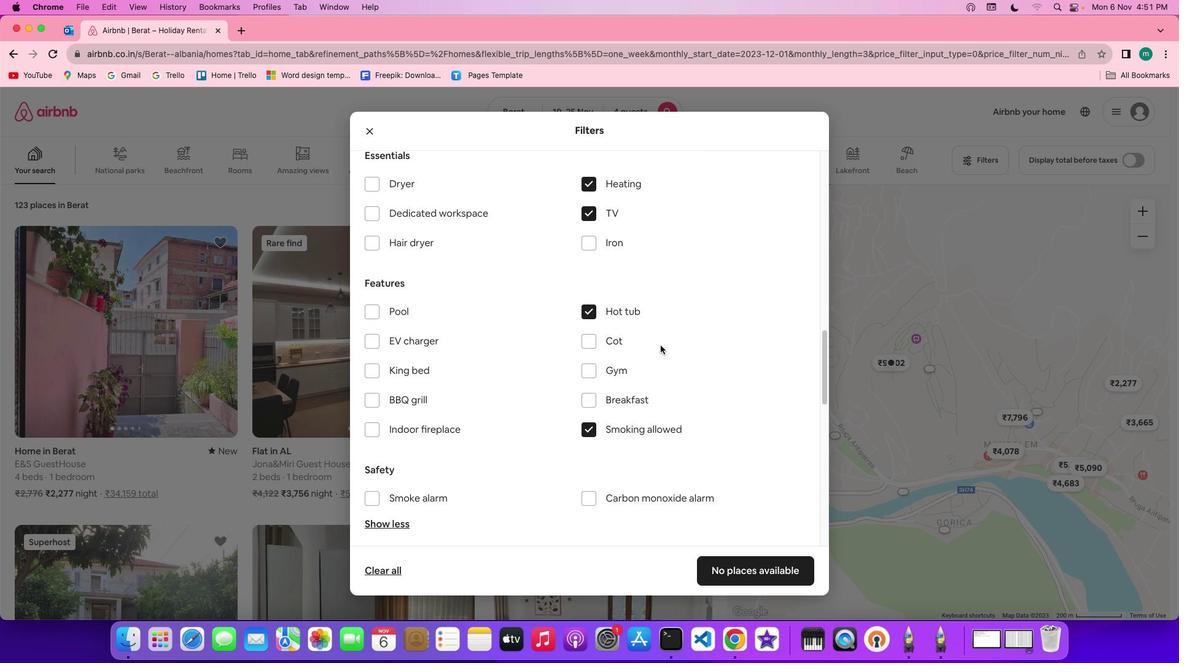 
Action: Mouse scrolled (660, 345) with delta (0, 0)
Screenshot: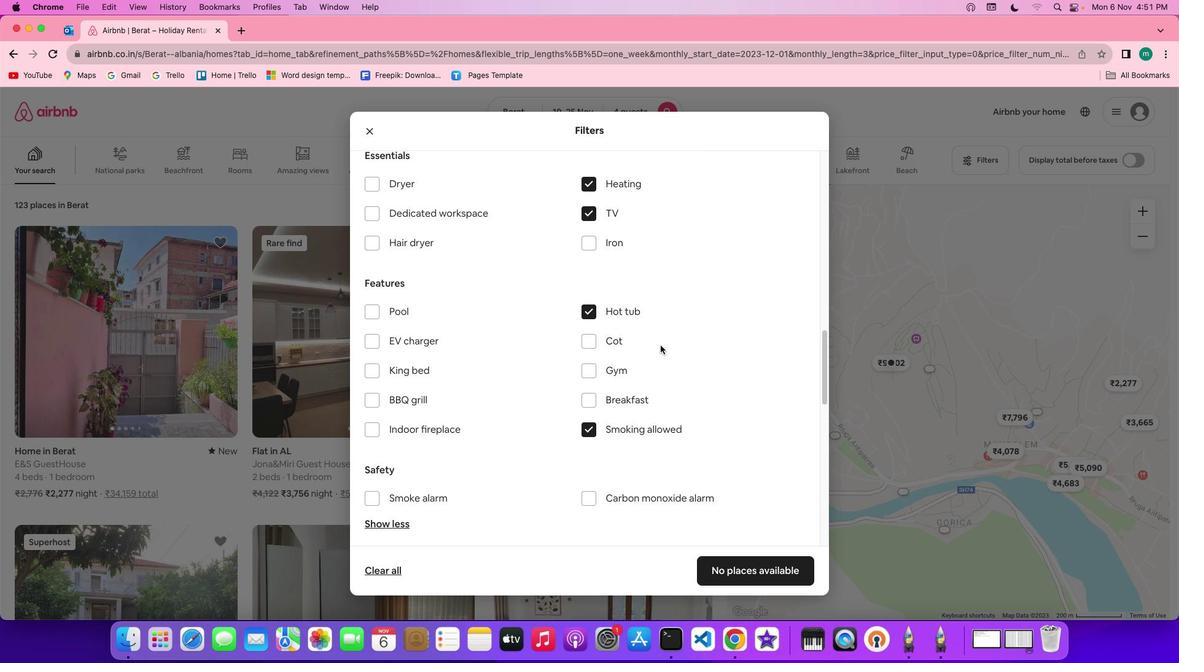 
Action: Mouse scrolled (660, 345) with delta (0, 0)
Screenshot: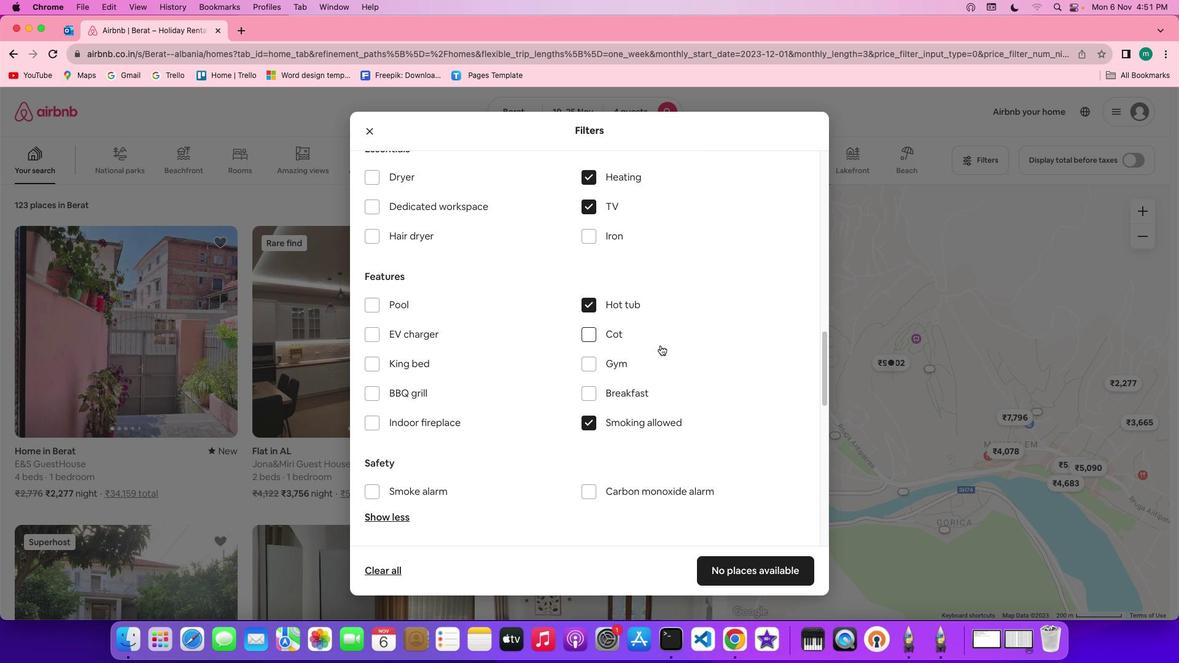 
Action: Mouse scrolled (660, 345) with delta (0, 0)
Screenshot: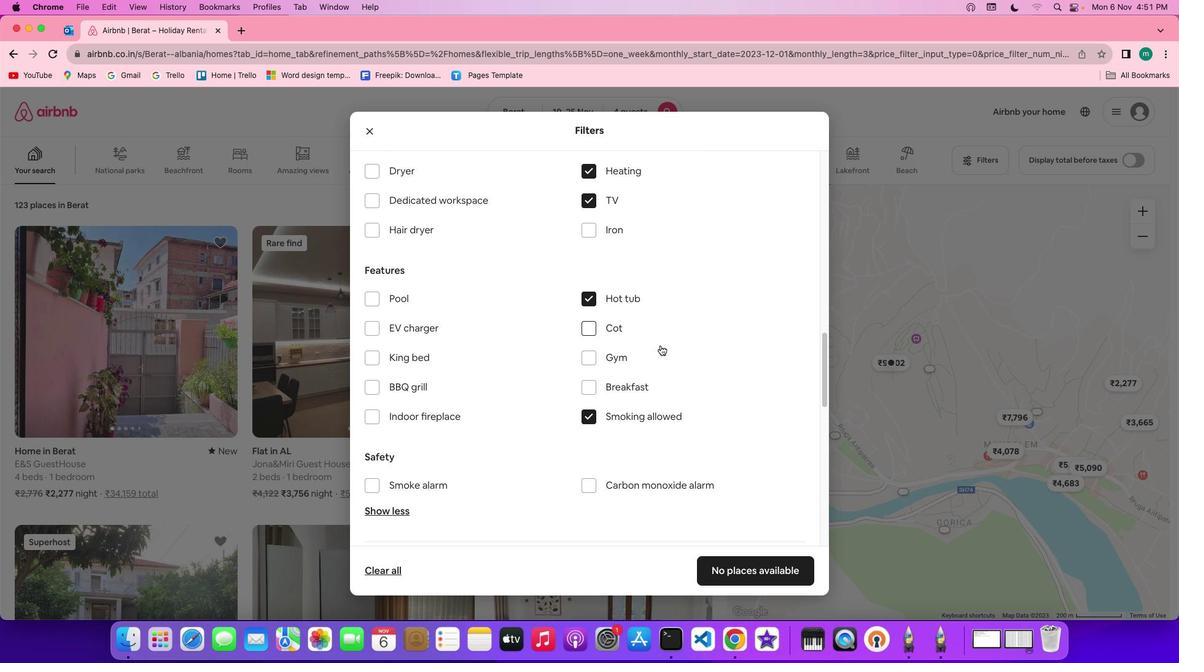 
Action: Mouse scrolled (660, 345) with delta (0, 0)
Screenshot: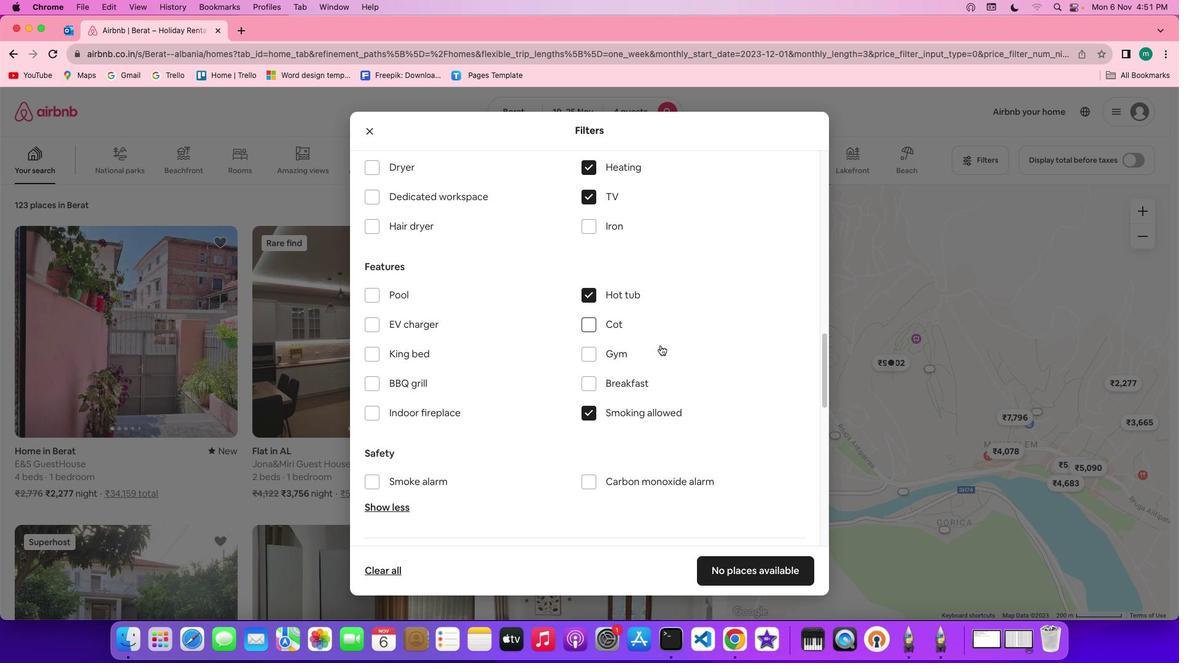 
Action: Mouse scrolled (660, 345) with delta (0, 0)
Screenshot: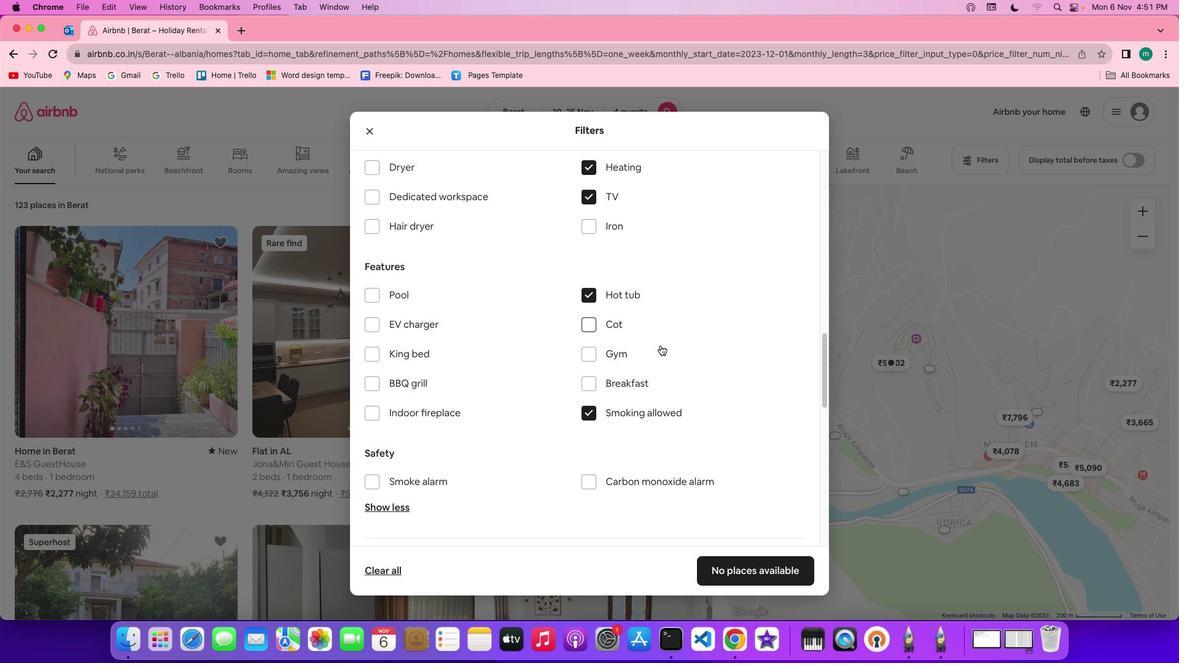 
Action: Mouse scrolled (660, 345) with delta (0, 0)
Screenshot: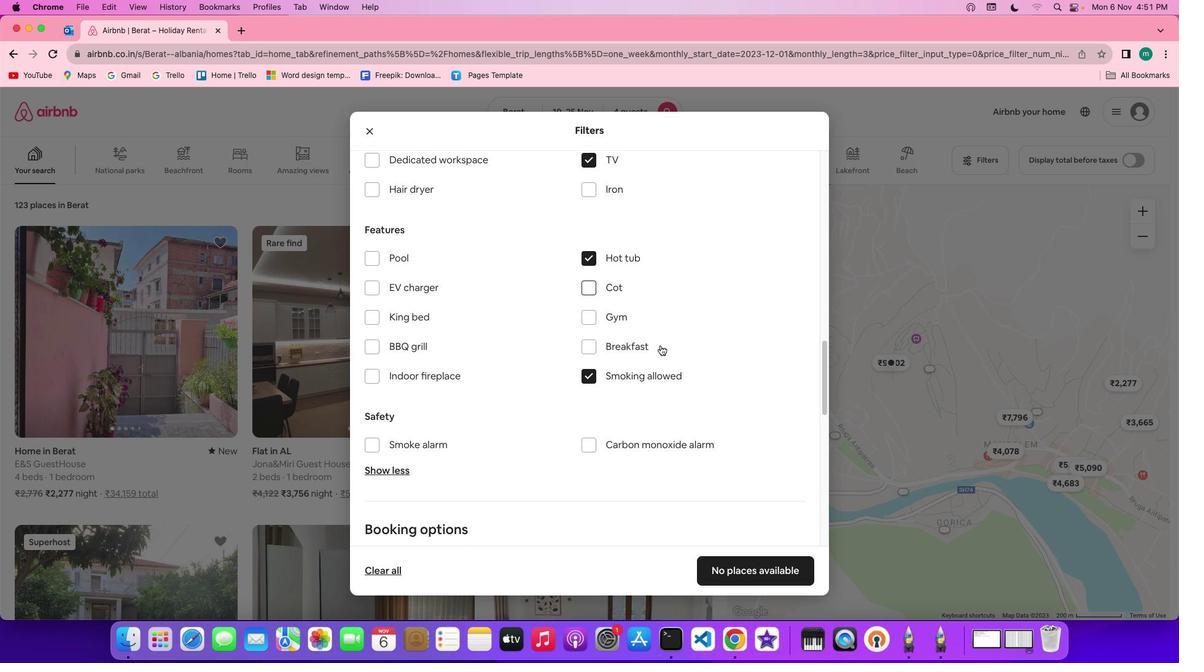 
Action: Mouse scrolled (660, 345) with delta (0, 0)
Screenshot: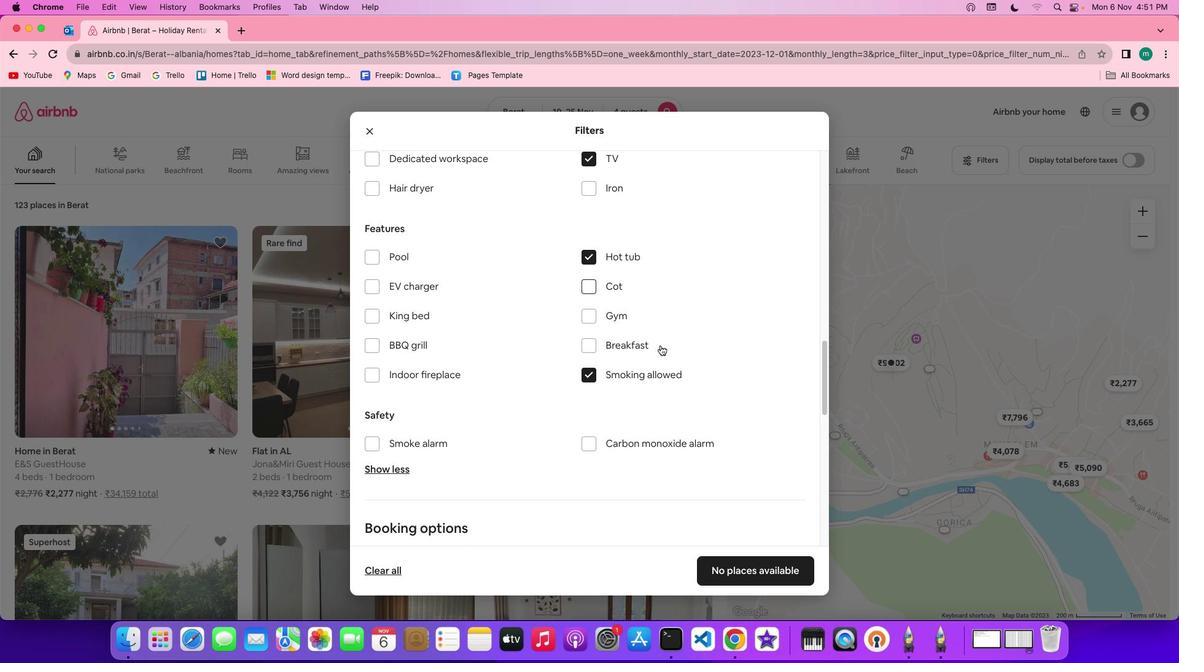 
Action: Mouse scrolled (660, 345) with delta (0, 0)
Screenshot: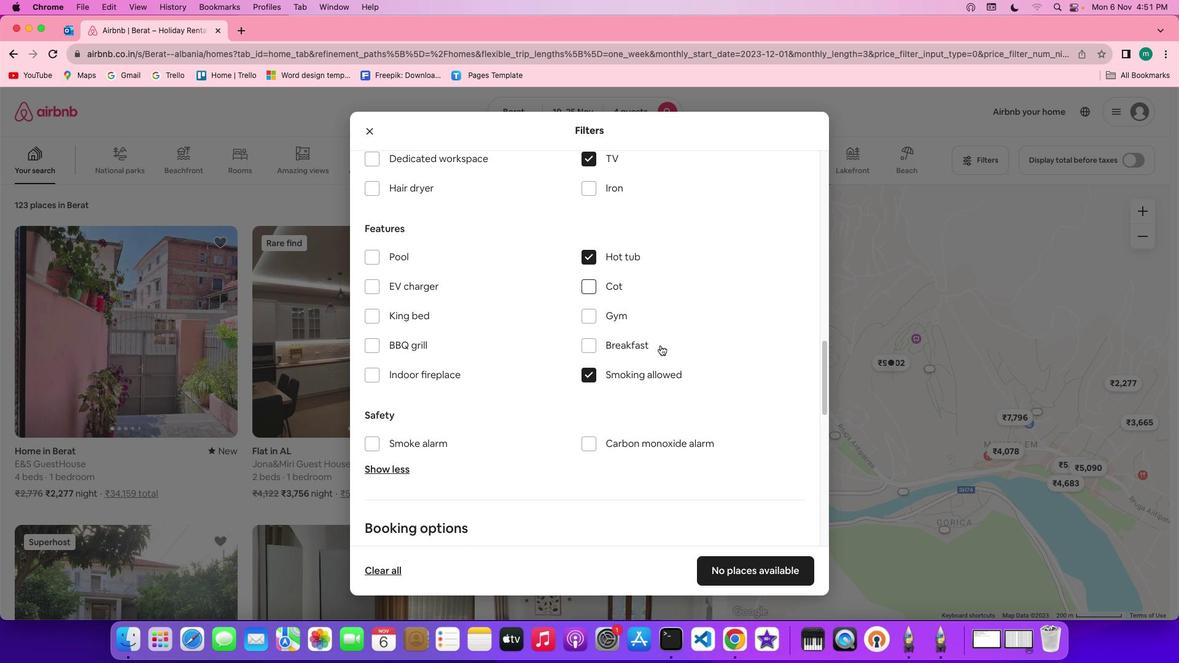 
Action: Mouse scrolled (660, 345) with delta (0, 0)
Screenshot: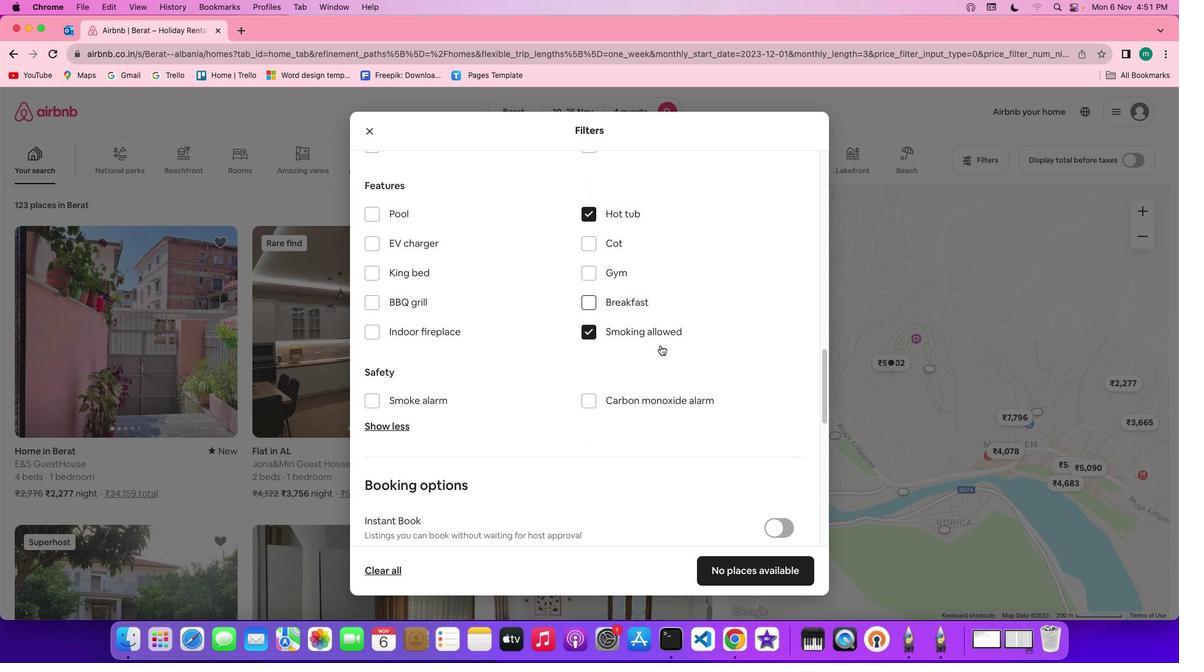 
Action: Mouse scrolled (660, 345) with delta (0, 0)
Screenshot: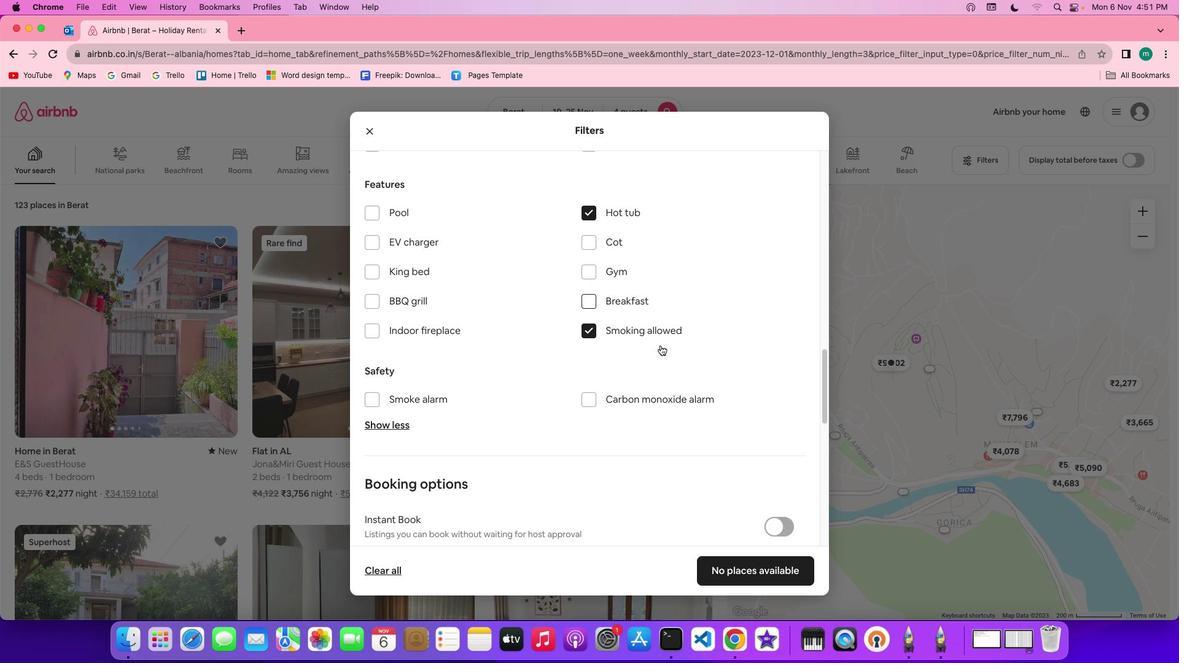 
Action: Mouse scrolled (660, 345) with delta (0, 0)
Screenshot: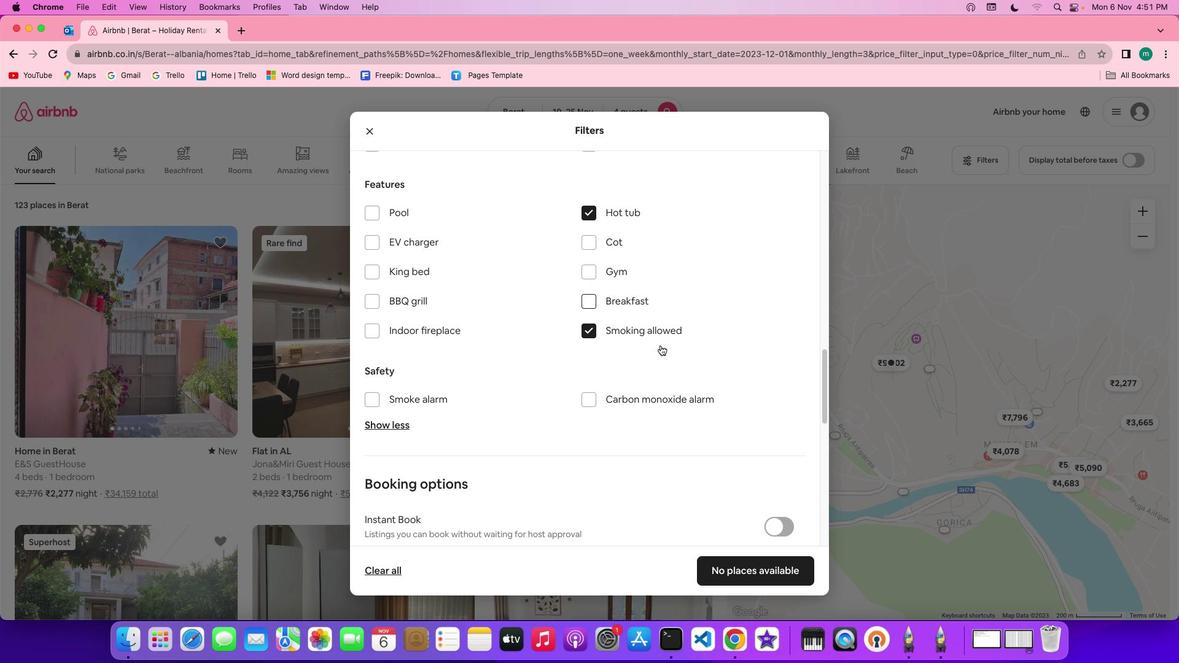 
Action: Mouse scrolled (660, 345) with delta (0, 0)
Screenshot: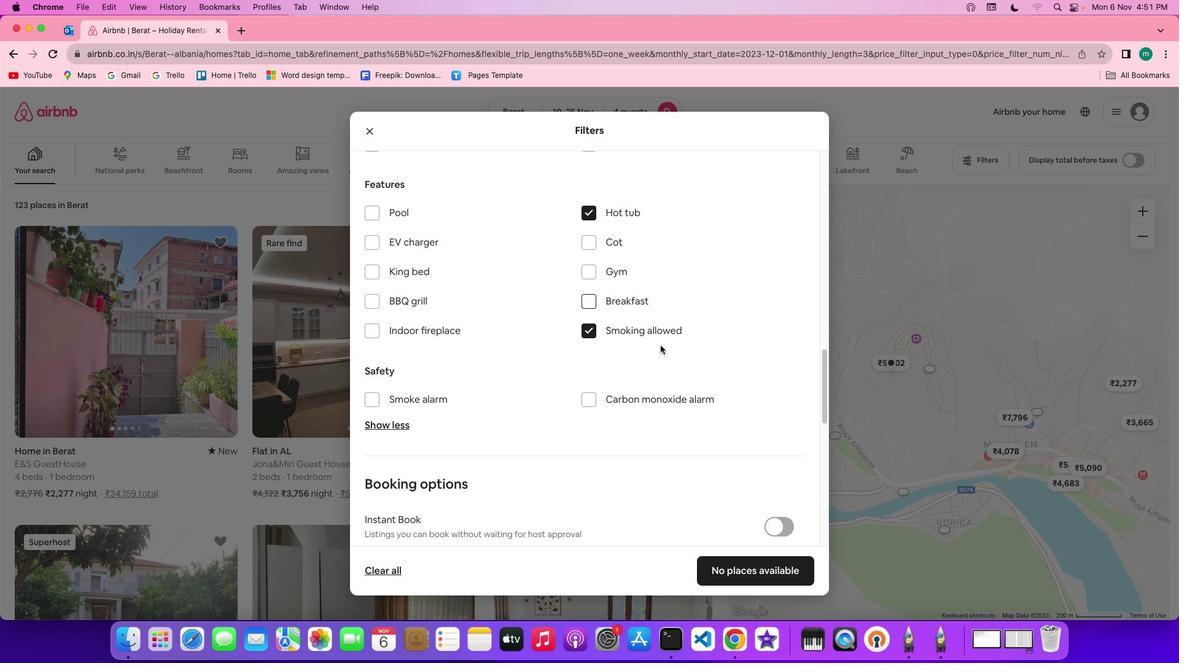 
Action: Mouse moved to (660, 345)
Screenshot: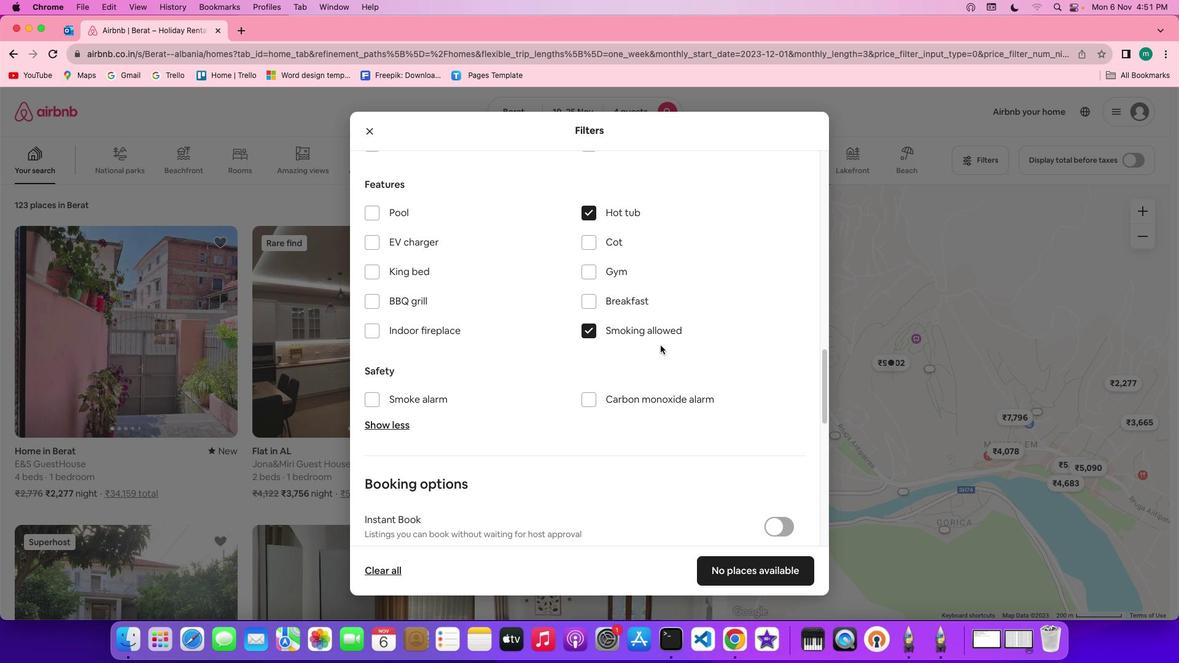 
Action: Mouse scrolled (660, 345) with delta (0, 0)
Screenshot: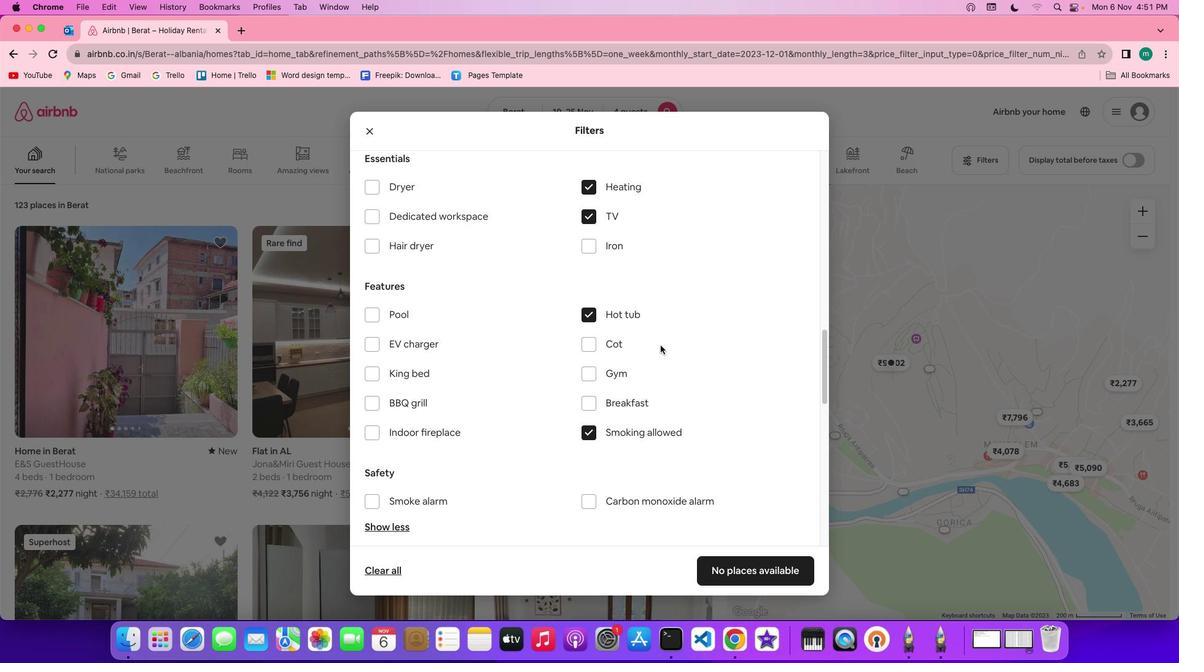
Action: Mouse scrolled (660, 345) with delta (0, 0)
Screenshot: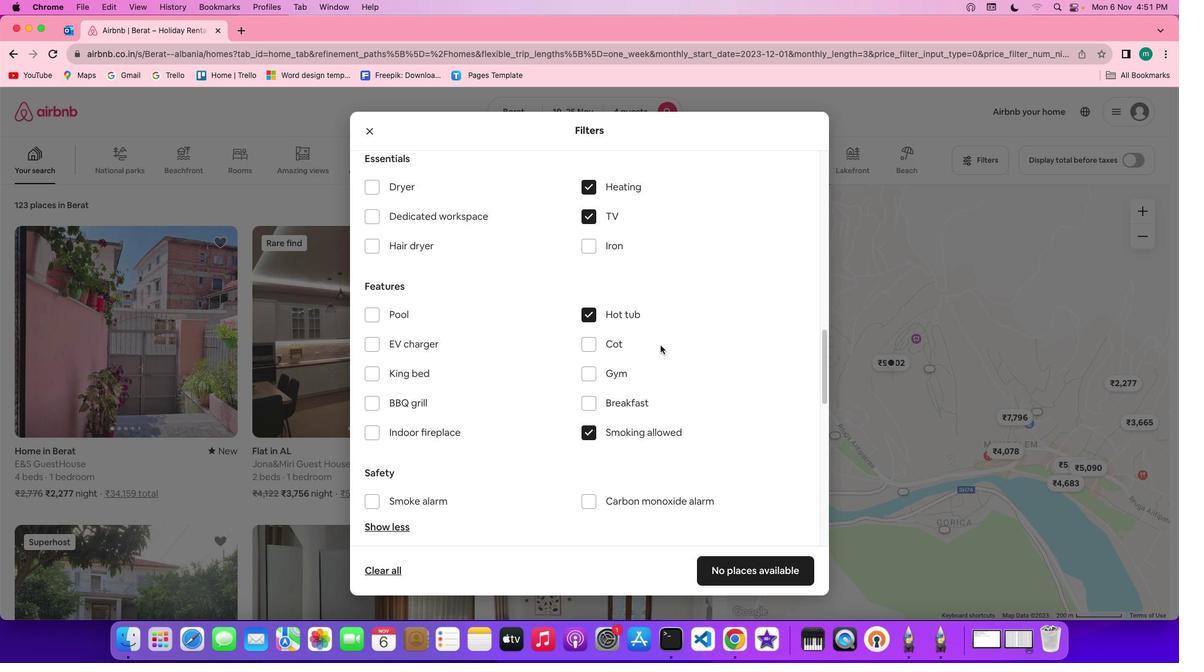 
Action: Mouse scrolled (660, 345) with delta (0, 1)
Screenshot: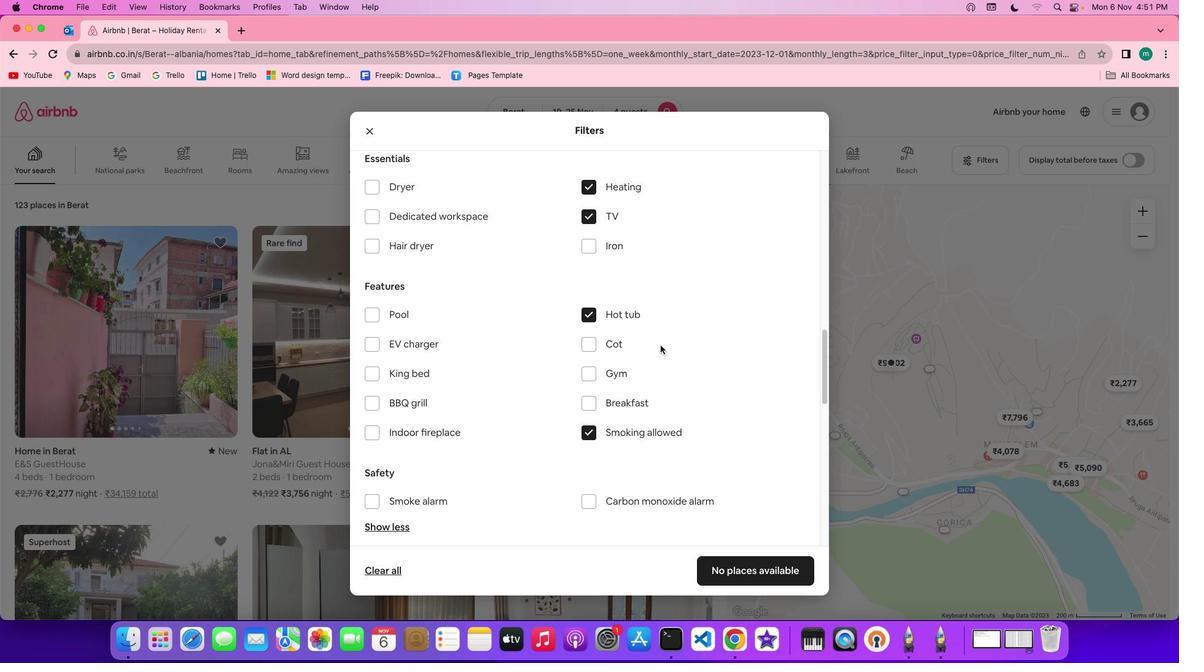 
Action: Mouse scrolled (660, 345) with delta (0, 0)
Screenshot: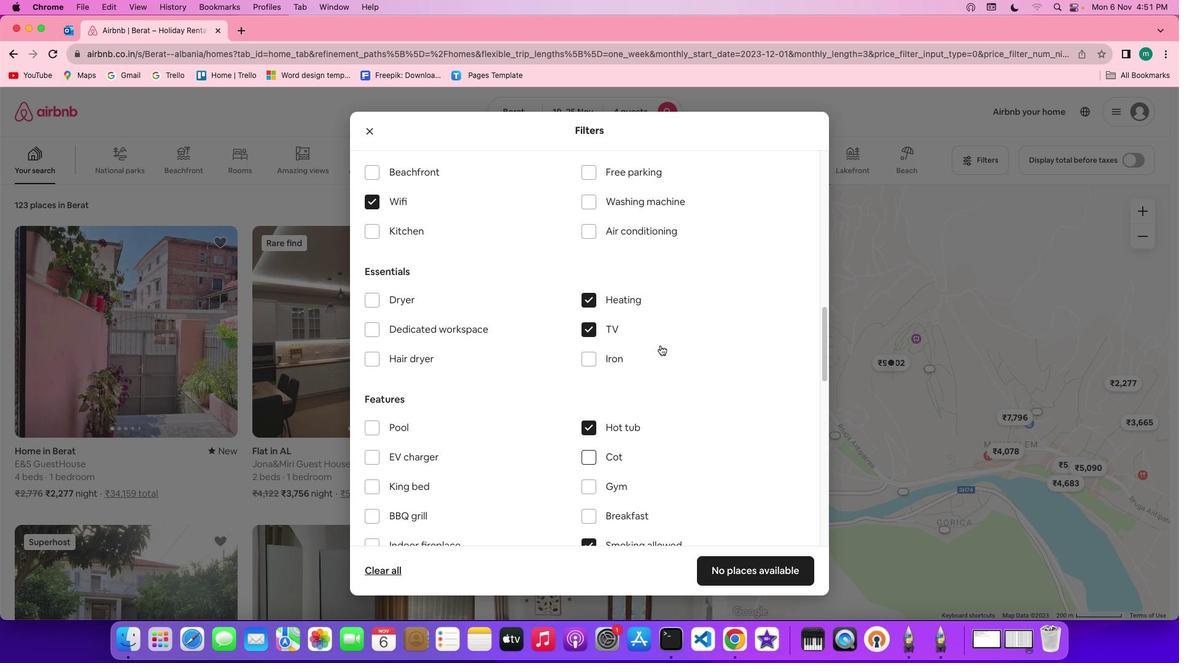 
Action: Mouse scrolled (660, 345) with delta (0, 0)
Screenshot: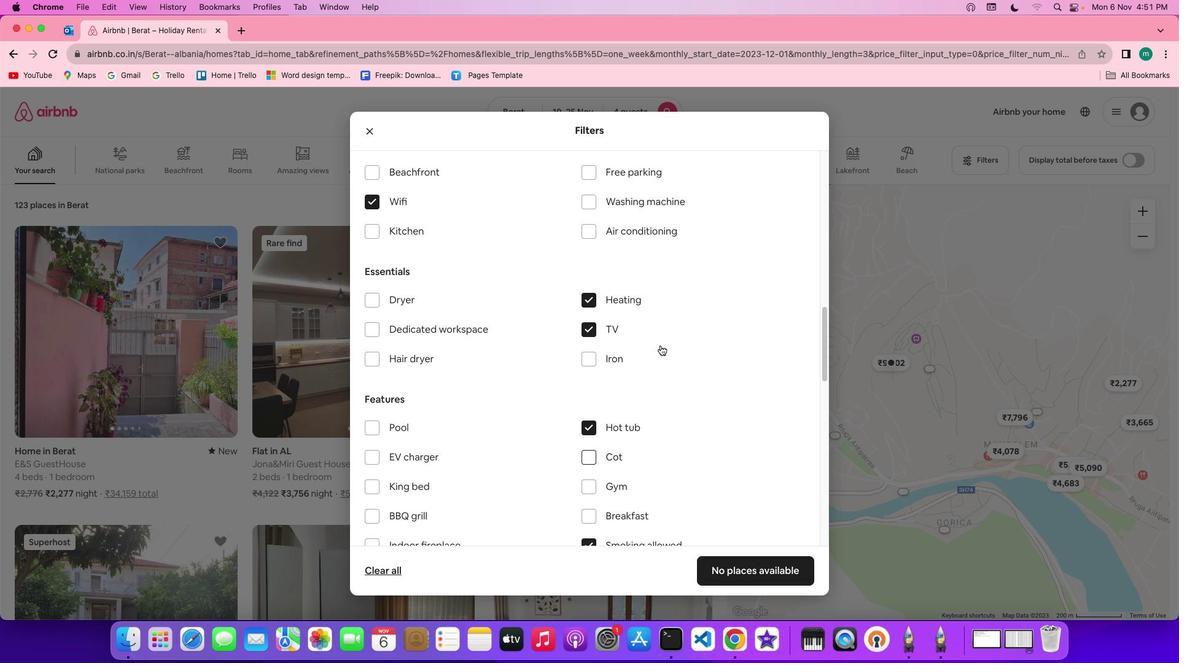 
Action: Mouse scrolled (660, 345) with delta (0, 1)
Screenshot: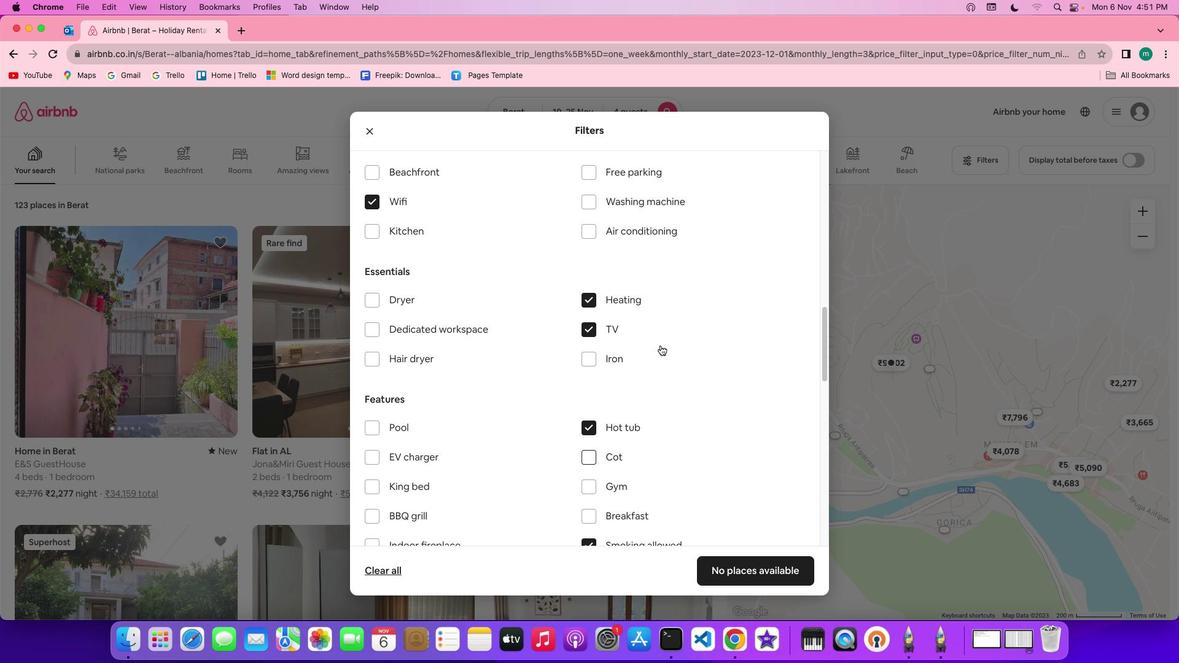 
Action: Mouse moved to (618, 317)
Screenshot: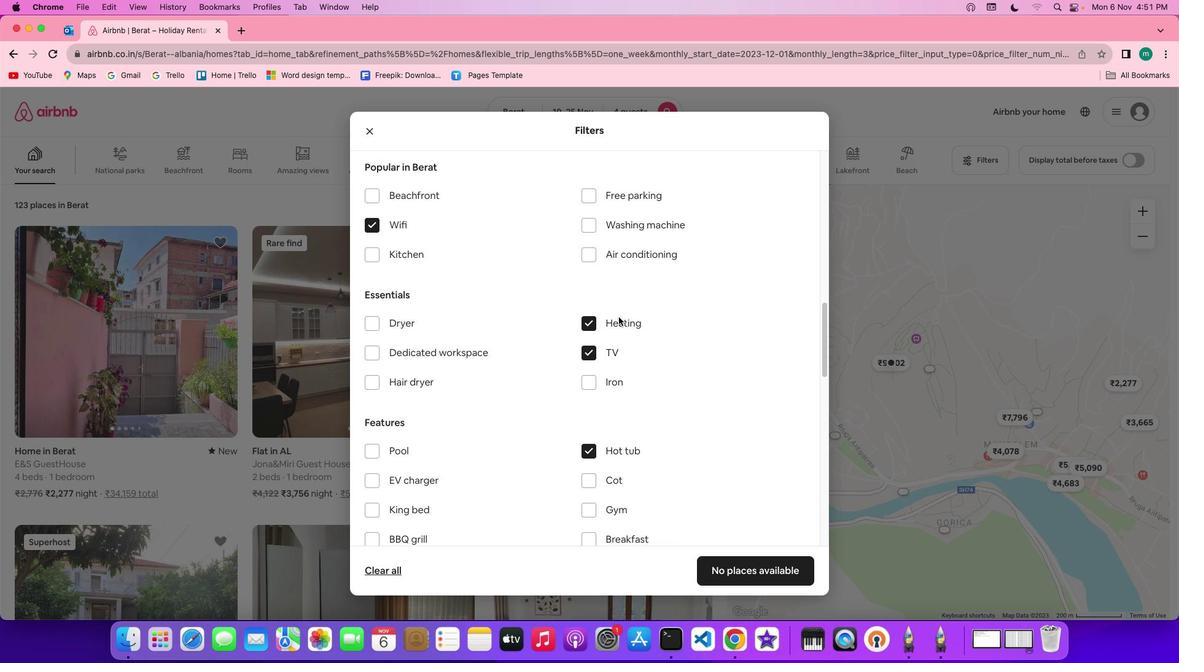 
Action: Mouse scrolled (618, 317) with delta (0, 0)
Screenshot: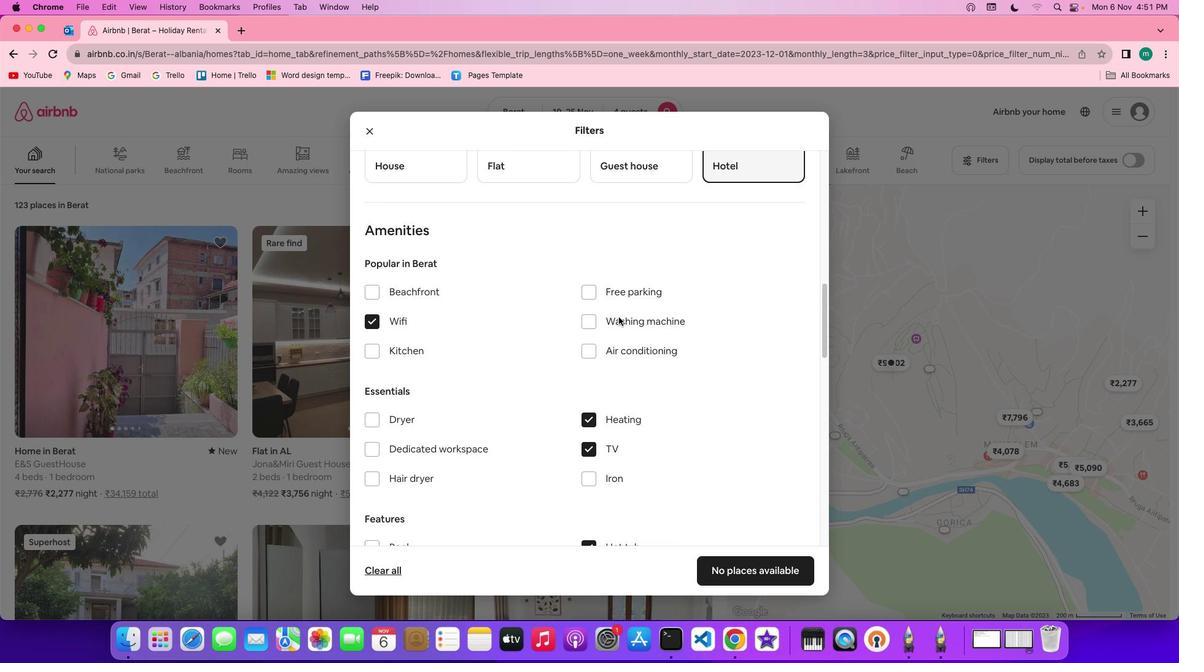
Action: Mouse scrolled (618, 317) with delta (0, 0)
Screenshot: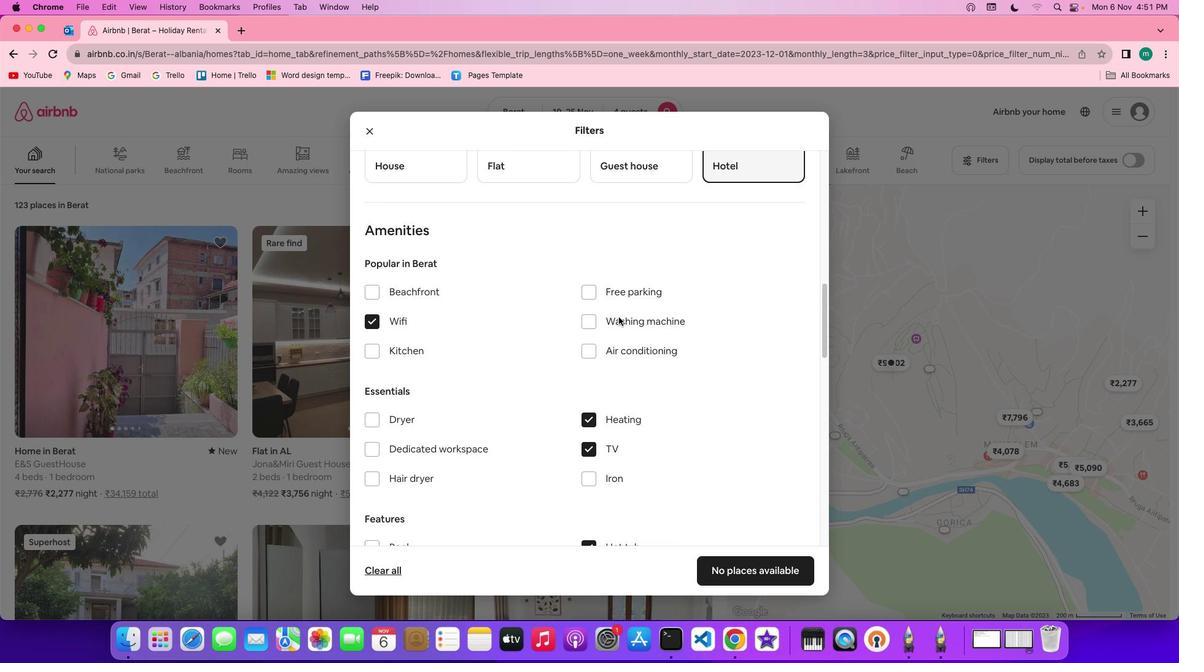 
Action: Mouse scrolled (618, 317) with delta (0, 1)
Screenshot: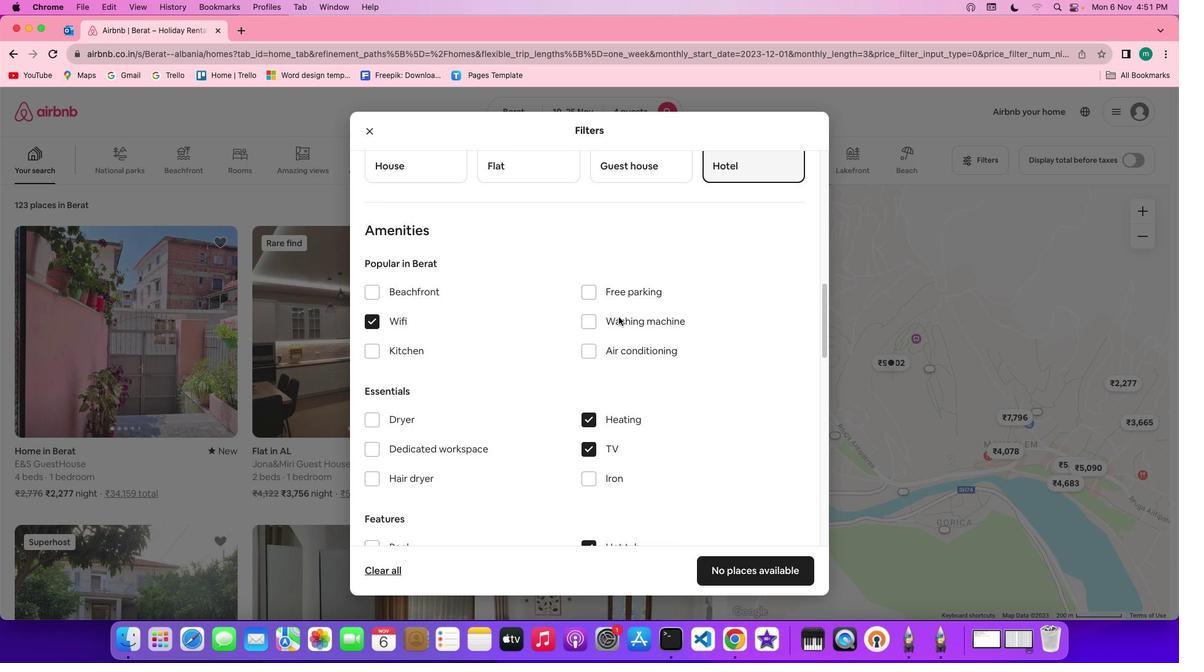 
Action: Mouse moved to (641, 286)
Screenshot: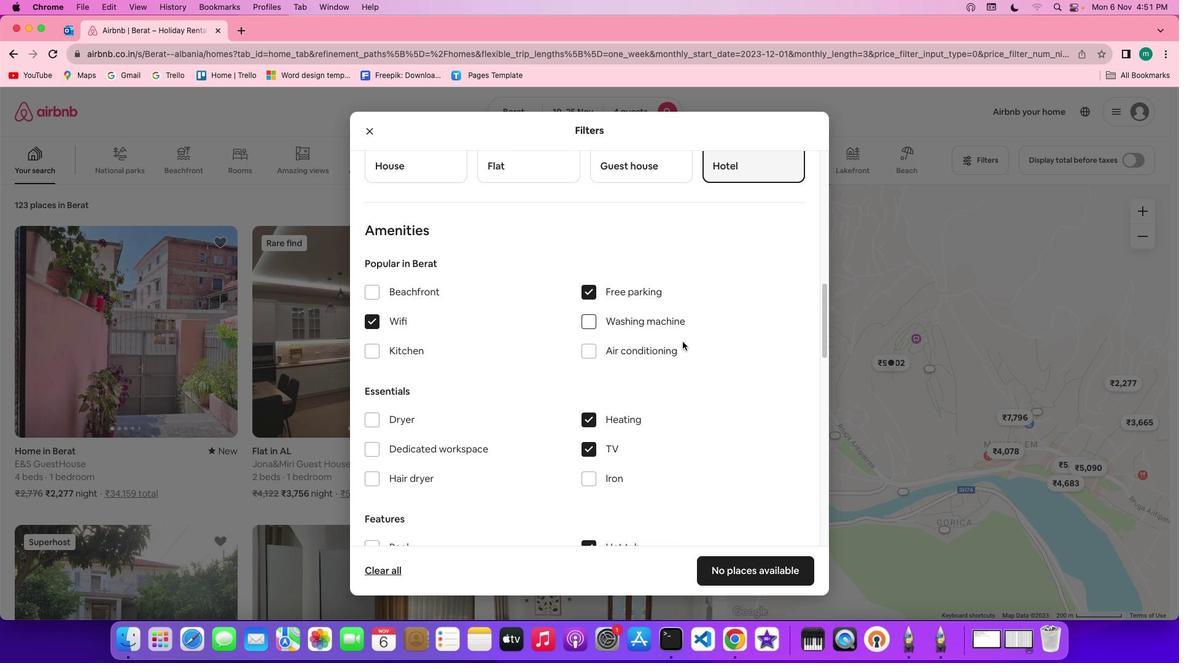 
Action: Mouse pressed left at (641, 286)
Screenshot: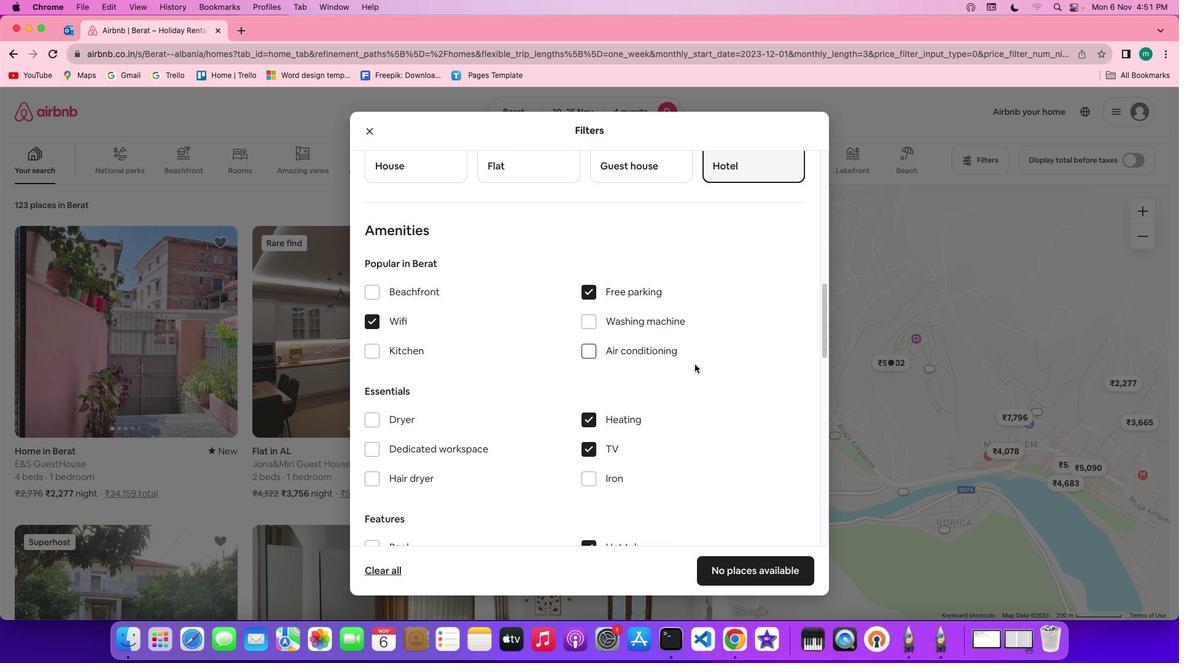 
Action: Mouse moved to (697, 380)
Screenshot: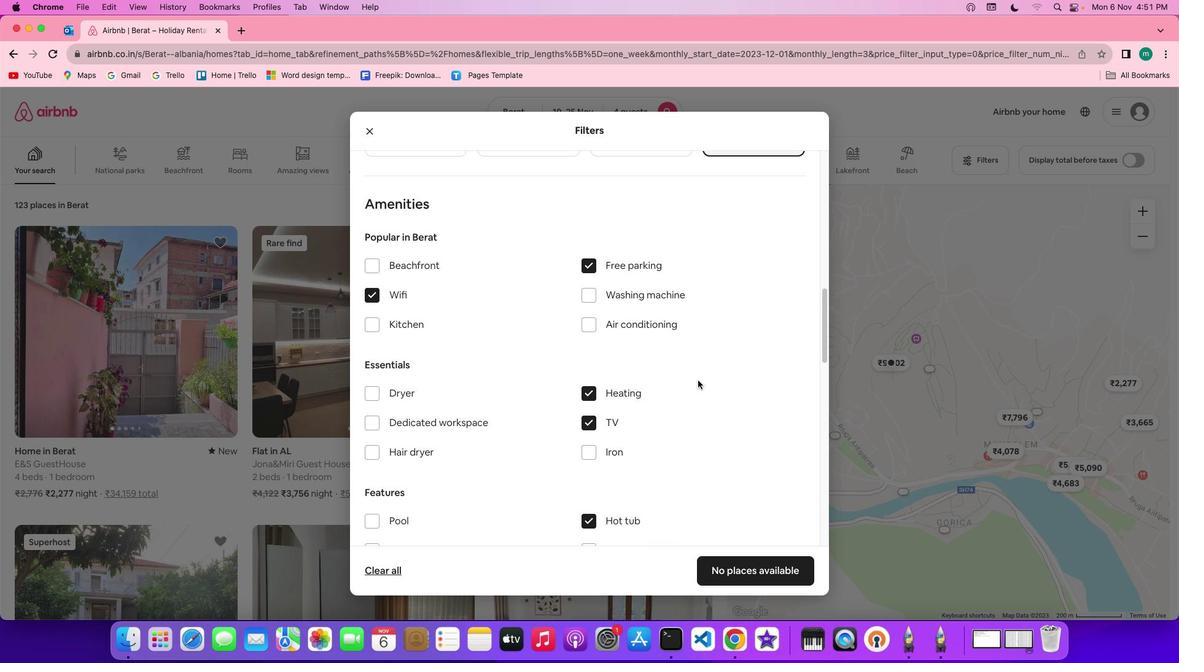 
Action: Mouse scrolled (697, 380) with delta (0, 0)
Screenshot: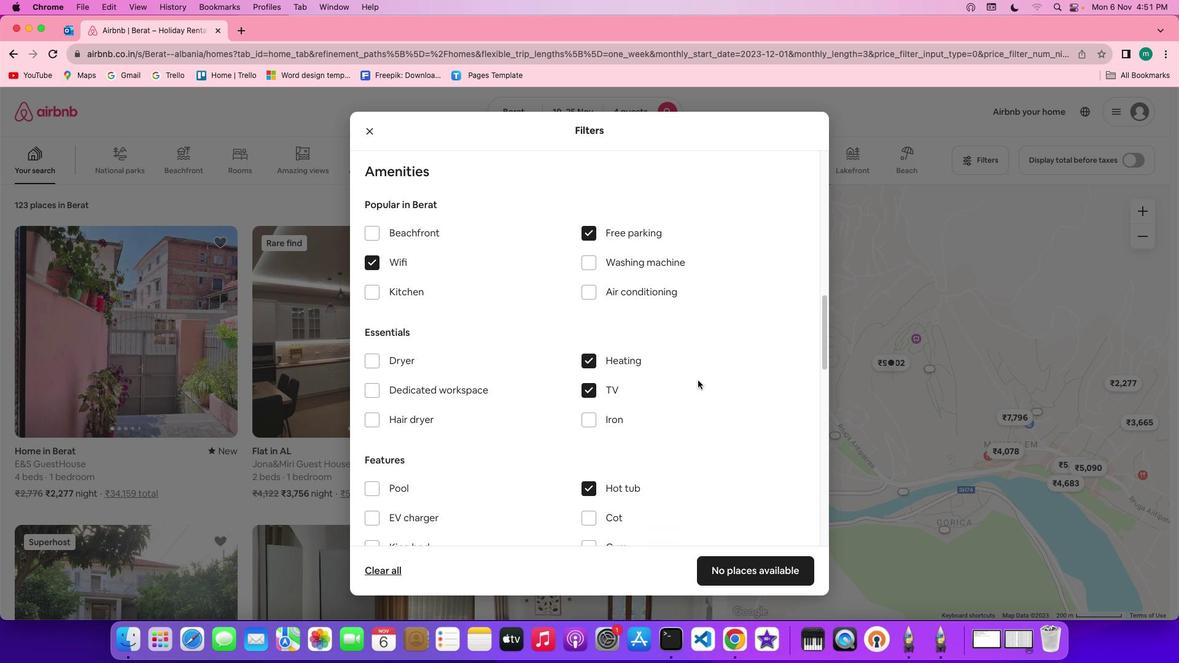 
Action: Mouse scrolled (697, 380) with delta (0, 0)
Screenshot: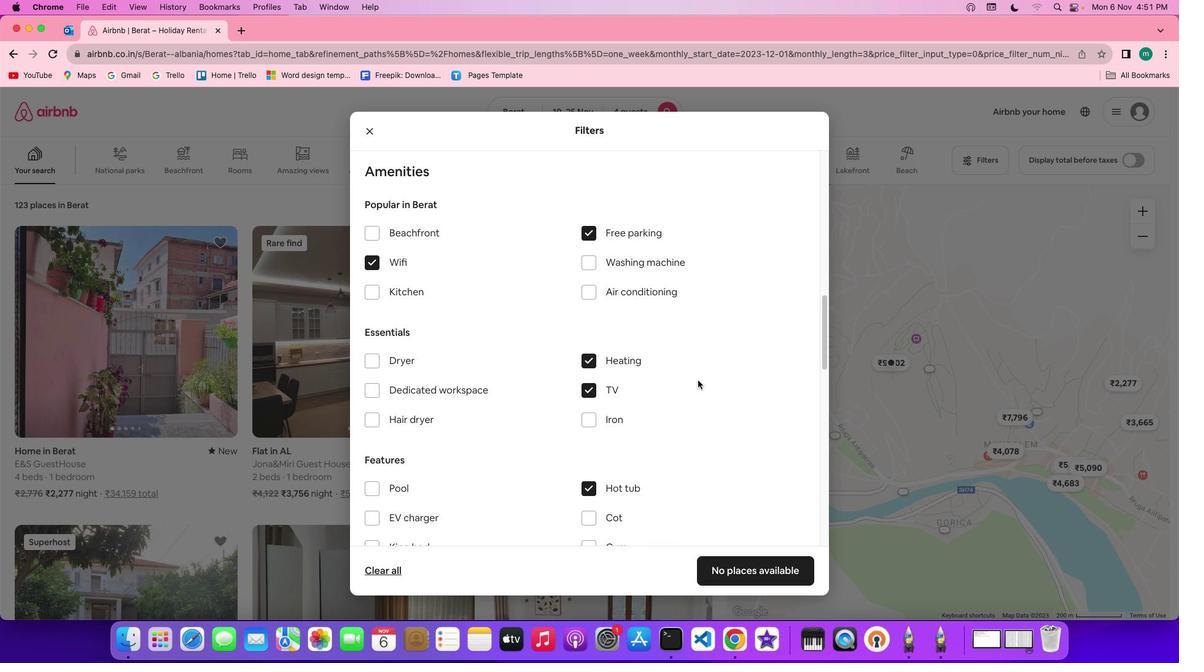 
Action: Mouse scrolled (697, 380) with delta (0, 0)
Screenshot: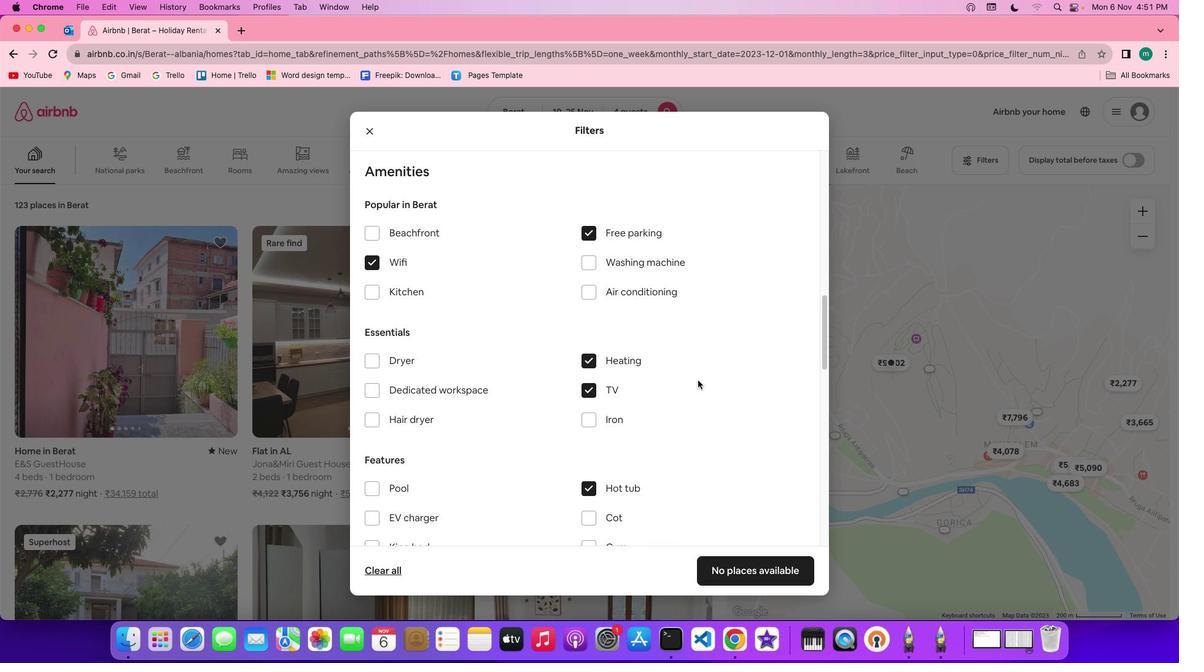 
Action: Mouse scrolled (697, 380) with delta (0, 0)
Screenshot: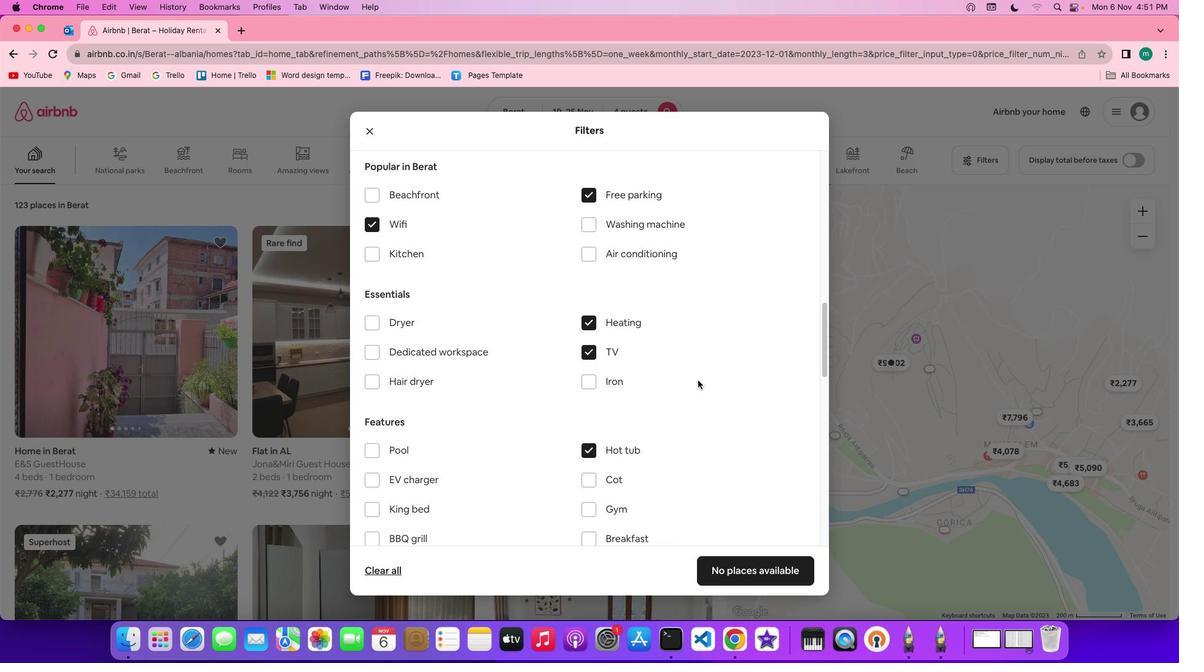 
Action: Mouse scrolled (697, 380) with delta (0, 0)
Screenshot: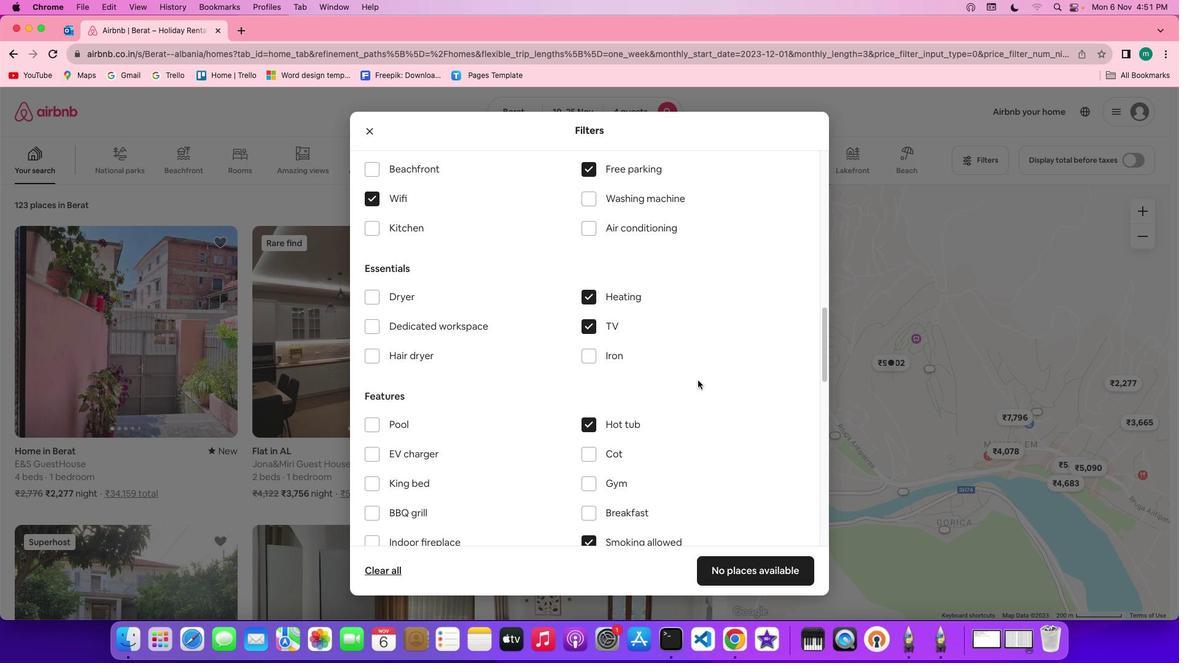
Action: Mouse scrolled (697, 380) with delta (0, 0)
Screenshot: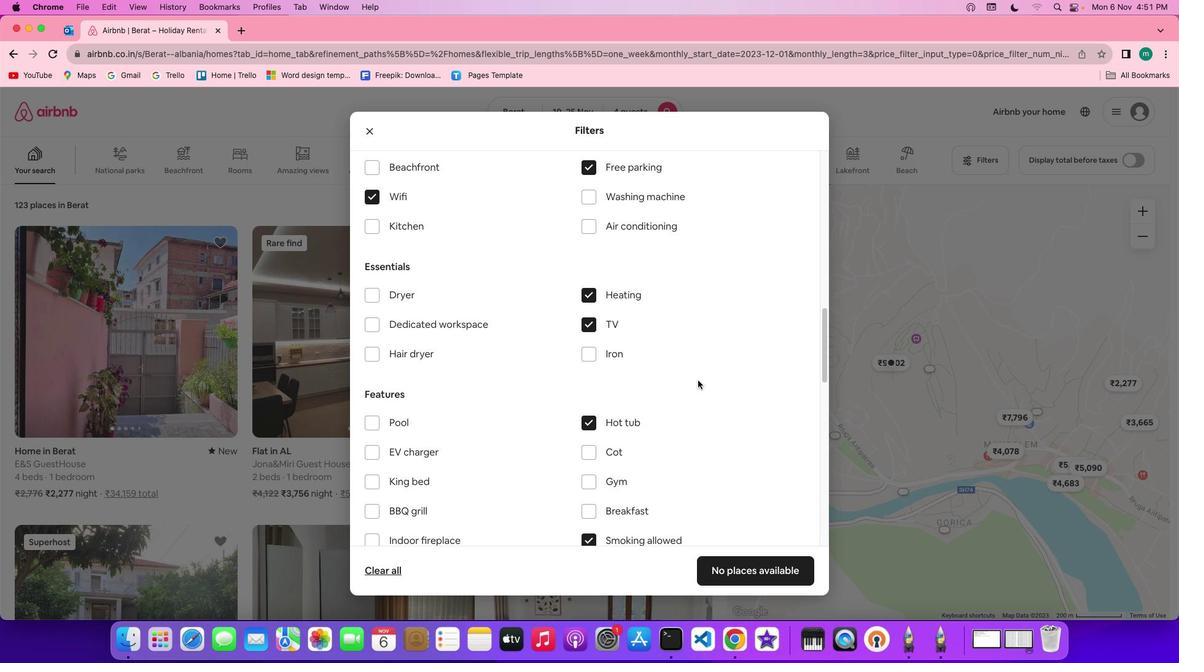 
Action: Mouse scrolled (697, 380) with delta (0, 0)
Screenshot: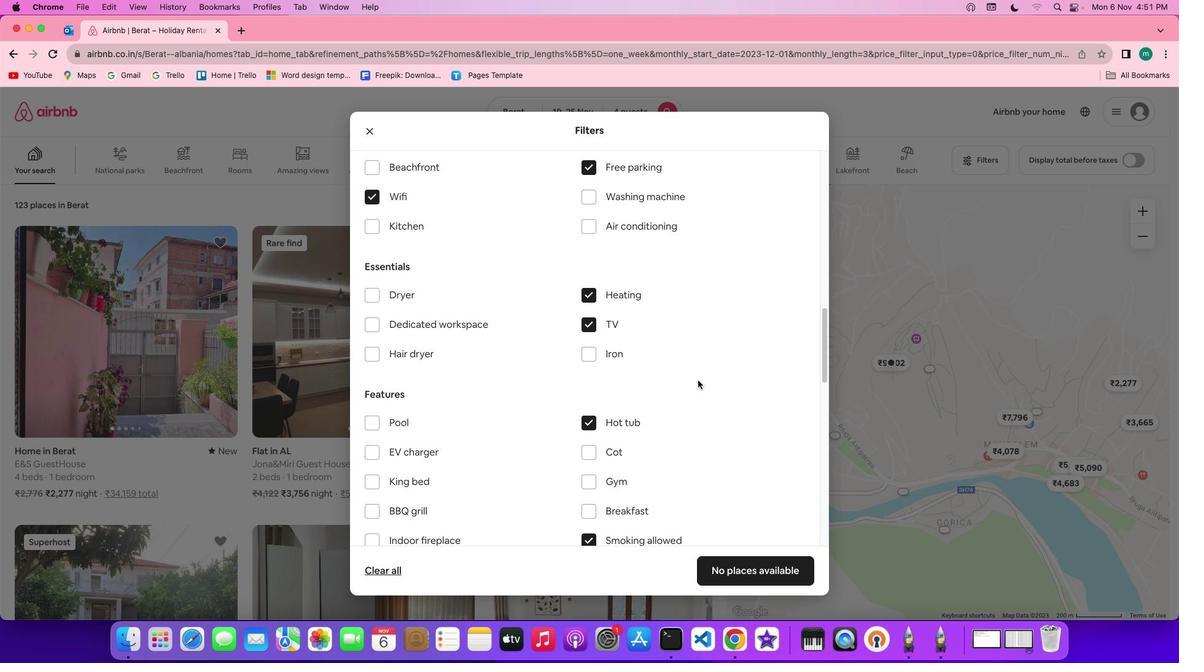 
Action: Mouse scrolled (697, 380) with delta (0, 0)
Screenshot: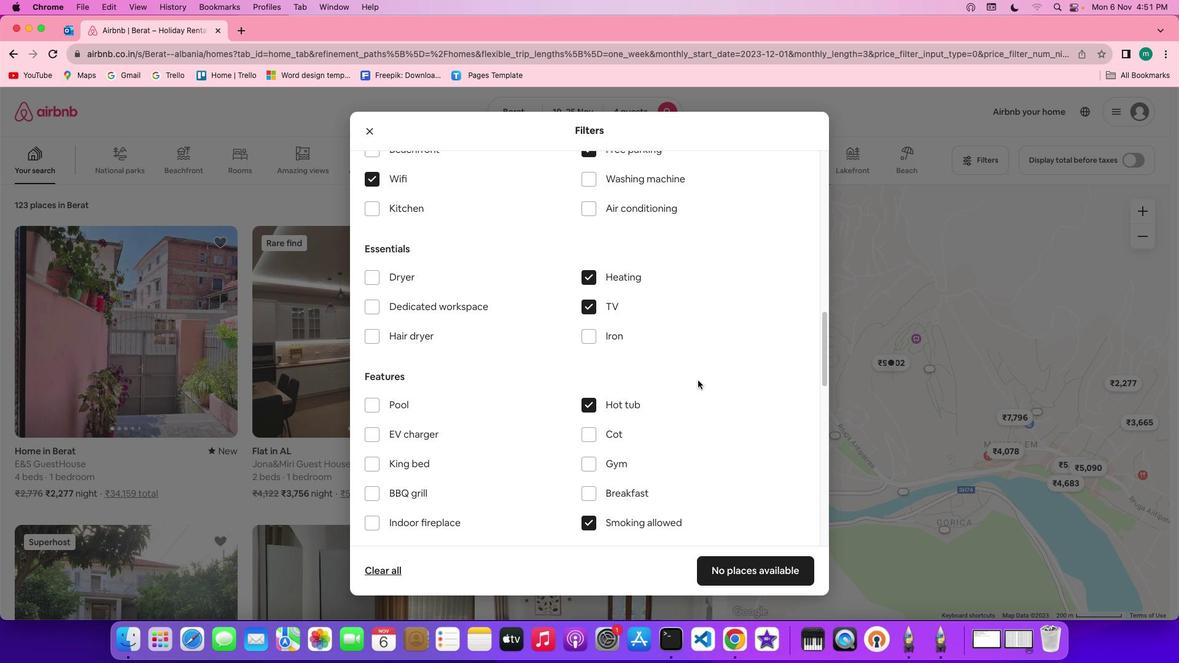 
Action: Mouse scrolled (697, 380) with delta (0, 0)
Screenshot: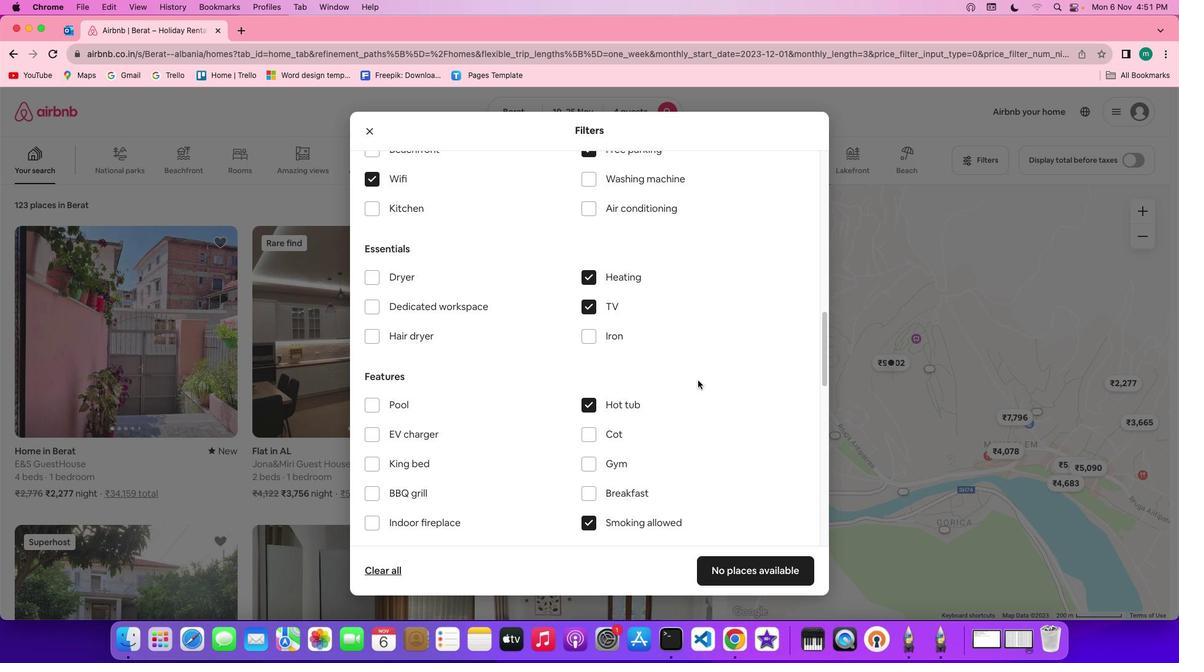 
Action: Mouse scrolled (697, 380) with delta (0, 0)
Screenshot: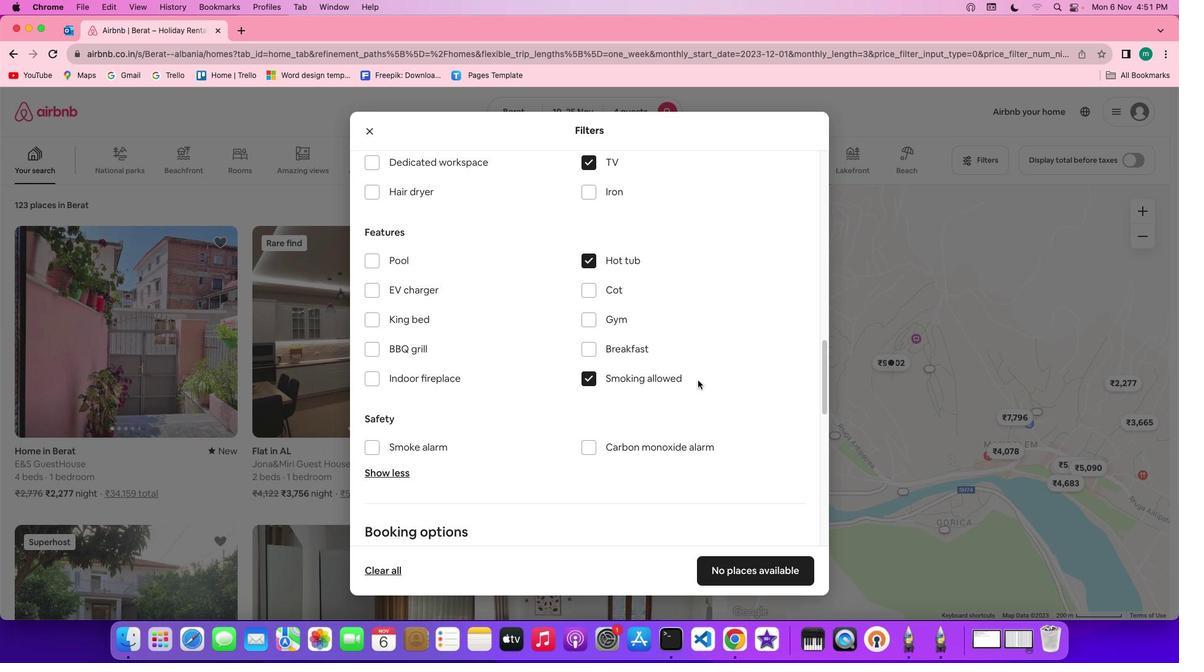 
Action: Mouse scrolled (697, 380) with delta (0, 0)
Screenshot: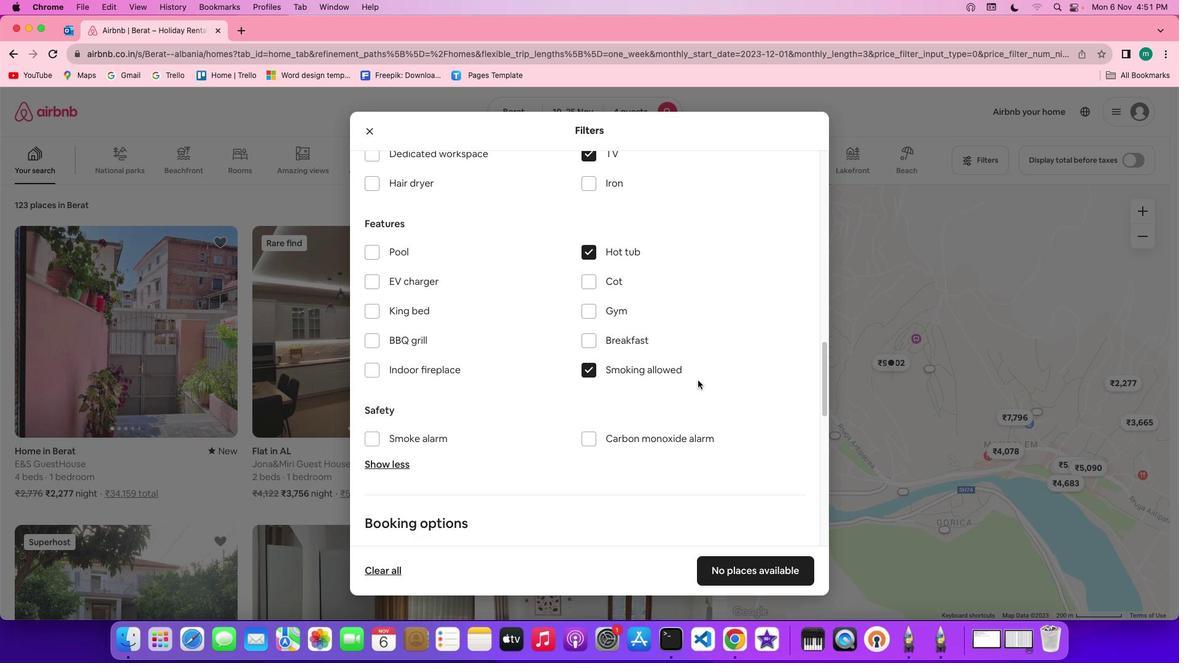 
Action: Mouse scrolled (697, 380) with delta (0, -1)
Screenshot: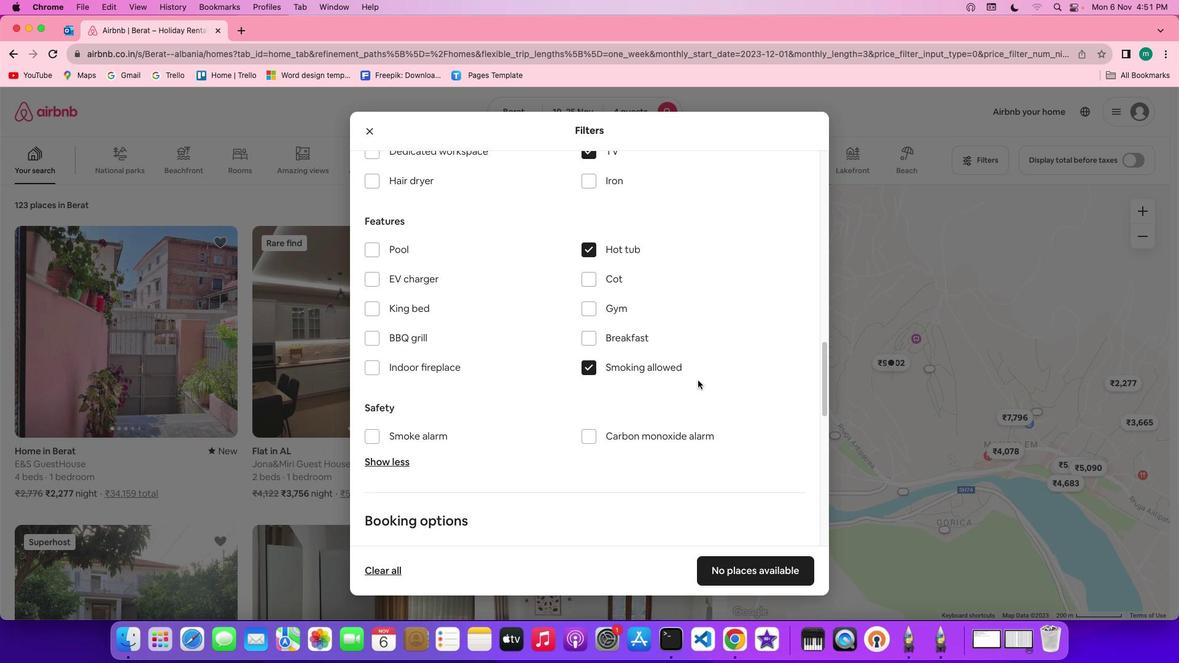 
Action: Mouse scrolled (697, 380) with delta (0, -1)
Screenshot: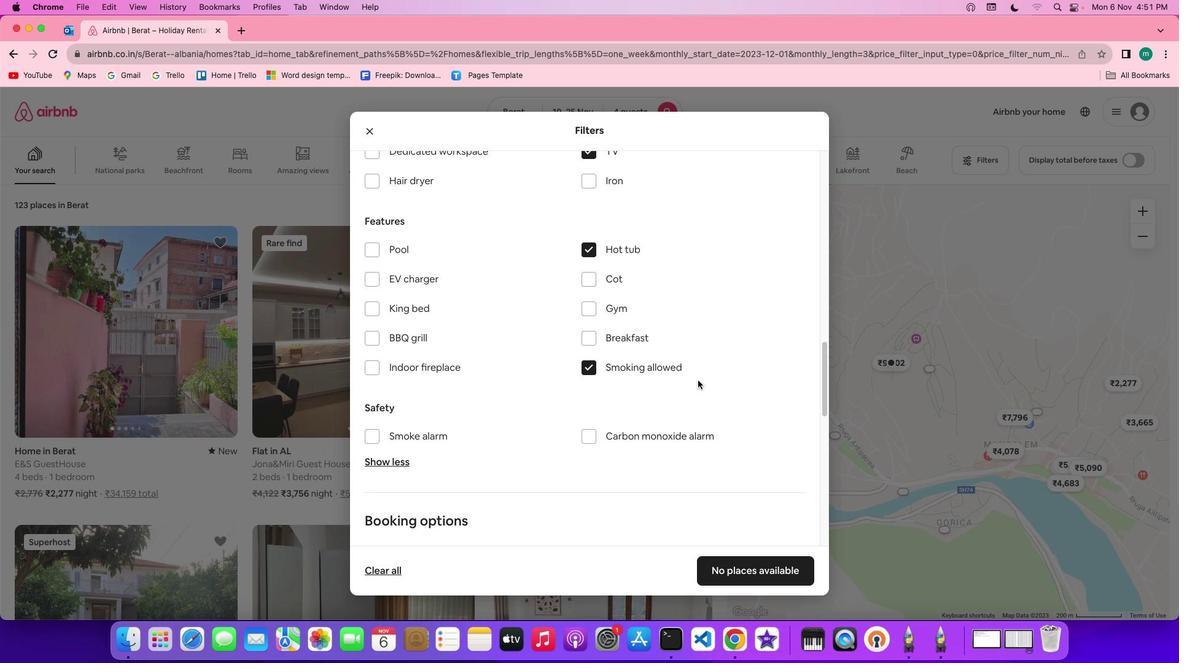 
Action: Mouse scrolled (697, 380) with delta (0, 0)
Screenshot: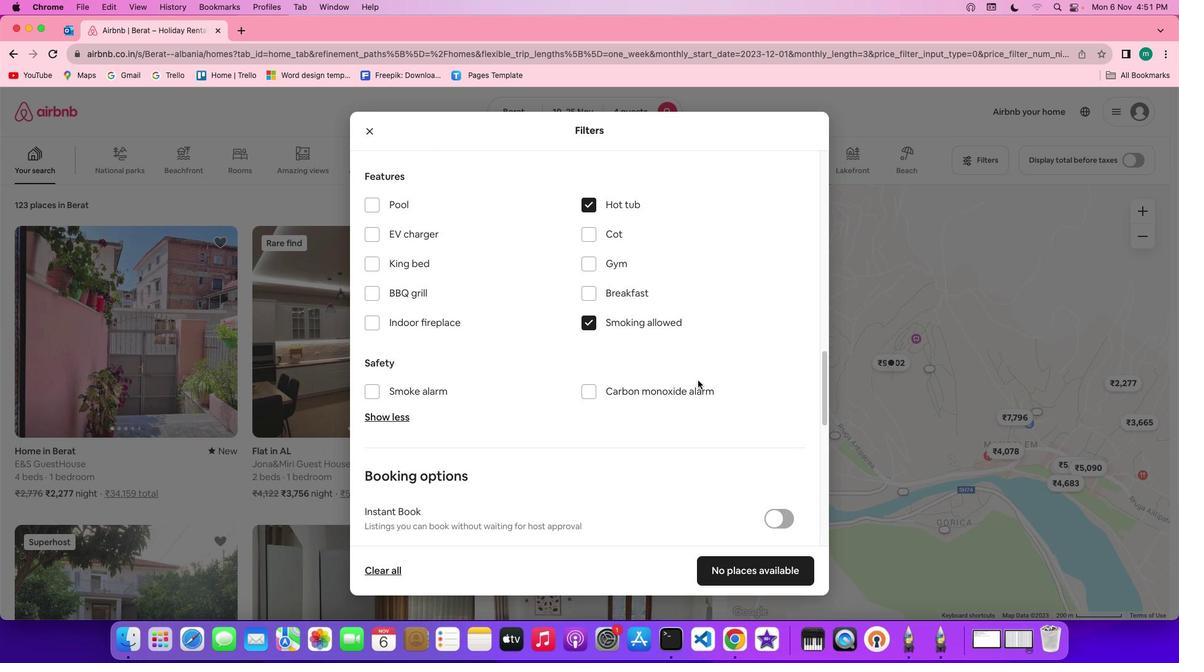 
Action: Mouse scrolled (697, 380) with delta (0, 0)
Screenshot: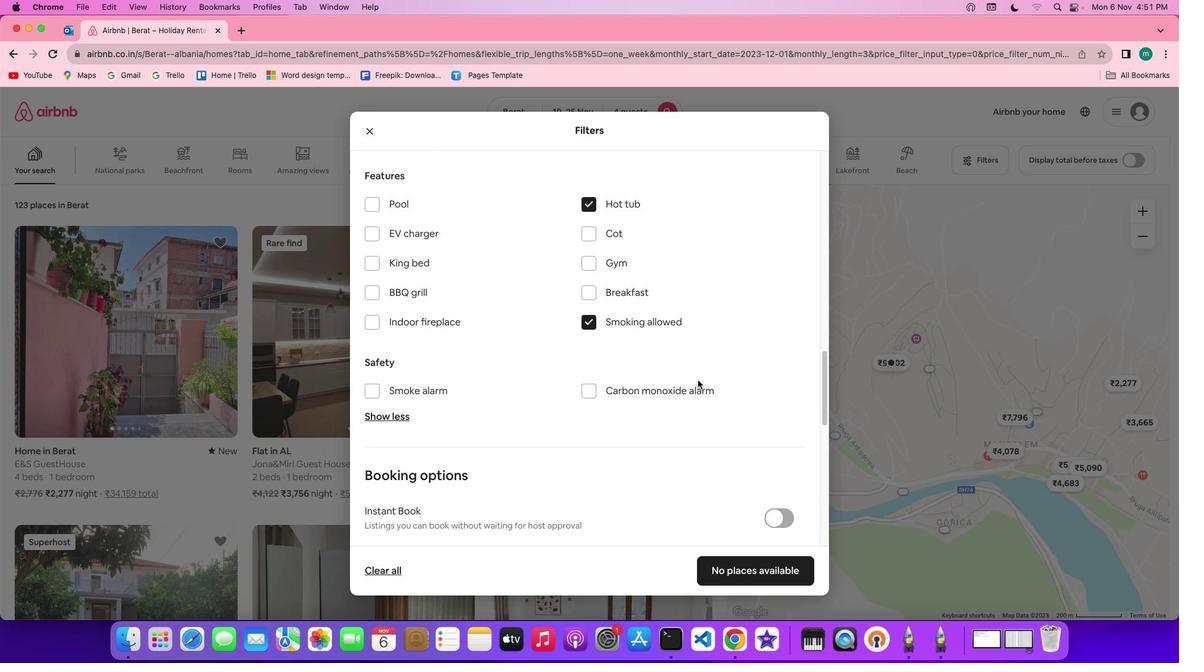 
Action: Mouse scrolled (697, 380) with delta (0, 0)
Screenshot: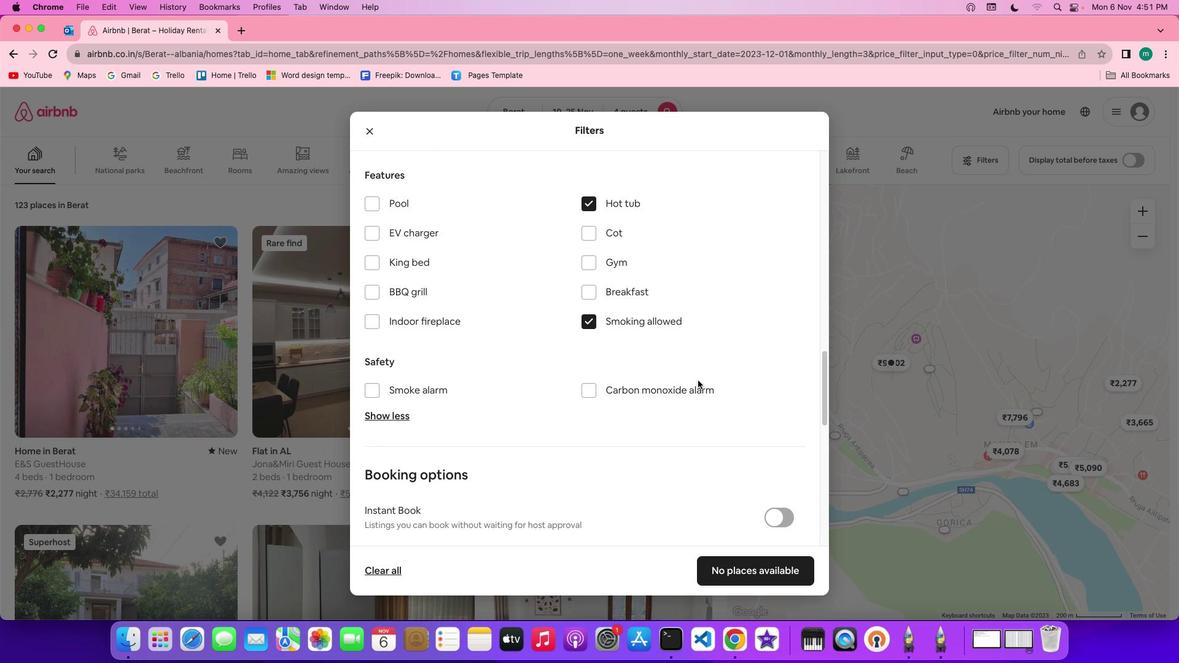 
Action: Mouse scrolled (697, 380) with delta (0, 0)
Screenshot: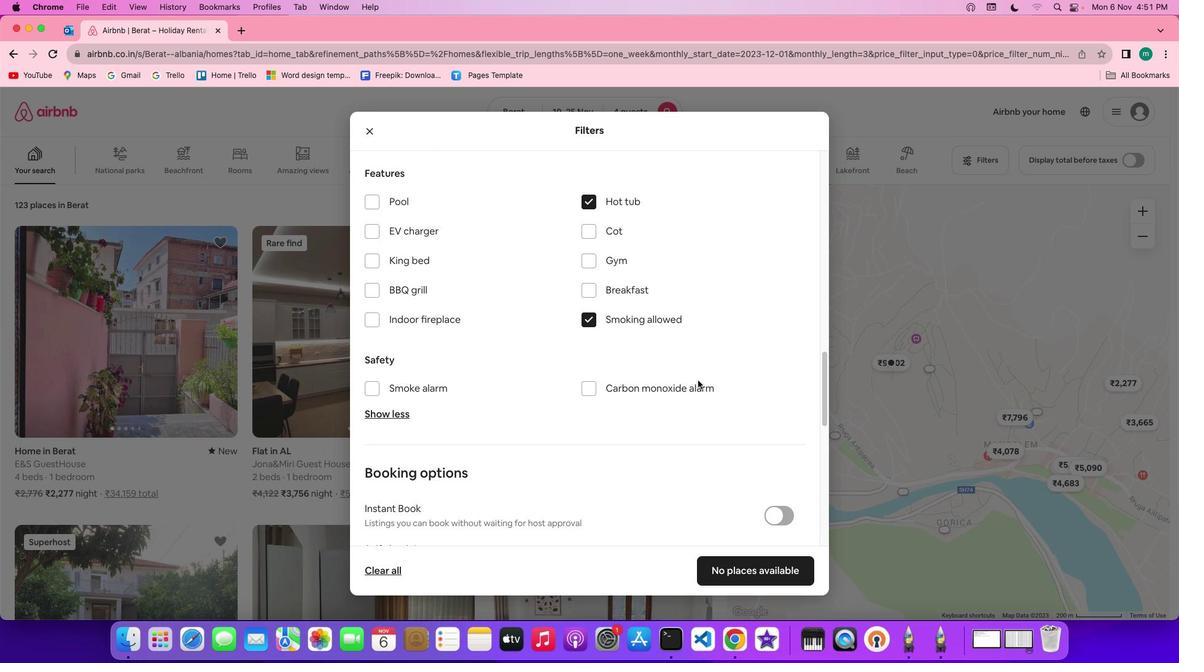 
Action: Mouse moved to (679, 347)
Screenshot: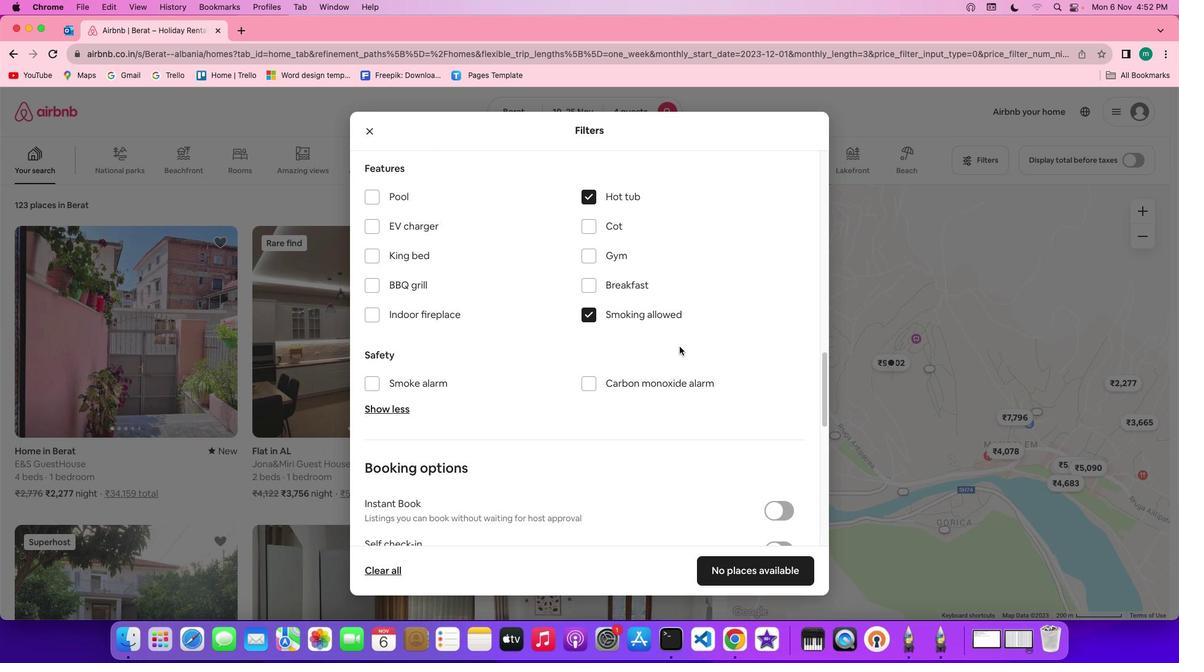 
Action: Mouse scrolled (679, 347) with delta (0, 0)
Screenshot: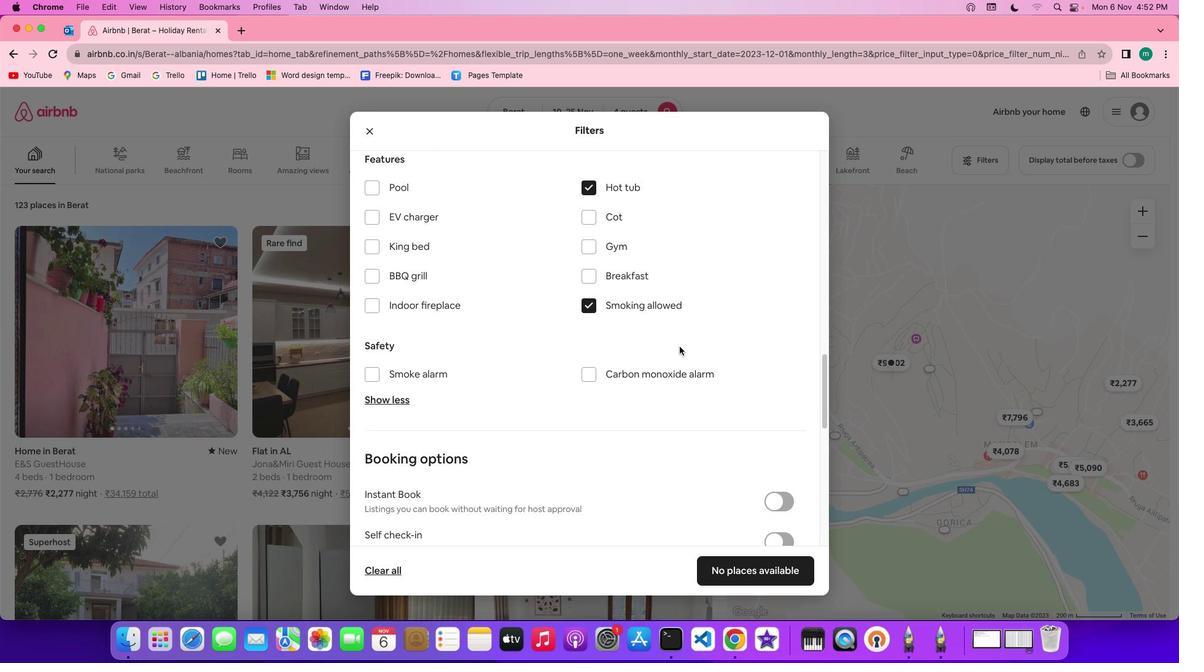 
Action: Mouse scrolled (679, 347) with delta (0, 0)
Screenshot: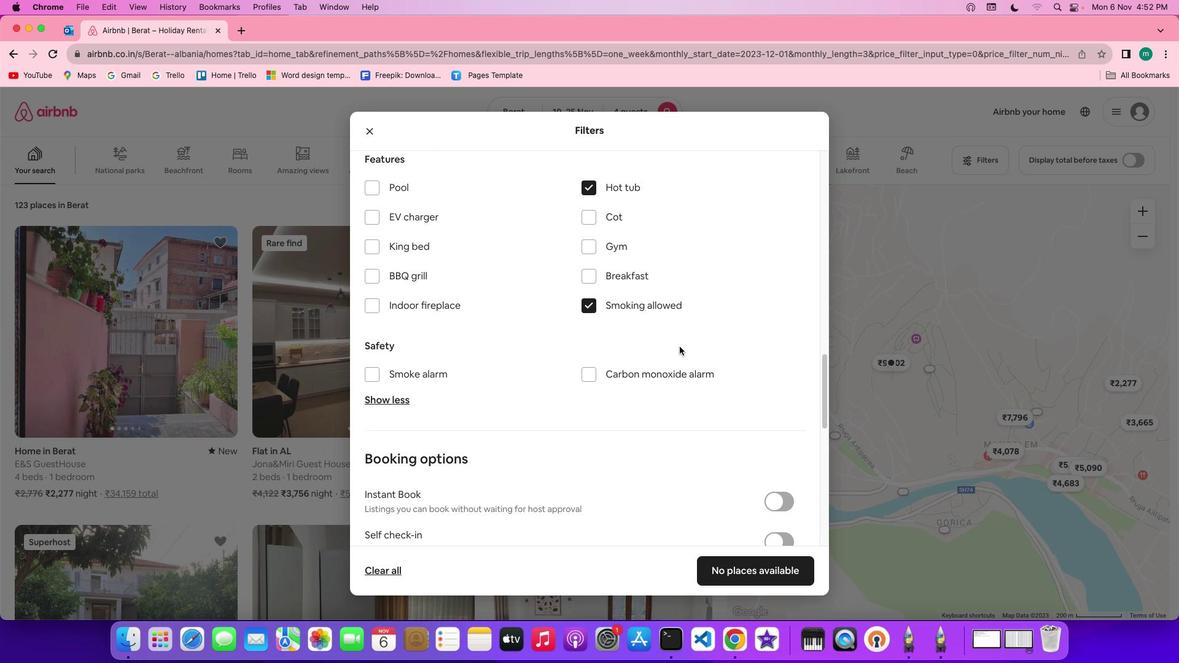 
Action: Mouse moved to (625, 237)
Screenshot: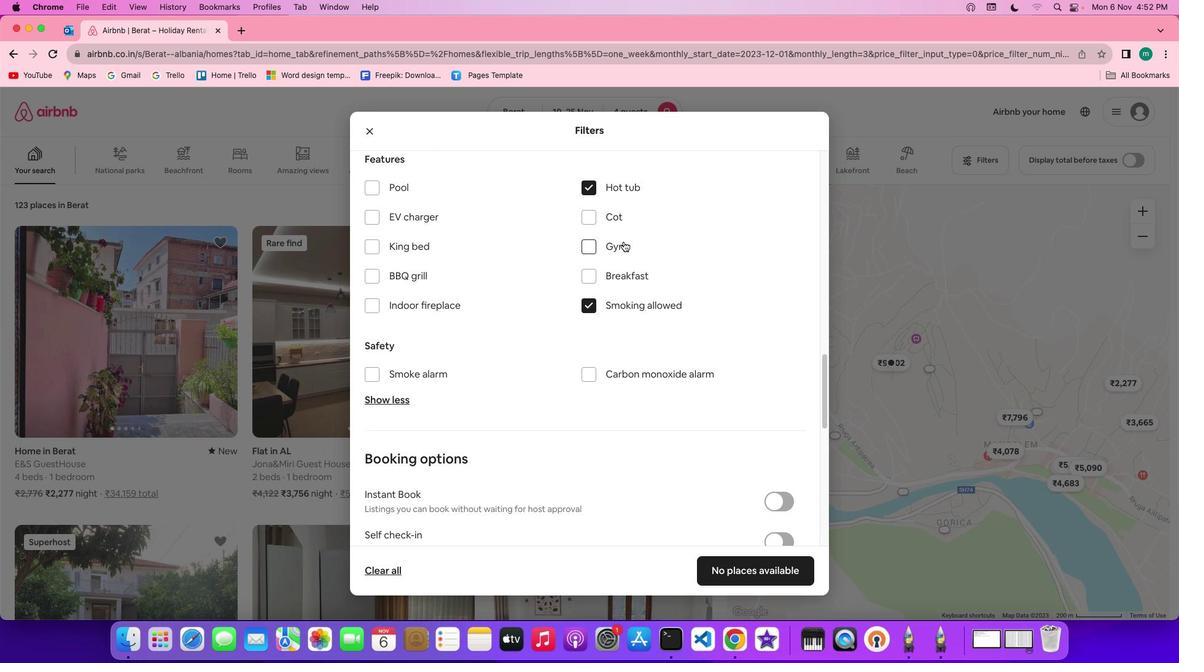
Action: Mouse pressed left at (625, 237)
Screenshot: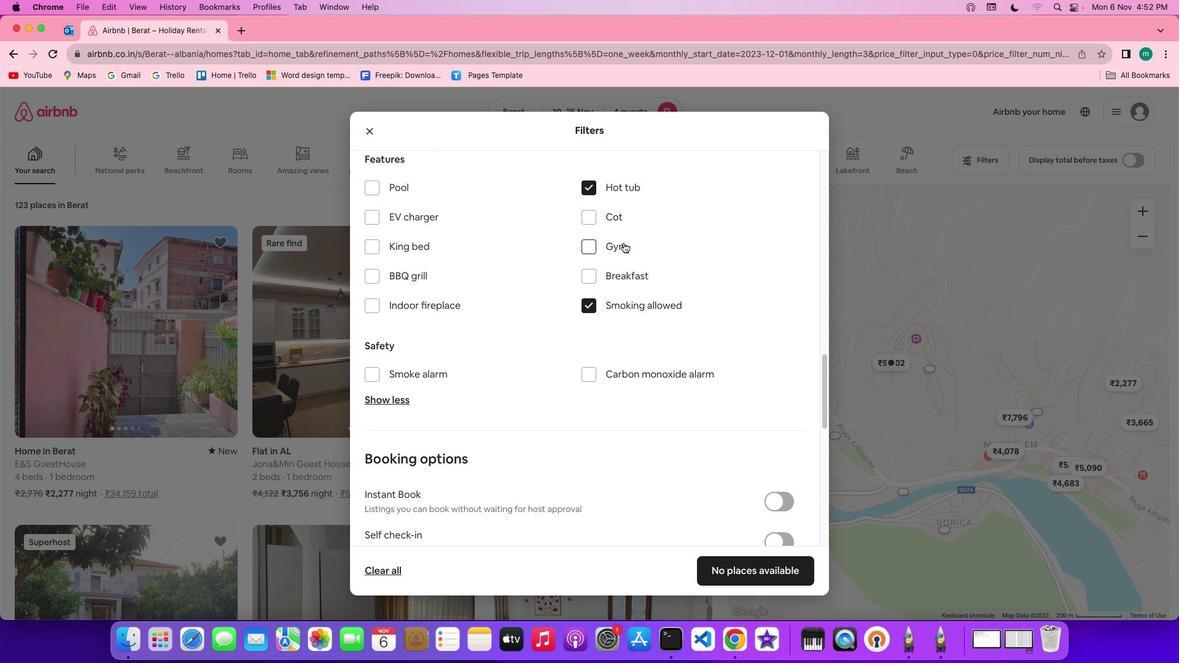 
Action: Mouse moved to (623, 242)
Screenshot: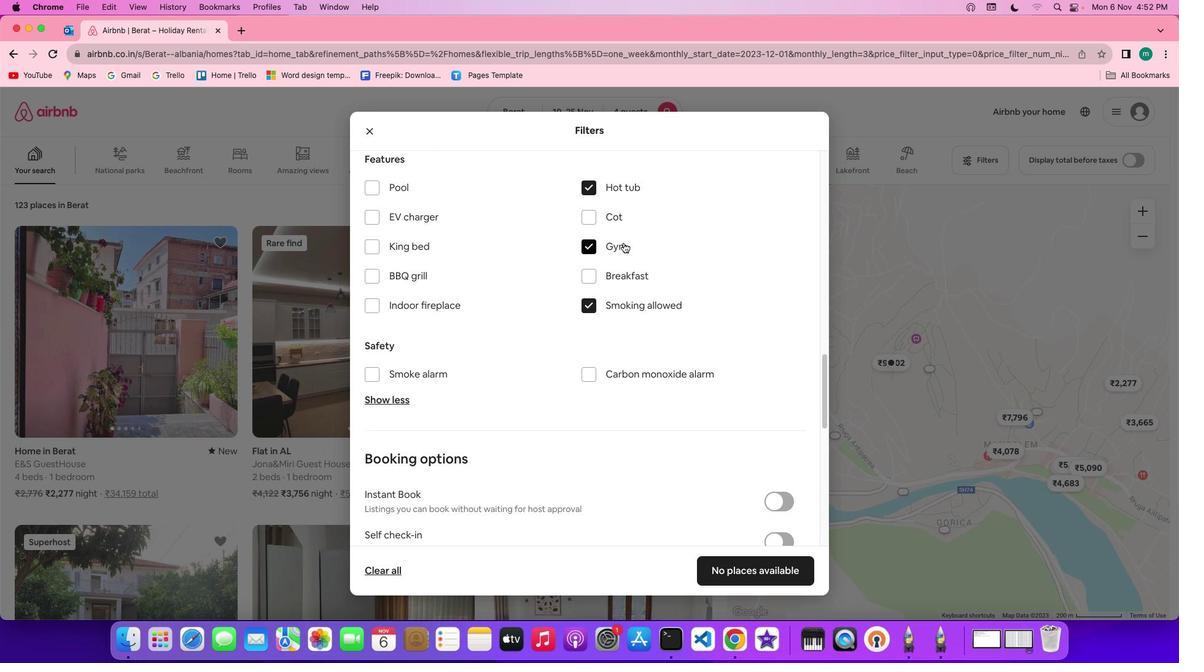 
Action: Mouse pressed left at (623, 242)
Screenshot: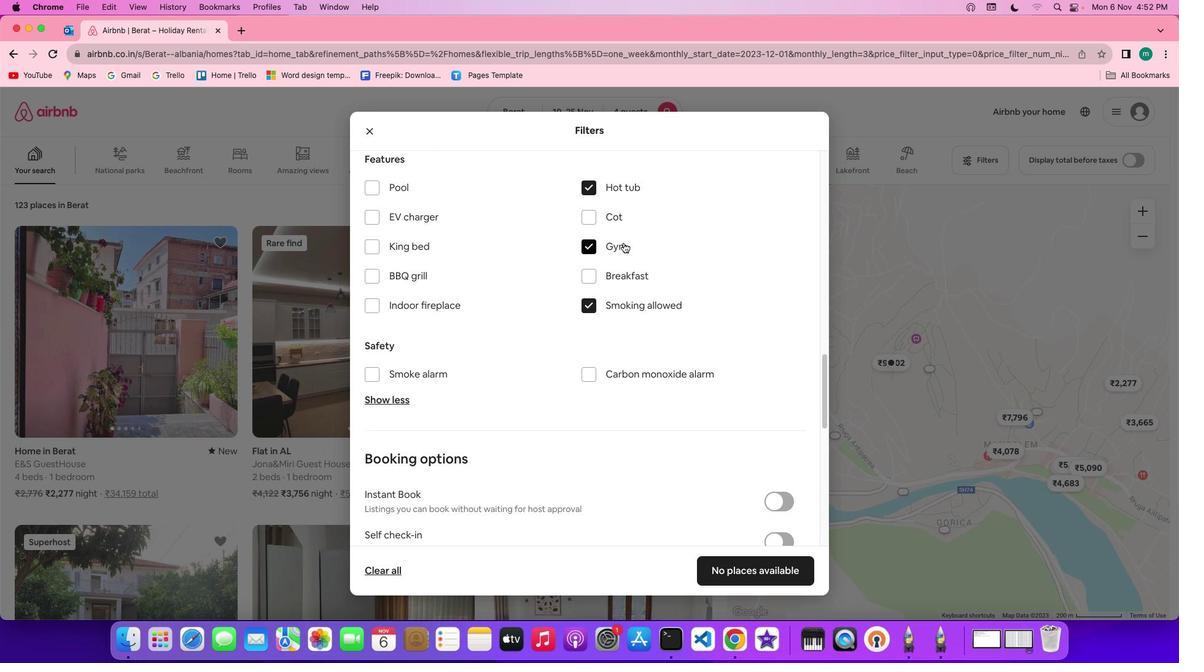 
Action: Mouse moved to (682, 328)
Screenshot: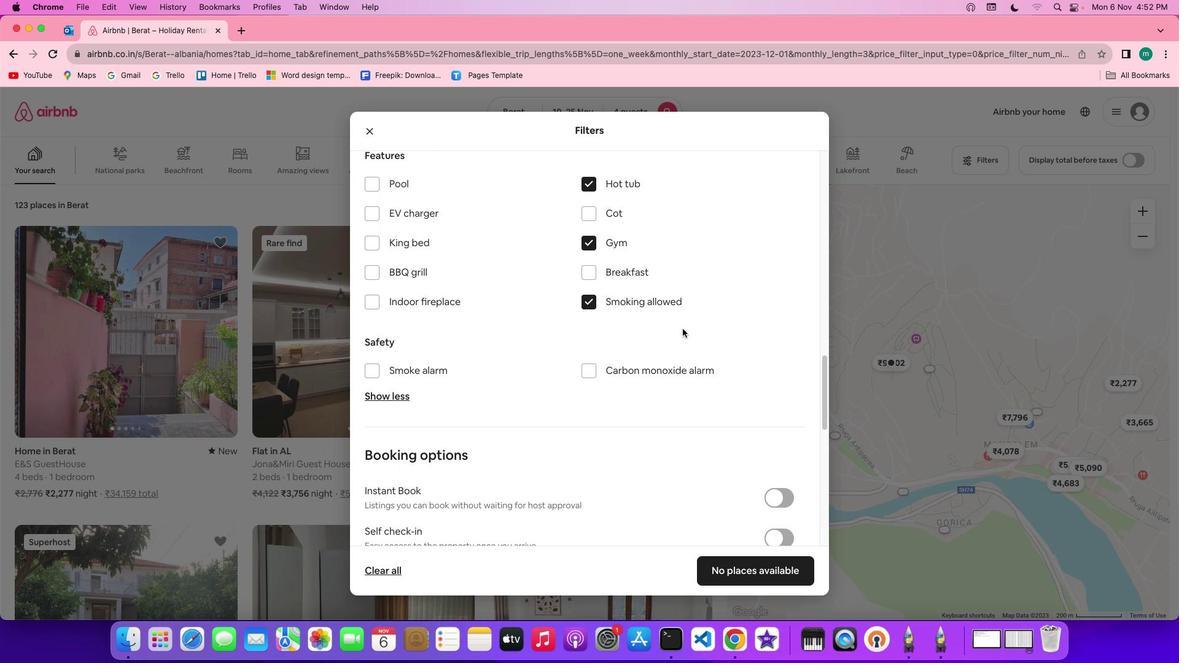 
Action: Mouse scrolled (682, 328) with delta (0, 0)
Screenshot: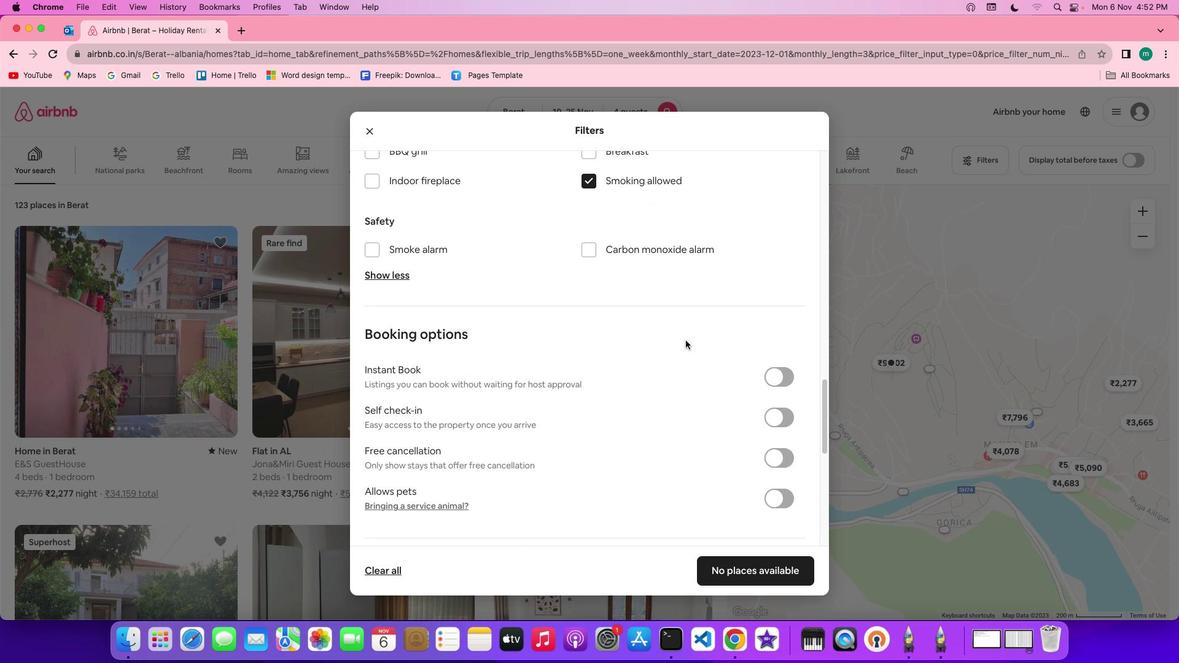 
Action: Mouse scrolled (682, 328) with delta (0, 0)
Screenshot: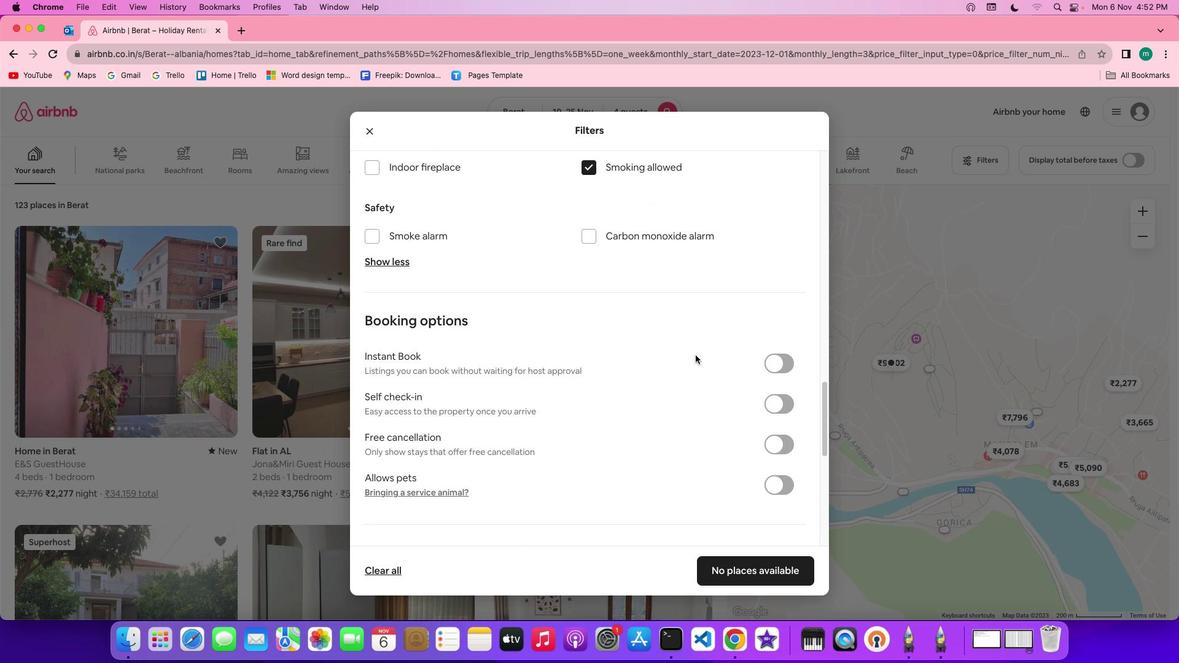 
Action: Mouse scrolled (682, 328) with delta (0, -1)
Screenshot: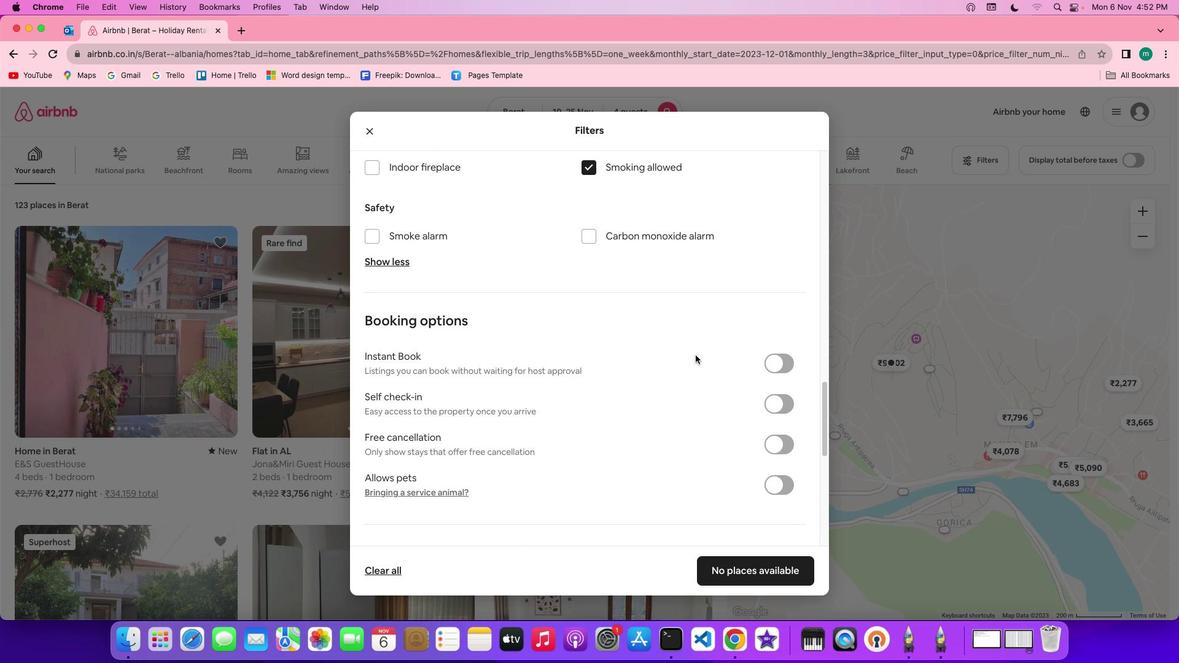 
Action: Mouse scrolled (682, 328) with delta (0, -1)
Screenshot: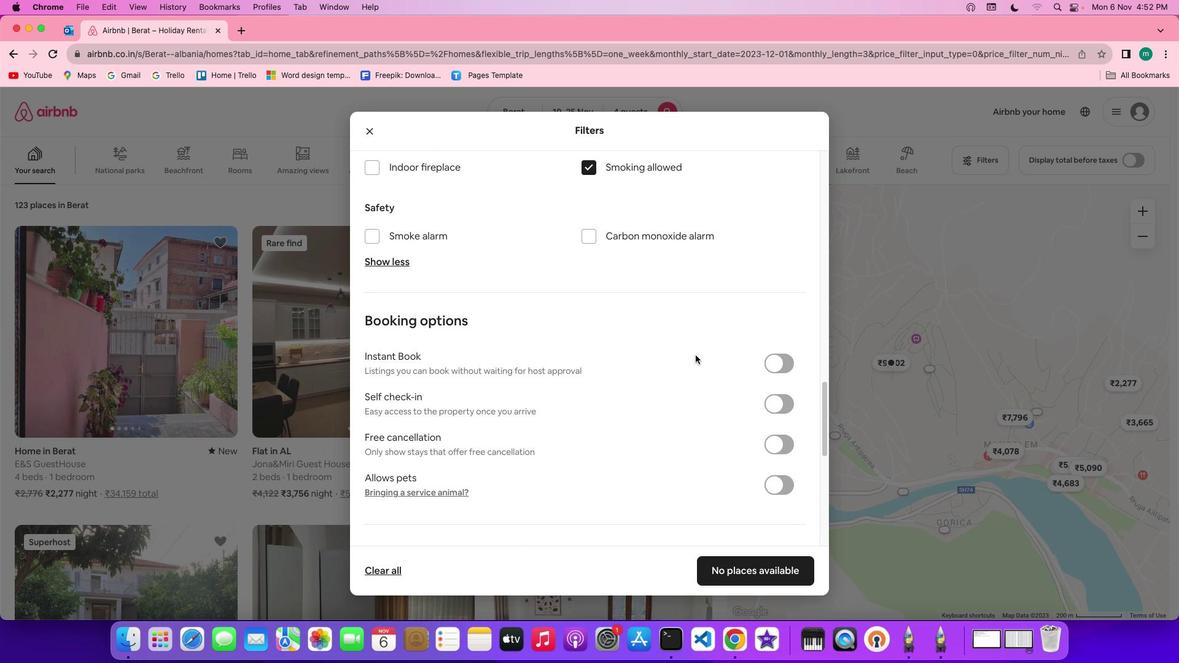 
Action: Mouse moved to (695, 355)
Screenshot: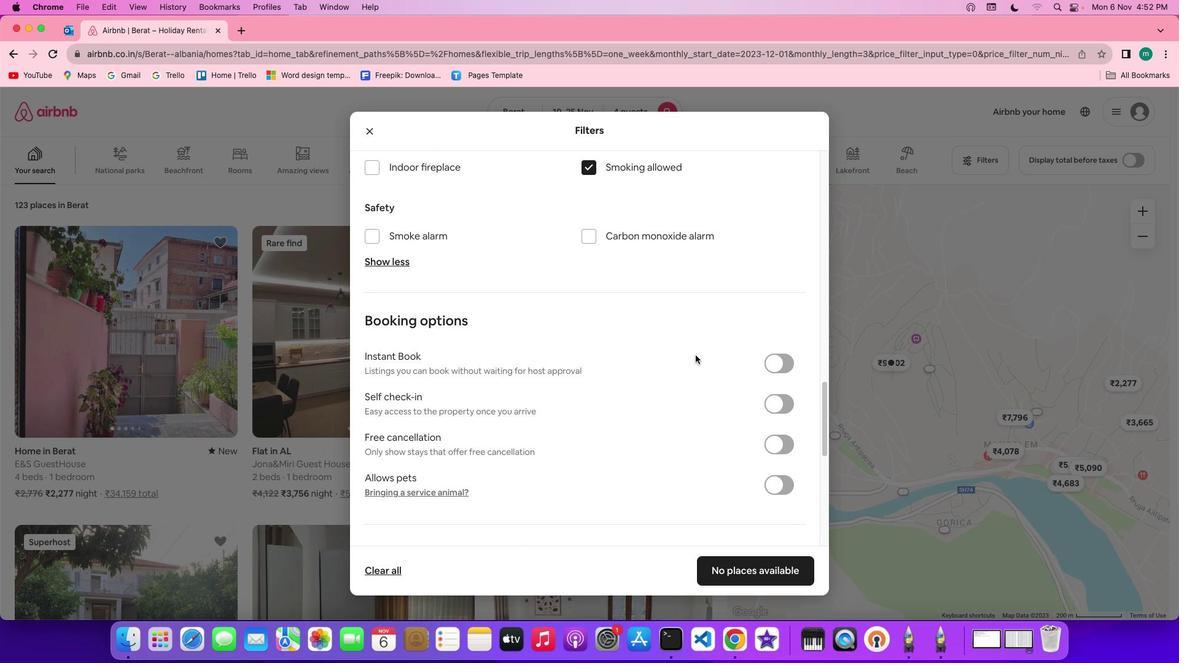 
Action: Mouse scrolled (695, 355) with delta (0, 0)
Screenshot: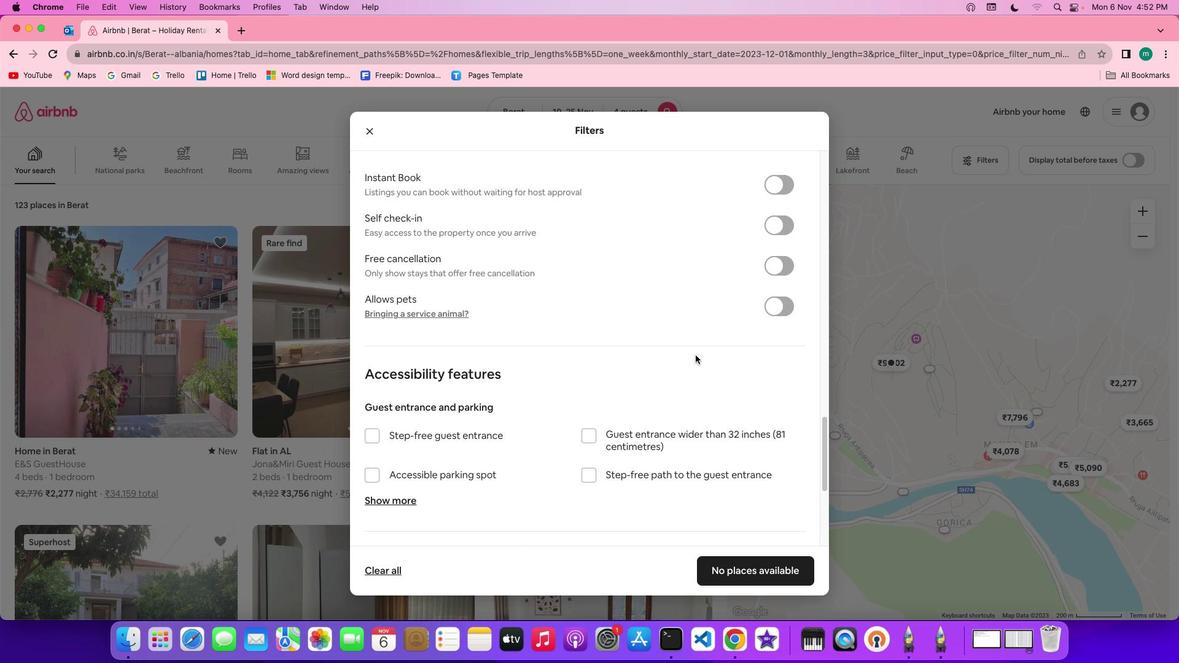 
Action: Mouse scrolled (695, 355) with delta (0, 0)
Screenshot: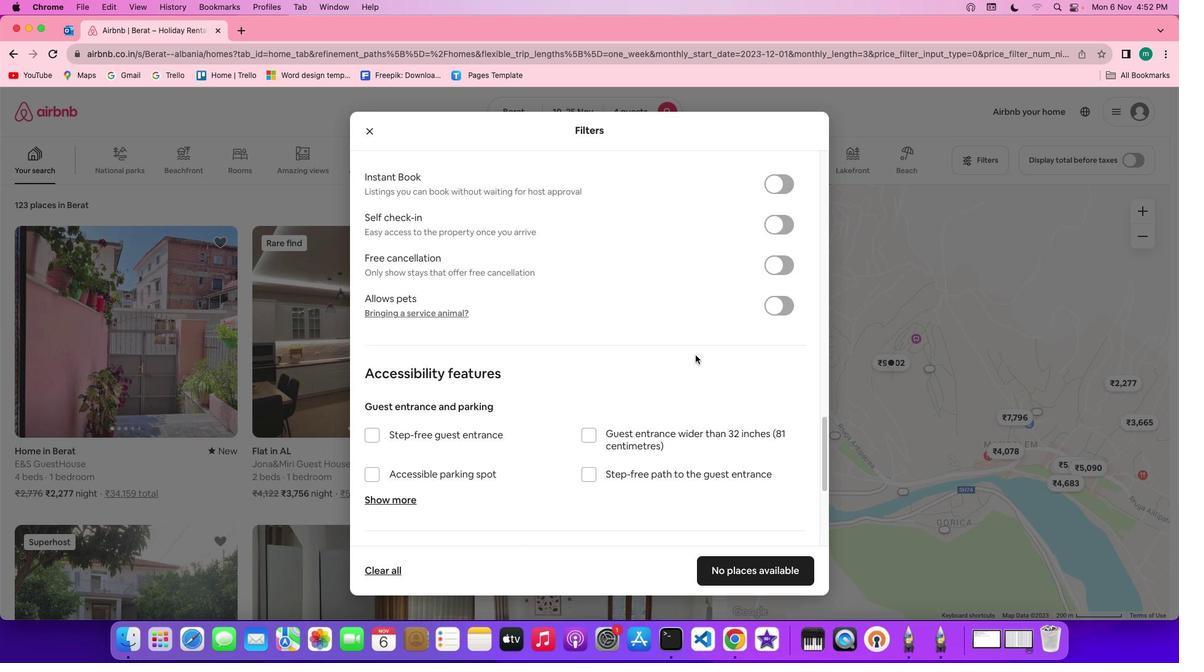 
Action: Mouse scrolled (695, 355) with delta (0, -1)
Screenshot: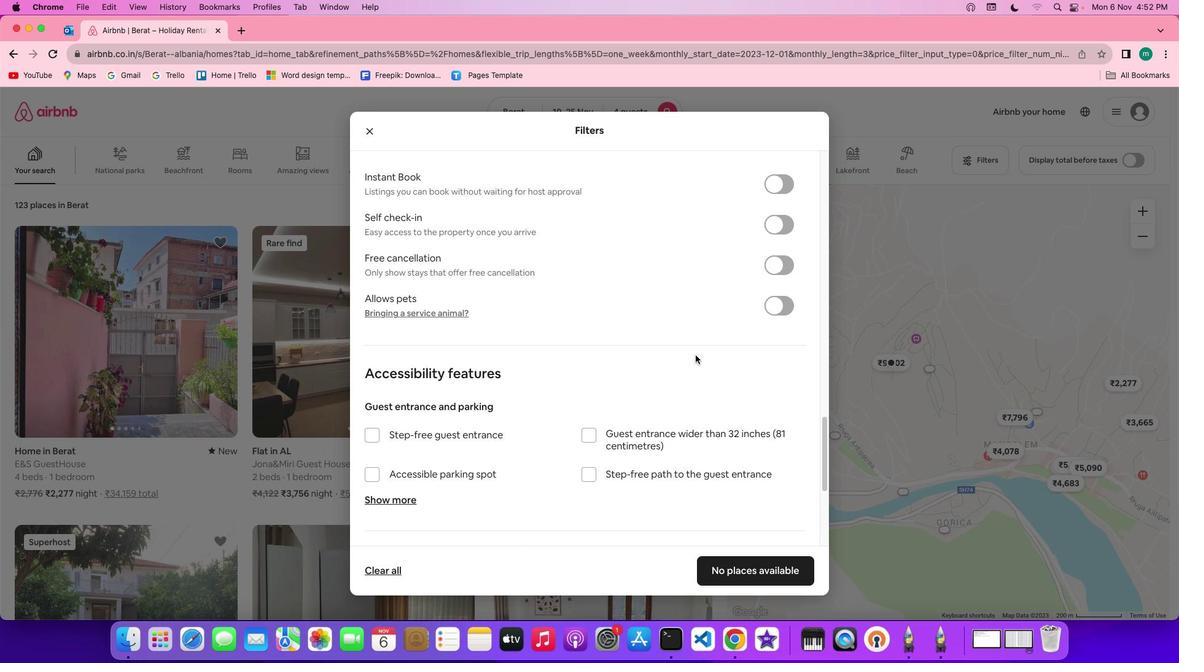 
Action: Mouse scrolled (695, 355) with delta (0, -1)
Screenshot: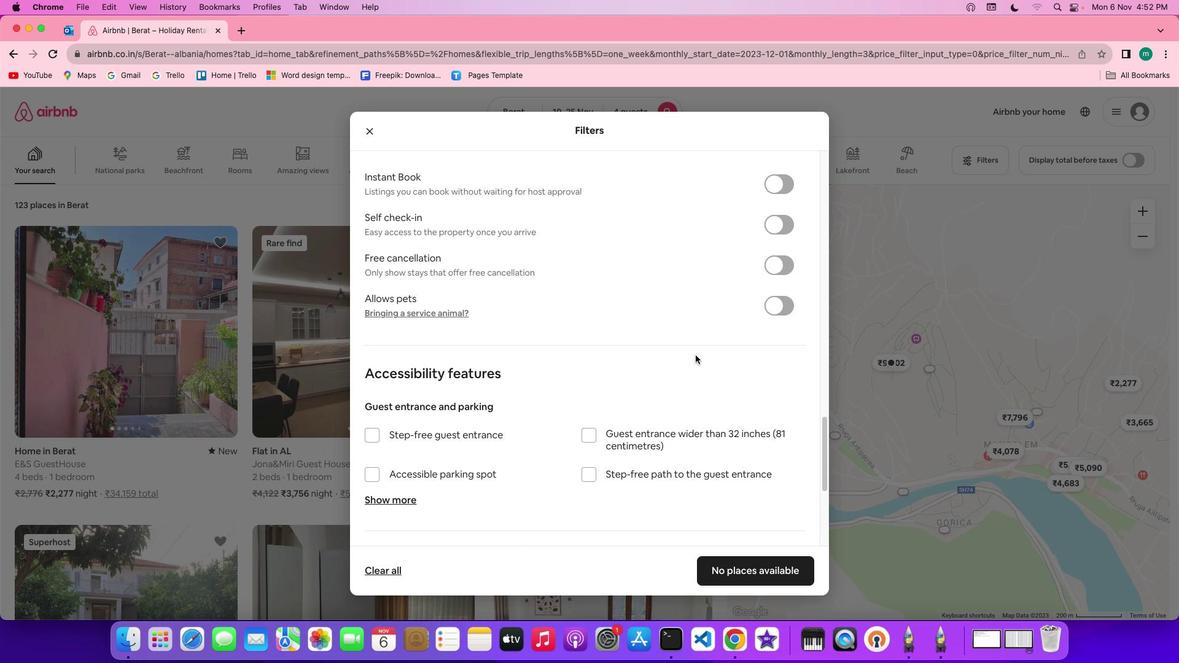 
Action: Mouse scrolled (695, 355) with delta (0, 0)
Screenshot: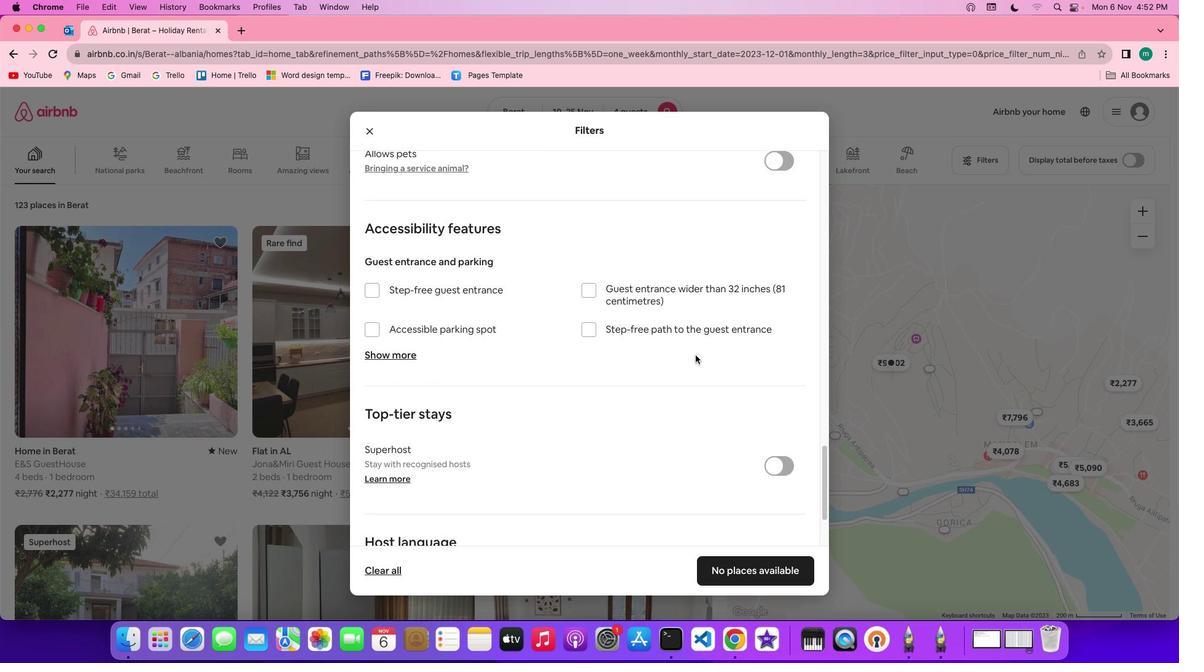 
Action: Mouse scrolled (695, 355) with delta (0, 0)
Screenshot: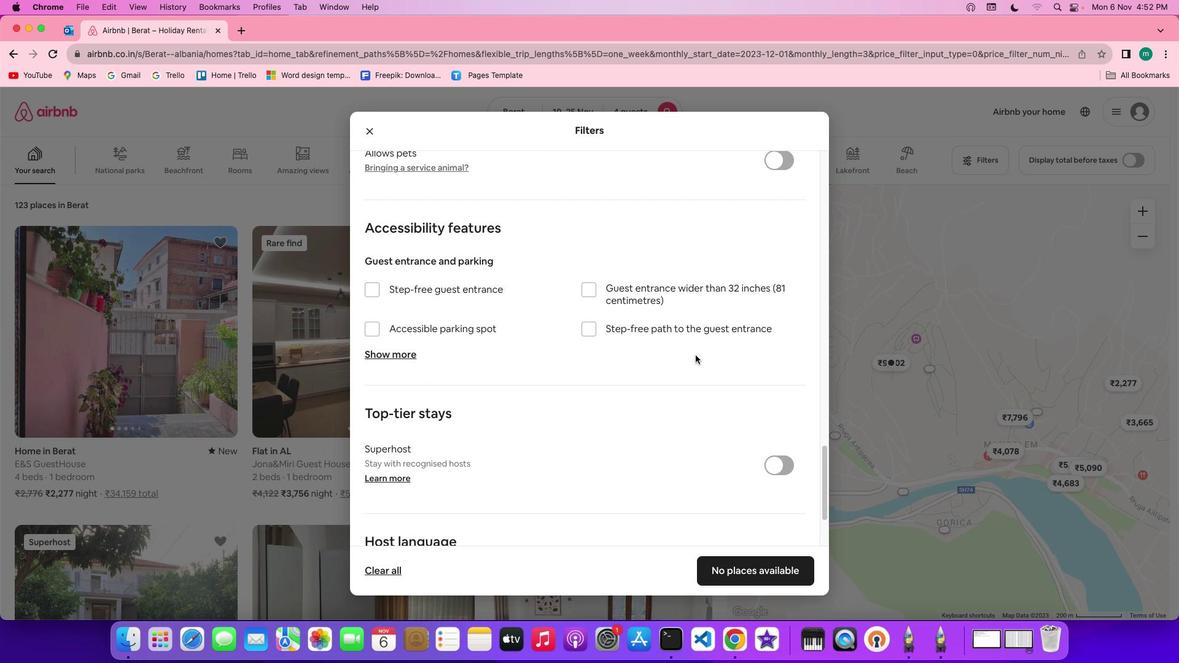 
Action: Mouse scrolled (695, 355) with delta (0, -1)
Screenshot: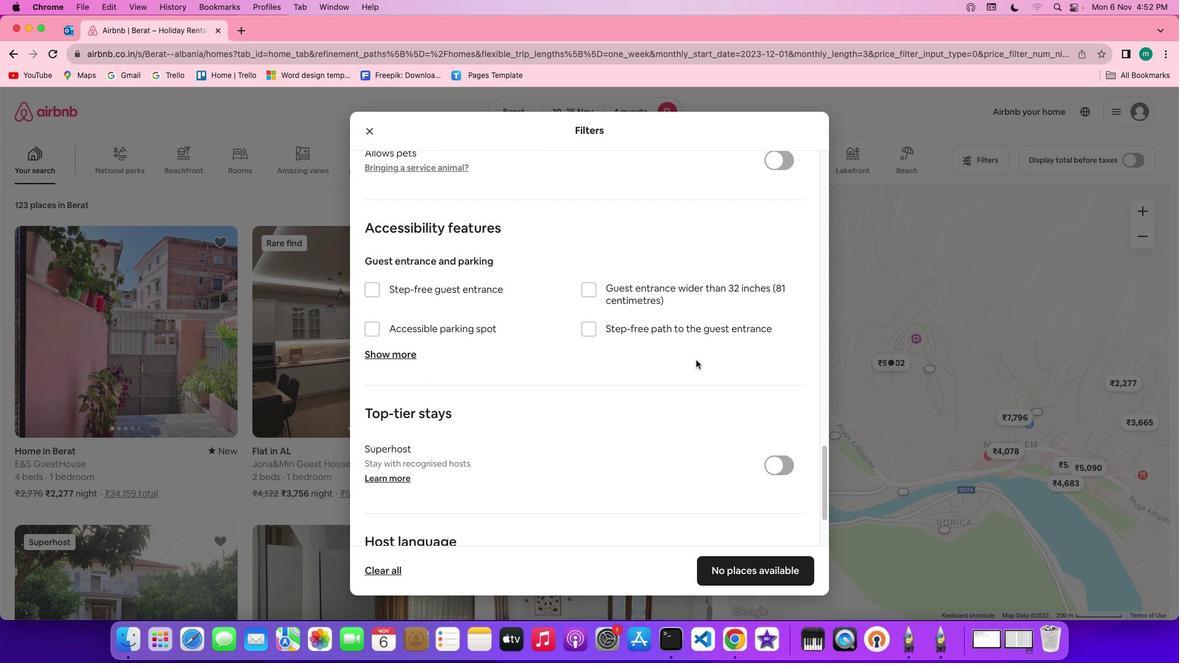 
Action: Mouse scrolled (695, 355) with delta (0, -1)
Screenshot: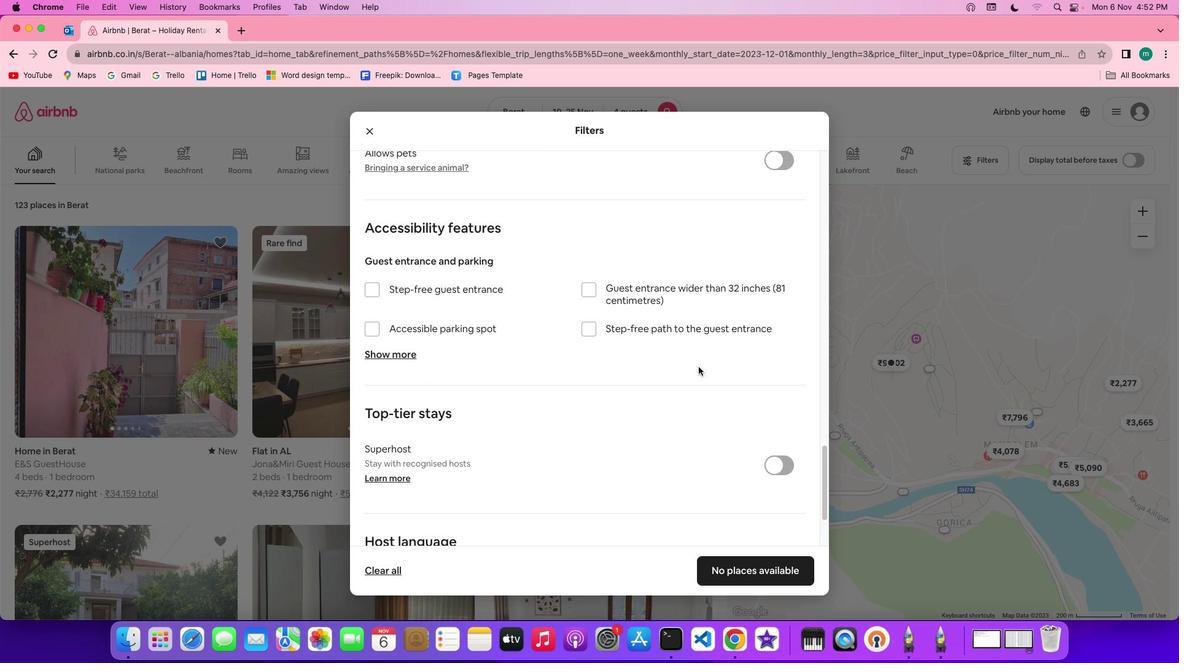
Action: Mouse moved to (703, 377)
